 Task: Find a flight from New Delhi to Mumbai from June 2 to June 6, considering low emissions and different cabin classes.
Action: Mouse moved to (544, 242)
Screenshot: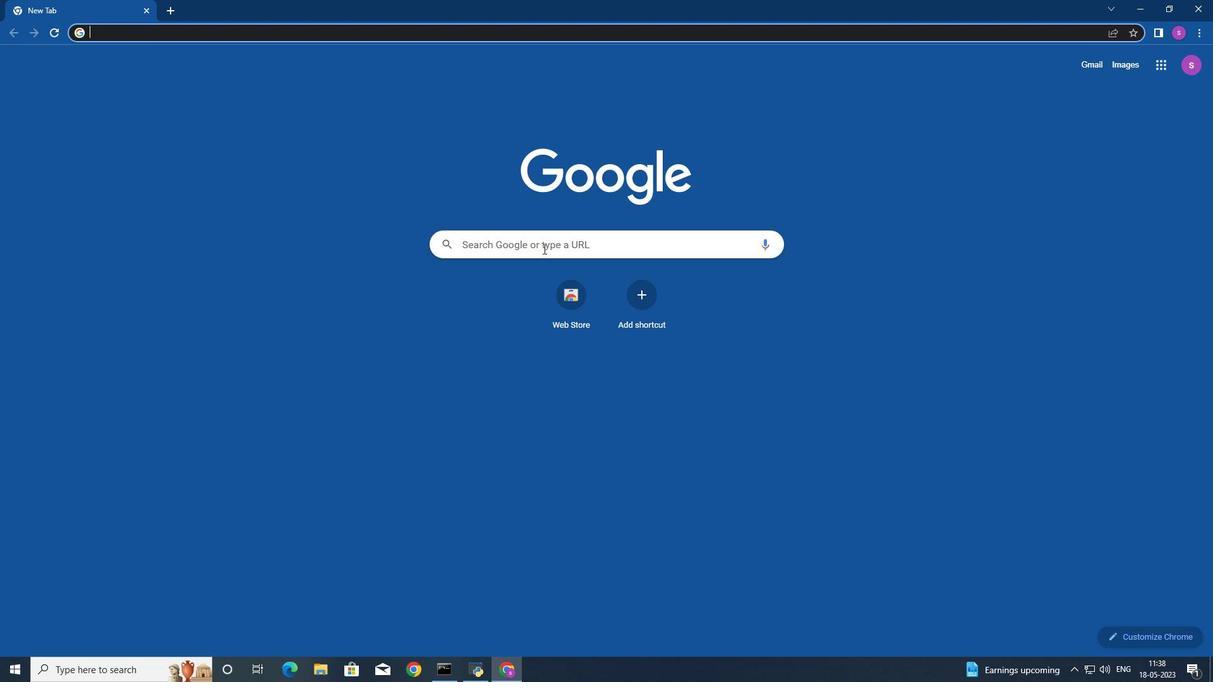 
Action: Mouse pressed left at (544, 242)
Screenshot: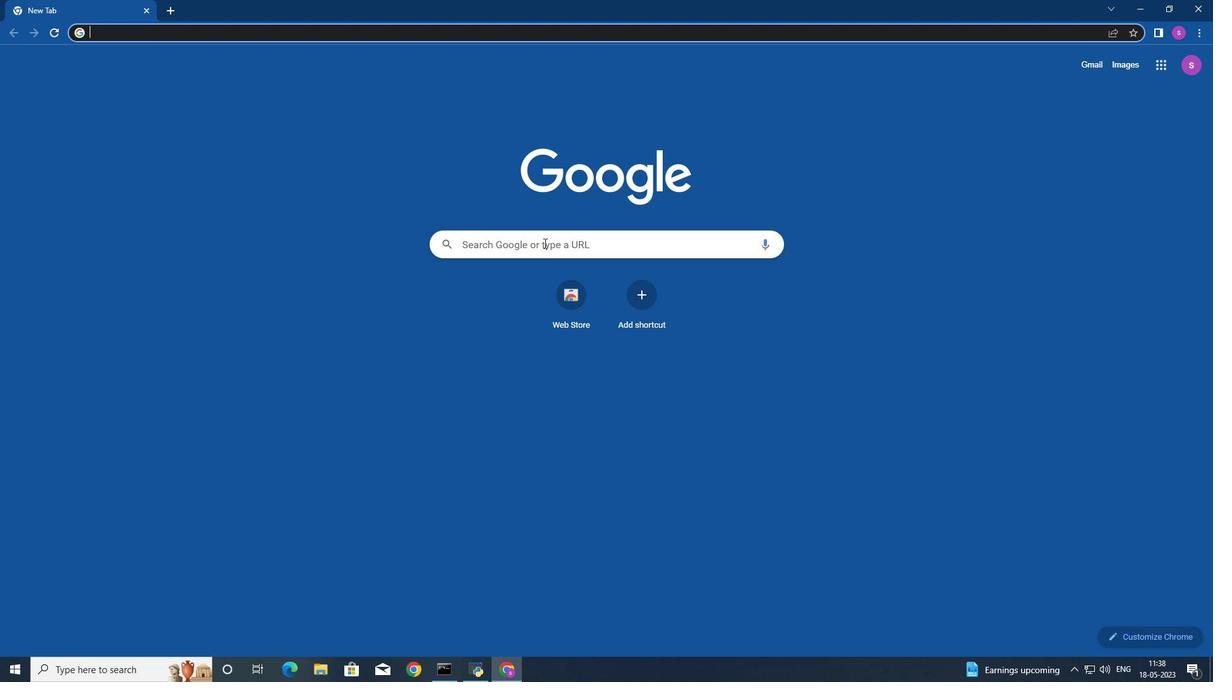 
Action: Mouse moved to (548, 332)
Screenshot: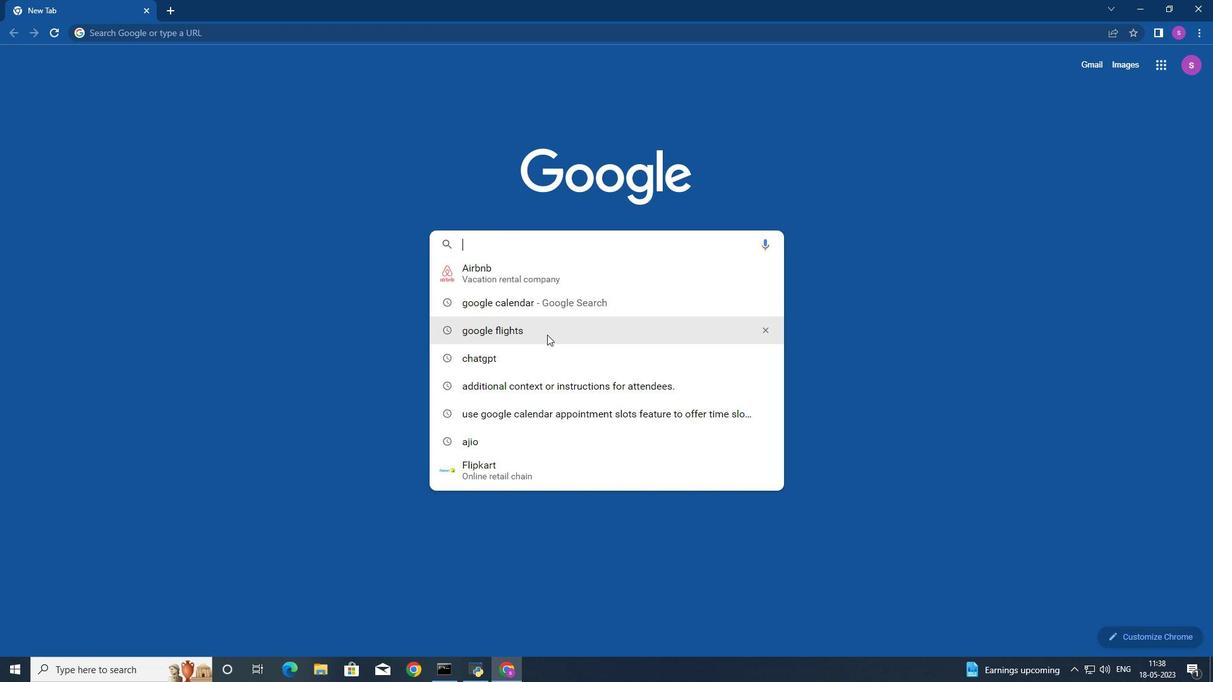 
Action: Mouse pressed left at (548, 332)
Screenshot: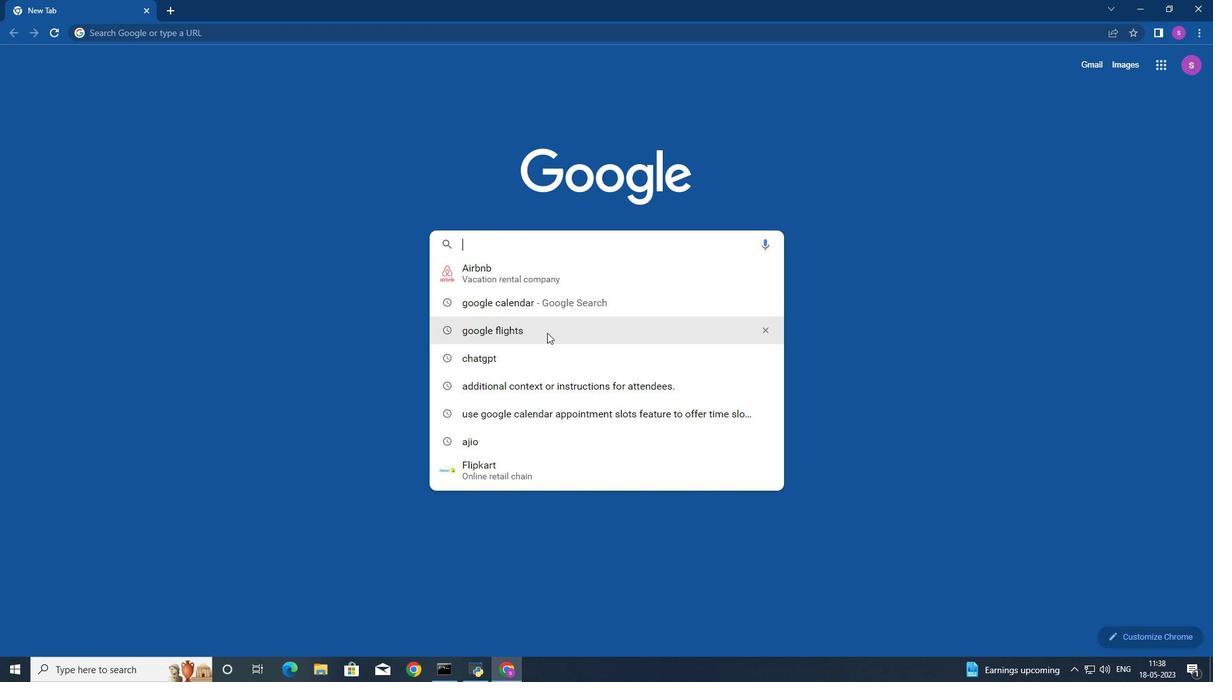 
Action: Mouse moved to (172, 194)
Screenshot: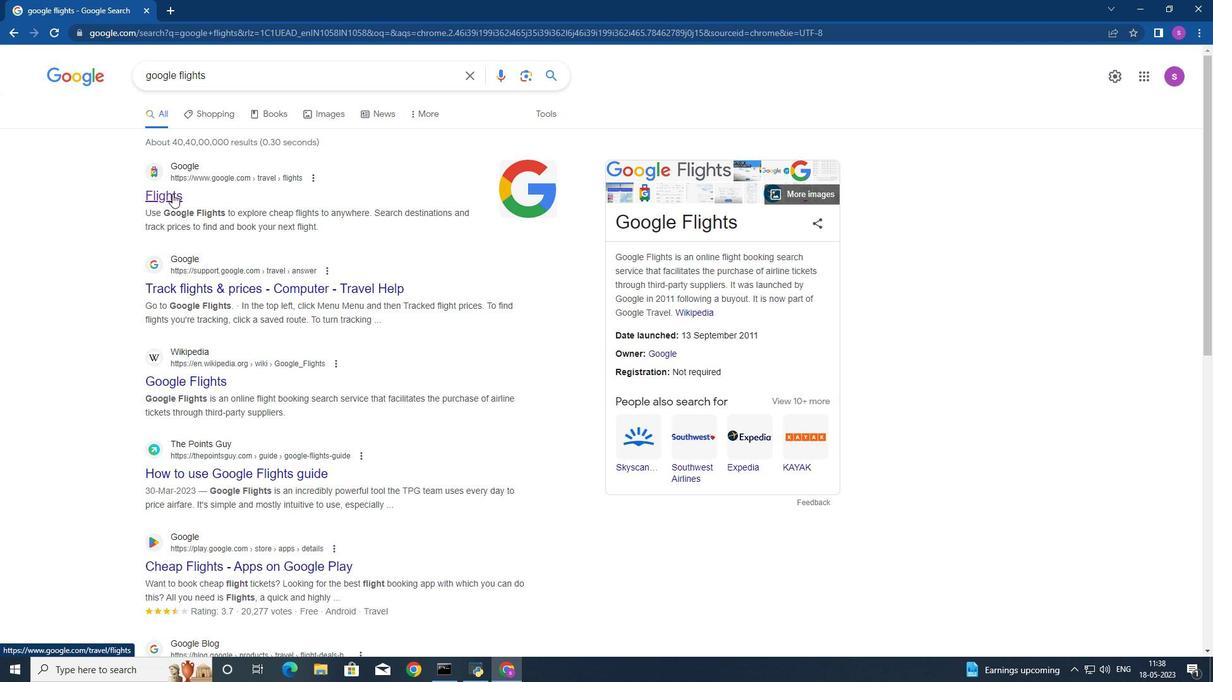 
Action: Mouse pressed left at (172, 194)
Screenshot: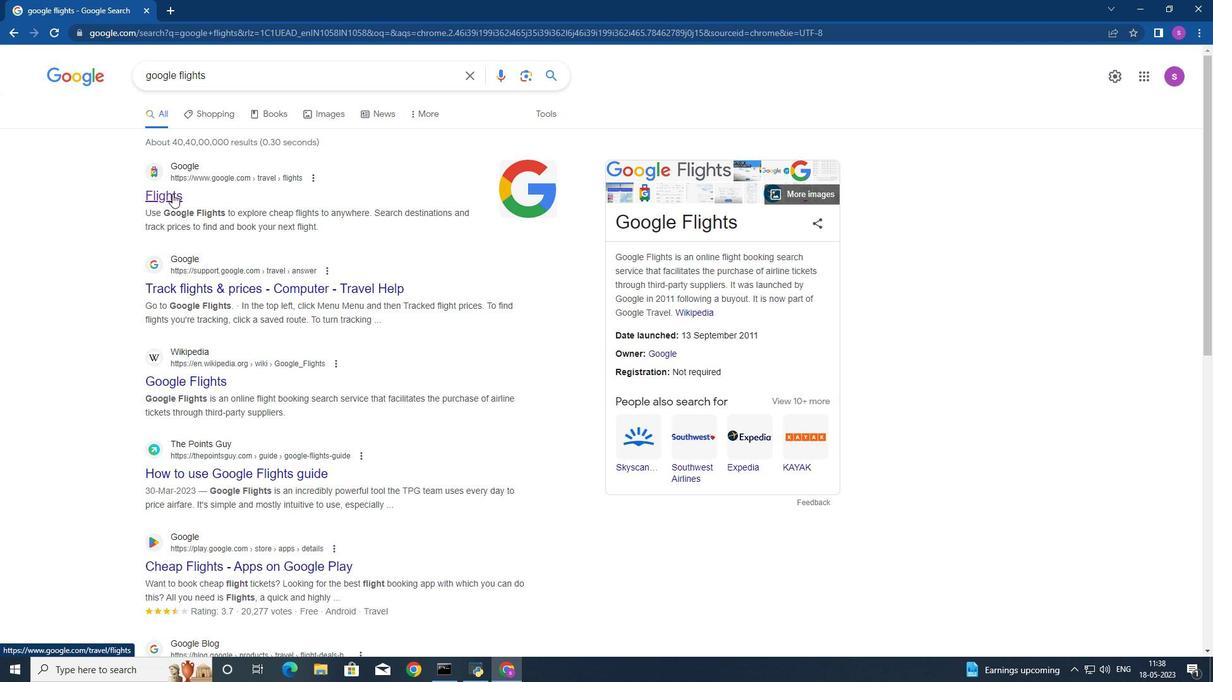 
Action: Mouse moved to (542, 341)
Screenshot: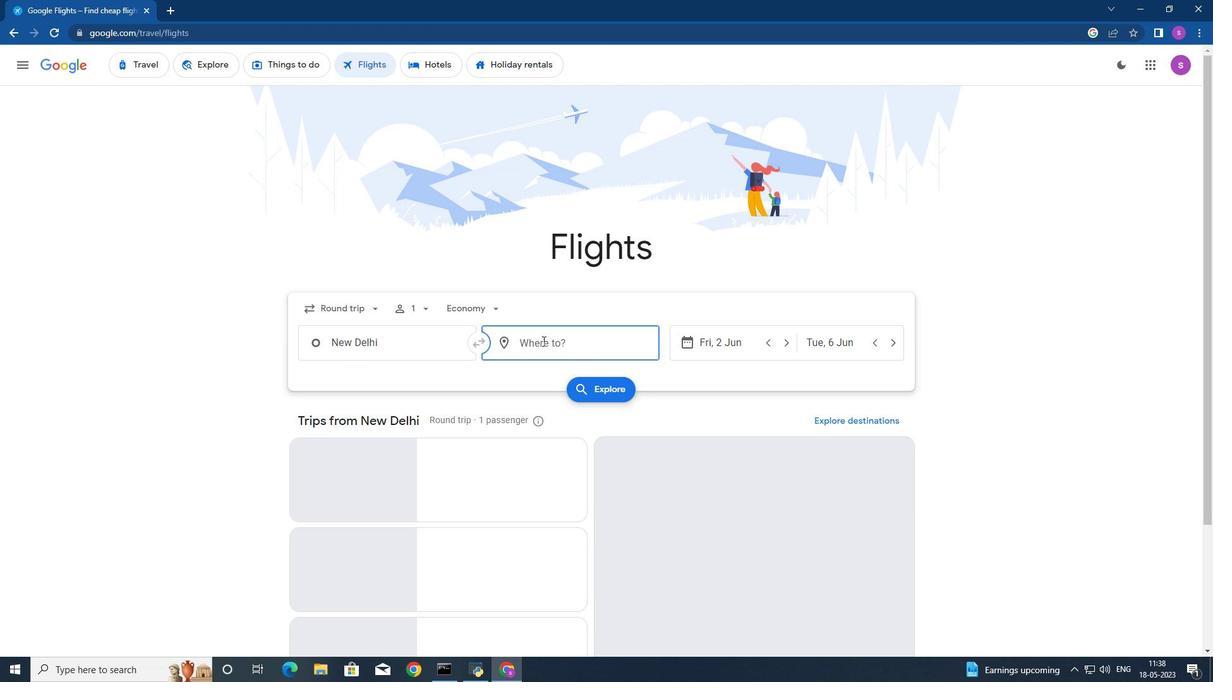 
Action: Key pressed <Key.shift>Mum
Screenshot: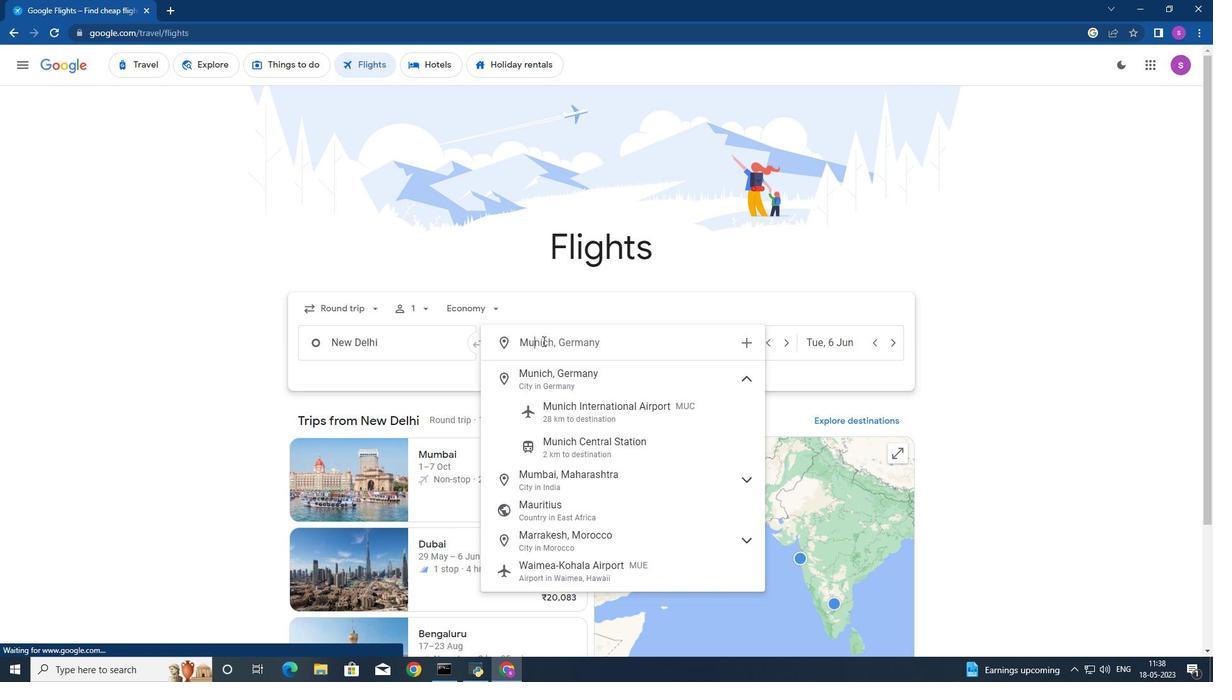 
Action: Mouse moved to (579, 379)
Screenshot: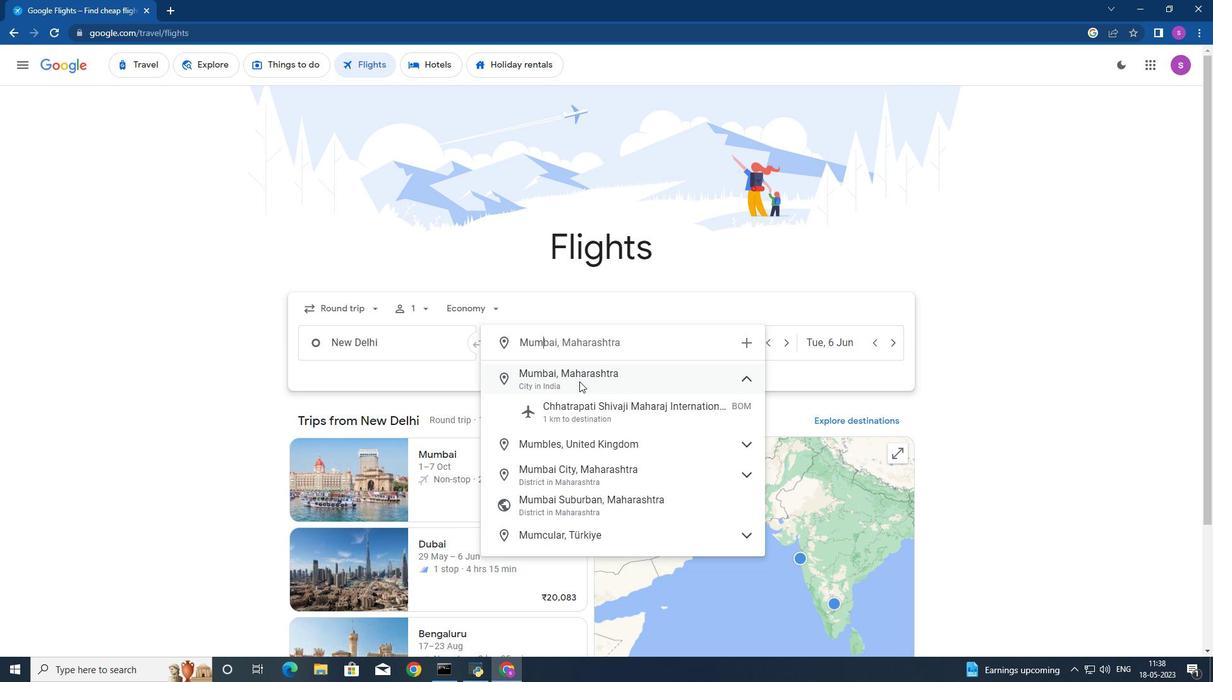 
Action: Mouse pressed left at (579, 379)
Screenshot: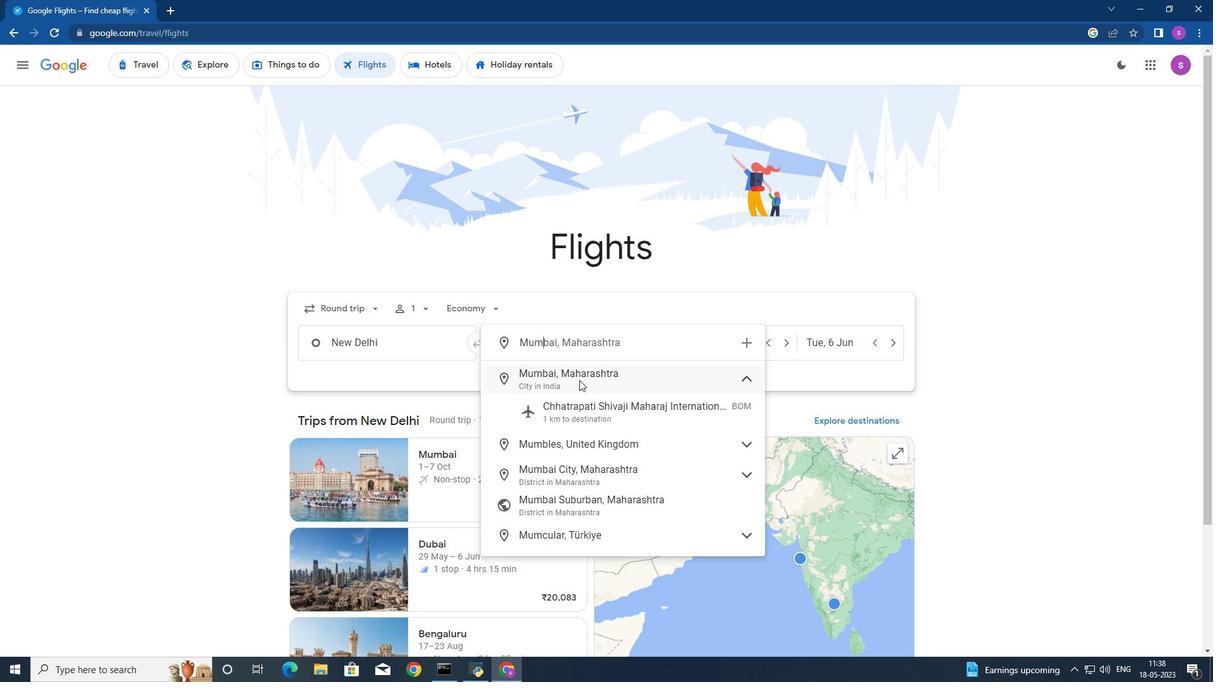 
Action: Mouse moved to (594, 393)
Screenshot: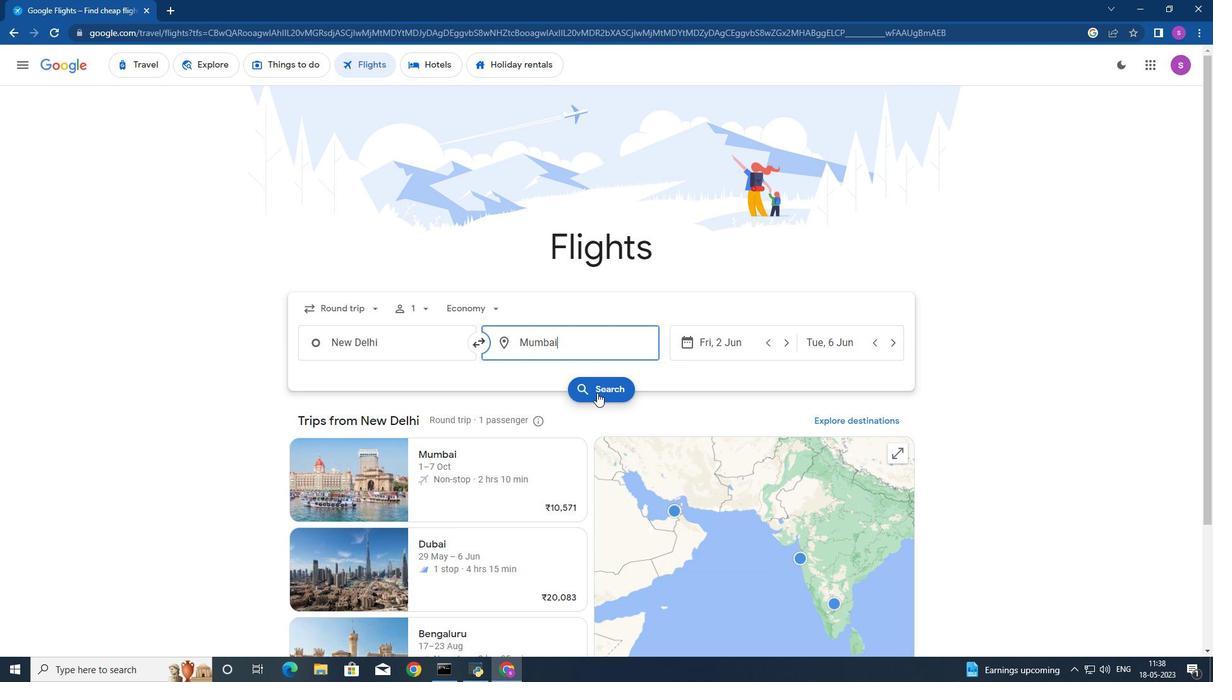 
Action: Mouse pressed left at (594, 393)
Screenshot: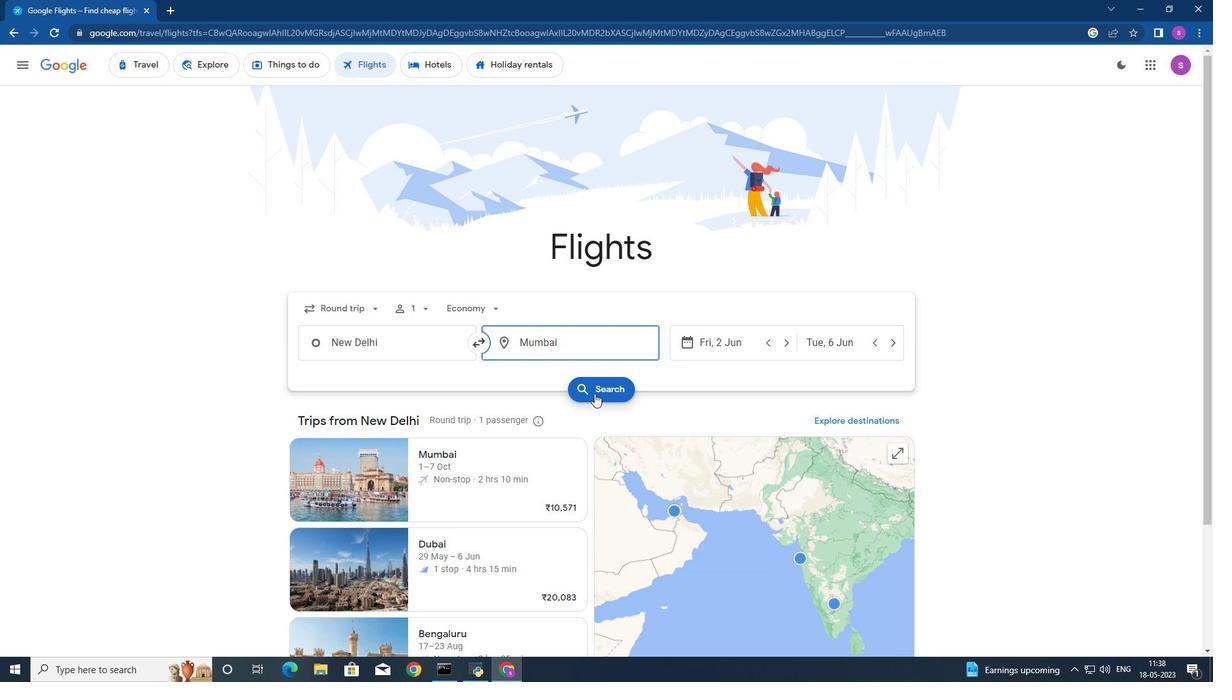 
Action: Mouse moved to (580, 391)
Screenshot: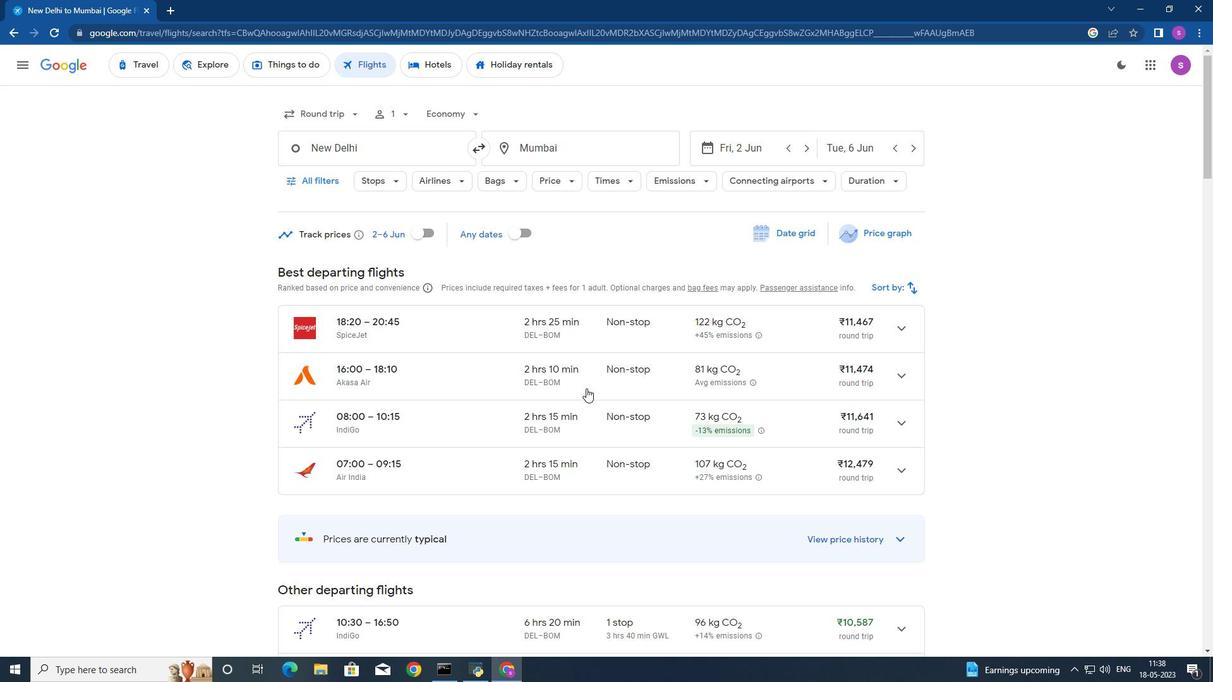 
Action: Mouse scrolled (580, 391) with delta (0, 0)
Screenshot: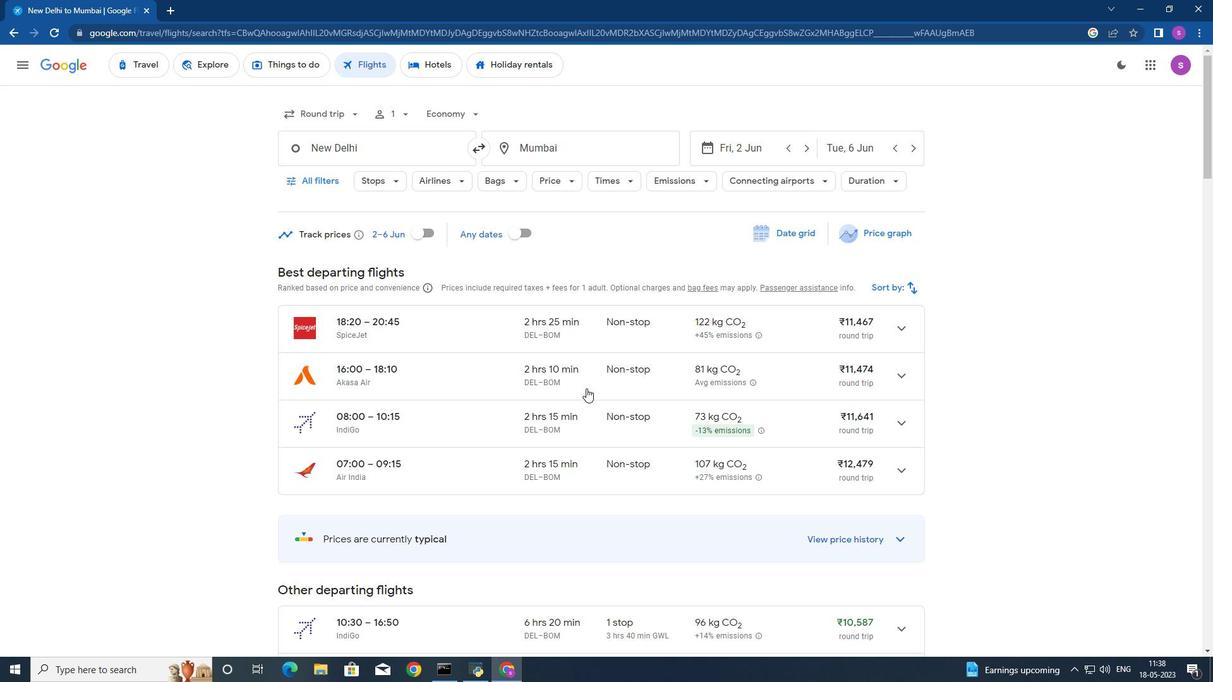 
Action: Mouse moved to (600, 359)
Screenshot: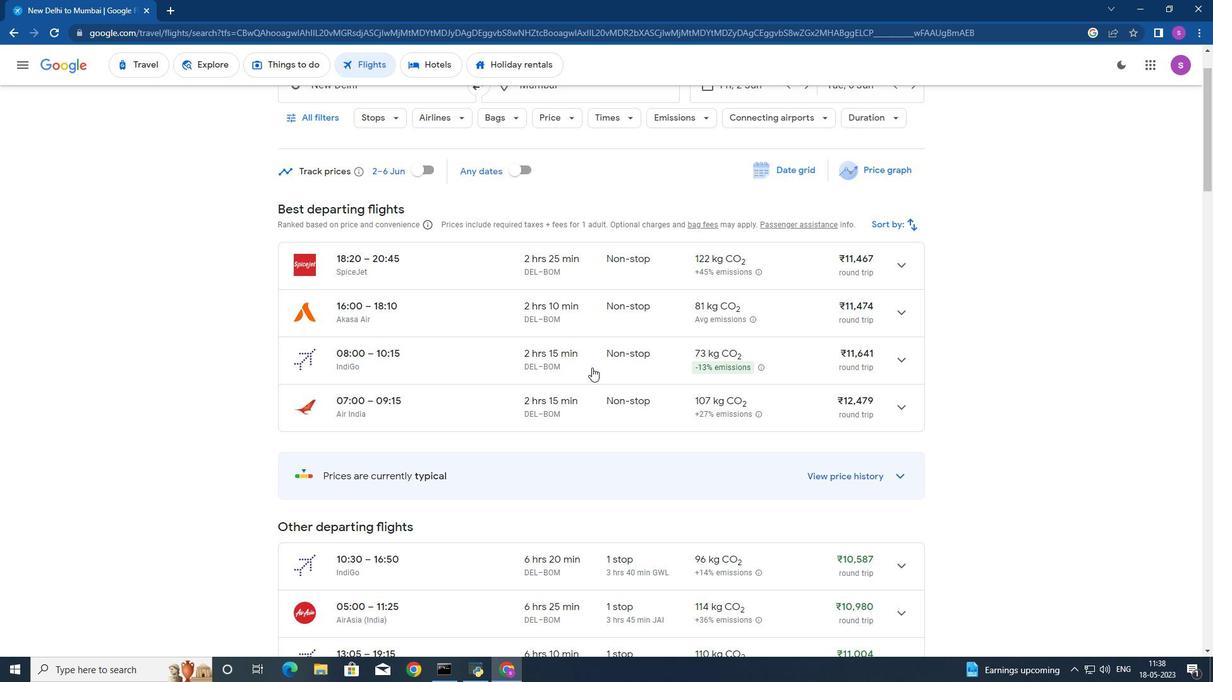 
Action: Mouse scrolled (600, 358) with delta (0, 0)
Screenshot: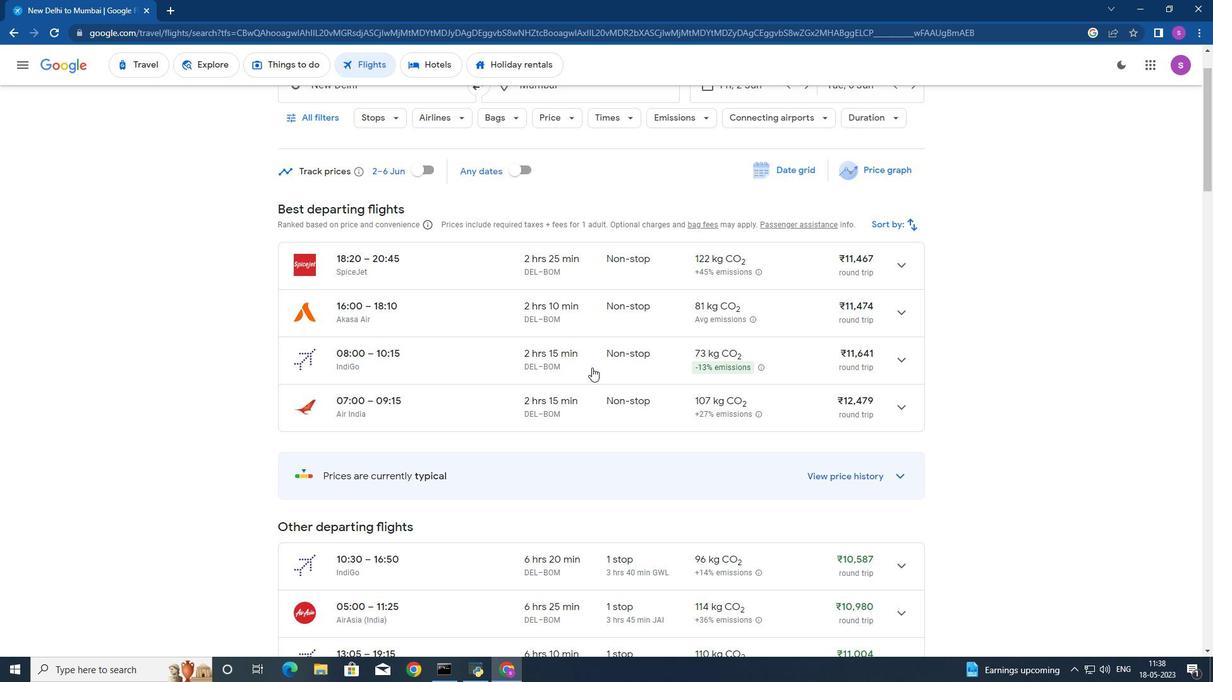 
Action: Mouse moved to (600, 359)
Screenshot: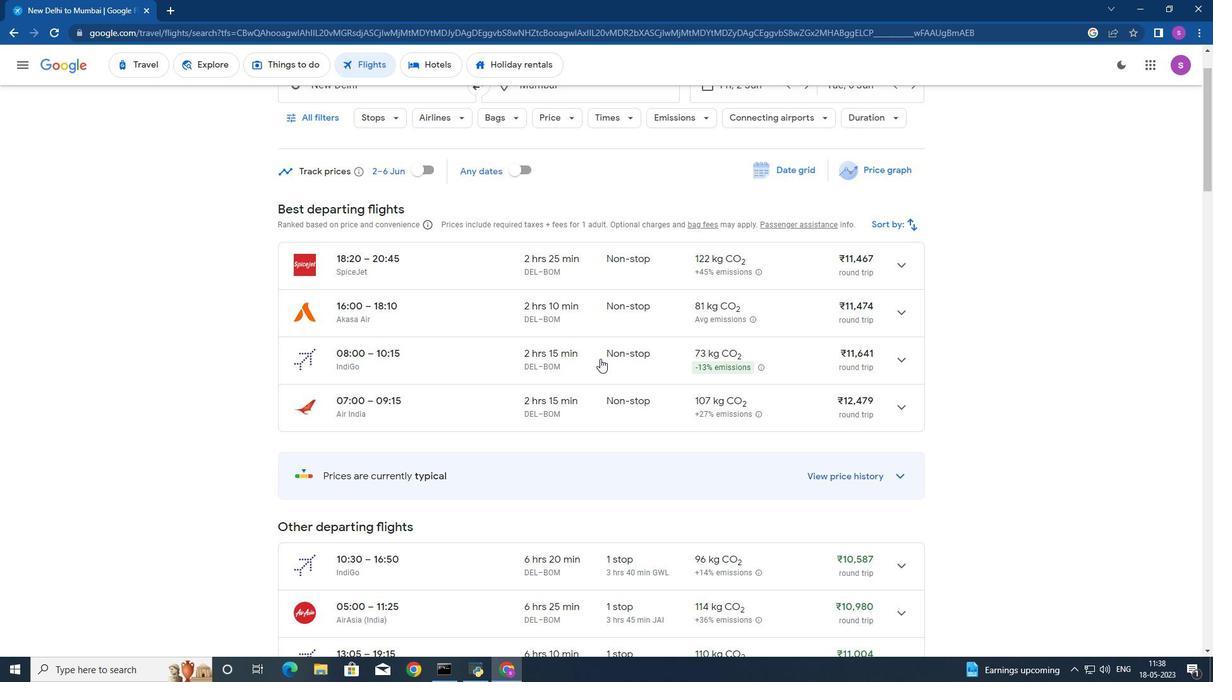
Action: Mouse scrolled (600, 359) with delta (0, 0)
Screenshot: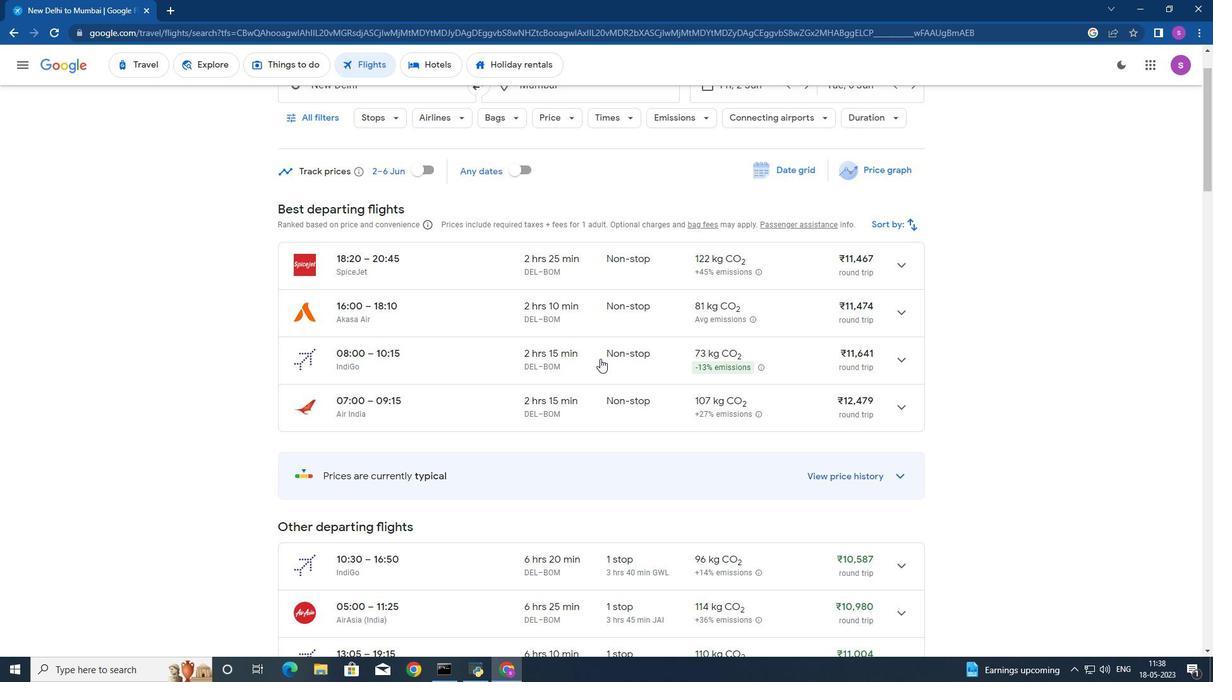 
Action: Mouse moved to (610, 319)
Screenshot: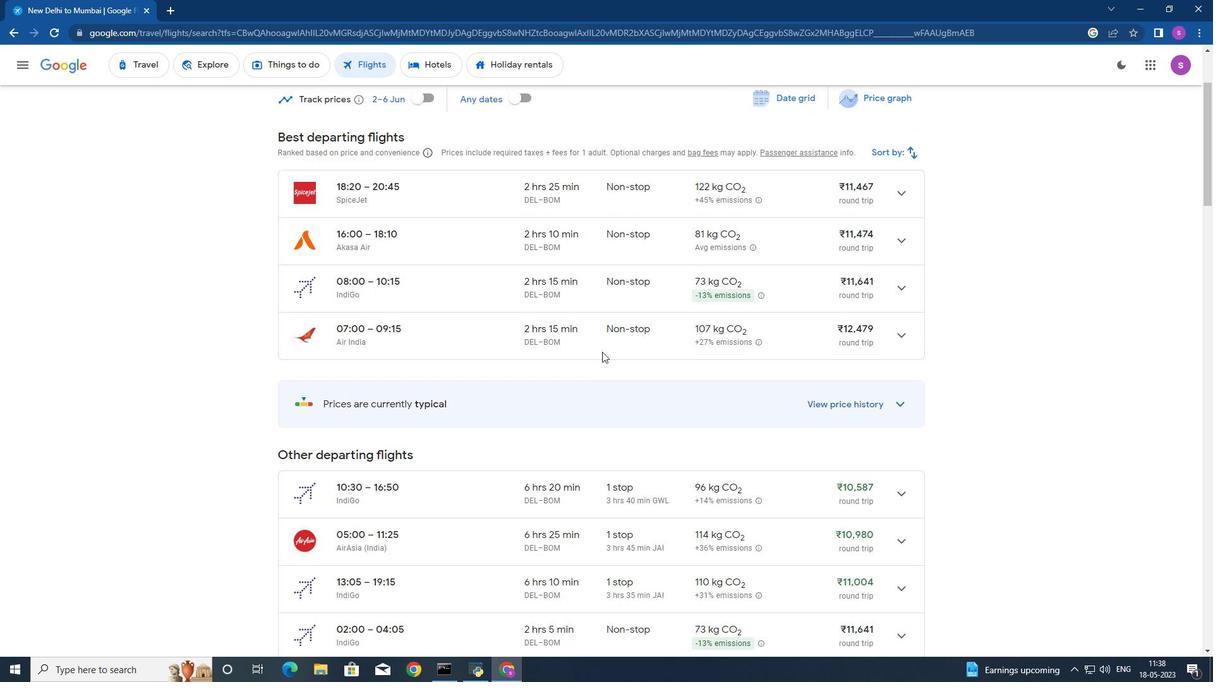 
Action: Mouse scrolled (610, 319) with delta (0, 0)
Screenshot: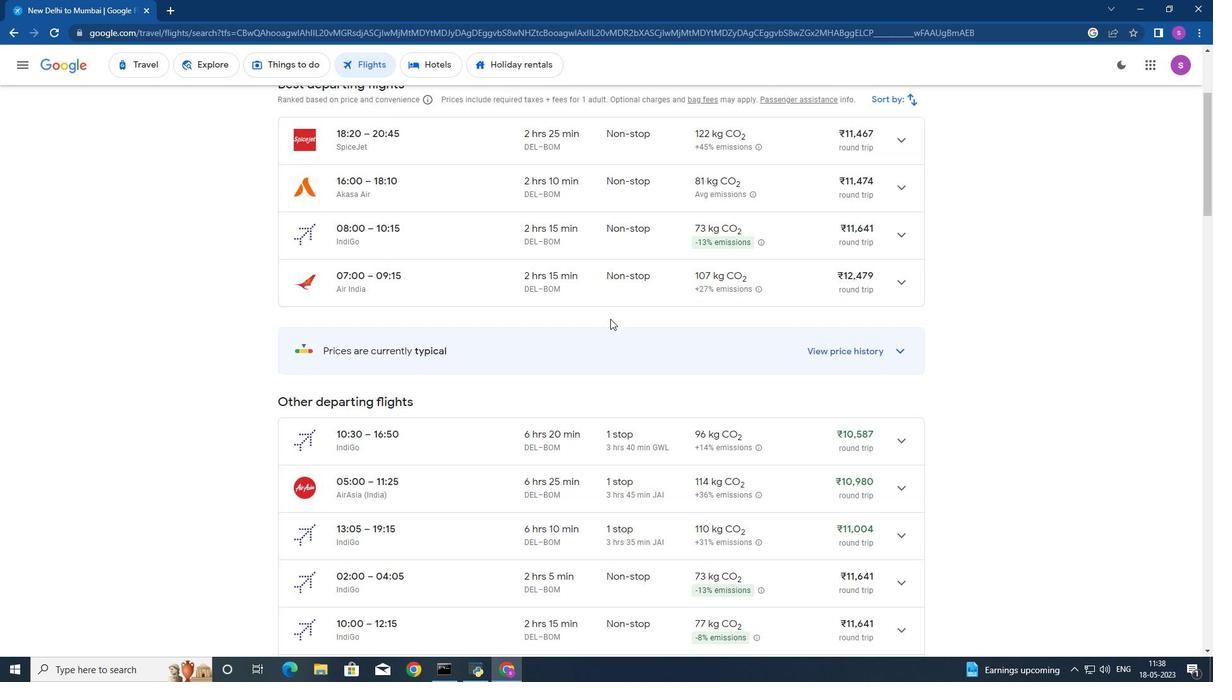 
Action: Mouse moved to (611, 319)
Screenshot: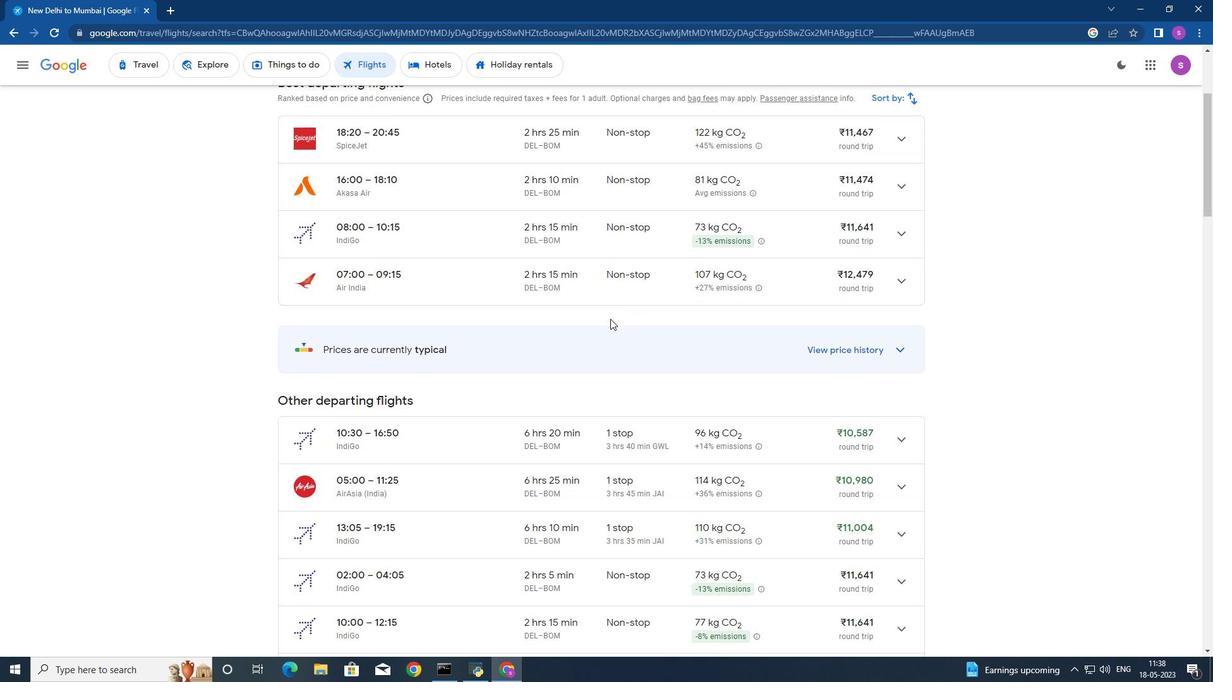 
Action: Mouse scrolled (611, 319) with delta (0, 0)
Screenshot: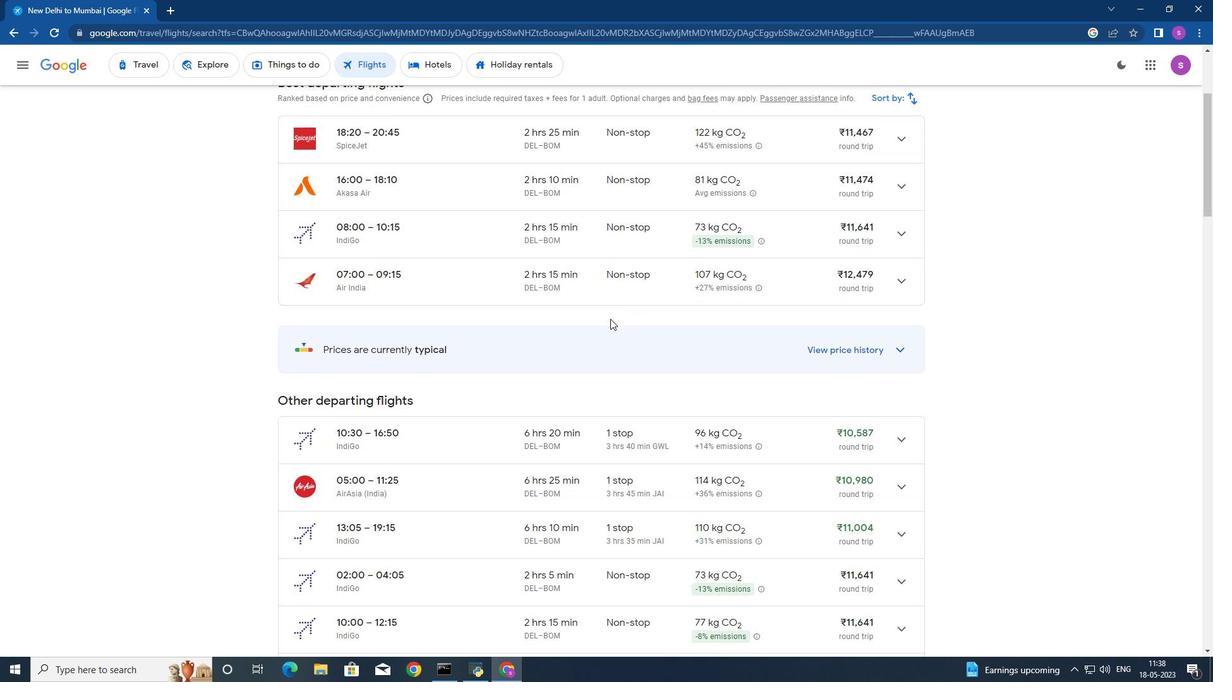 
Action: Mouse moved to (611, 319)
Screenshot: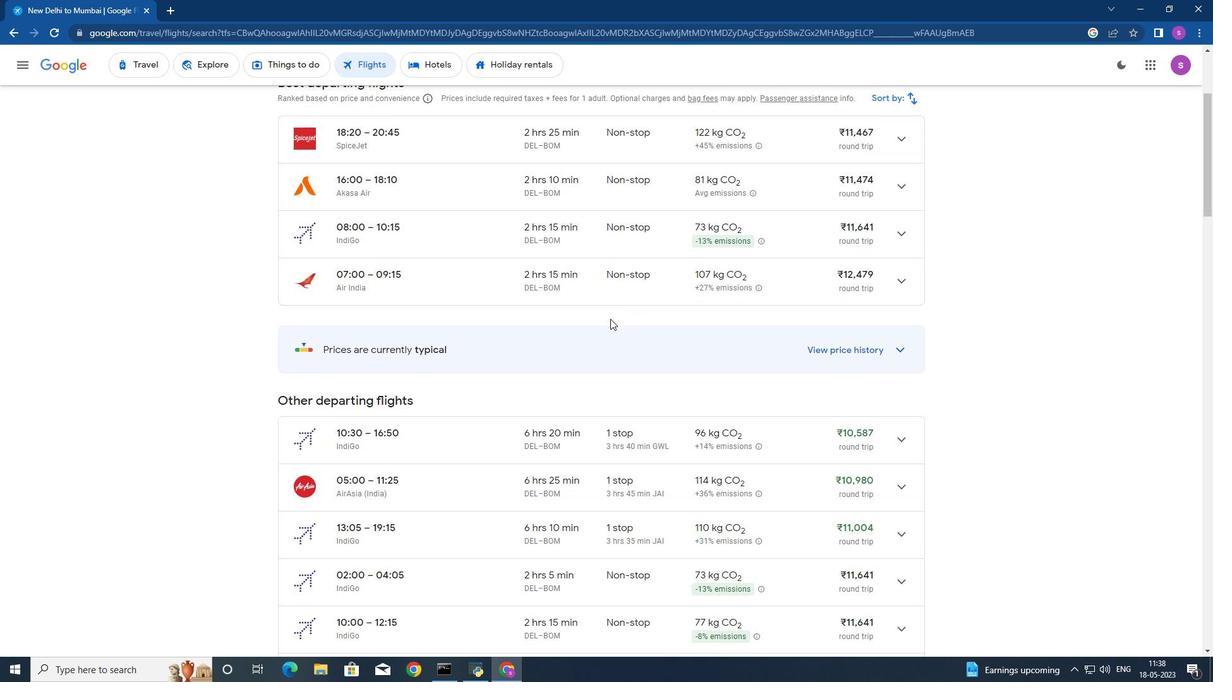 
Action: Mouse scrolled (611, 319) with delta (0, 0)
Screenshot: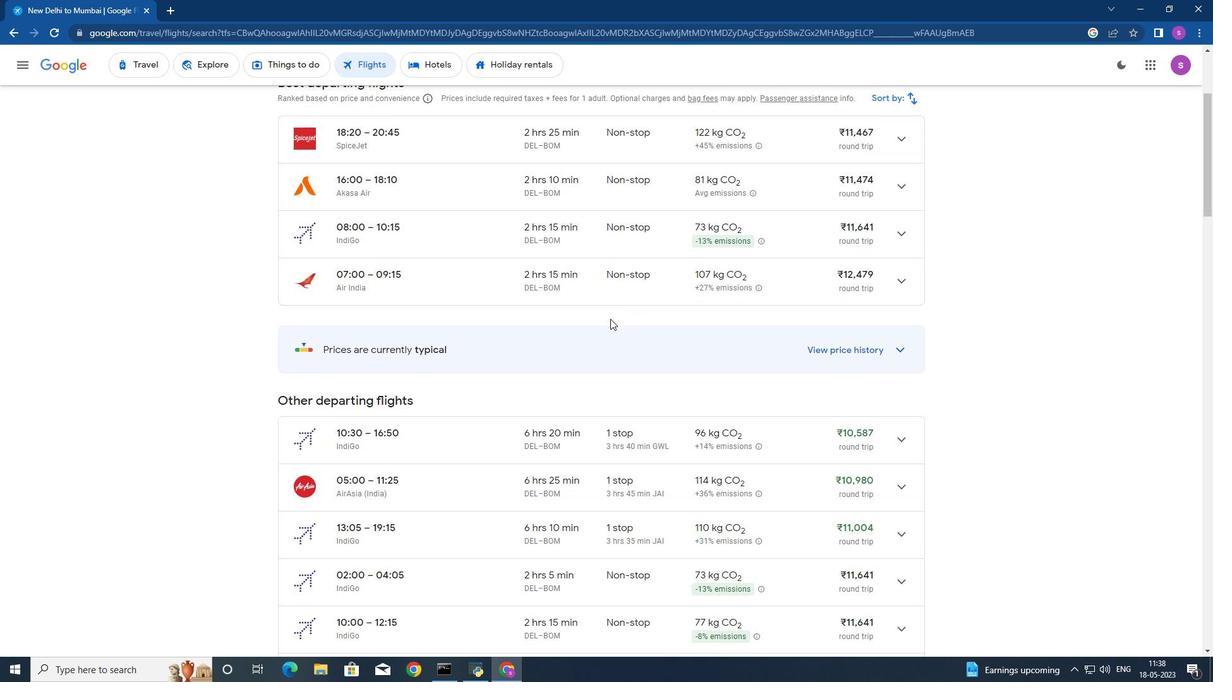 
Action: Mouse moved to (611, 319)
Screenshot: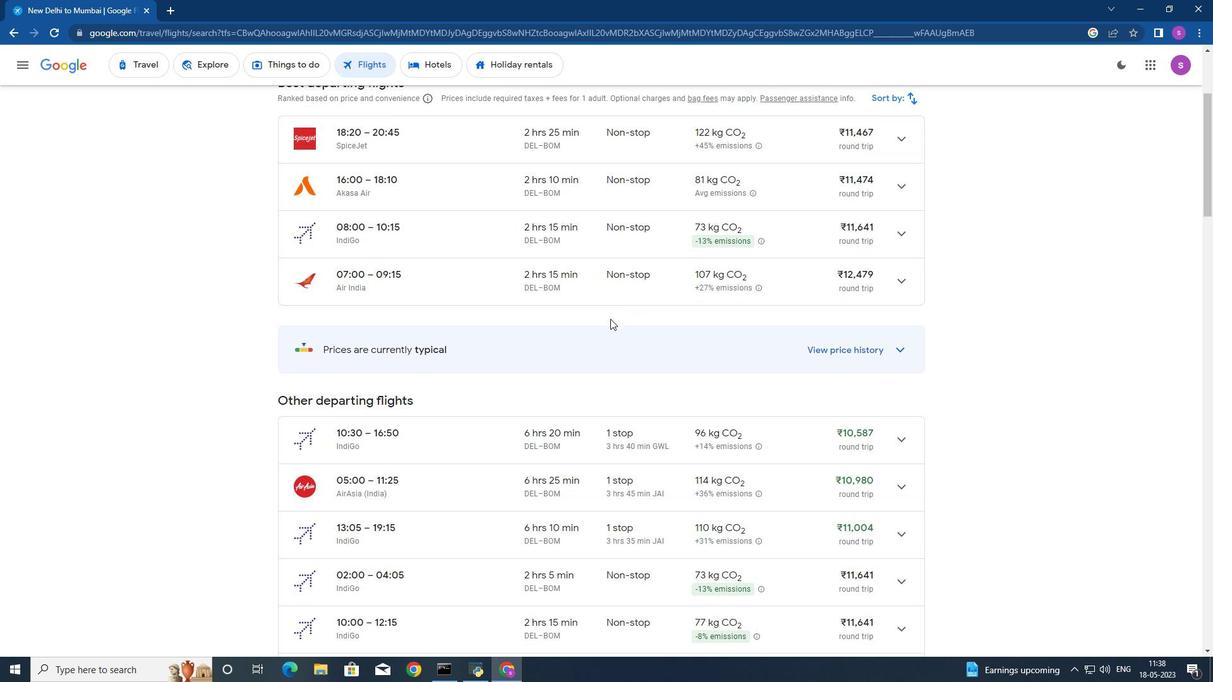 
Action: Mouse scrolled (611, 319) with delta (0, 0)
Screenshot: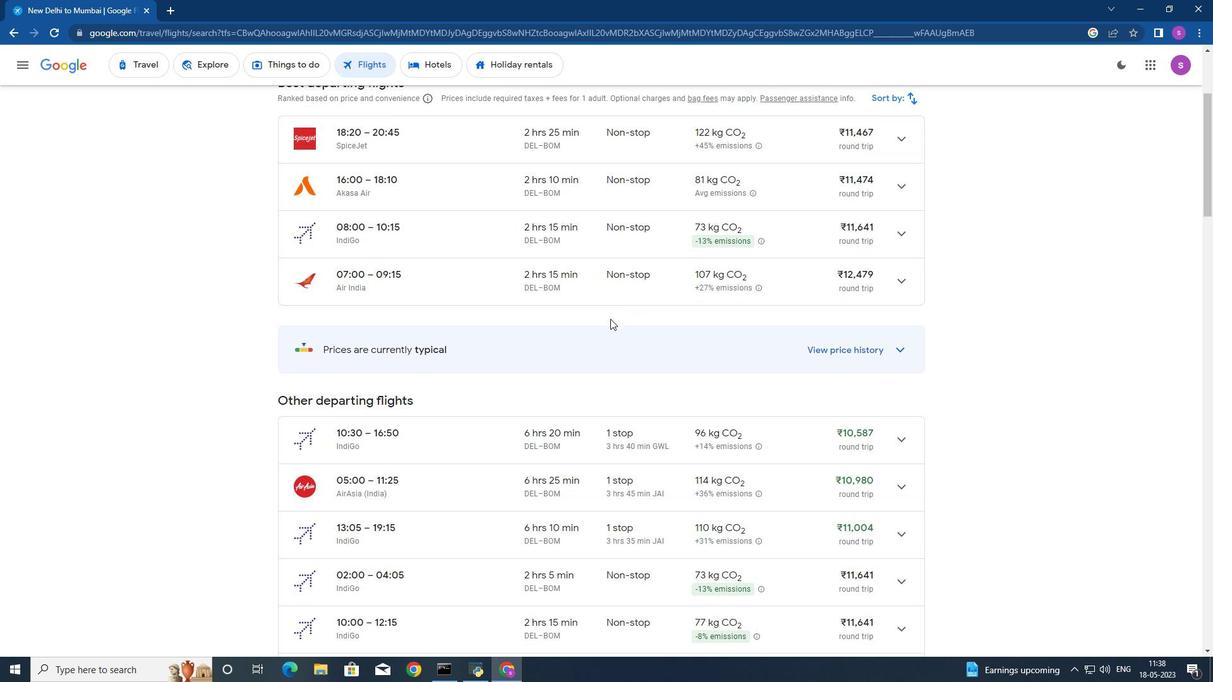 
Action: Mouse moved to (612, 319)
Screenshot: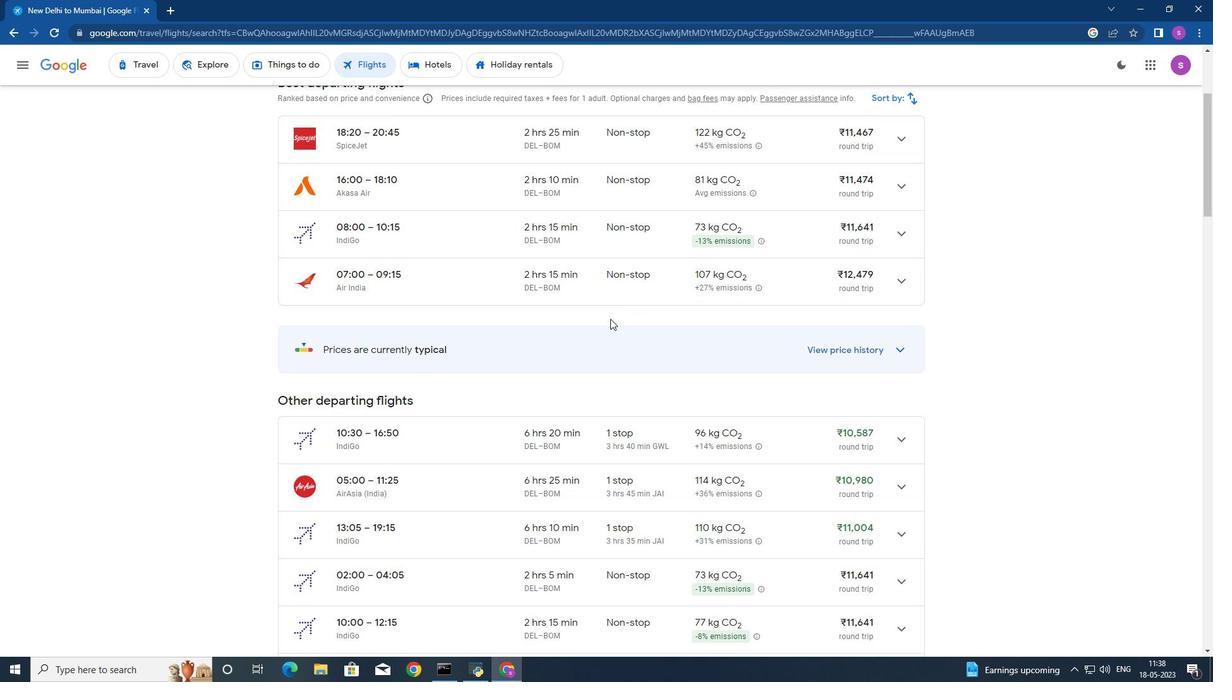 
Action: Mouse scrolled (612, 319) with delta (0, 0)
Screenshot: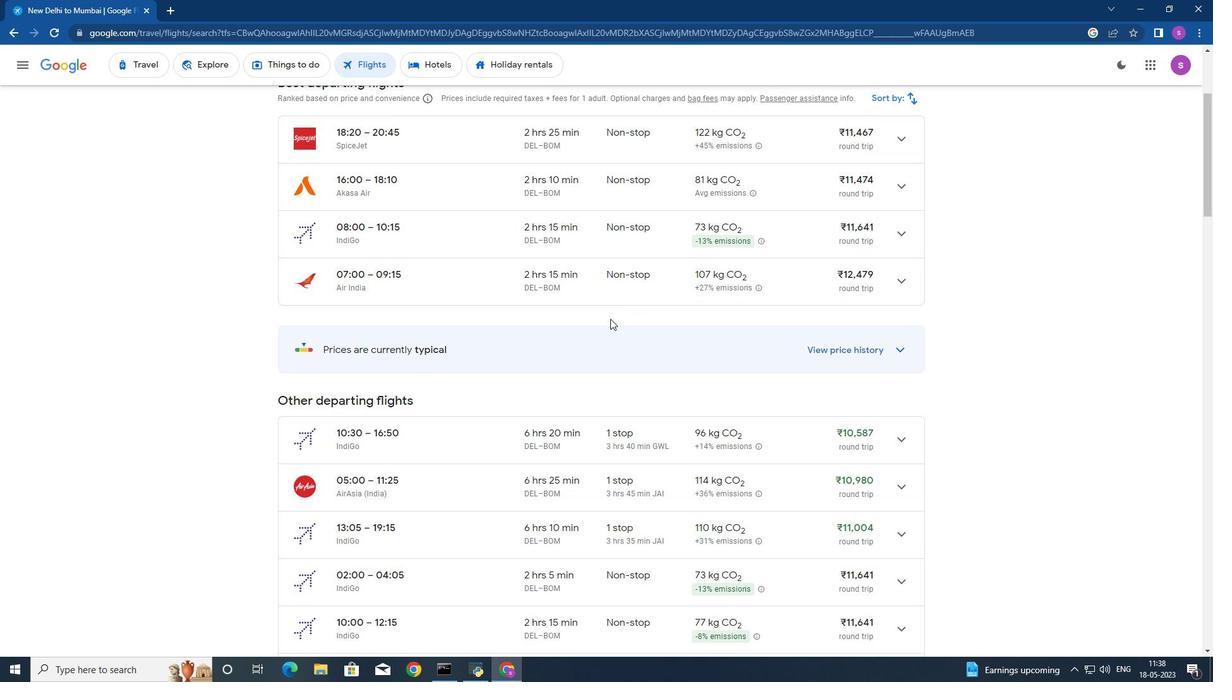 
Action: Mouse moved to (612, 319)
Screenshot: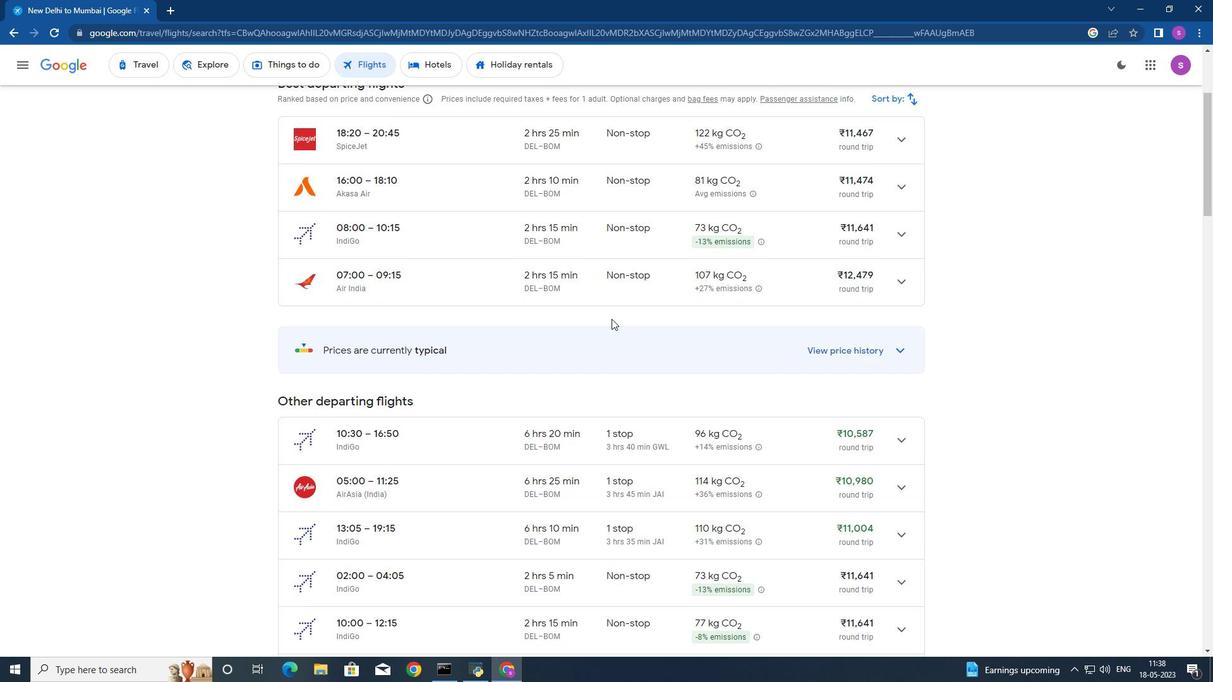 
Action: Mouse scrolled (612, 319) with delta (0, 0)
Screenshot: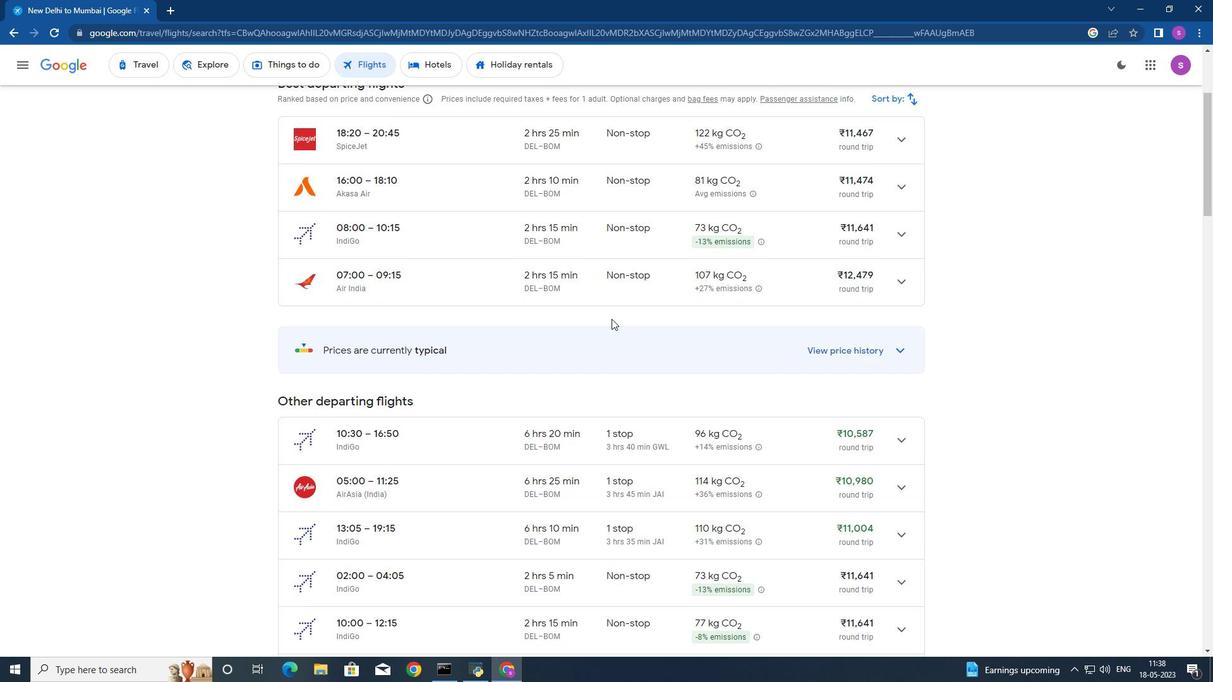 
Action: Mouse moved to (707, 183)
Screenshot: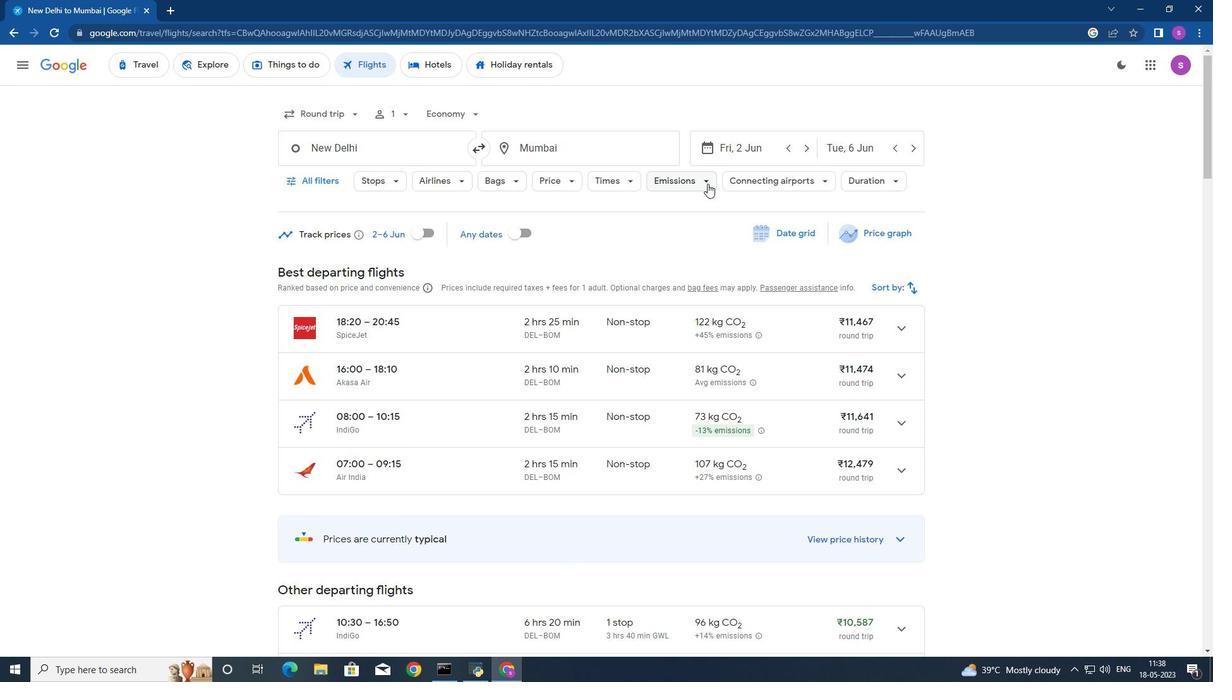 
Action: Mouse pressed left at (707, 183)
Screenshot: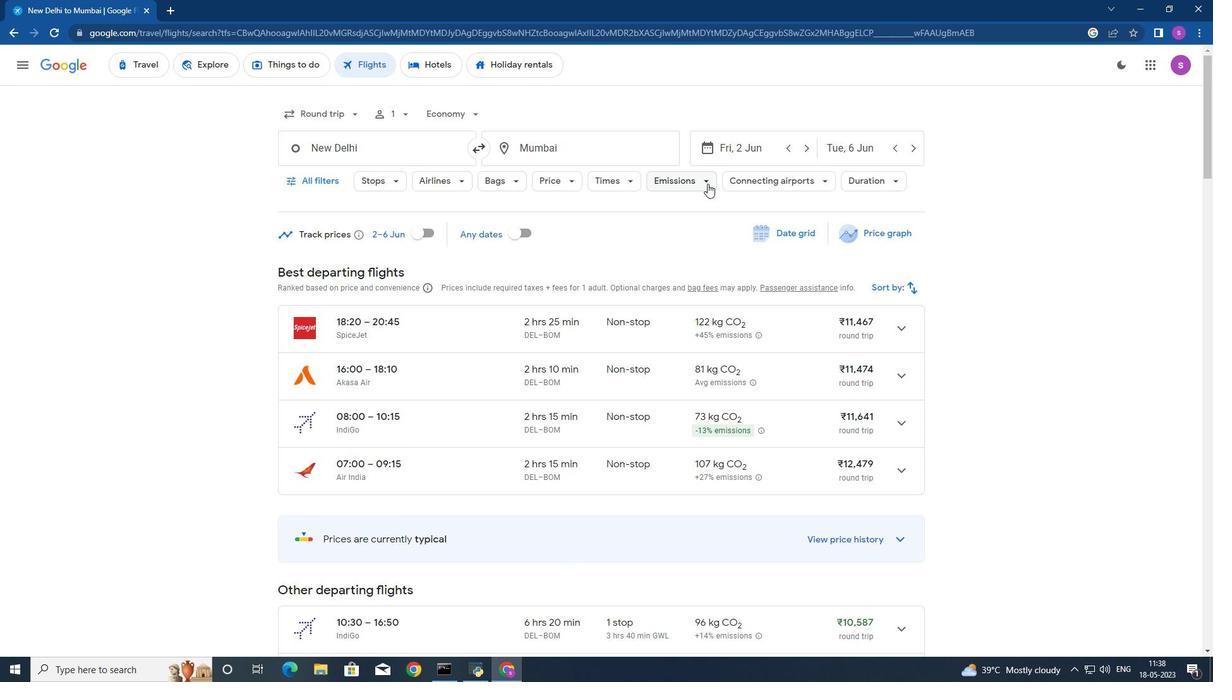 
Action: Mouse moved to (860, 214)
Screenshot: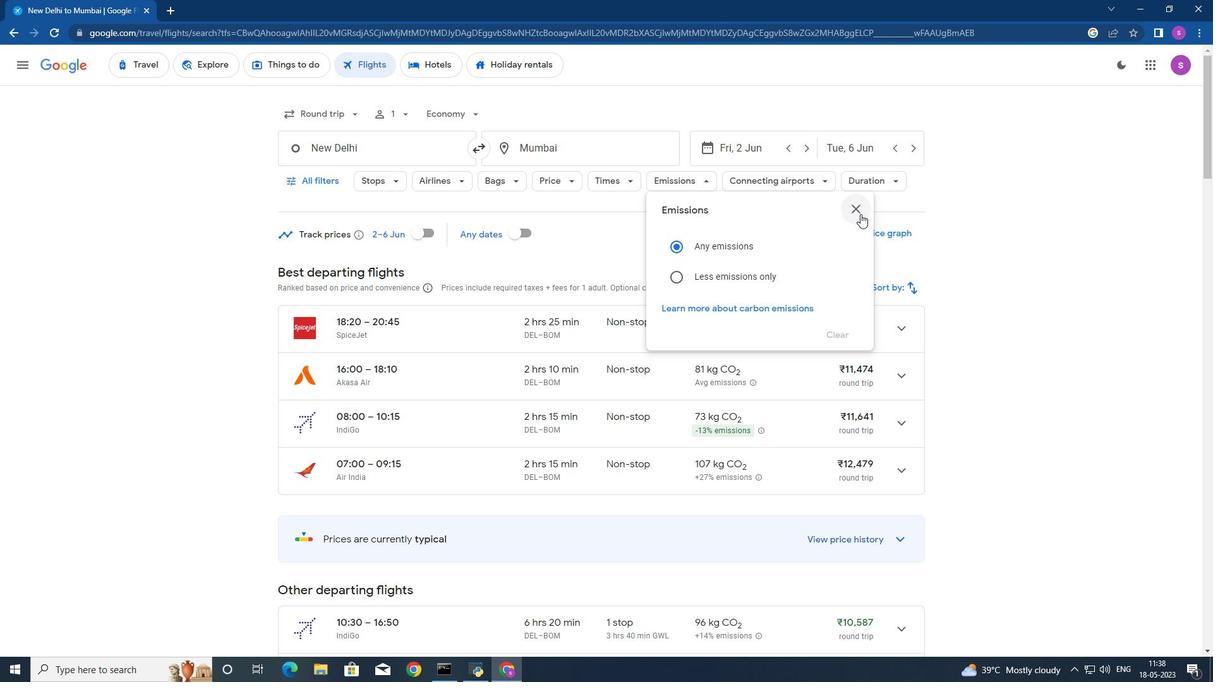 
Action: Mouse pressed left at (860, 214)
Screenshot: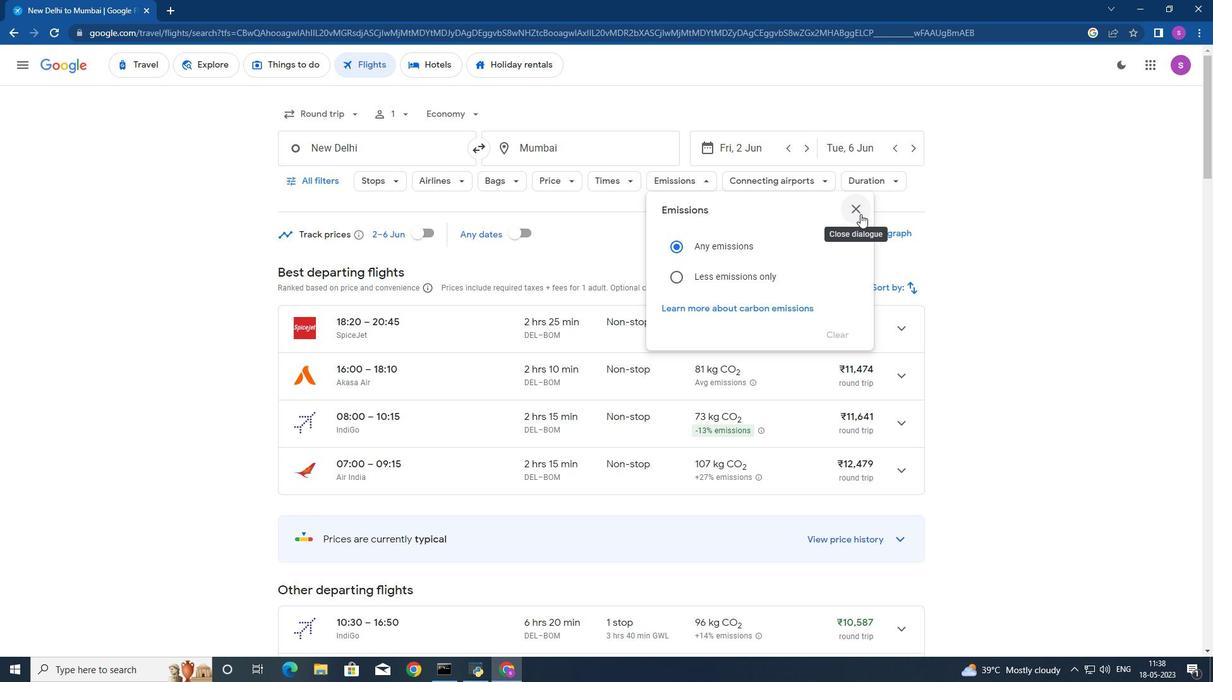 
Action: Mouse moved to (566, 180)
Screenshot: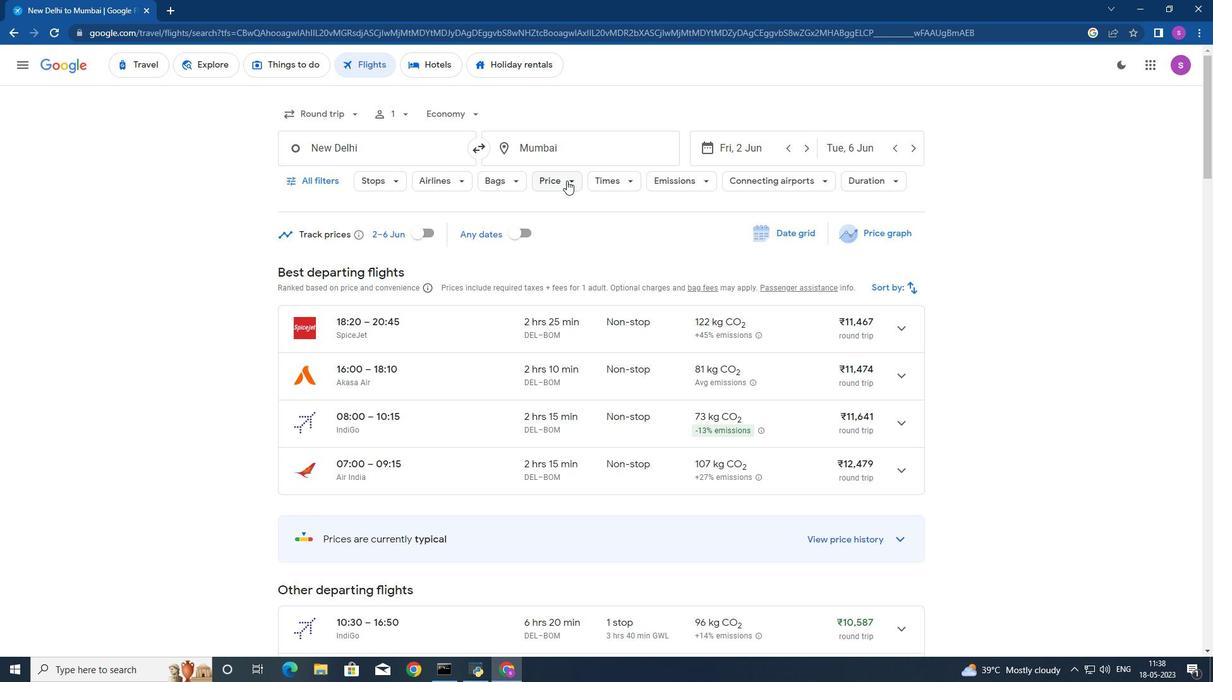 
Action: Mouse pressed left at (566, 180)
Screenshot: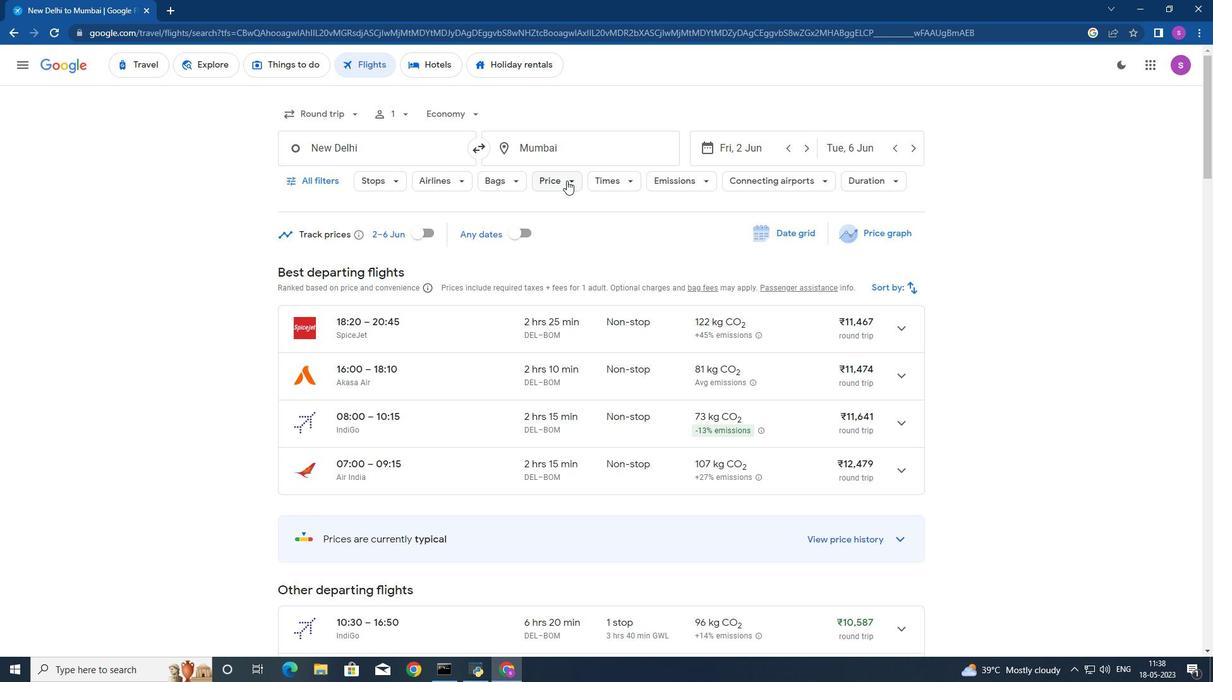 
Action: Mouse moved to (1012, 268)
Screenshot: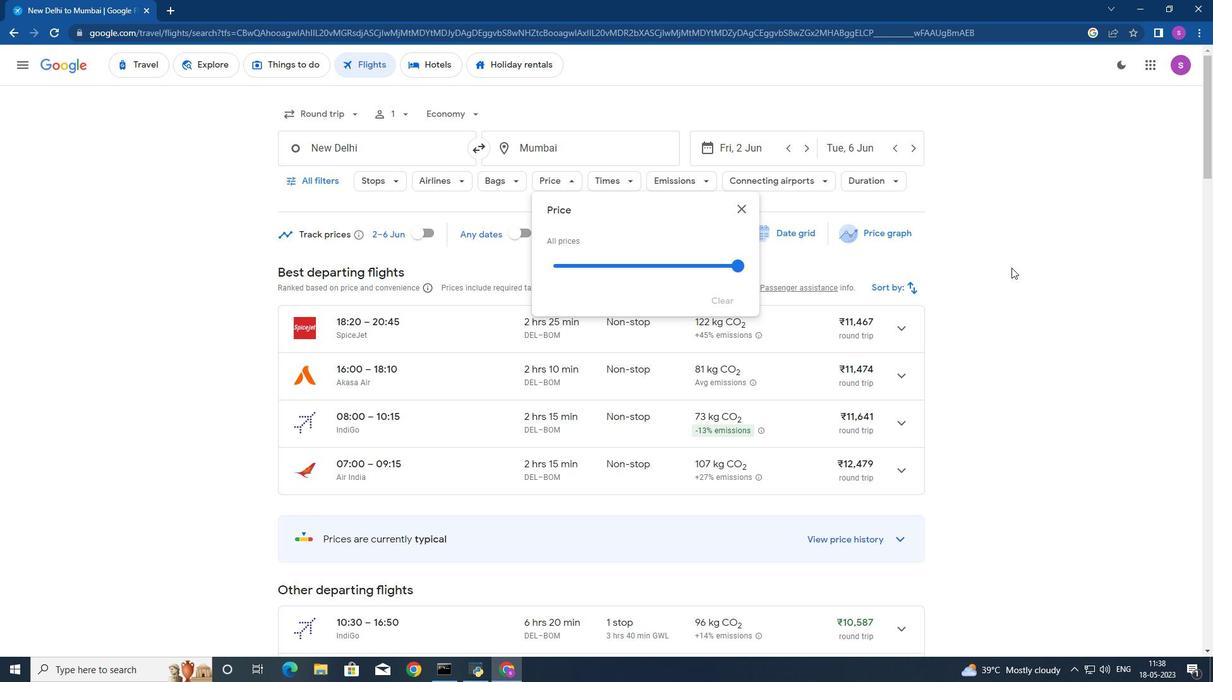 
Action: Mouse pressed left at (1012, 268)
Screenshot: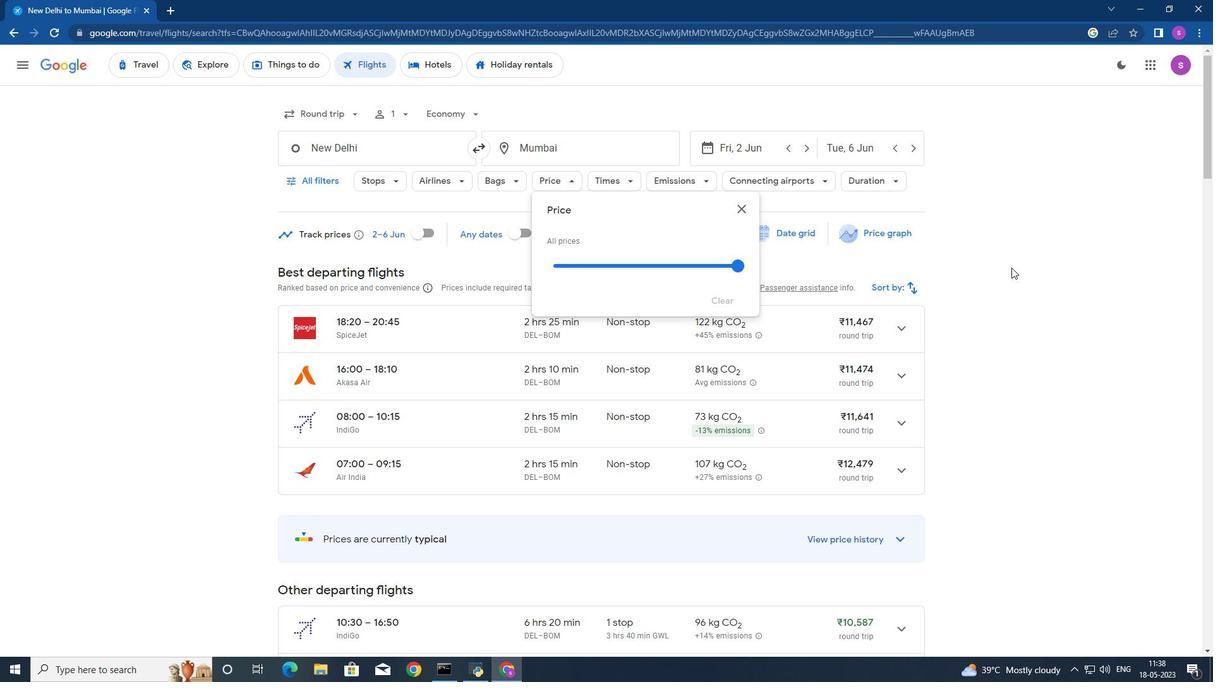 
Action: Mouse moved to (795, 406)
Screenshot: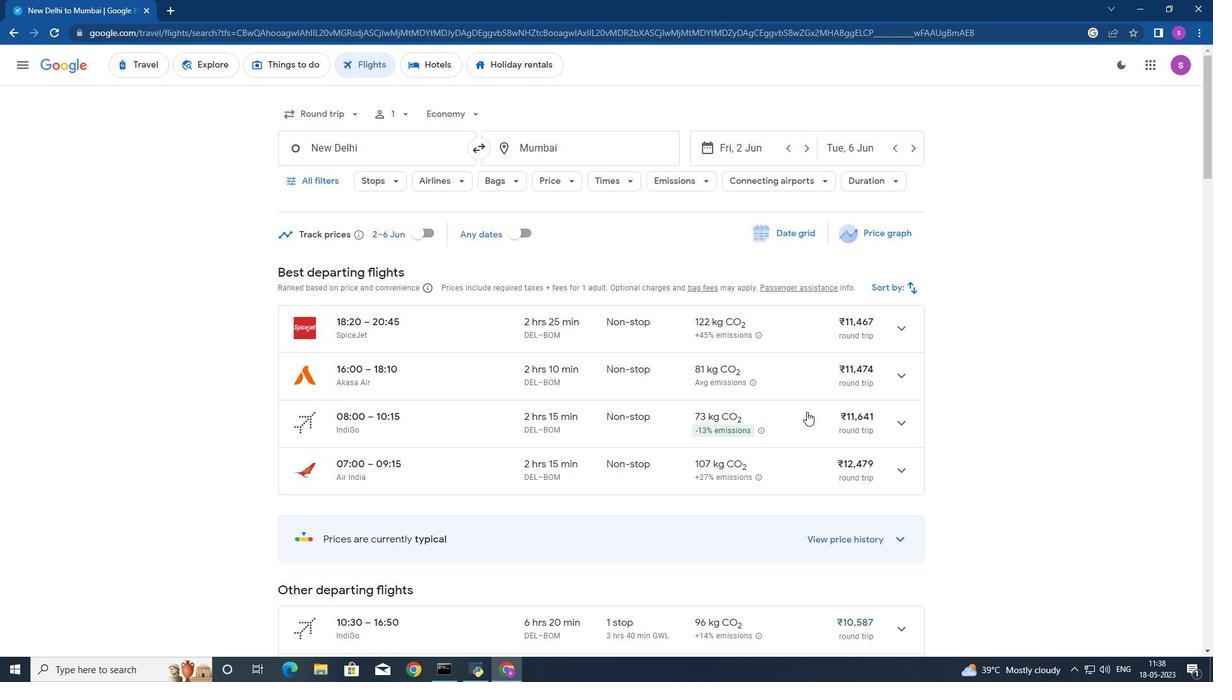 
Action: Mouse scrolled (795, 405) with delta (0, 0)
Screenshot: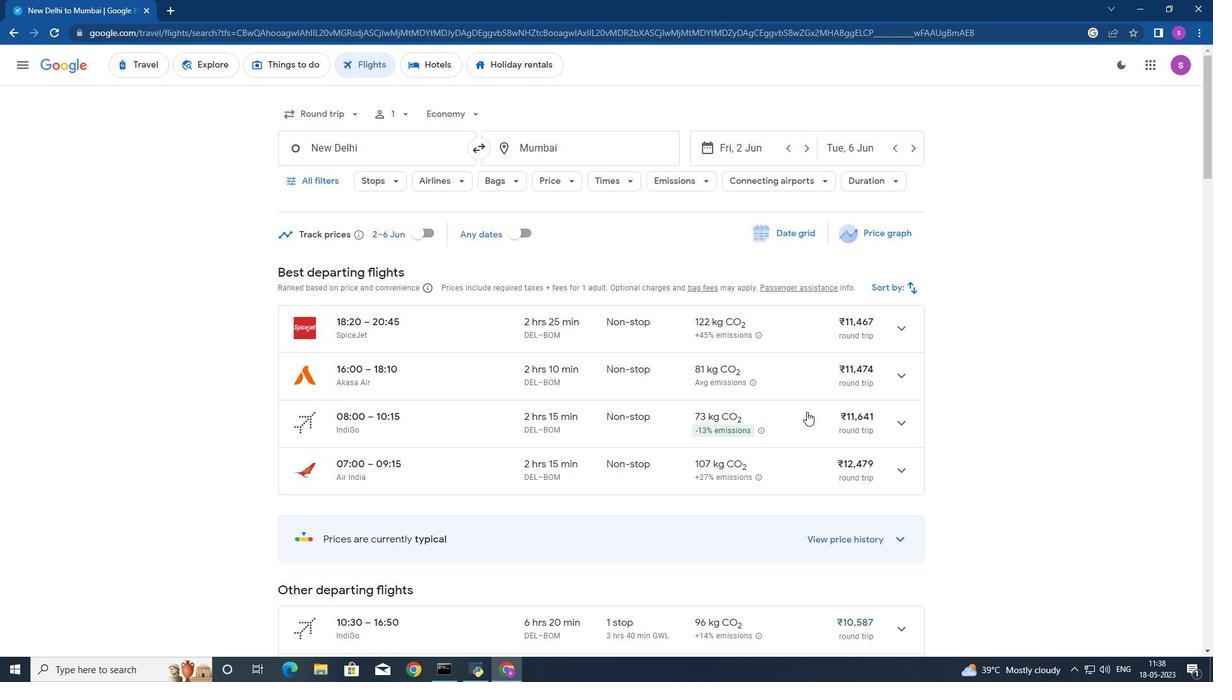 
Action: Mouse moved to (779, 401)
Screenshot: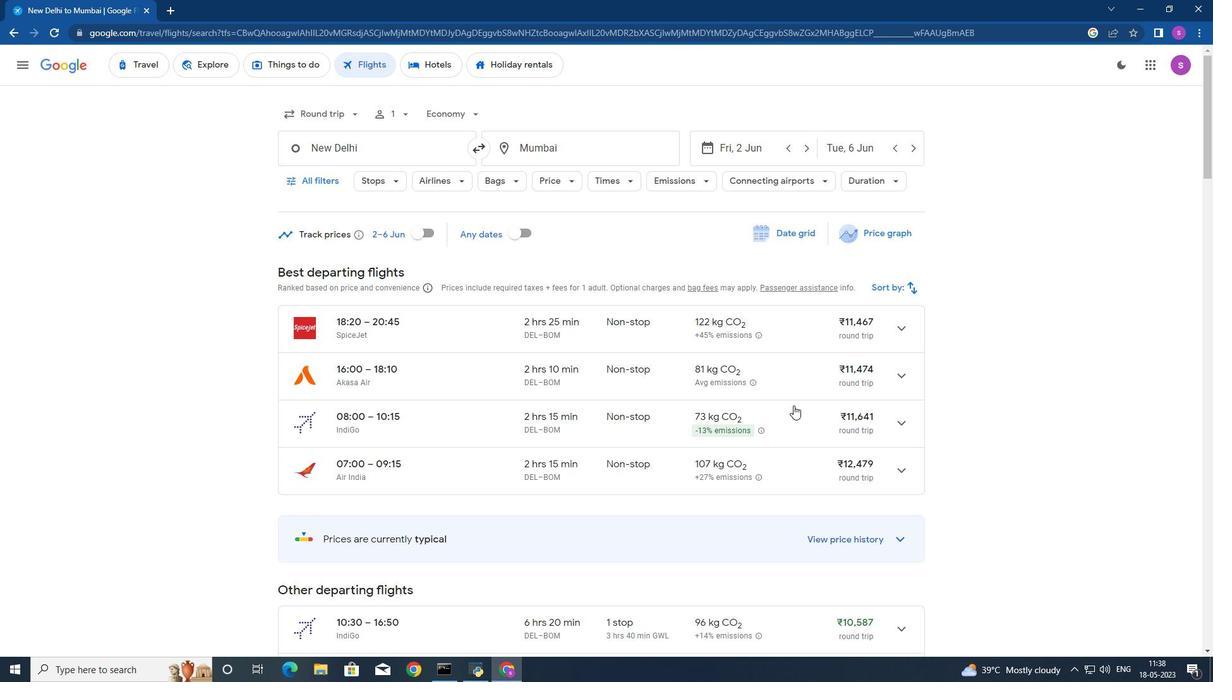 
Action: Mouse scrolled (779, 400) with delta (0, 0)
Screenshot: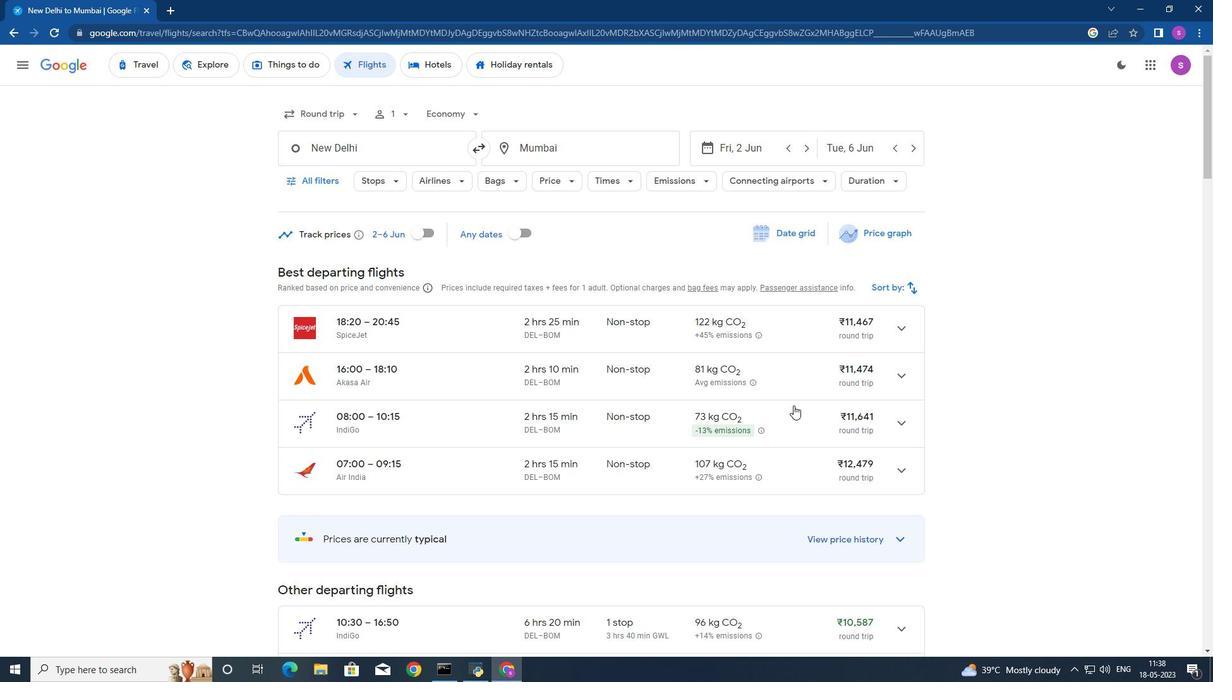 
Action: Mouse moved to (767, 393)
Screenshot: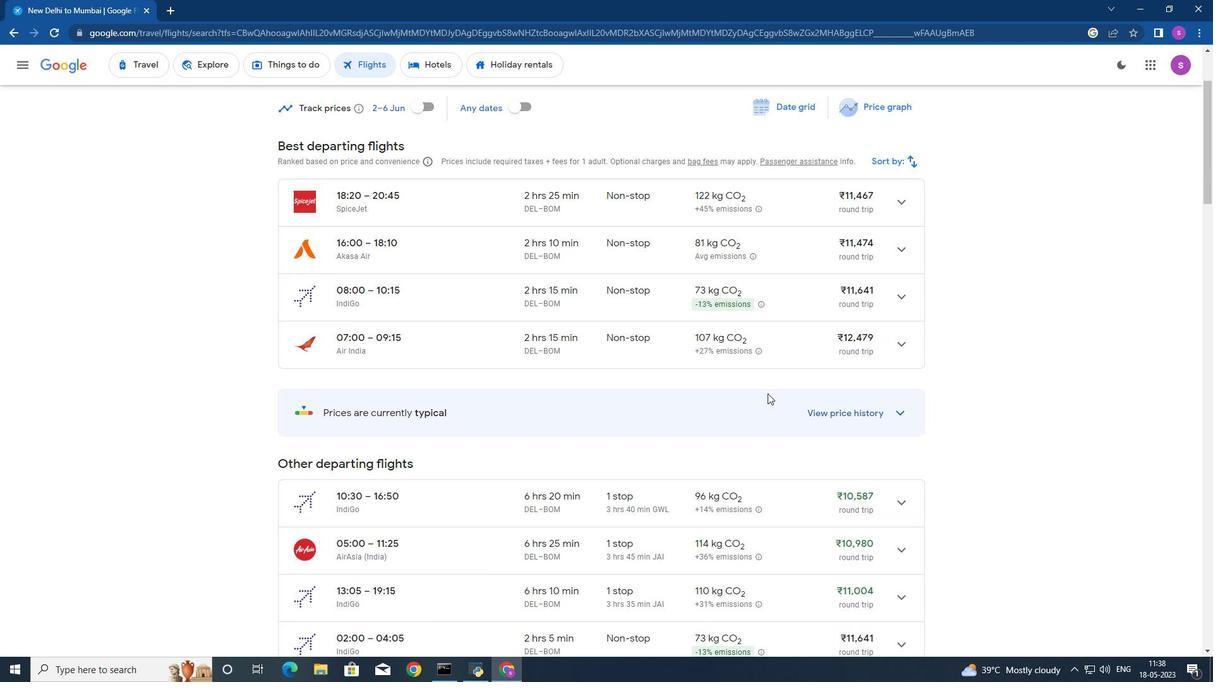 
Action: Mouse scrolled (767, 392) with delta (0, 0)
Screenshot: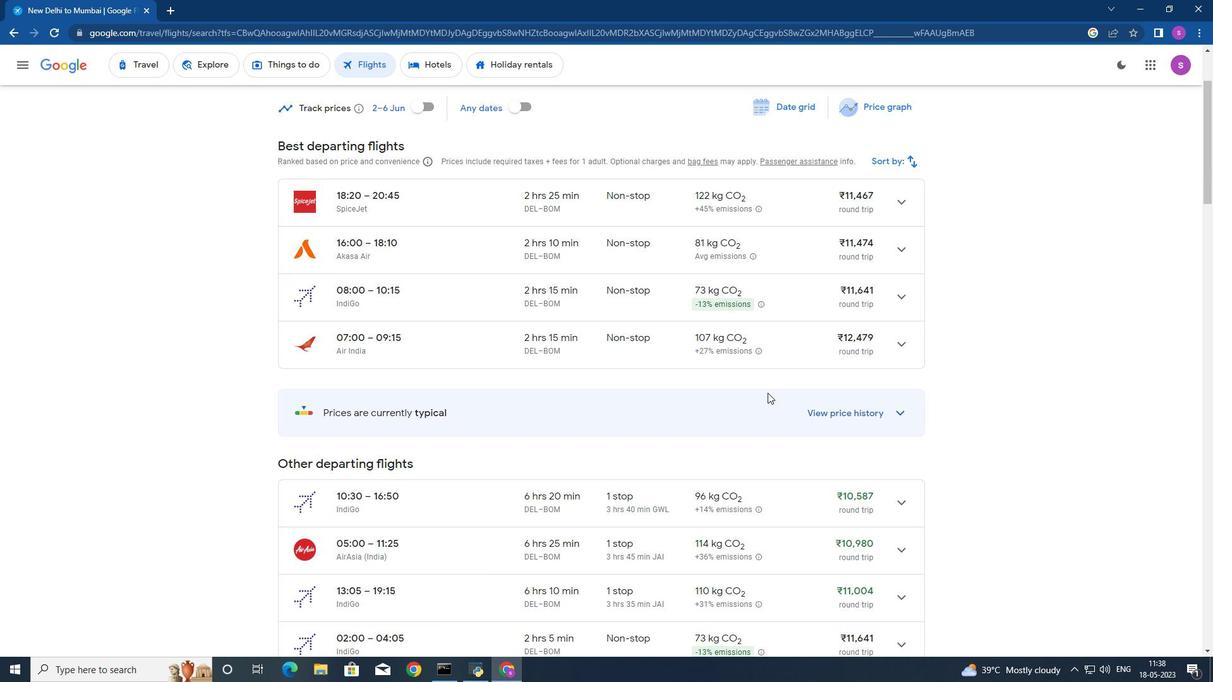 
Action: Mouse moved to (764, 402)
Screenshot: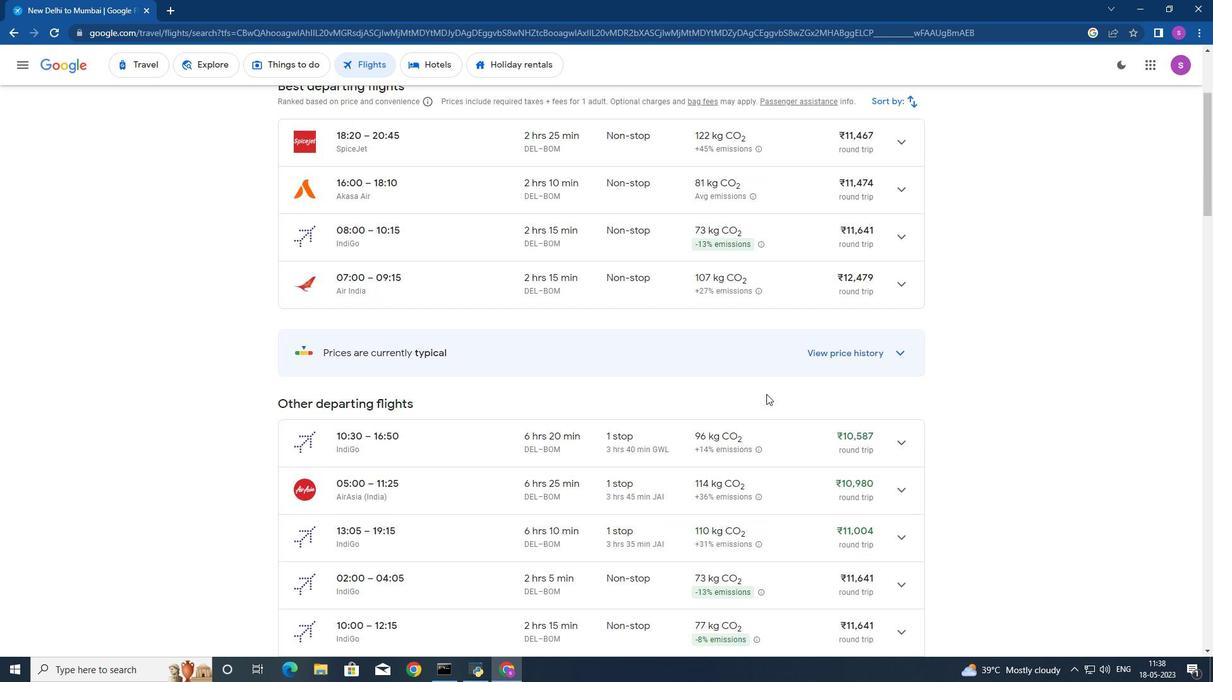 
Action: Mouse scrolled (764, 402) with delta (0, 0)
Screenshot: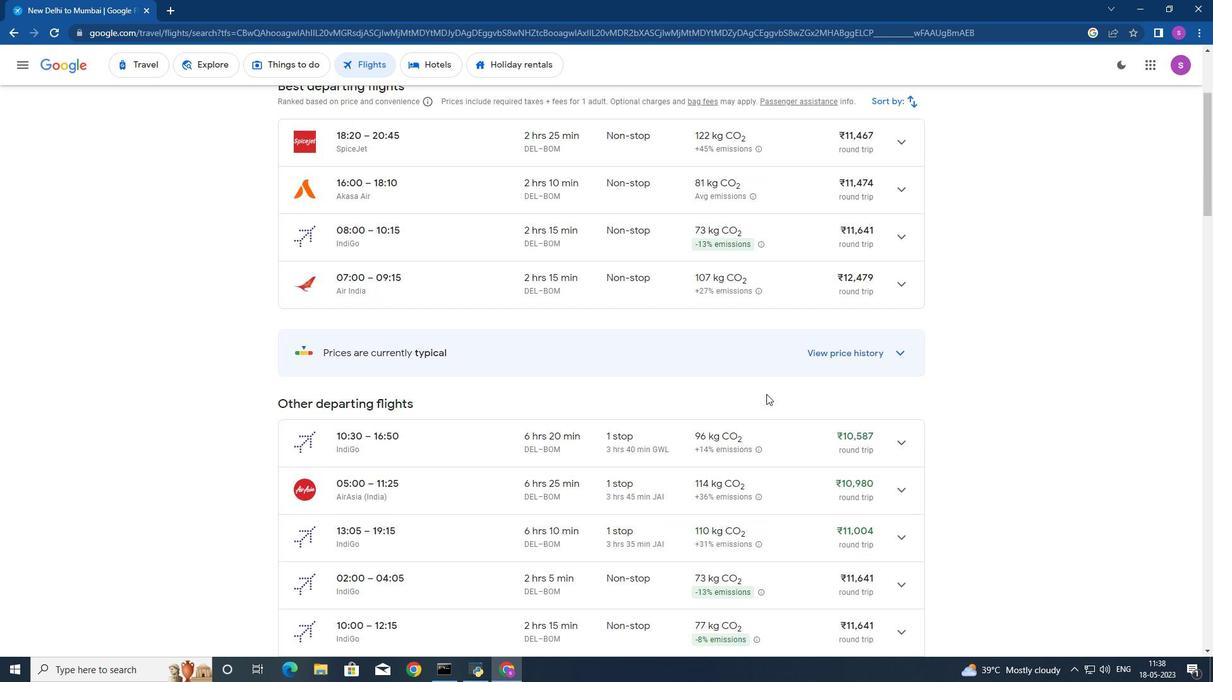 
Action: Mouse moved to (754, 416)
Screenshot: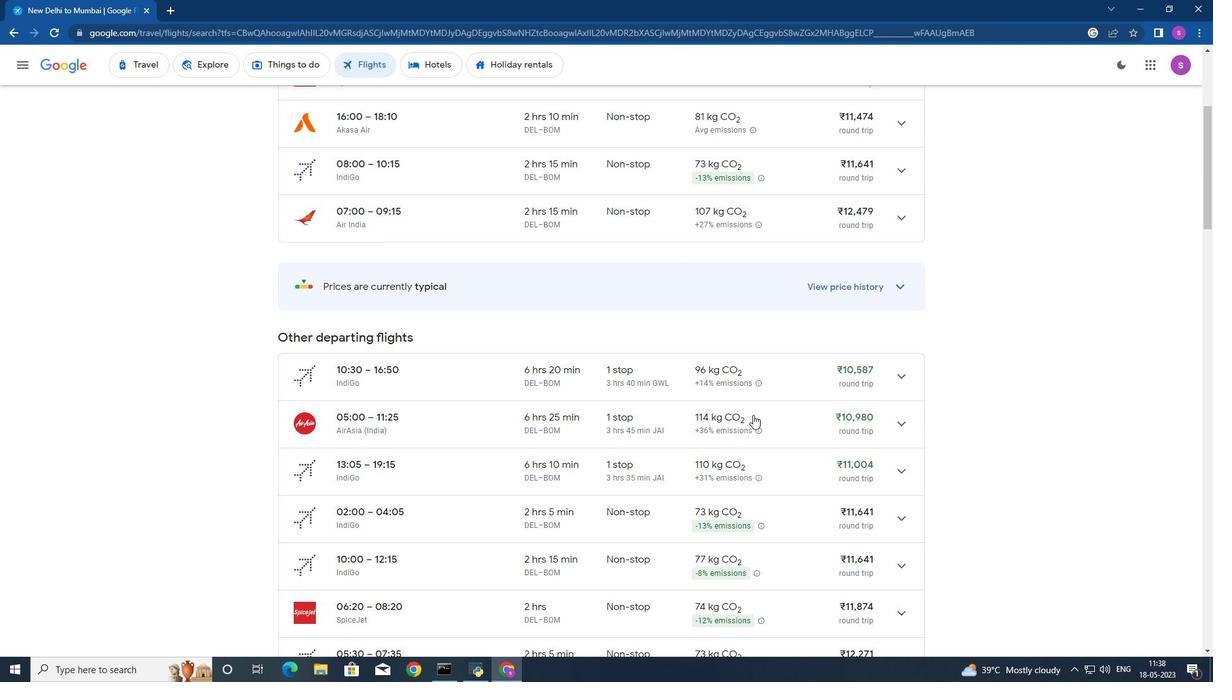
Action: Mouse scrolled (754, 415) with delta (0, 0)
Screenshot: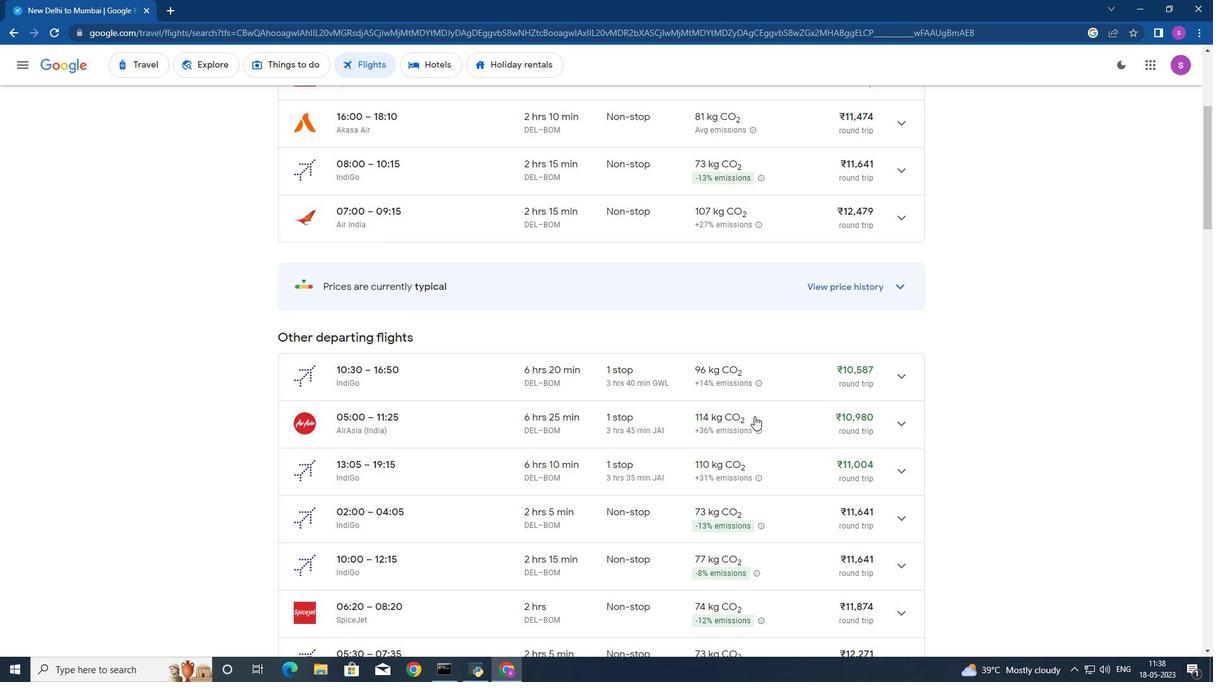 
Action: Mouse scrolled (754, 415) with delta (0, 0)
Screenshot: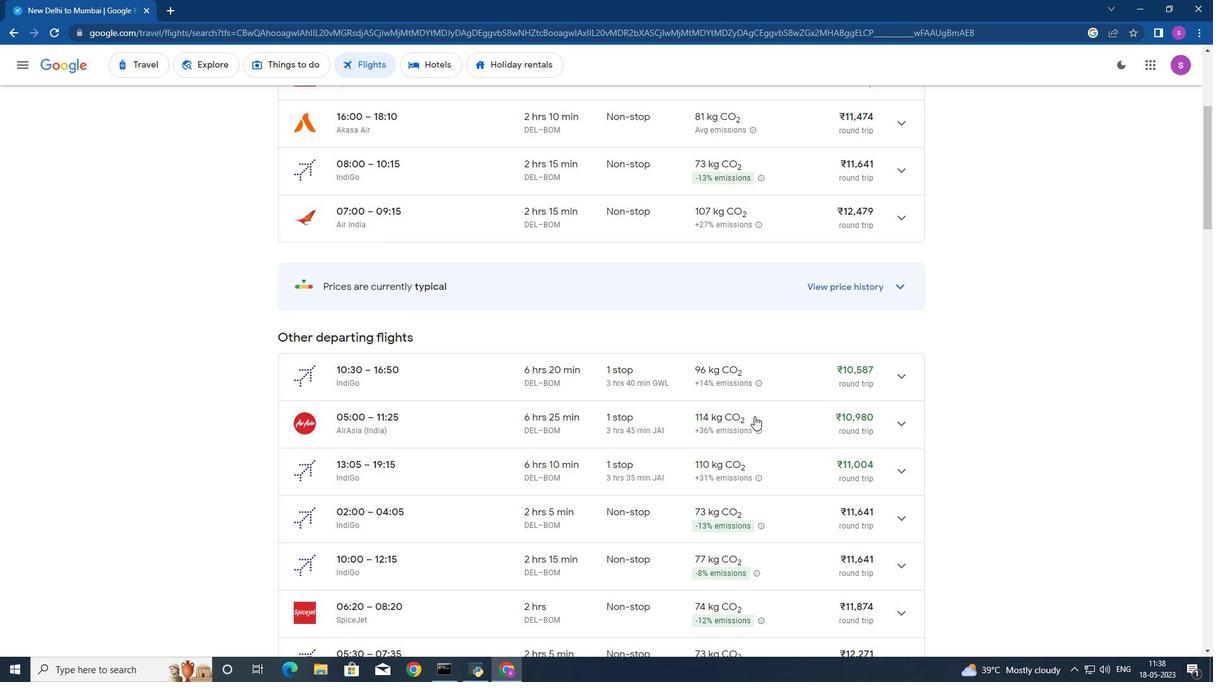 
Action: Mouse scrolled (754, 415) with delta (0, 0)
Screenshot: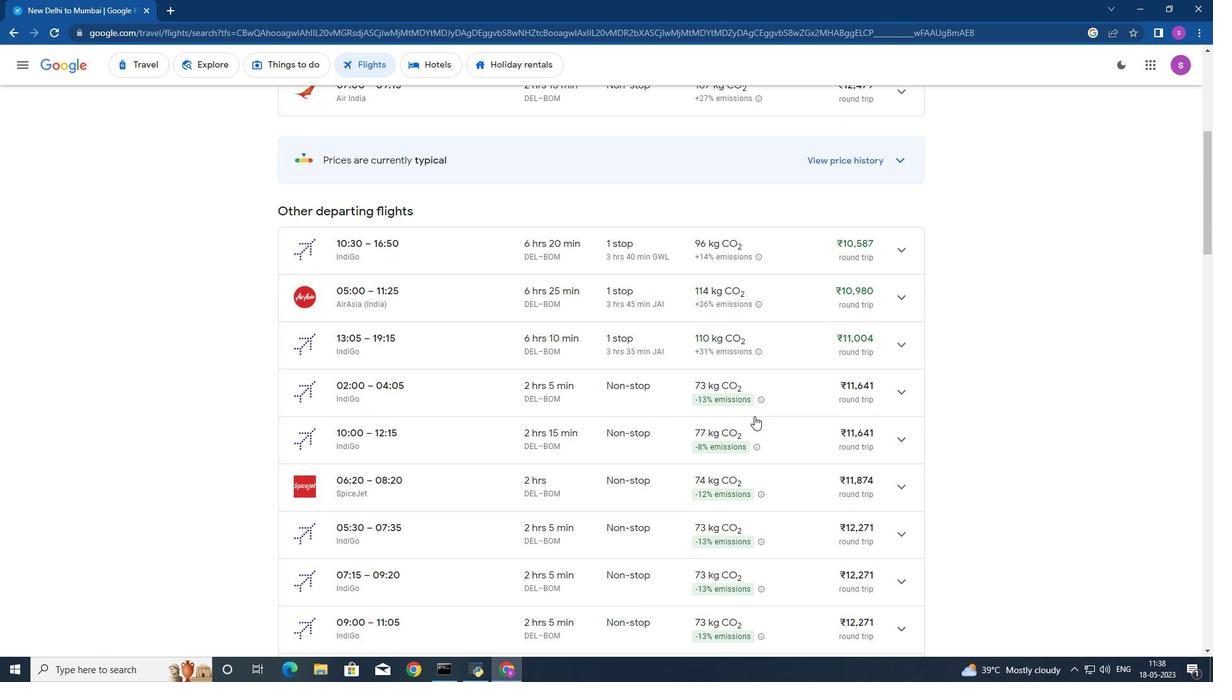 
Action: Mouse scrolled (754, 415) with delta (0, 0)
Screenshot: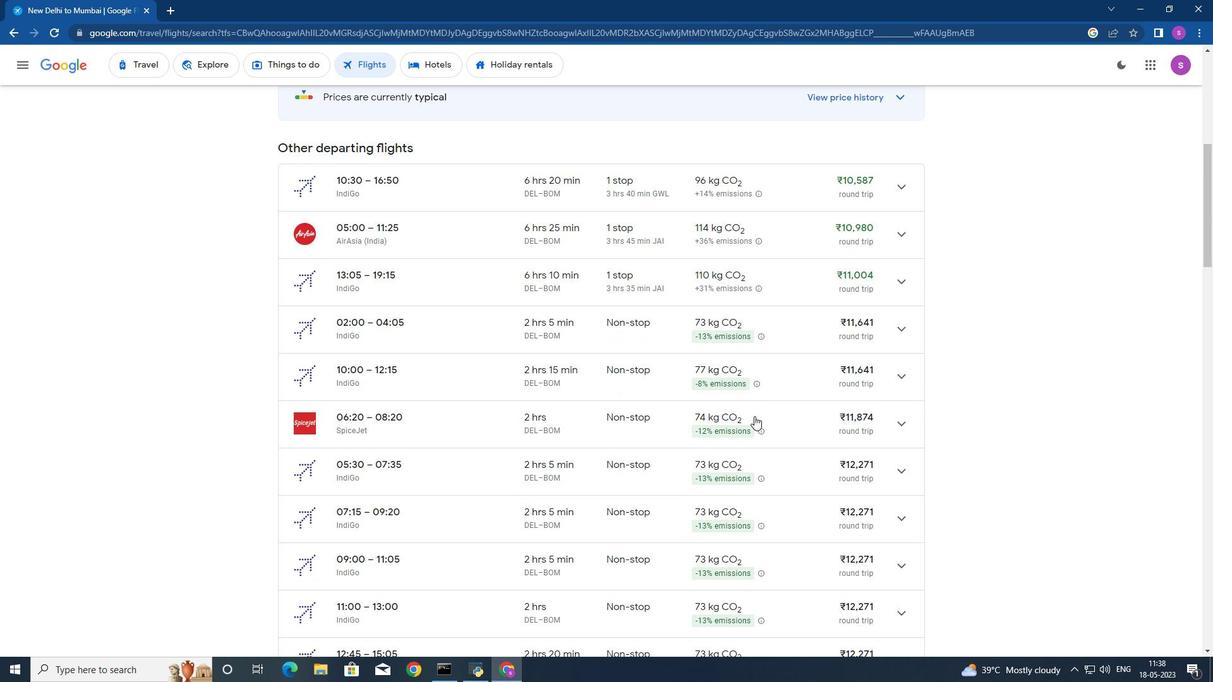 
Action: Mouse scrolled (754, 415) with delta (0, 0)
Screenshot: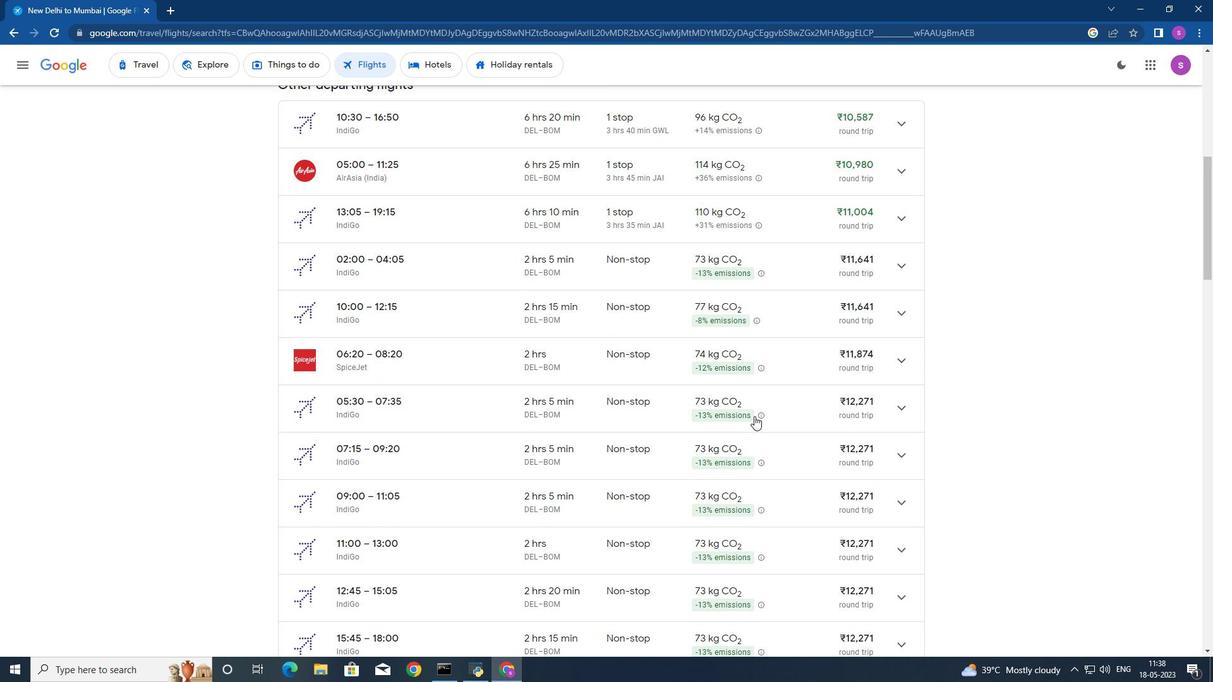 
Action: Mouse scrolled (754, 415) with delta (0, 0)
Screenshot: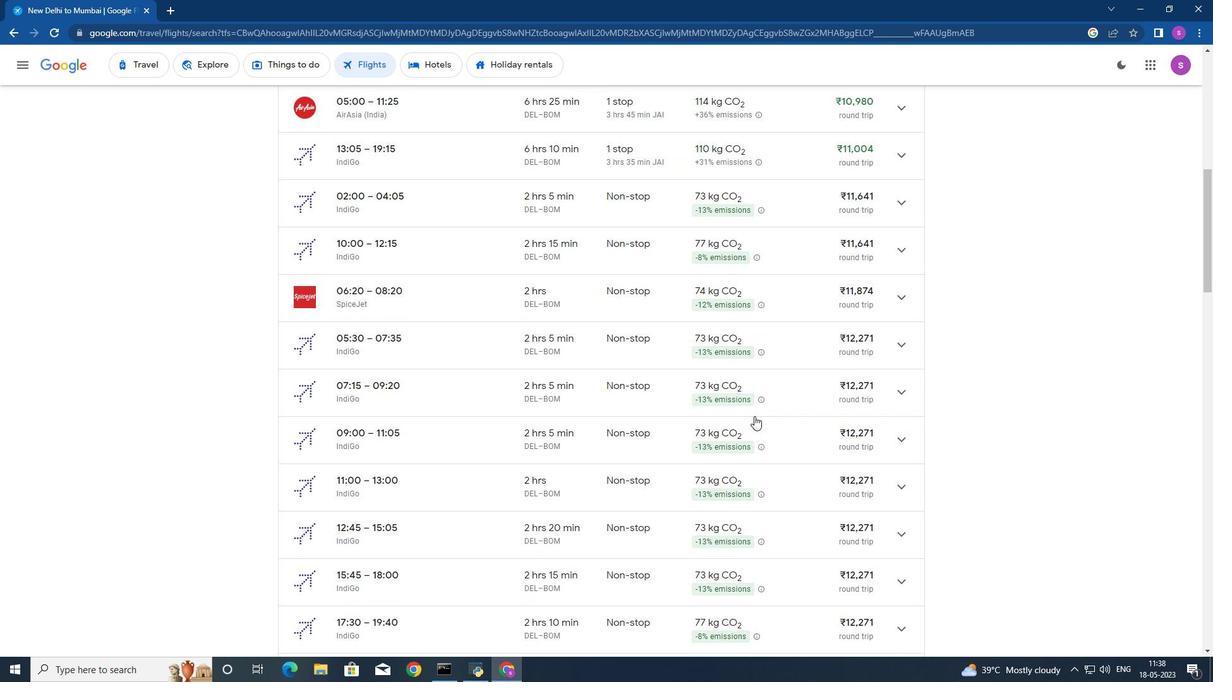 
Action: Mouse scrolled (754, 415) with delta (0, 0)
Screenshot: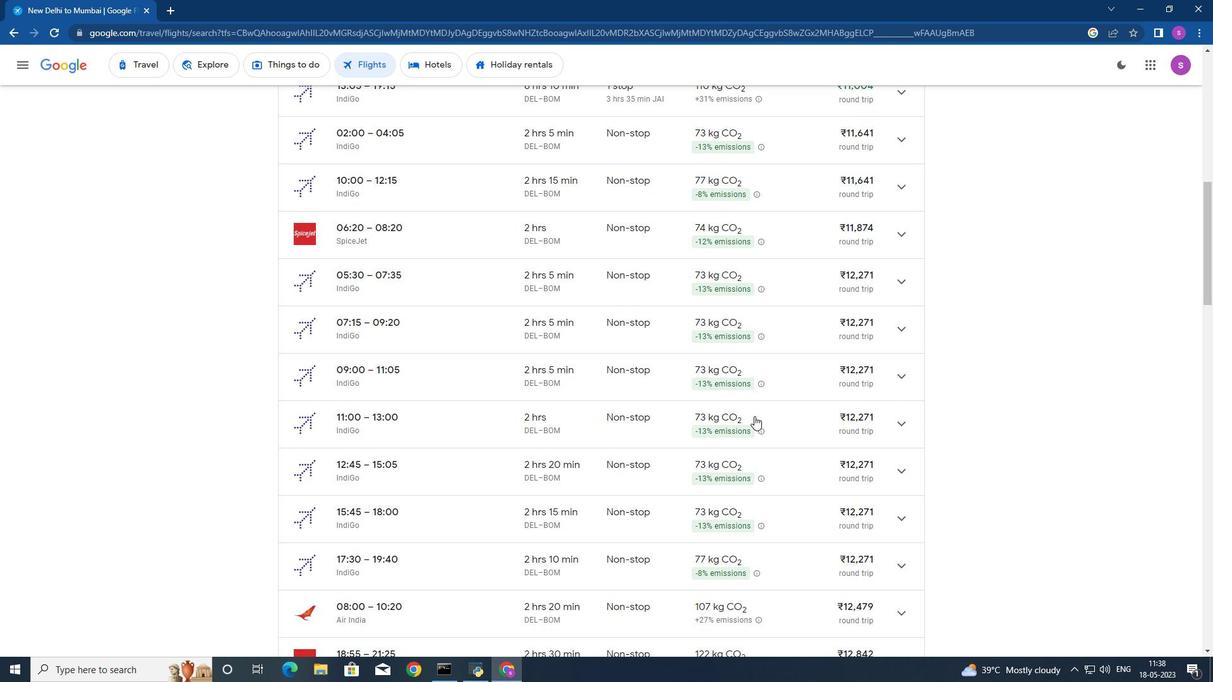 
Action: Mouse scrolled (754, 415) with delta (0, 0)
Screenshot: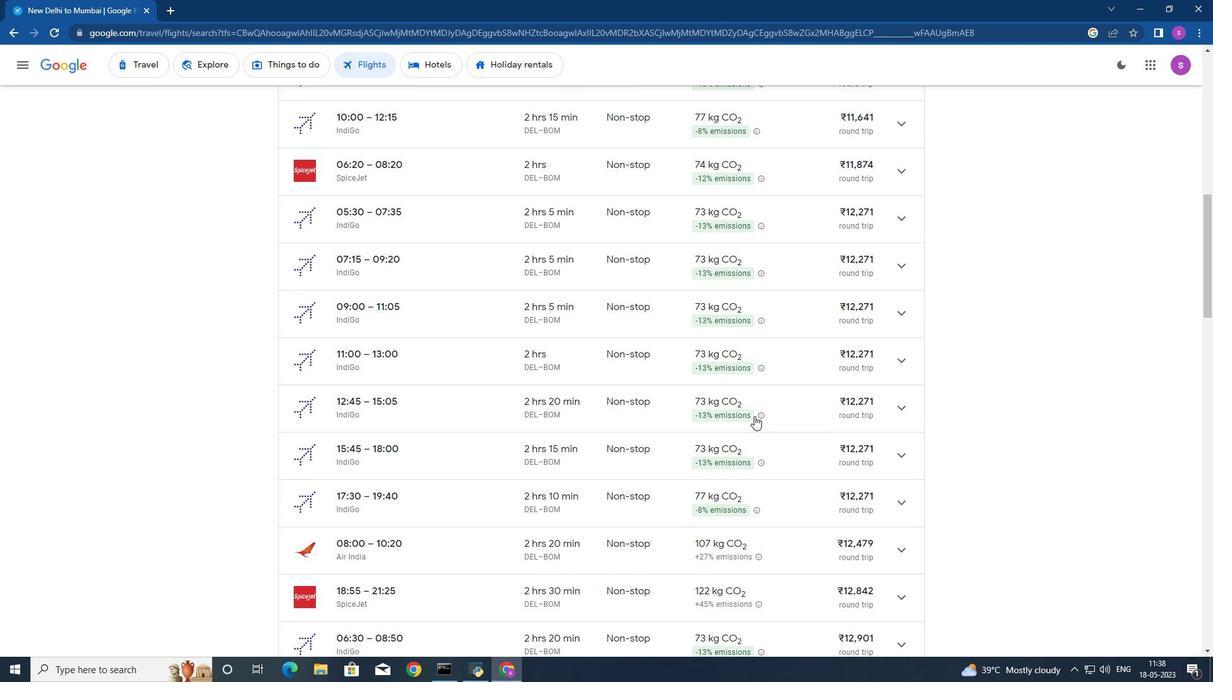 
Action: Mouse moved to (755, 416)
Screenshot: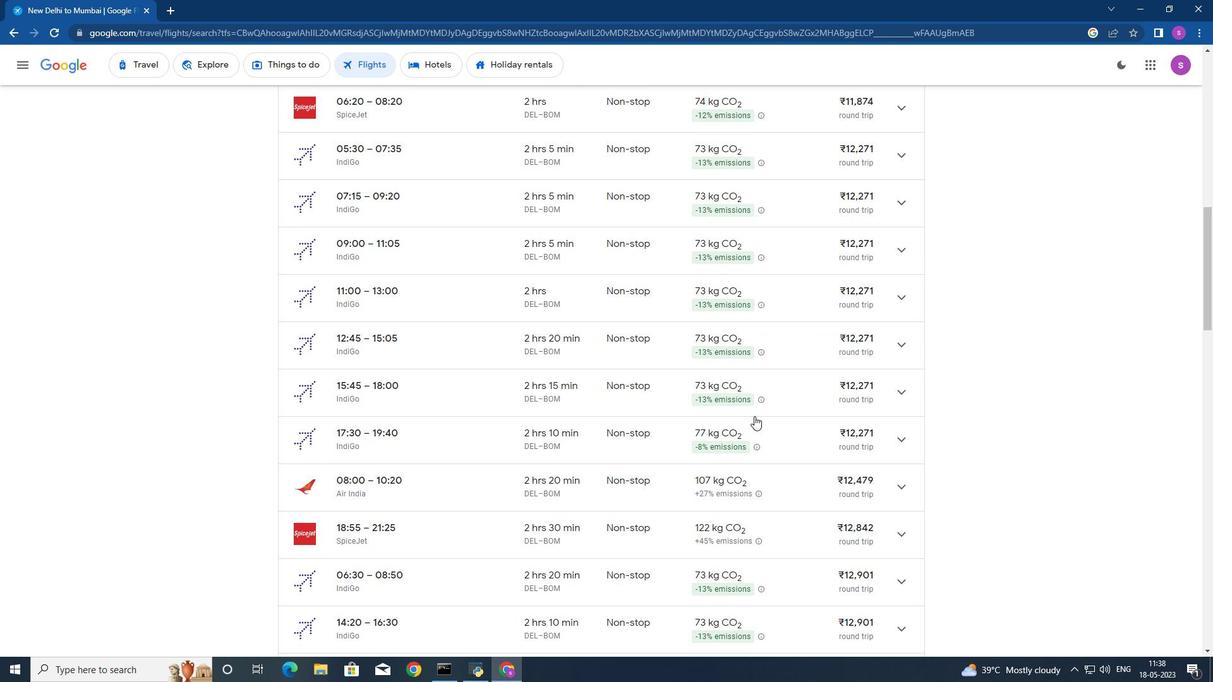 
Action: Mouse scrolled (755, 415) with delta (0, 0)
Screenshot: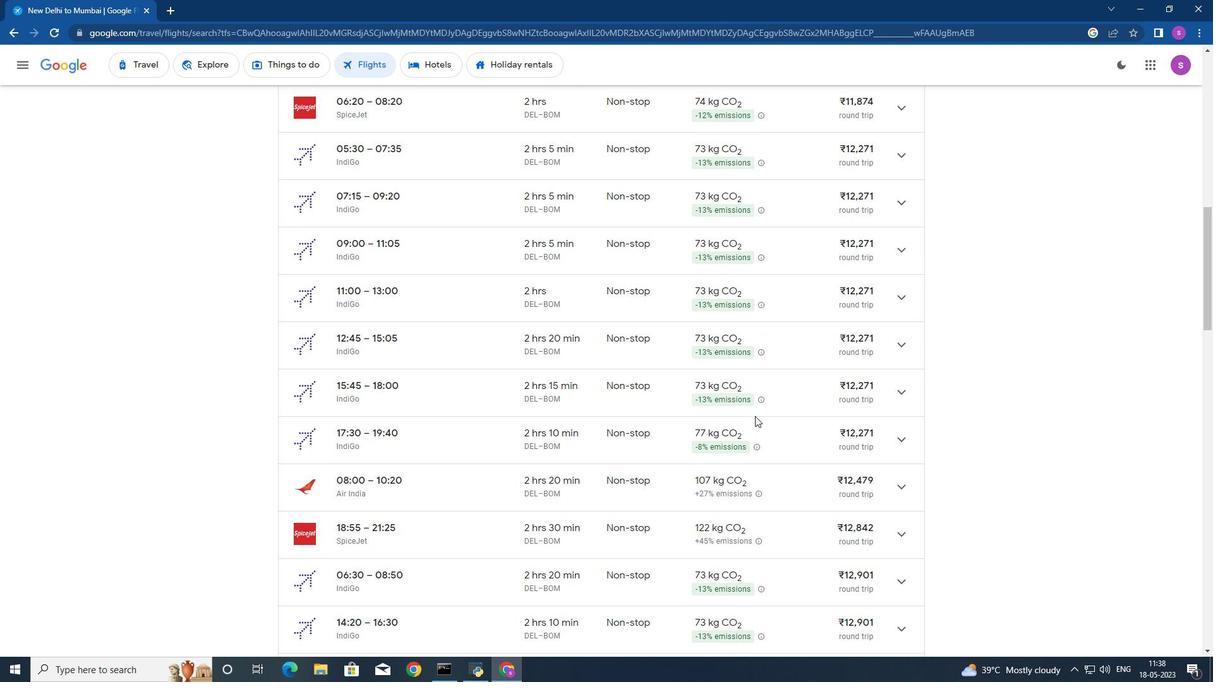 
Action: Mouse scrolled (755, 415) with delta (0, 0)
Screenshot: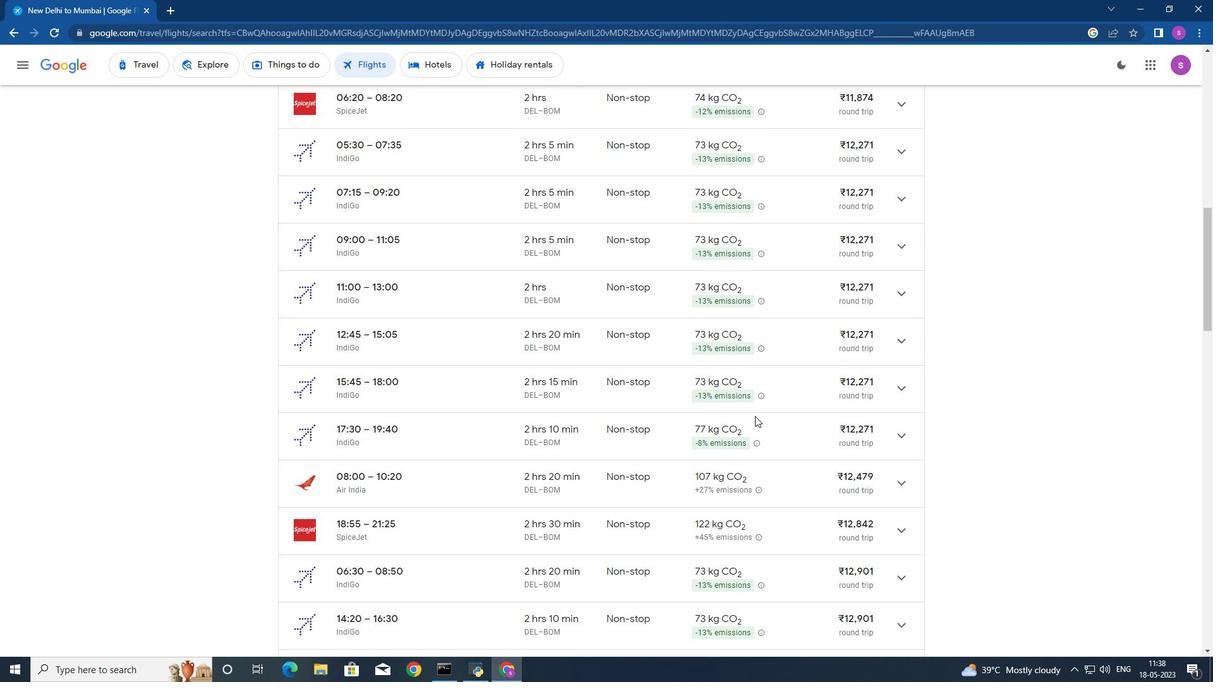 
Action: Mouse scrolled (755, 415) with delta (0, 0)
Screenshot: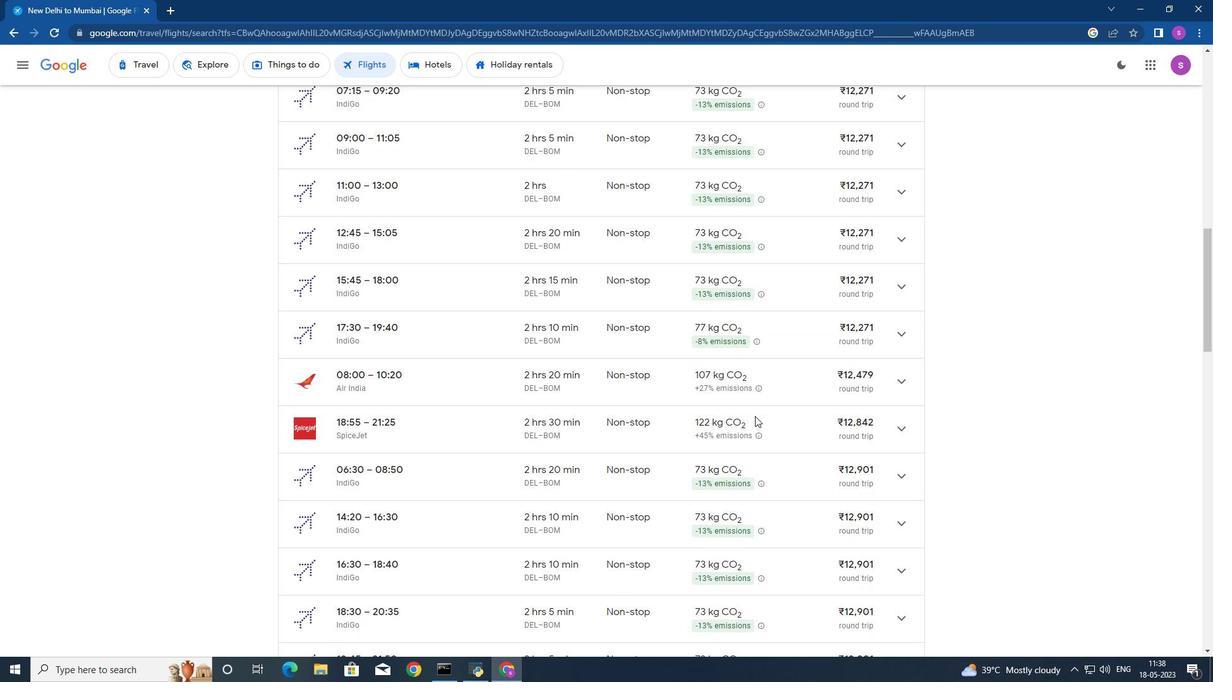 
Action: Mouse scrolled (755, 415) with delta (0, 0)
Screenshot: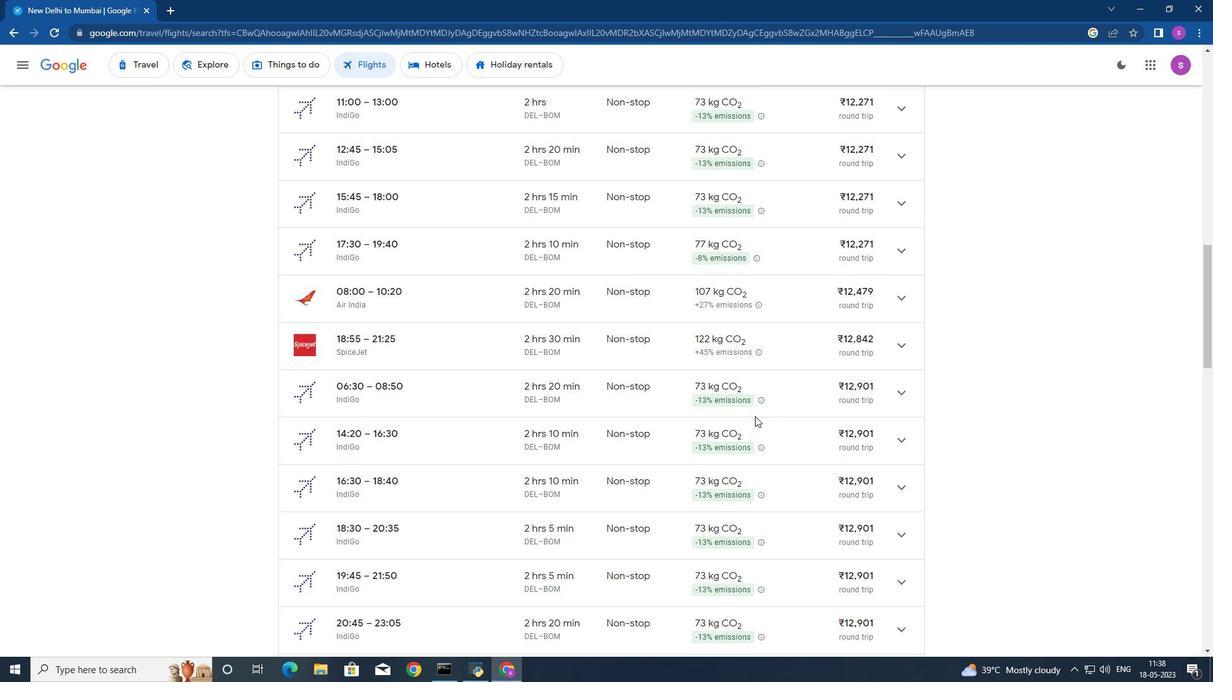 
Action: Mouse scrolled (755, 417) with delta (0, 0)
Screenshot: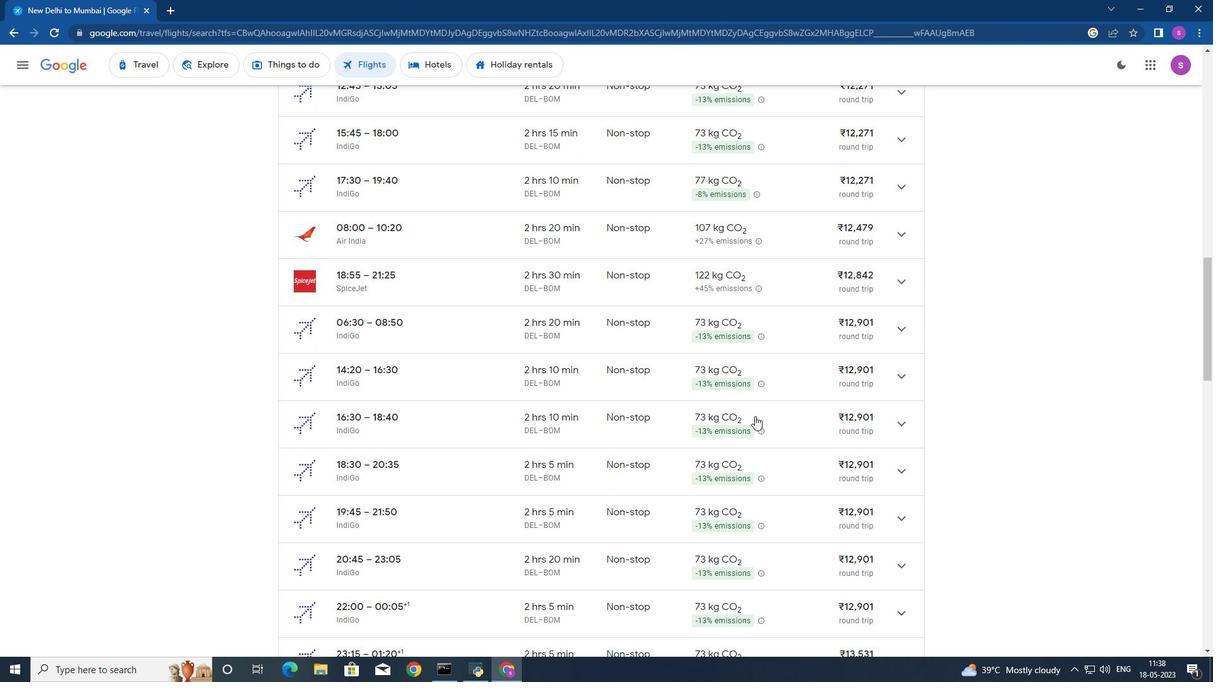 
Action: Mouse scrolled (755, 417) with delta (0, 0)
Screenshot: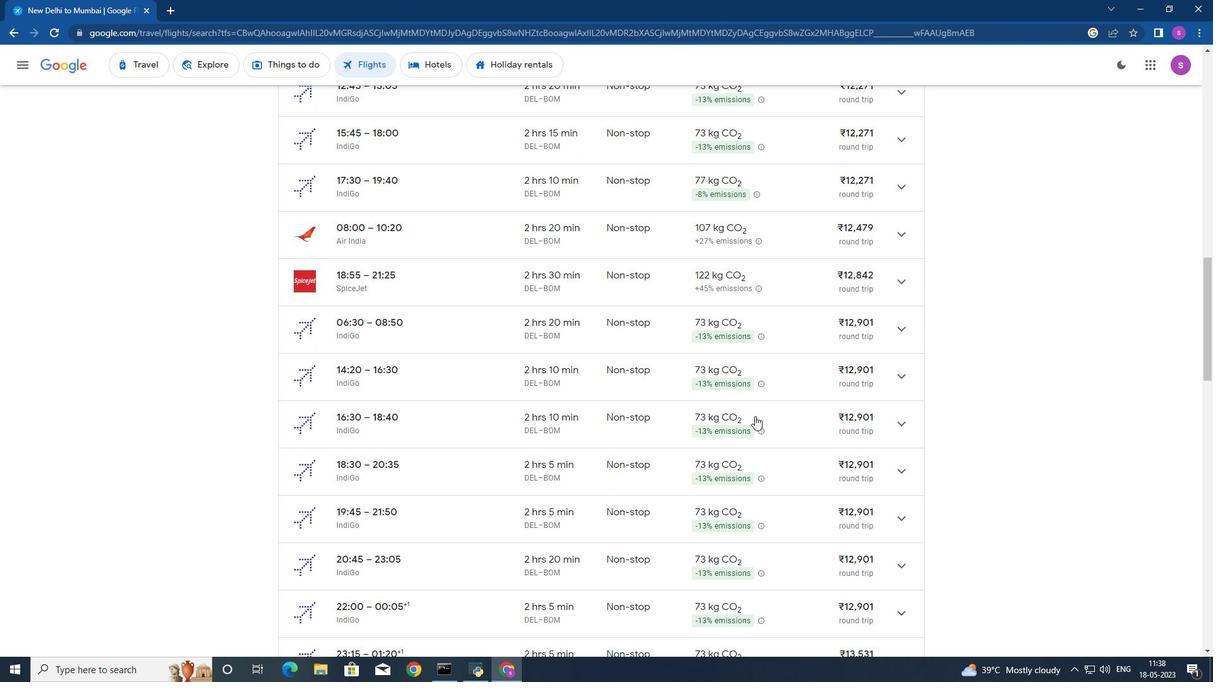 
Action: Mouse scrolled (755, 417) with delta (0, 0)
Screenshot: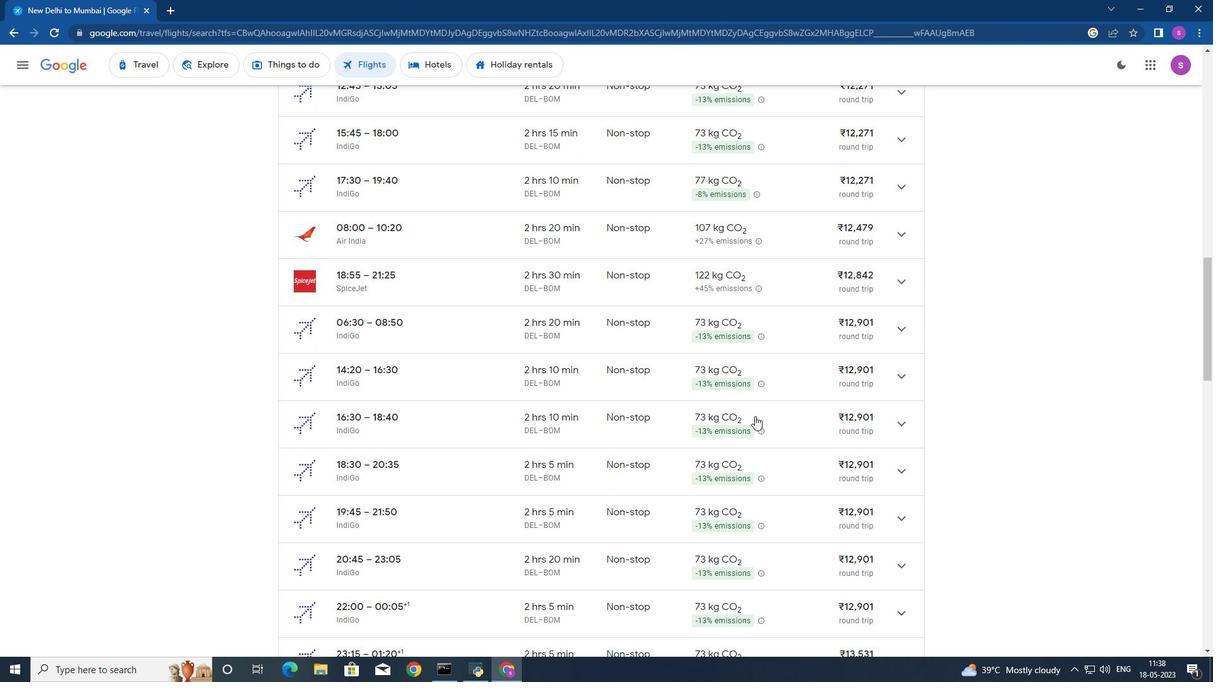 
Action: Mouse scrolled (755, 417) with delta (0, 0)
Screenshot: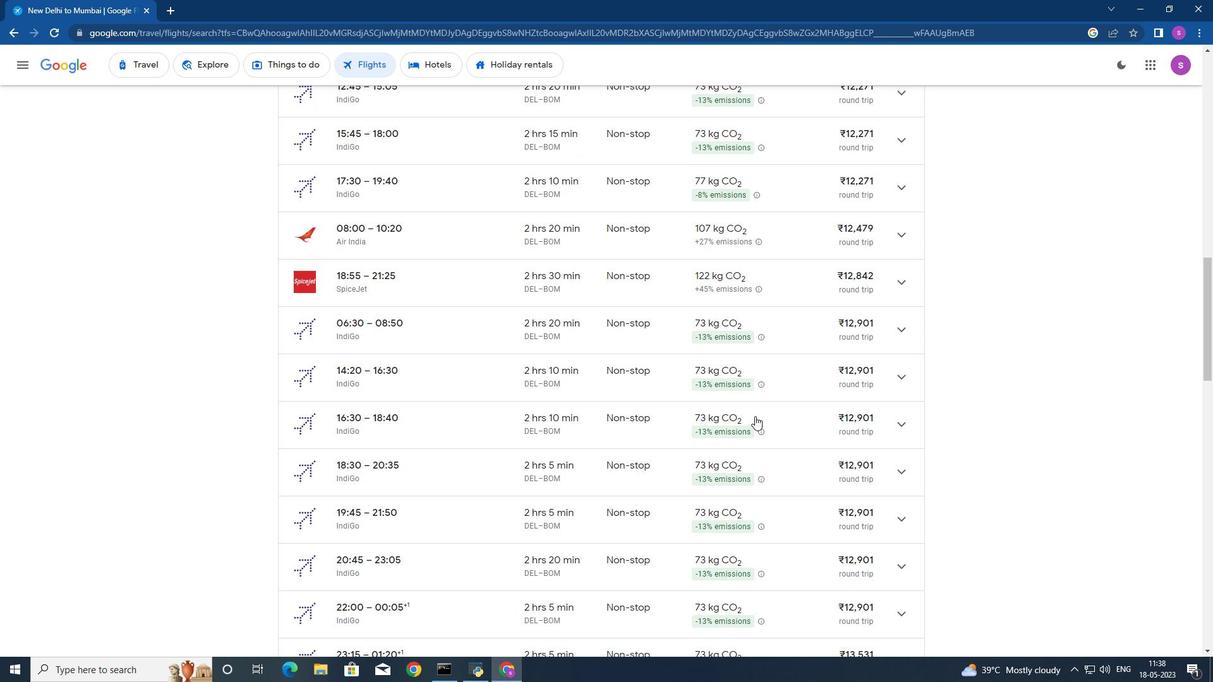 
Action: Mouse scrolled (755, 417) with delta (0, 0)
Screenshot: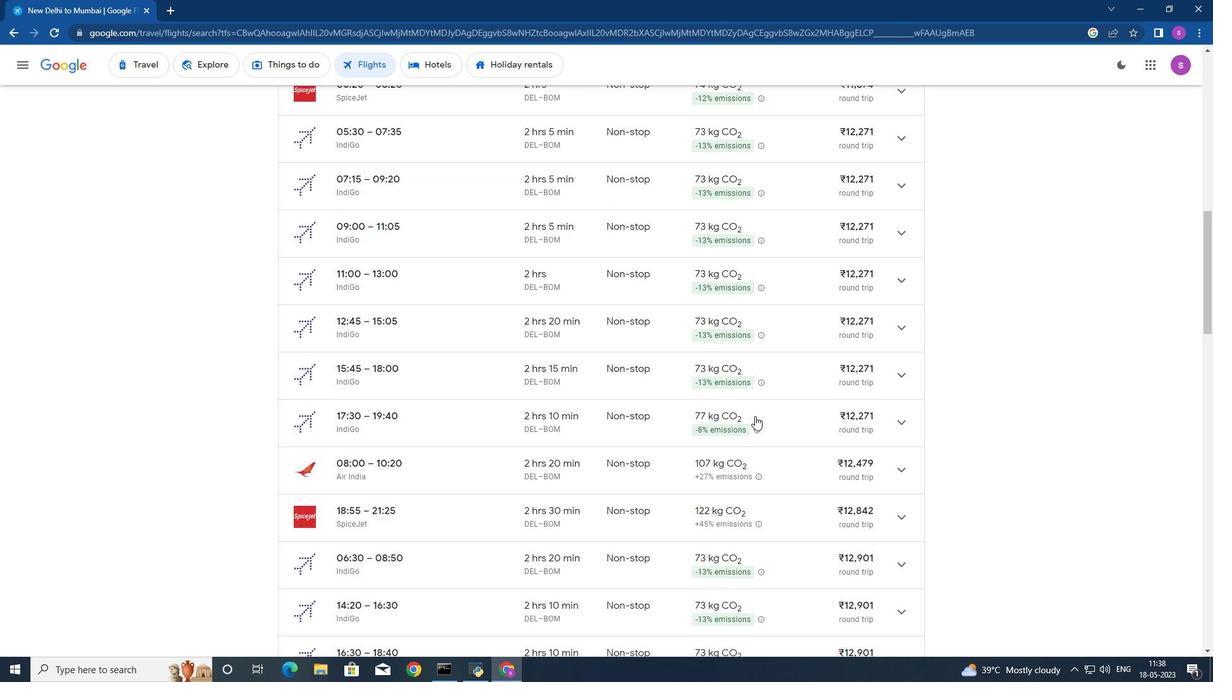 
Action: Mouse scrolled (755, 417) with delta (0, 0)
Screenshot: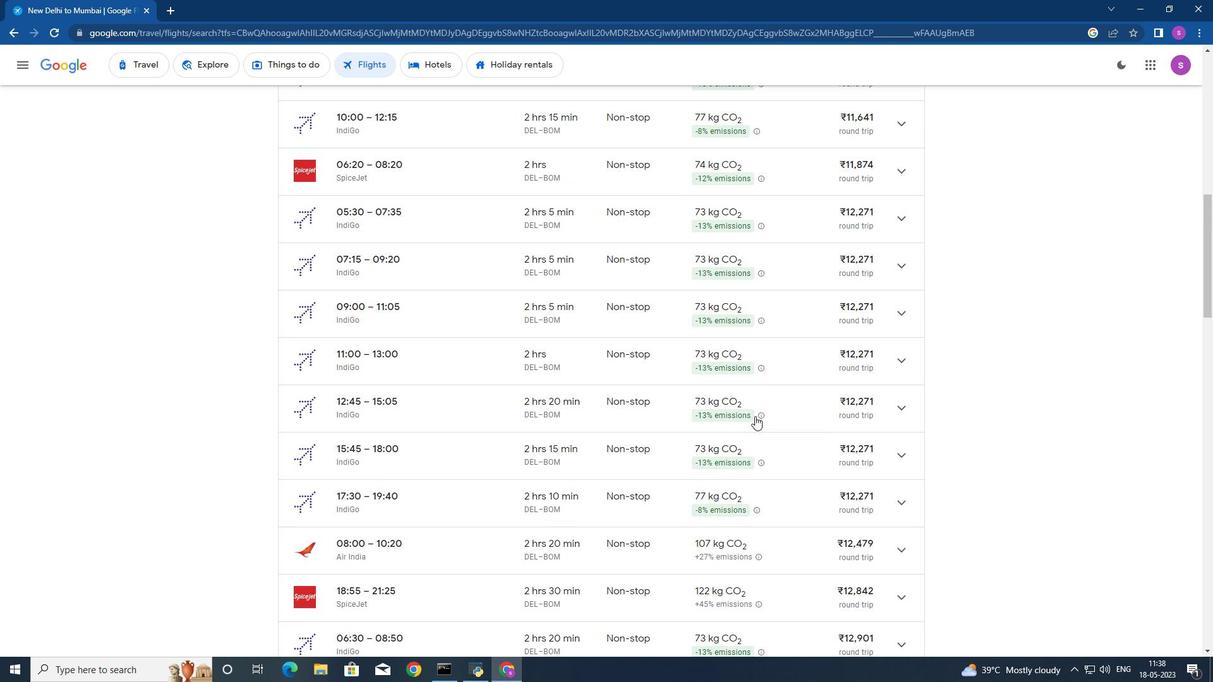 
Action: Mouse scrolled (755, 417) with delta (0, 0)
Screenshot: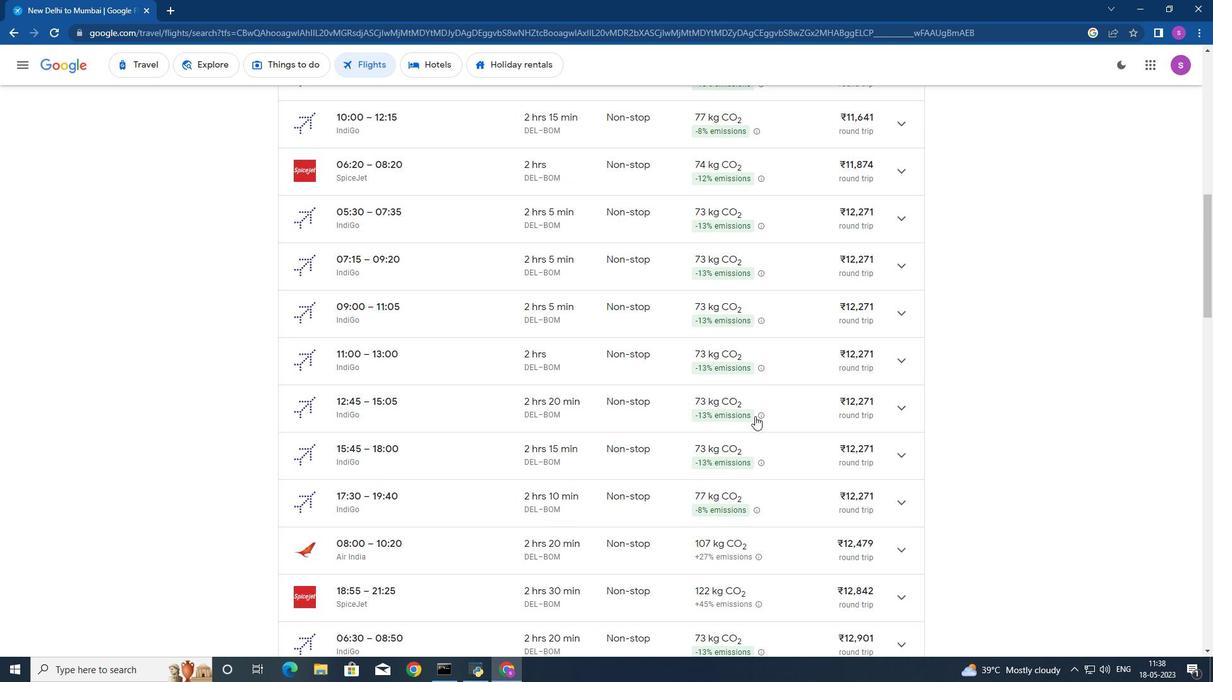 
Action: Mouse scrolled (755, 417) with delta (0, 0)
Screenshot: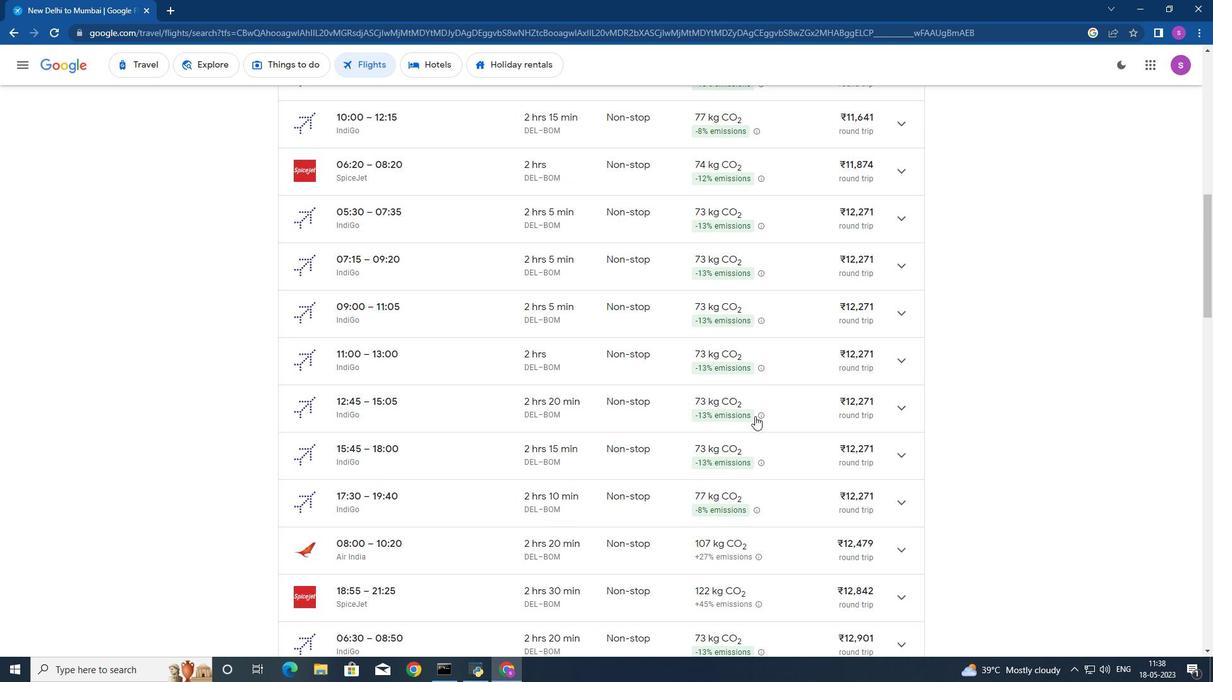 
Action: Mouse scrolled (755, 417) with delta (0, 0)
Screenshot: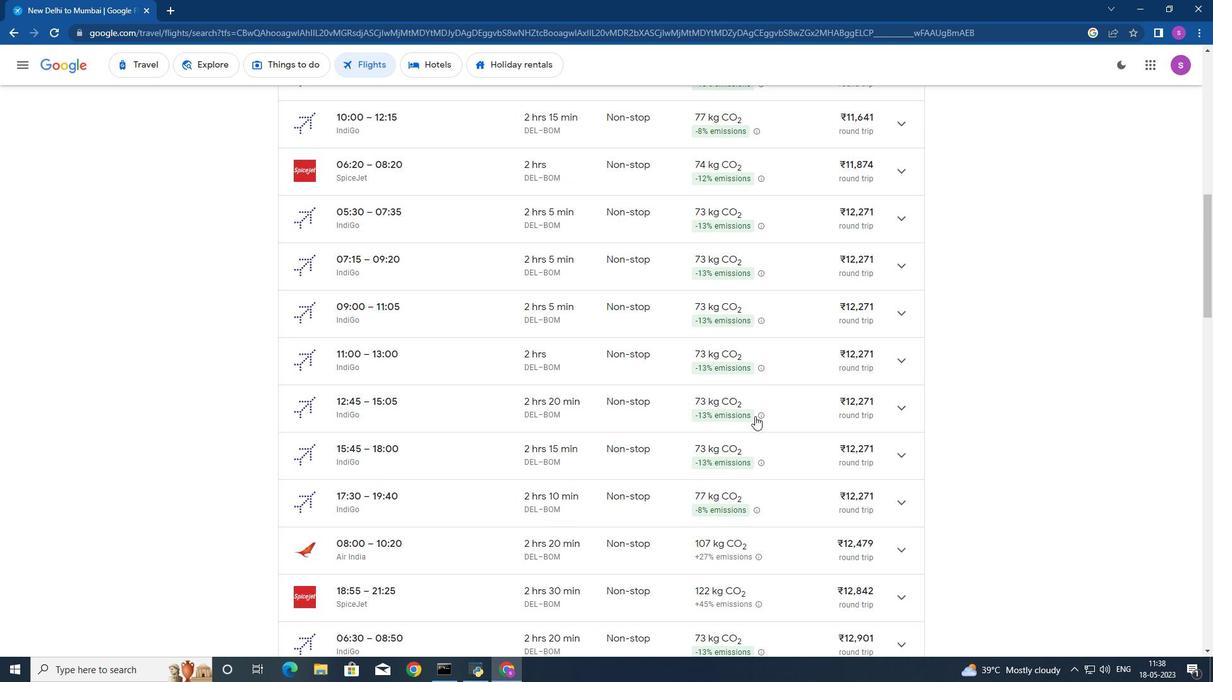 
Action: Mouse scrolled (755, 417) with delta (0, 0)
Screenshot: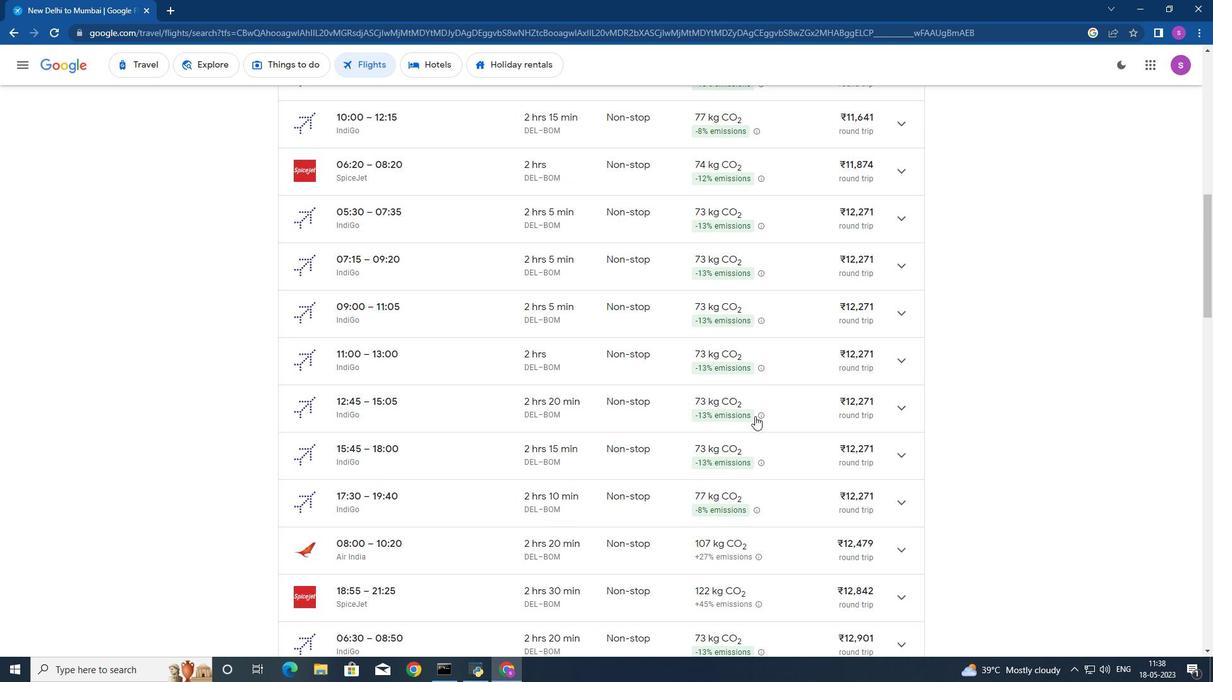 
Action: Mouse moved to (752, 417)
Screenshot: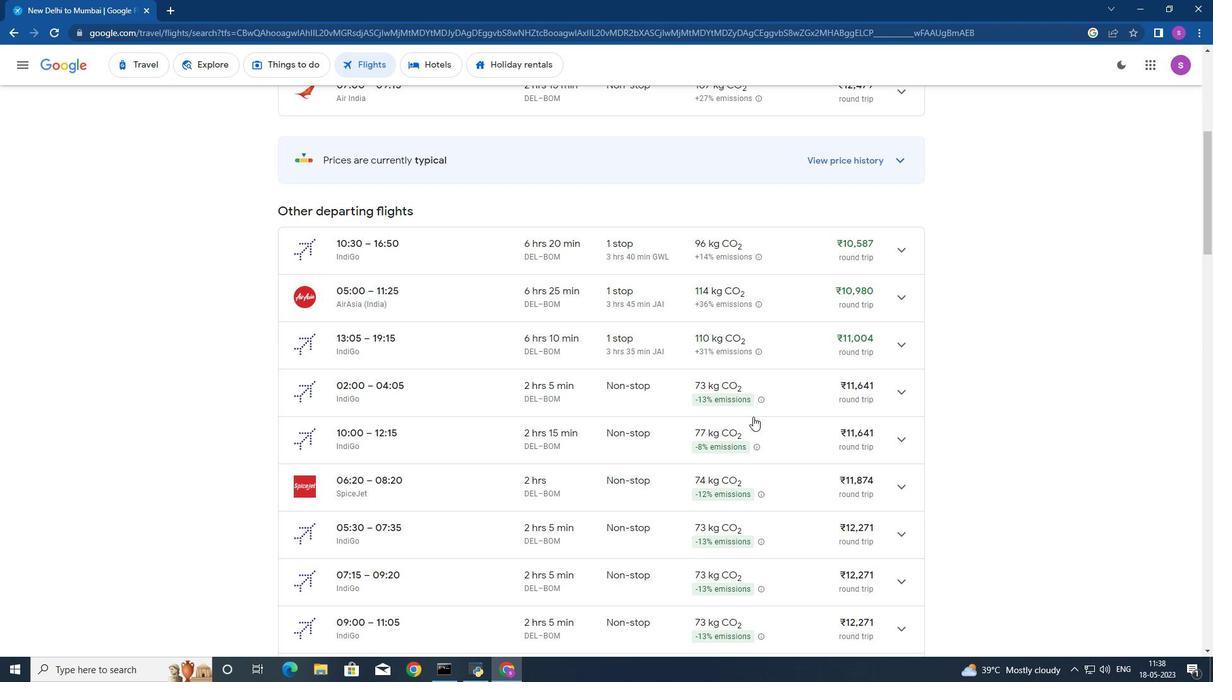
Action: Mouse scrolled (752, 417) with delta (0, 0)
Screenshot: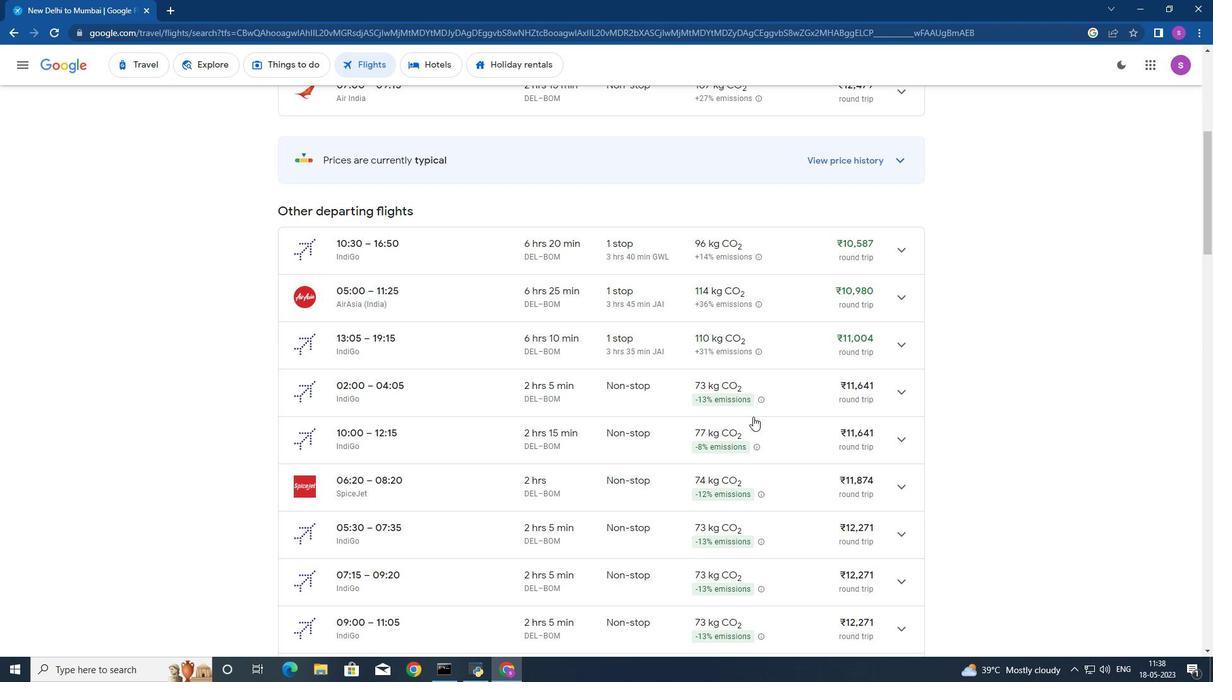 
Action: Mouse moved to (752, 417)
Screenshot: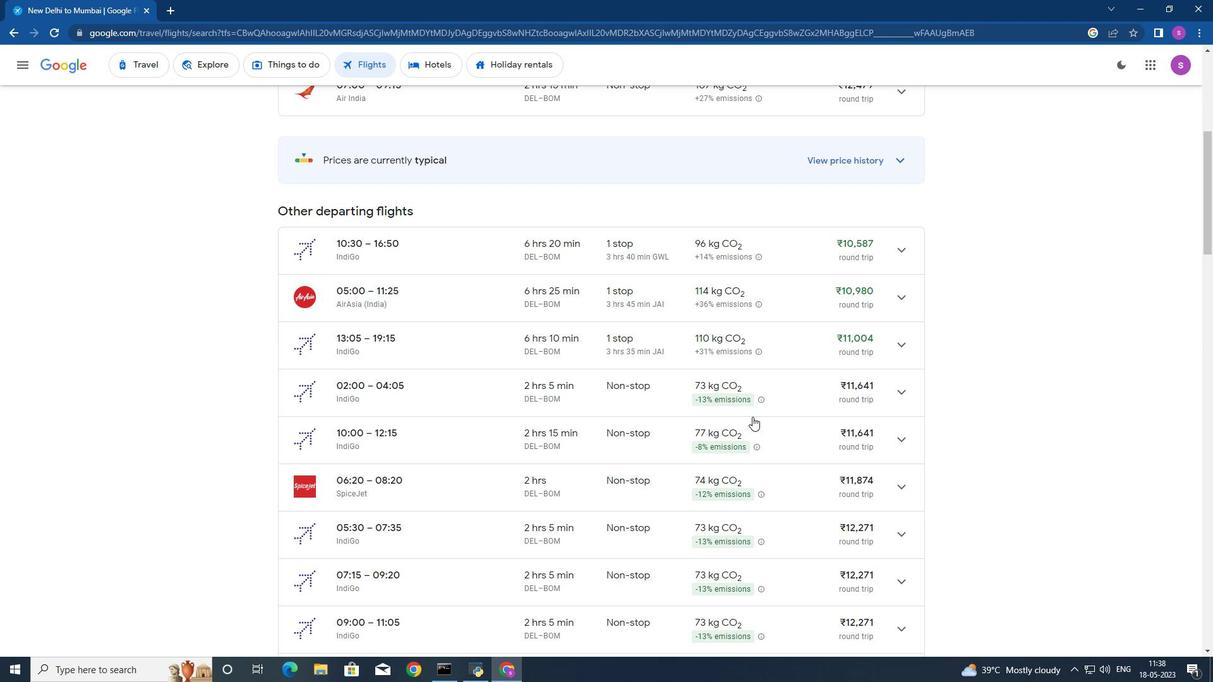 
Action: Mouse scrolled (752, 417) with delta (0, 0)
Screenshot: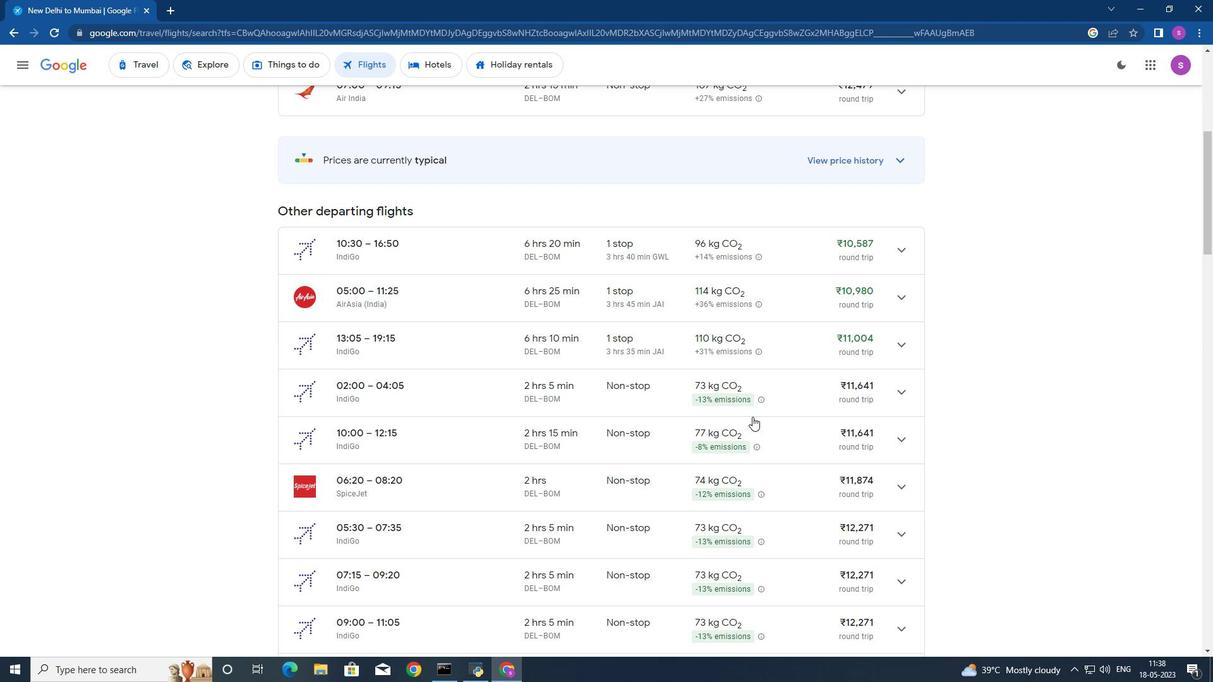 
Action: Mouse scrolled (752, 417) with delta (0, 0)
Screenshot: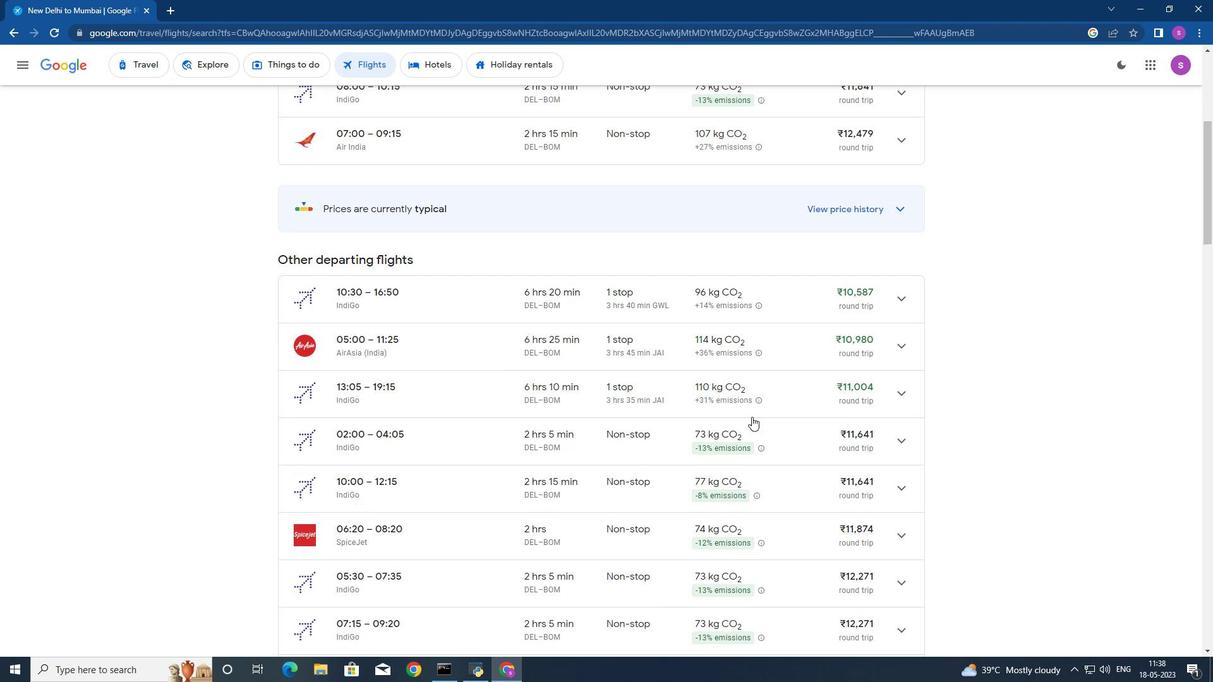 
Action: Mouse scrolled (752, 417) with delta (0, 0)
Screenshot: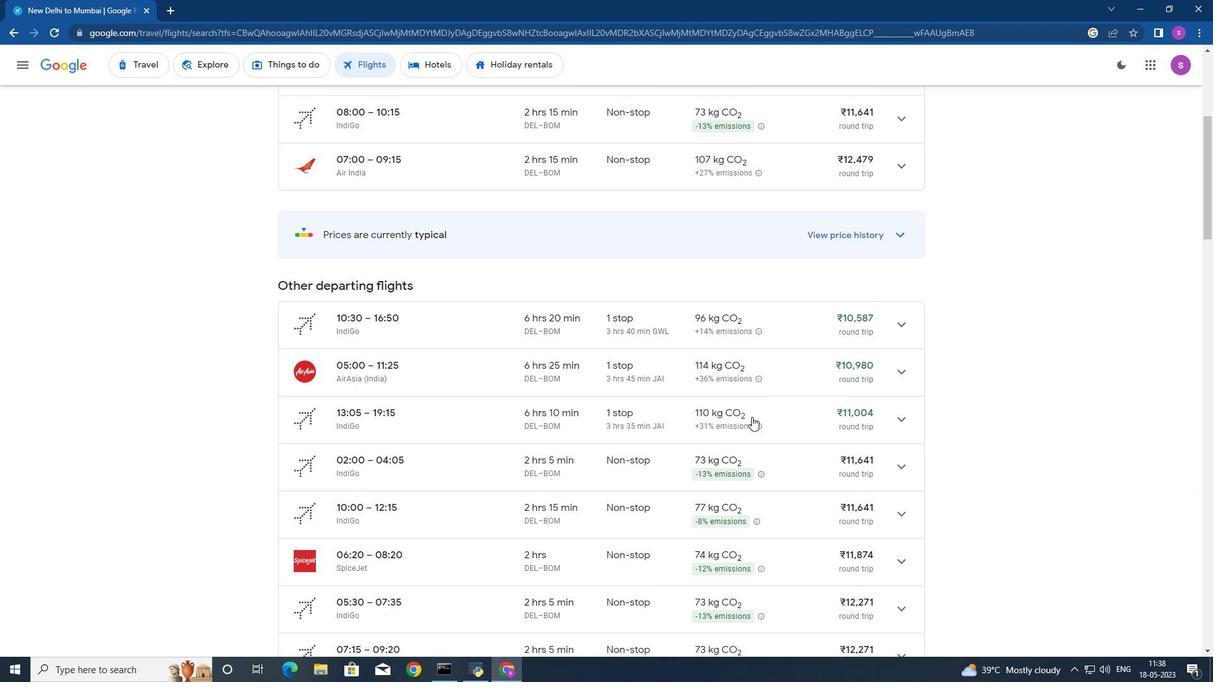 
Action: Mouse scrolled (752, 417) with delta (0, 0)
Screenshot: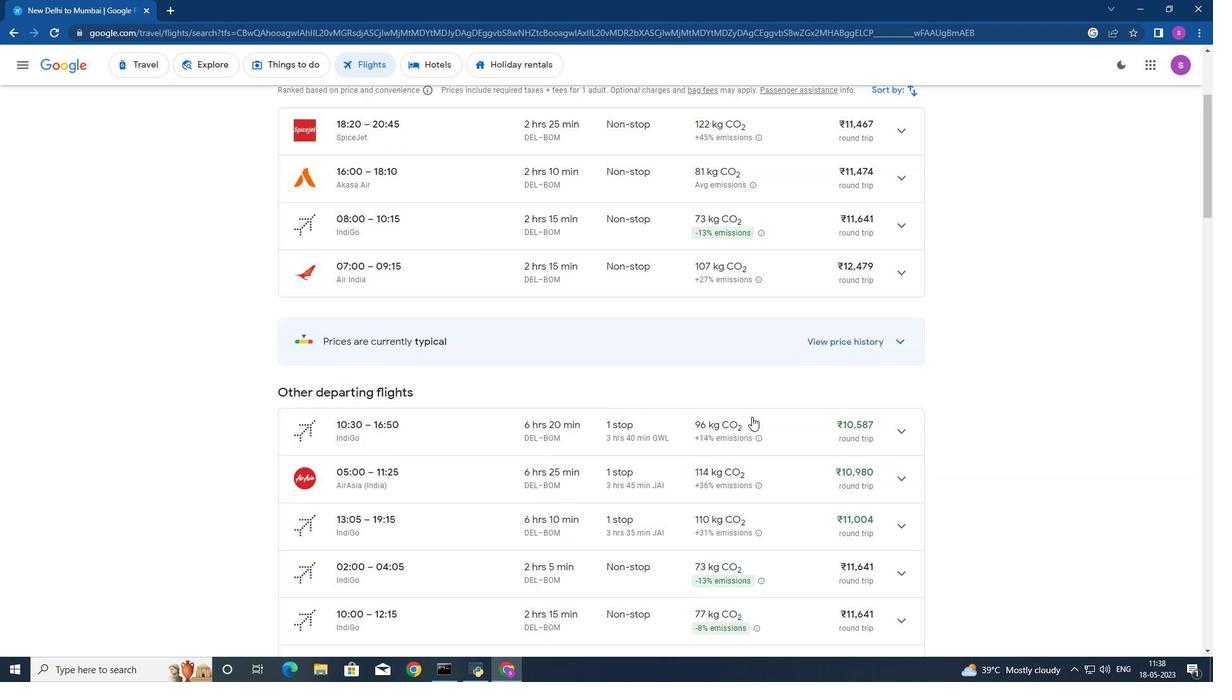 
Action: Mouse scrolled (752, 417) with delta (0, 0)
Screenshot: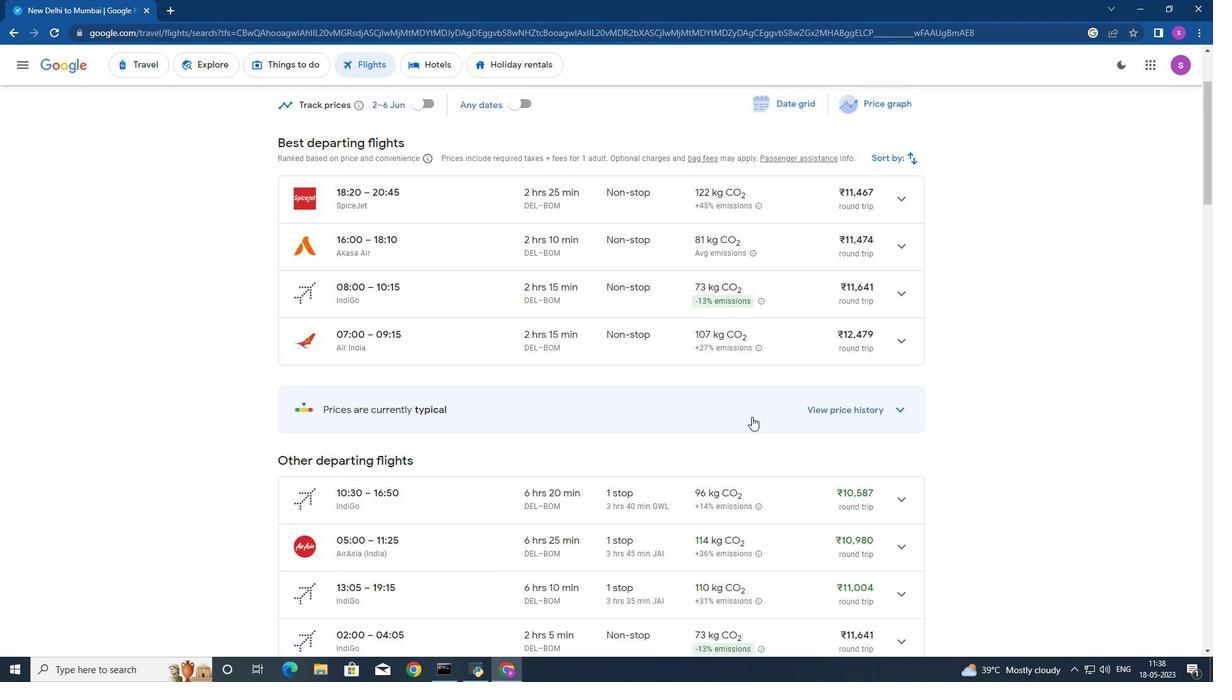 
Action: Mouse scrolled (752, 417) with delta (0, 0)
Screenshot: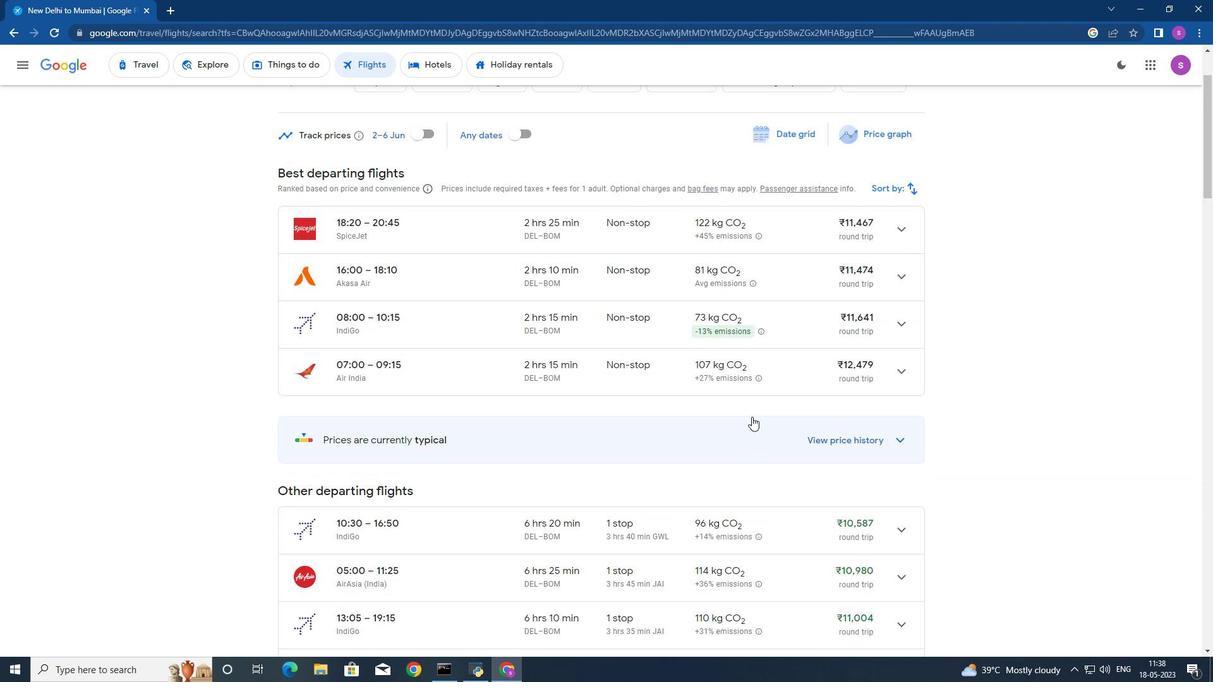 
Action: Mouse scrolled (752, 417) with delta (0, 0)
Screenshot: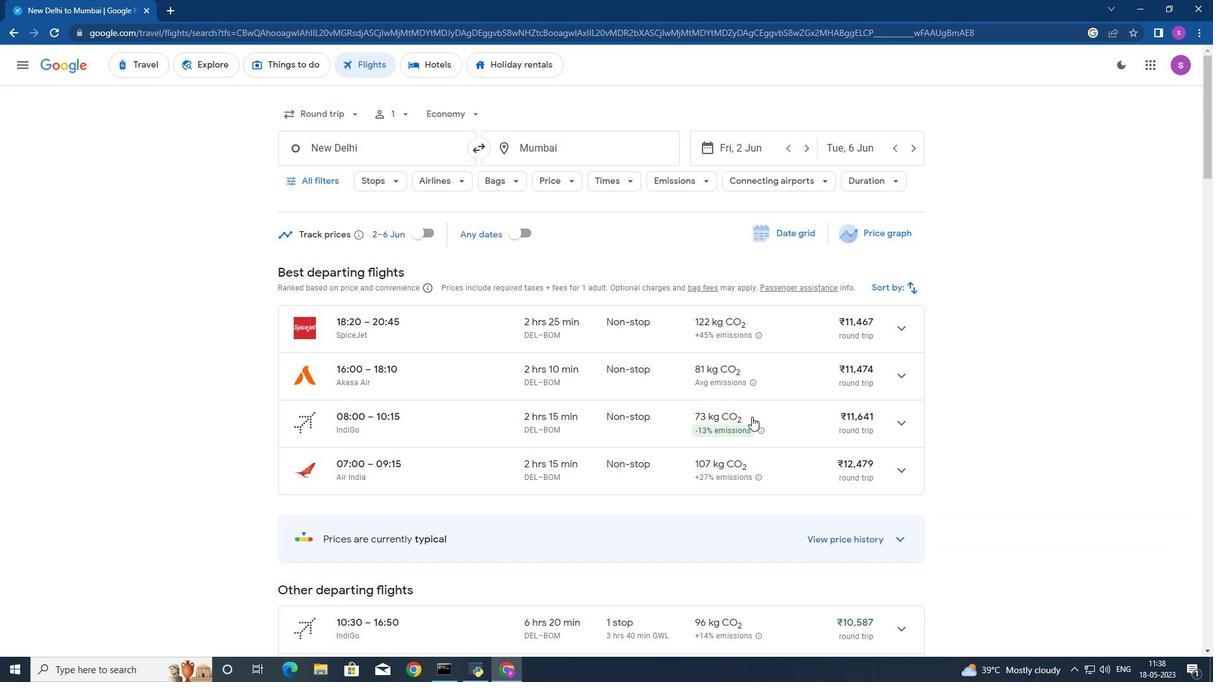 
Action: Mouse scrolled (752, 417) with delta (0, 0)
Screenshot: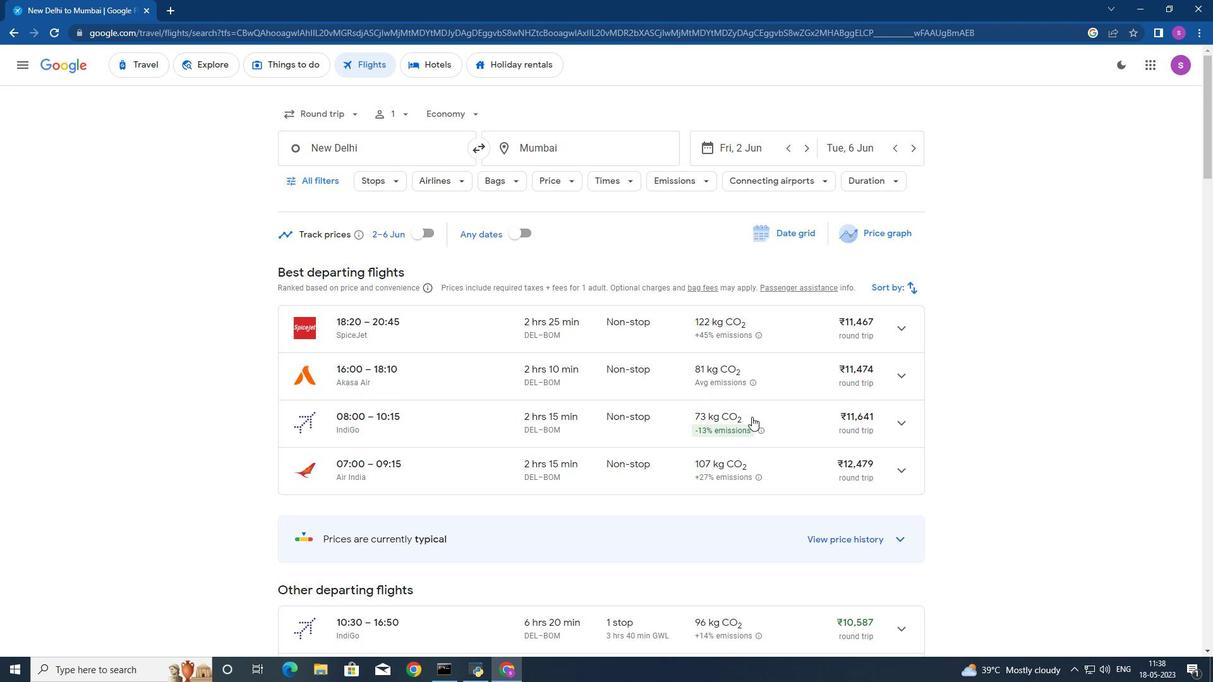 
Action: Mouse scrolled (752, 417) with delta (0, 0)
Screenshot: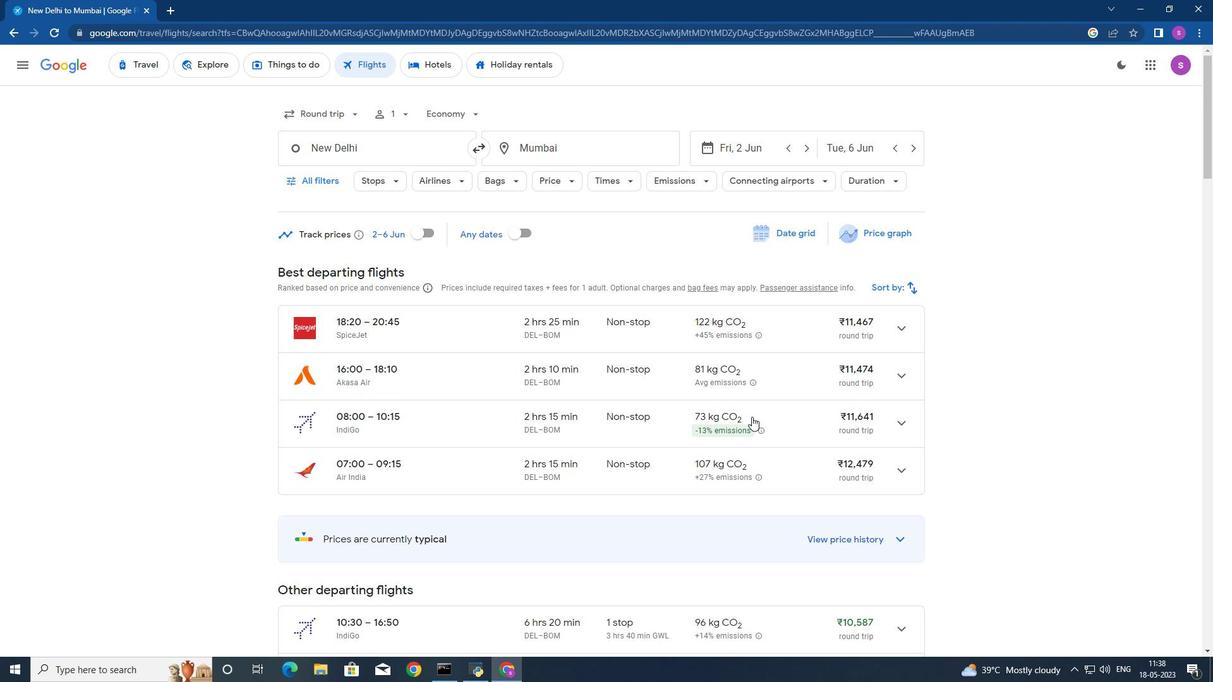 
Action: Mouse scrolled (752, 417) with delta (0, 0)
Screenshot: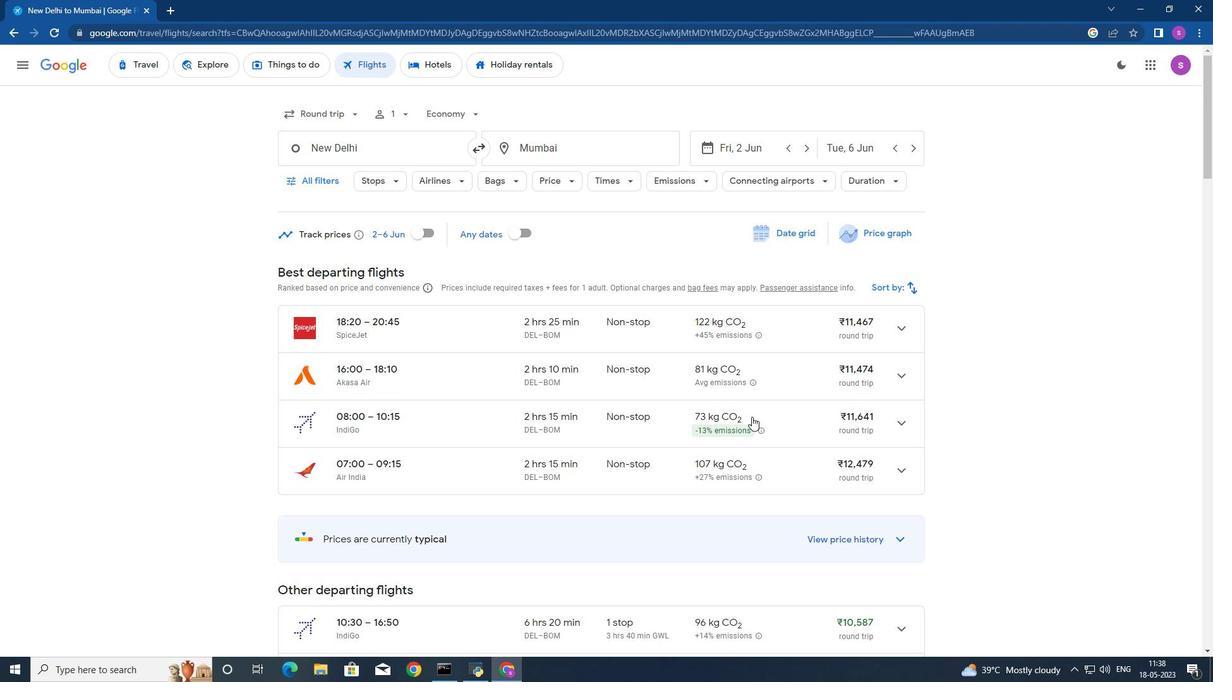 
Action: Mouse moved to (327, 179)
Screenshot: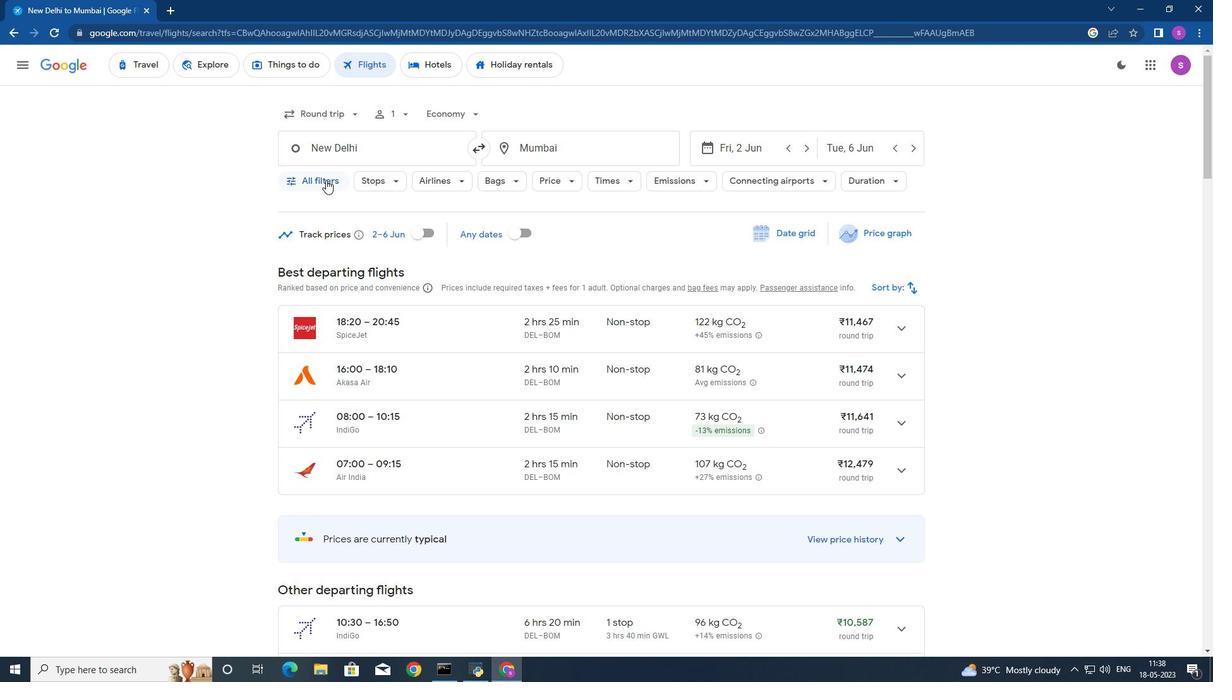 
Action: Mouse pressed left at (327, 179)
Screenshot: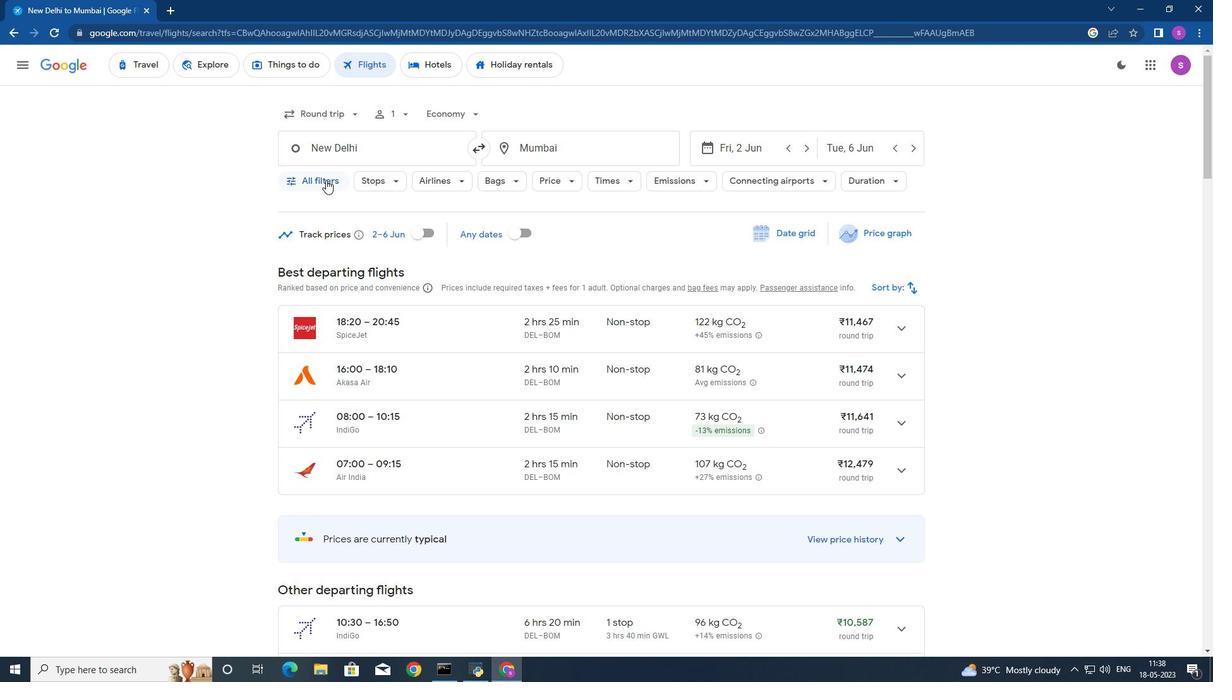 
Action: Mouse moved to (388, 271)
Screenshot: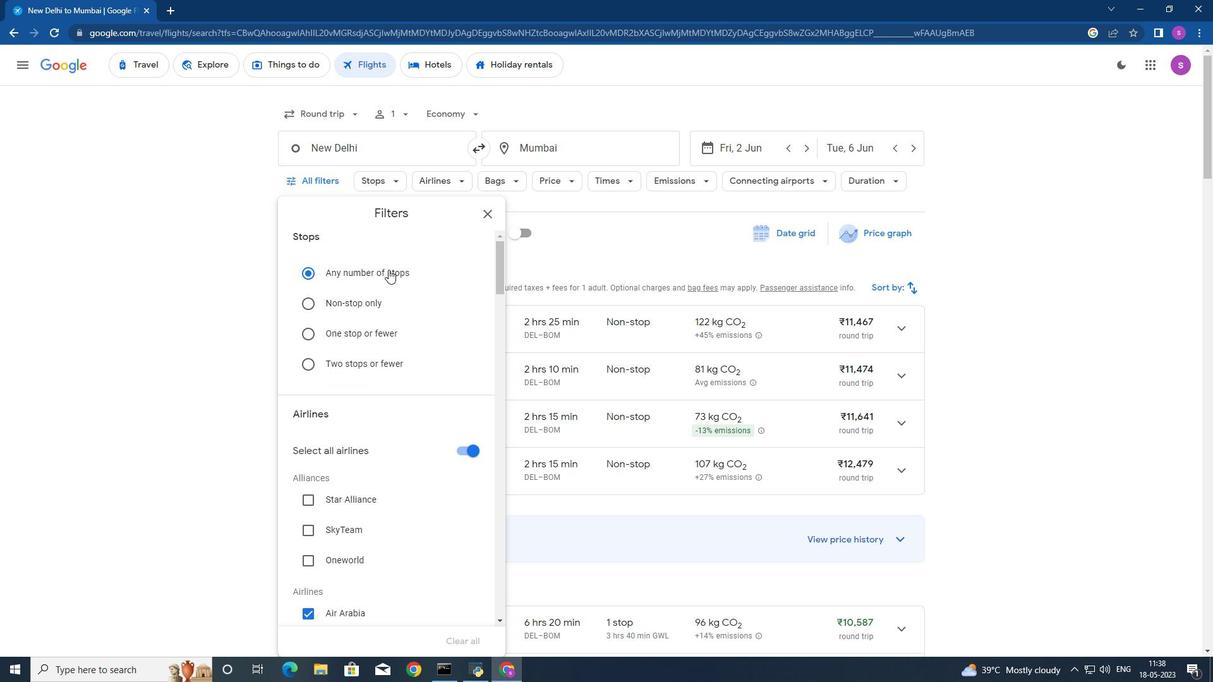
Action: Mouse scrolled (388, 270) with delta (0, 0)
Screenshot: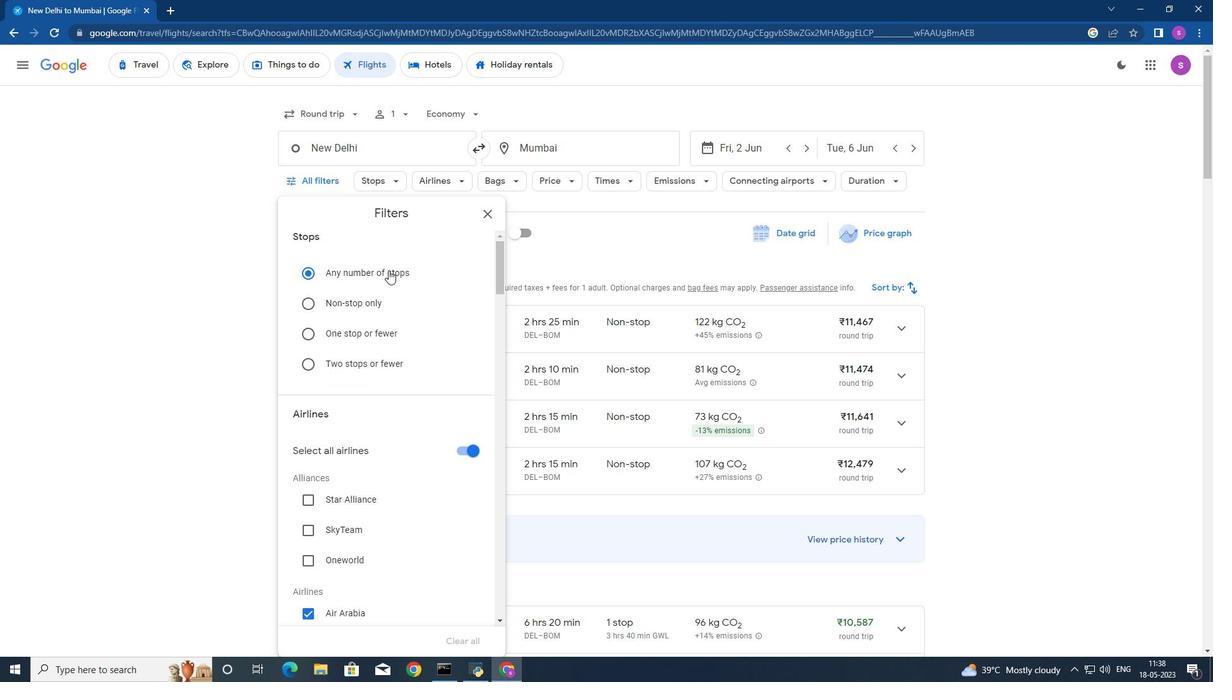 
Action: Mouse scrolled (388, 270) with delta (0, 0)
Screenshot: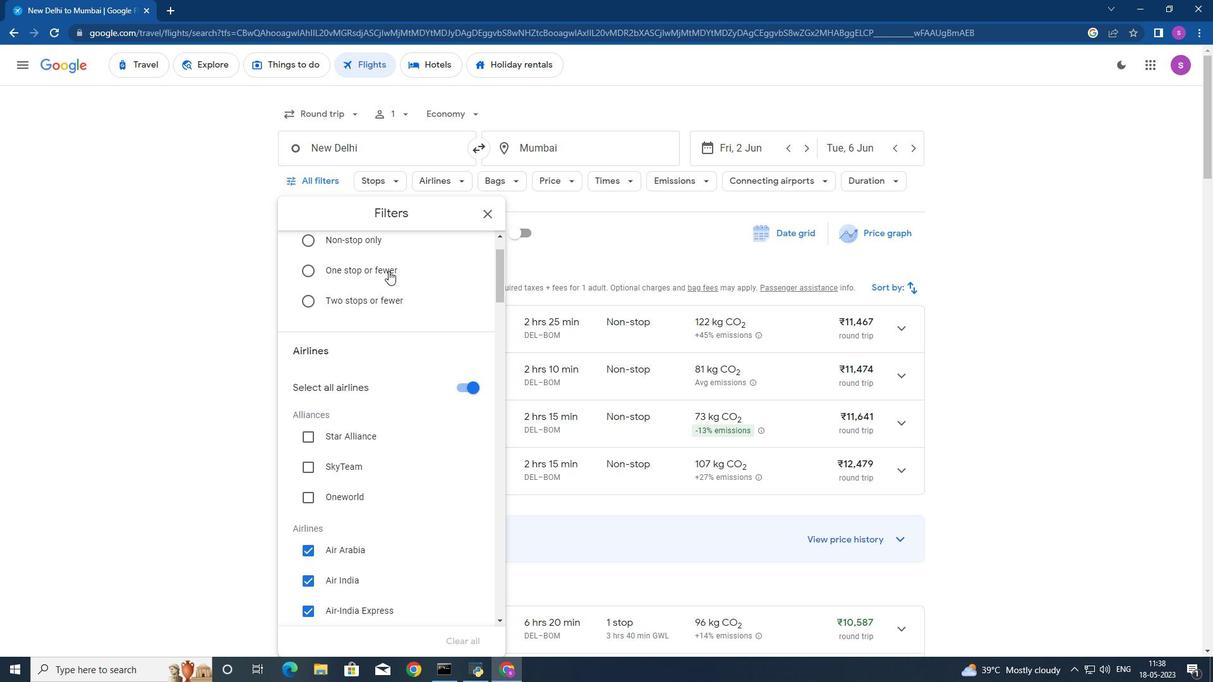 
Action: Mouse moved to (388, 271)
Screenshot: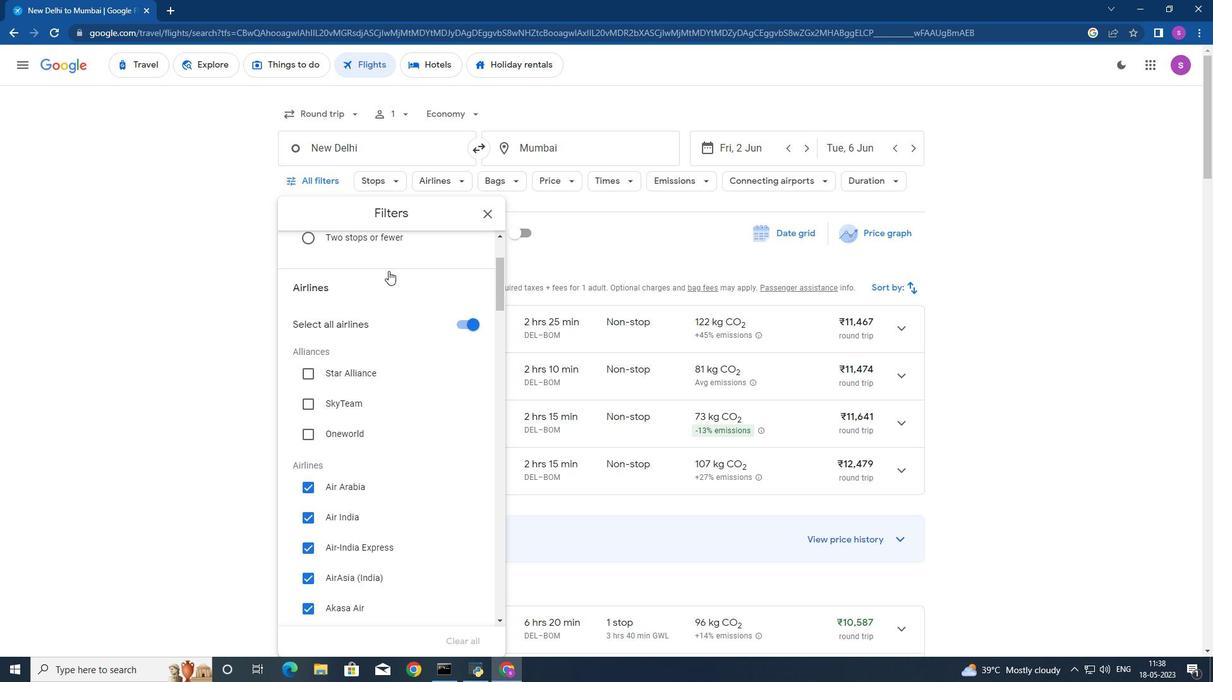 
Action: Mouse scrolled (388, 270) with delta (0, 0)
Screenshot: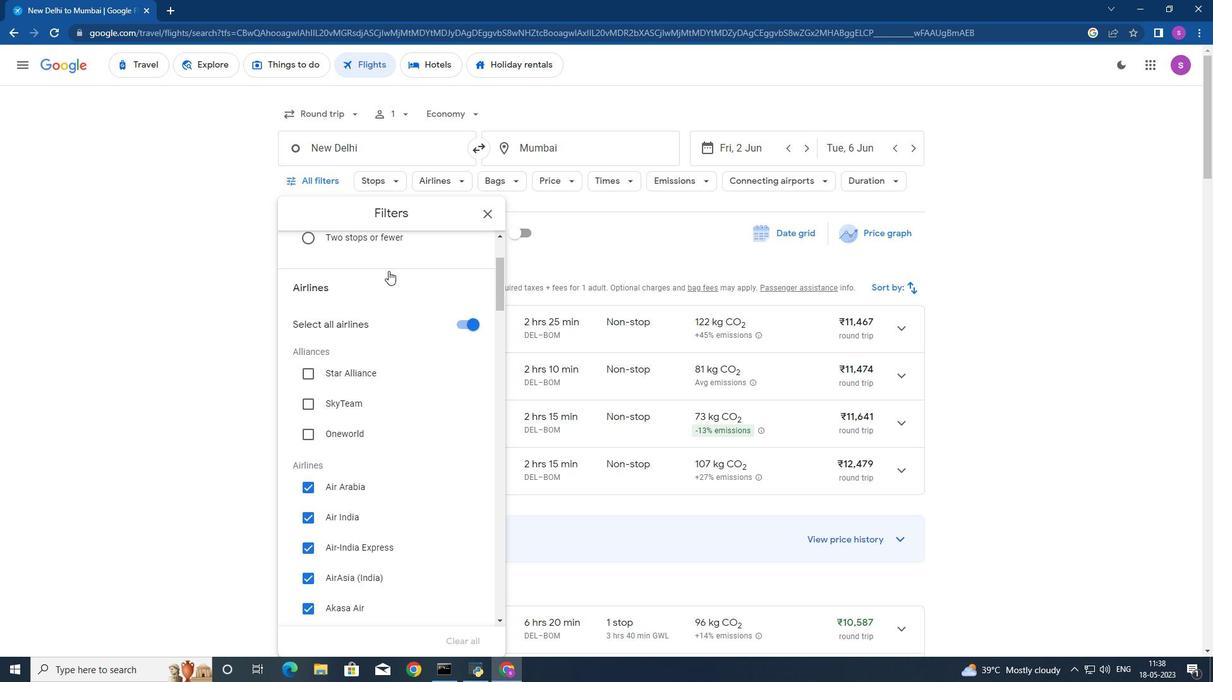 
Action: Mouse moved to (388, 271)
Screenshot: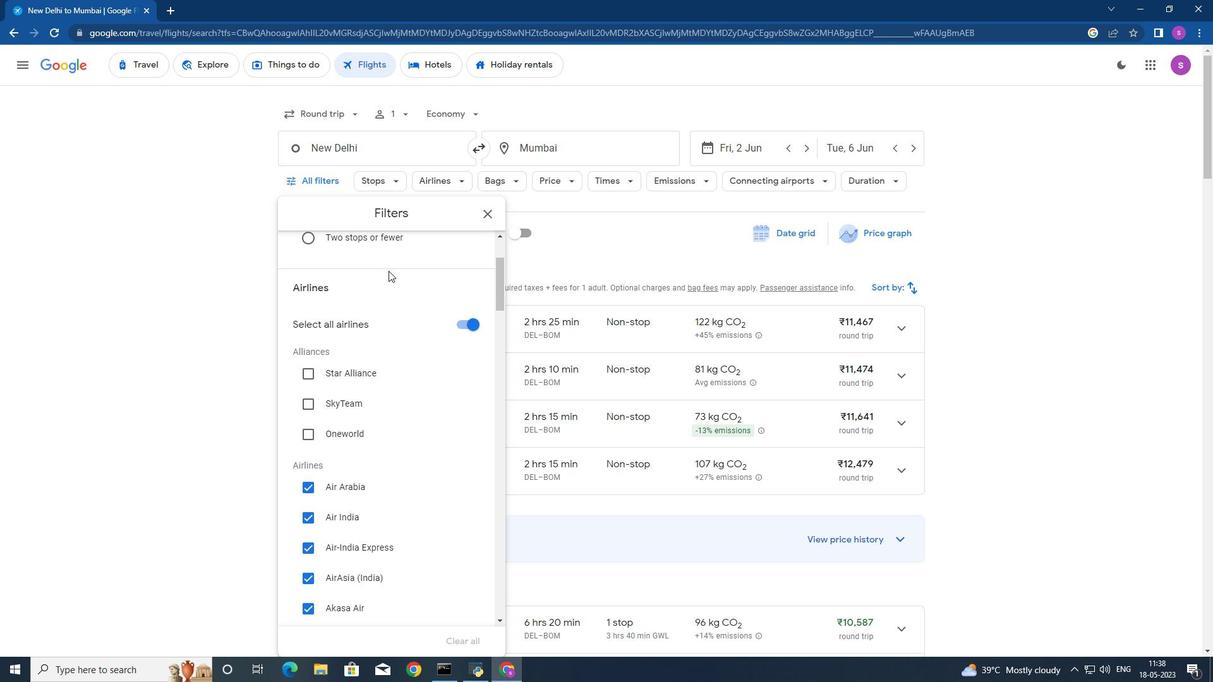 
Action: Mouse scrolled (388, 270) with delta (0, 0)
Screenshot: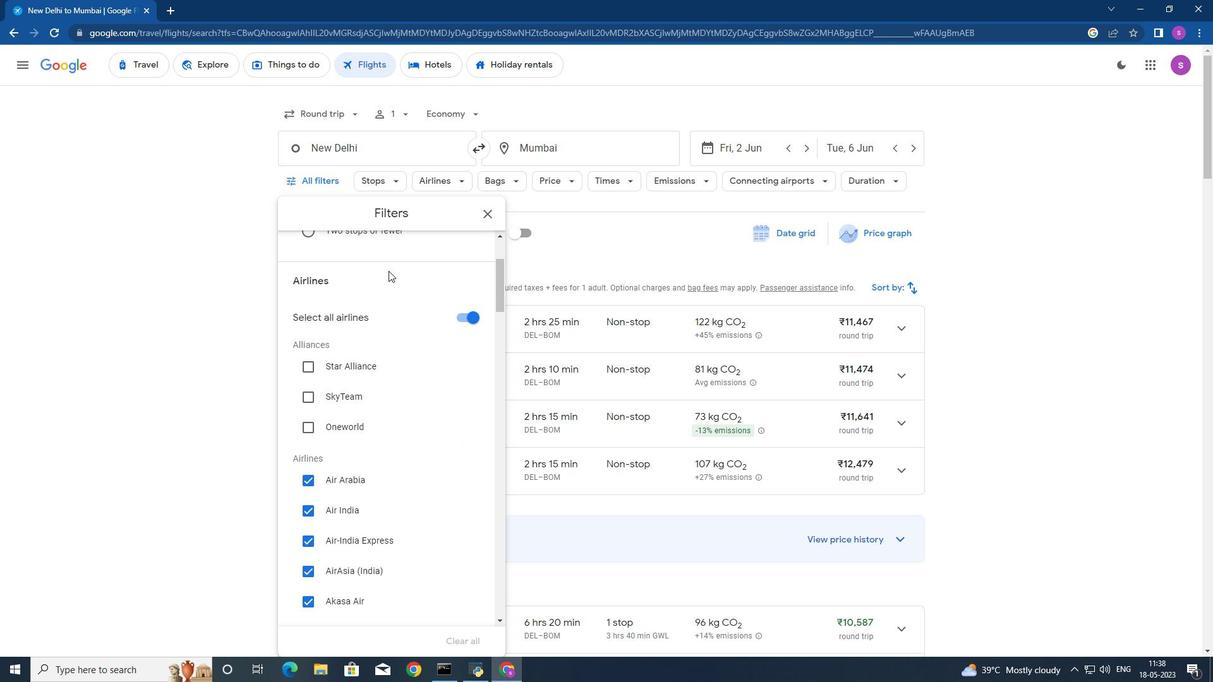 
Action: Mouse scrolled (388, 270) with delta (0, 0)
Screenshot: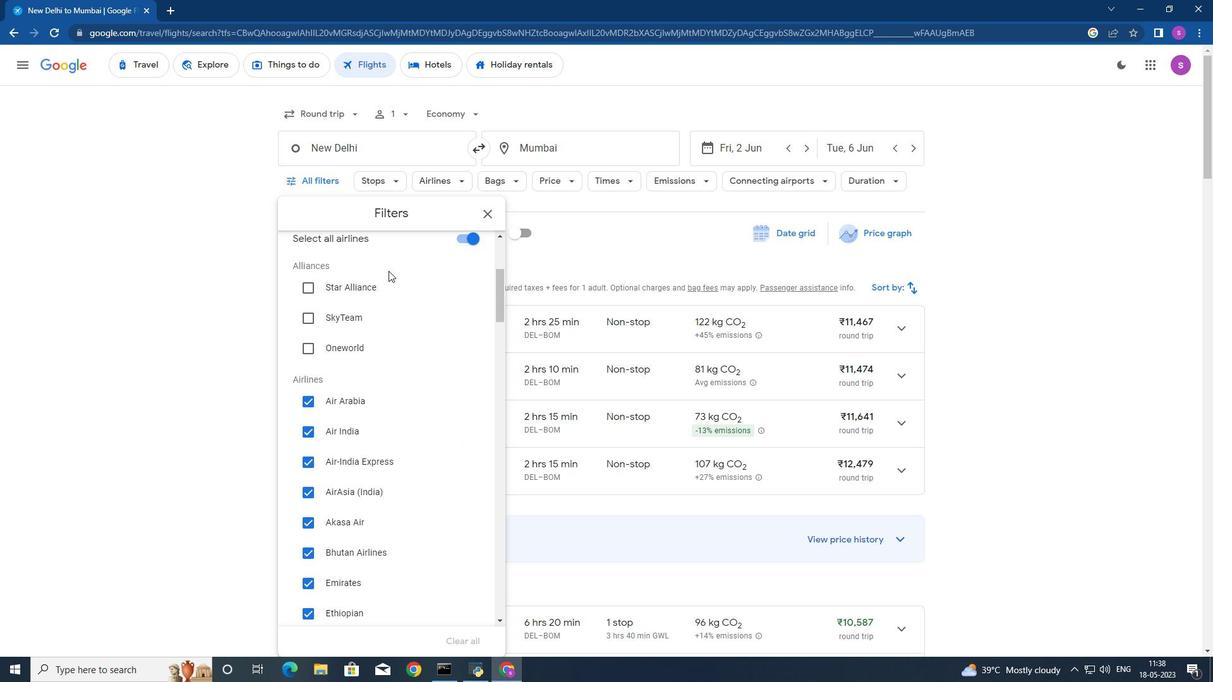 
Action: Mouse scrolled (388, 270) with delta (0, 0)
Screenshot: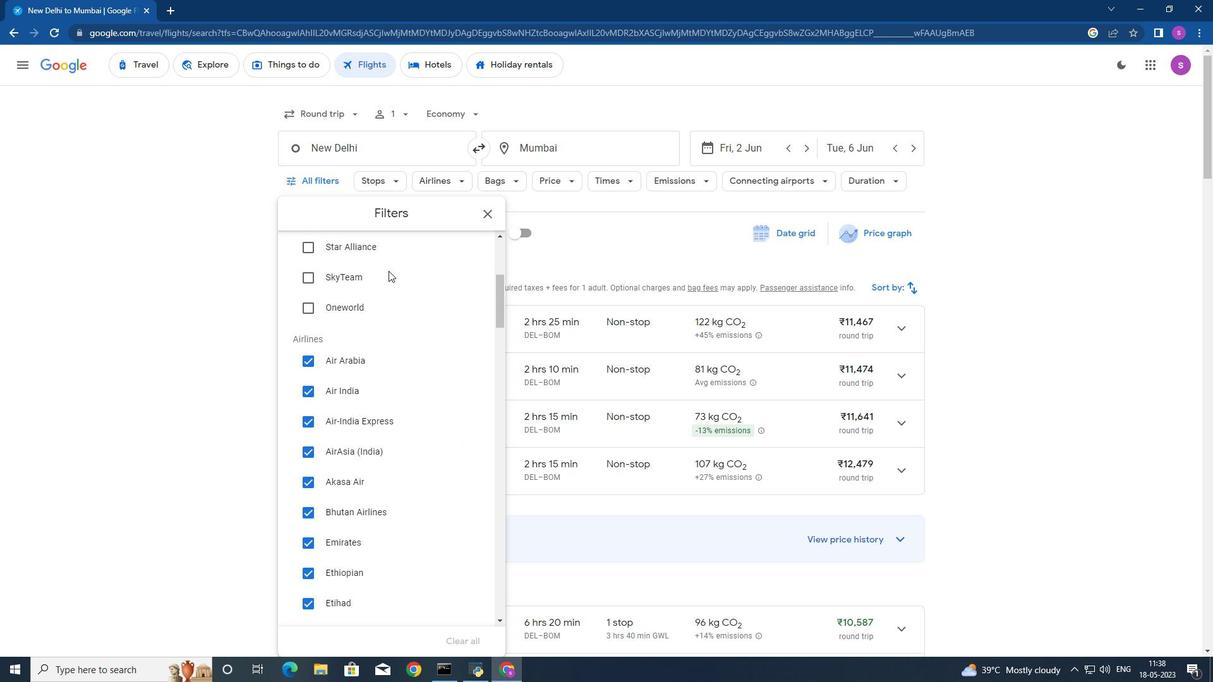 
Action: Mouse moved to (388, 271)
Screenshot: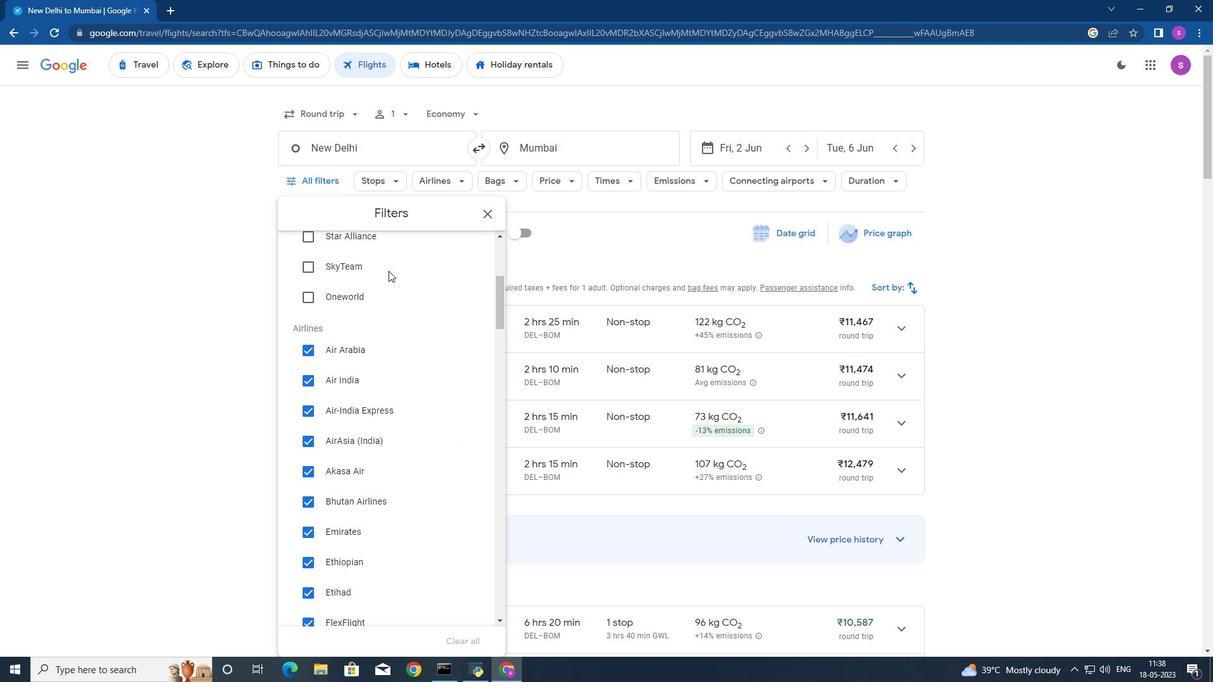 
Action: Mouse scrolled (388, 270) with delta (0, 0)
Screenshot: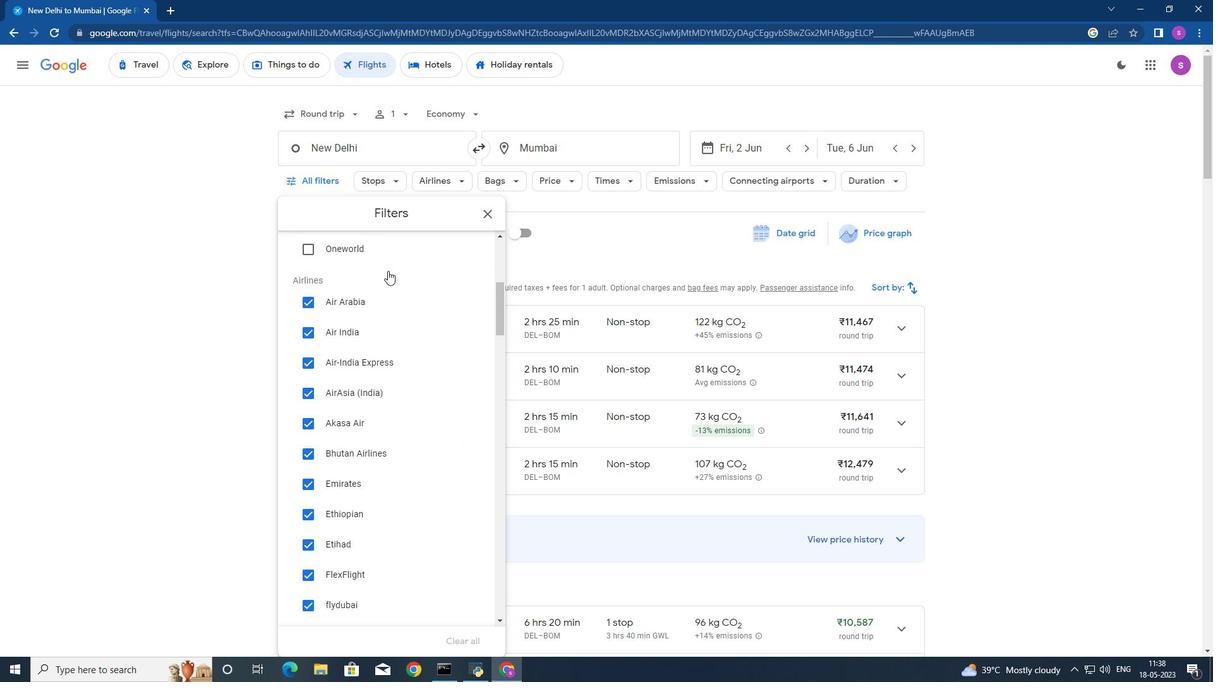 
Action: Mouse moved to (387, 272)
Screenshot: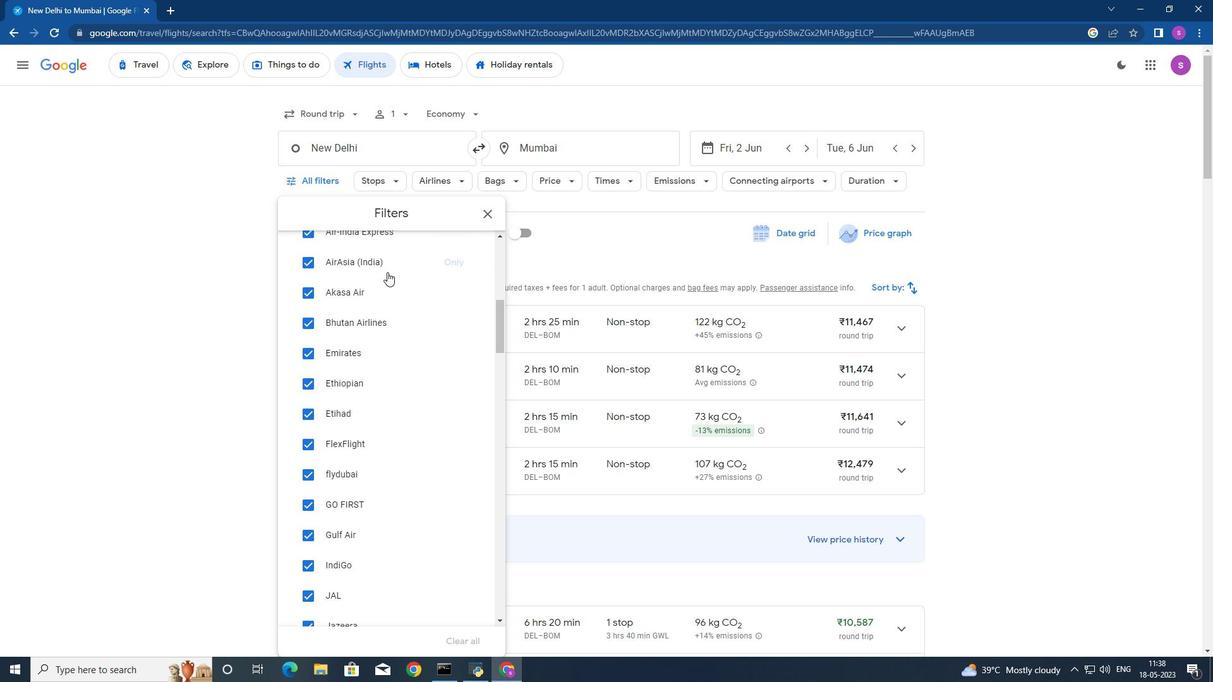 
Action: Mouse scrolled (387, 271) with delta (0, 0)
Screenshot: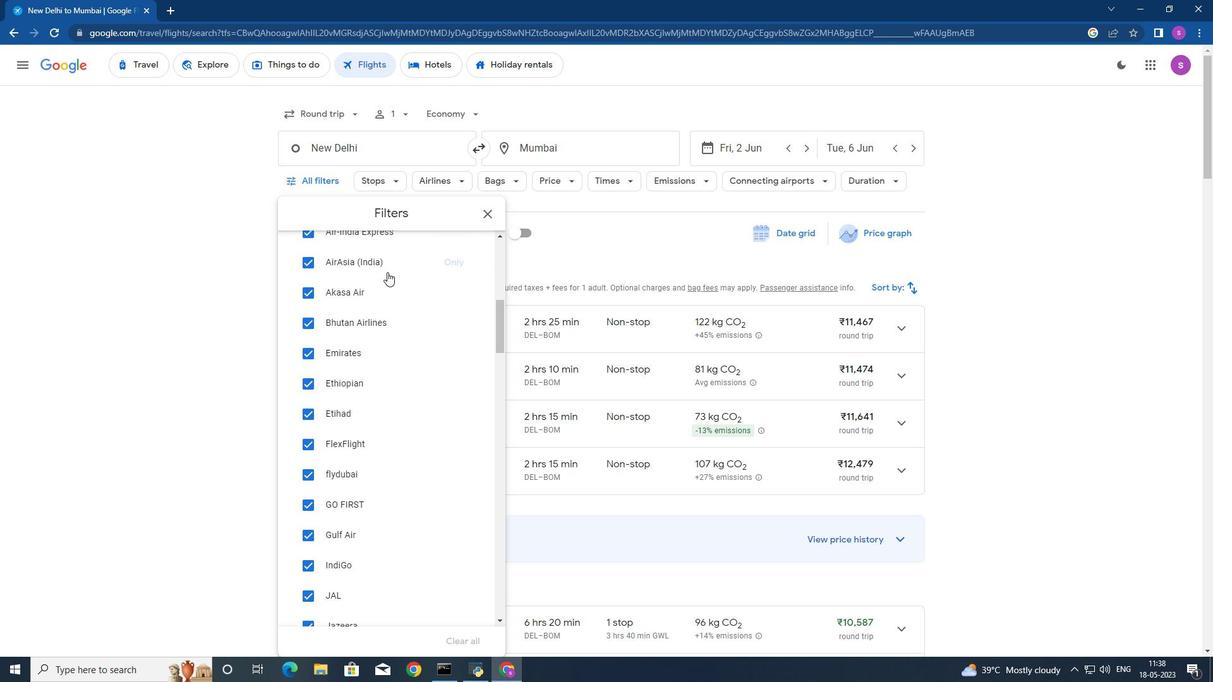 
Action: Mouse moved to (387, 273)
Screenshot: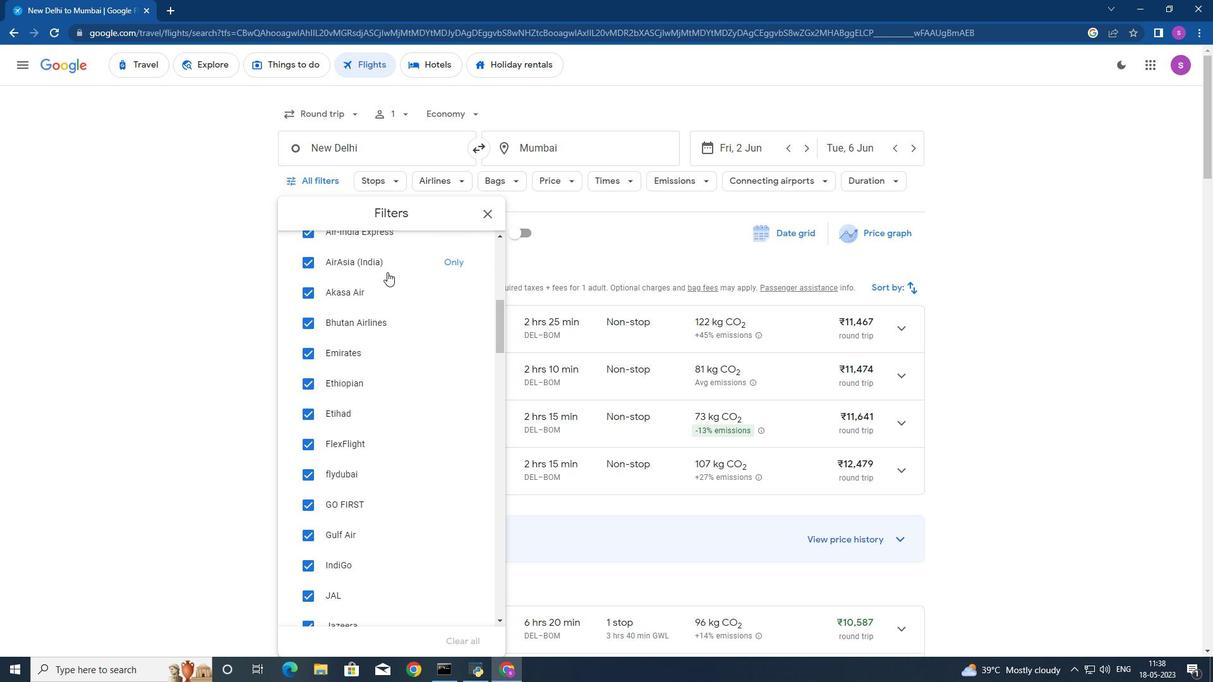 
Action: Mouse scrolled (387, 272) with delta (0, 0)
Screenshot: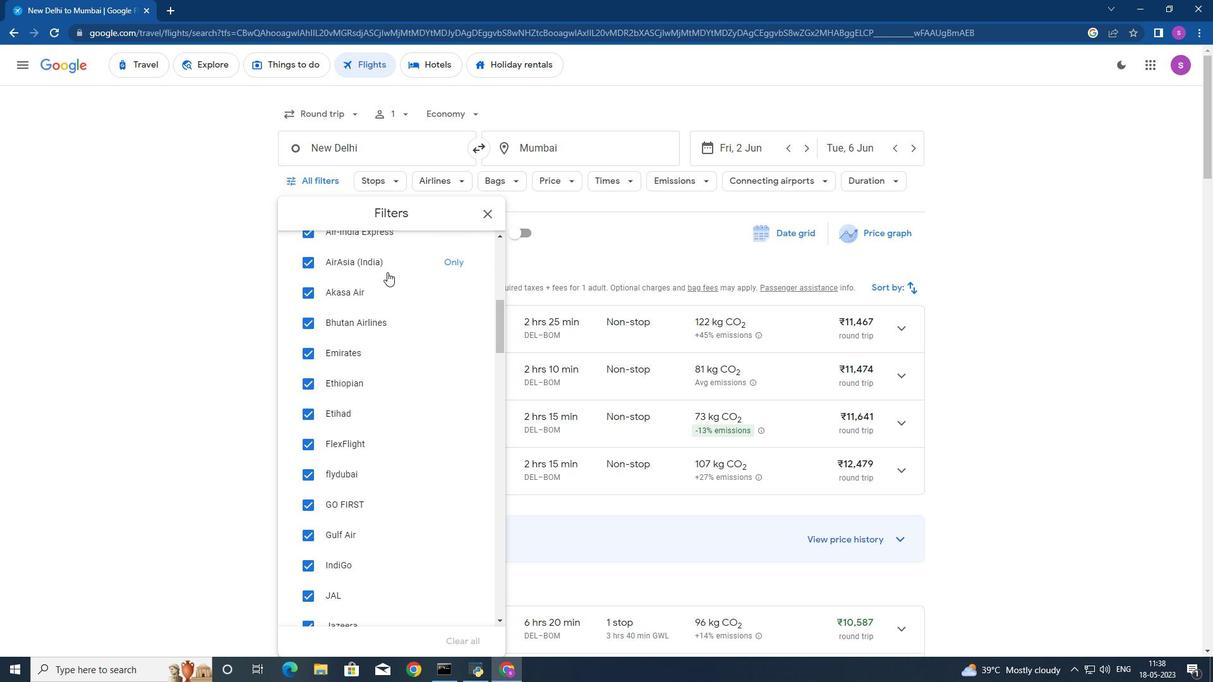 
Action: Mouse scrolled (387, 272) with delta (0, 0)
Screenshot: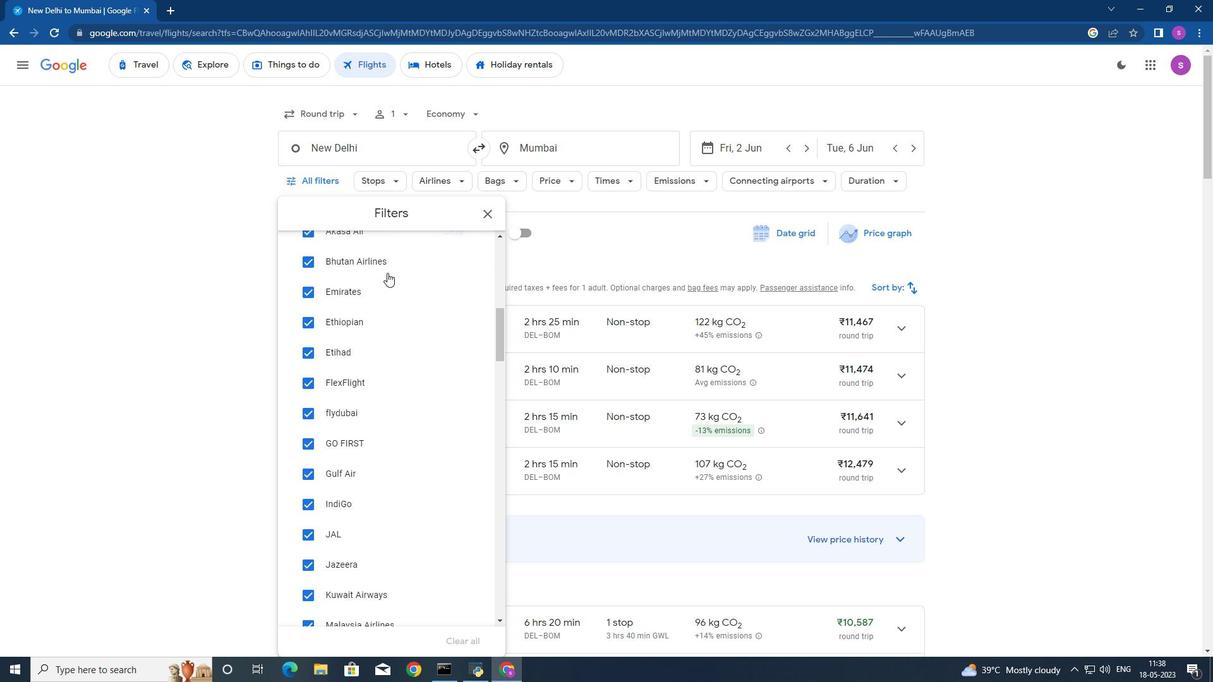 
Action: Mouse scrolled (387, 272) with delta (0, 0)
Screenshot: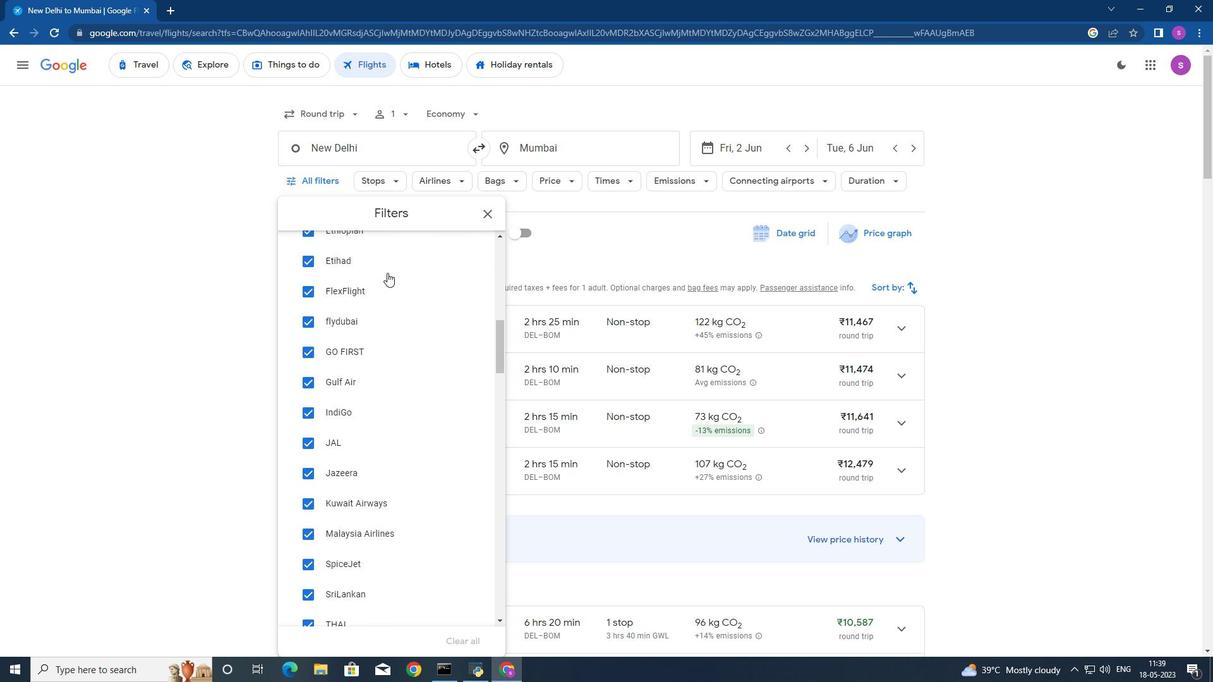 
Action: Mouse scrolled (387, 272) with delta (0, 0)
Screenshot: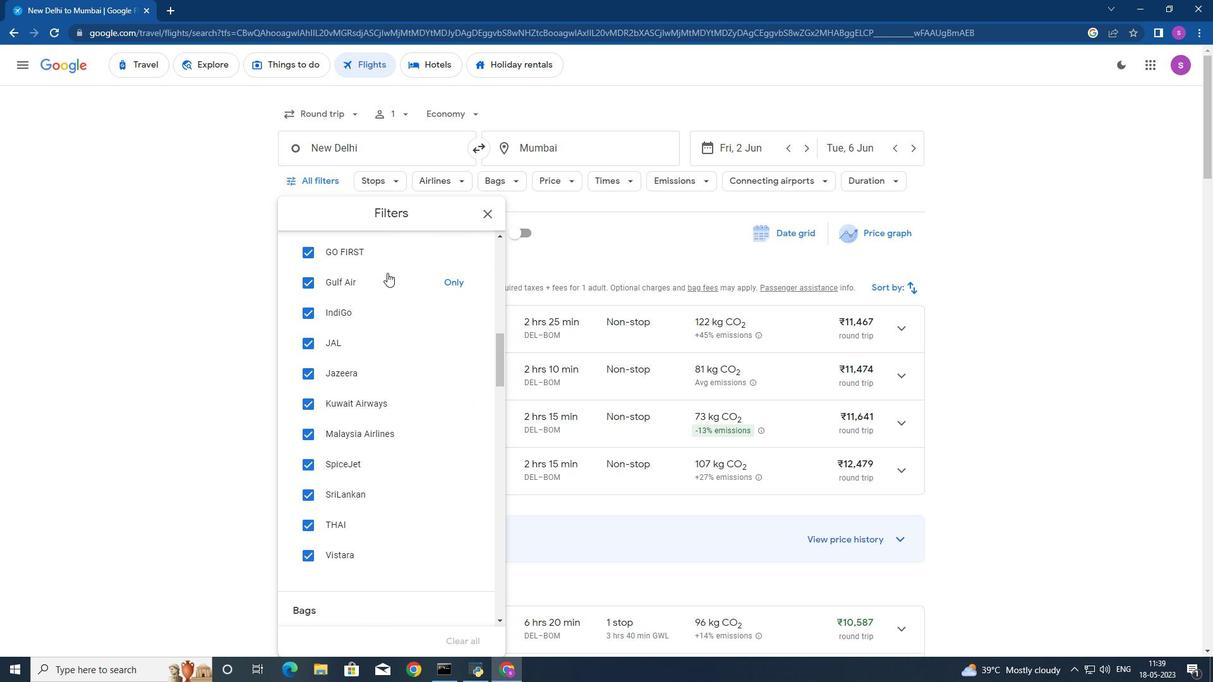 
Action: Mouse scrolled (387, 272) with delta (0, 0)
Screenshot: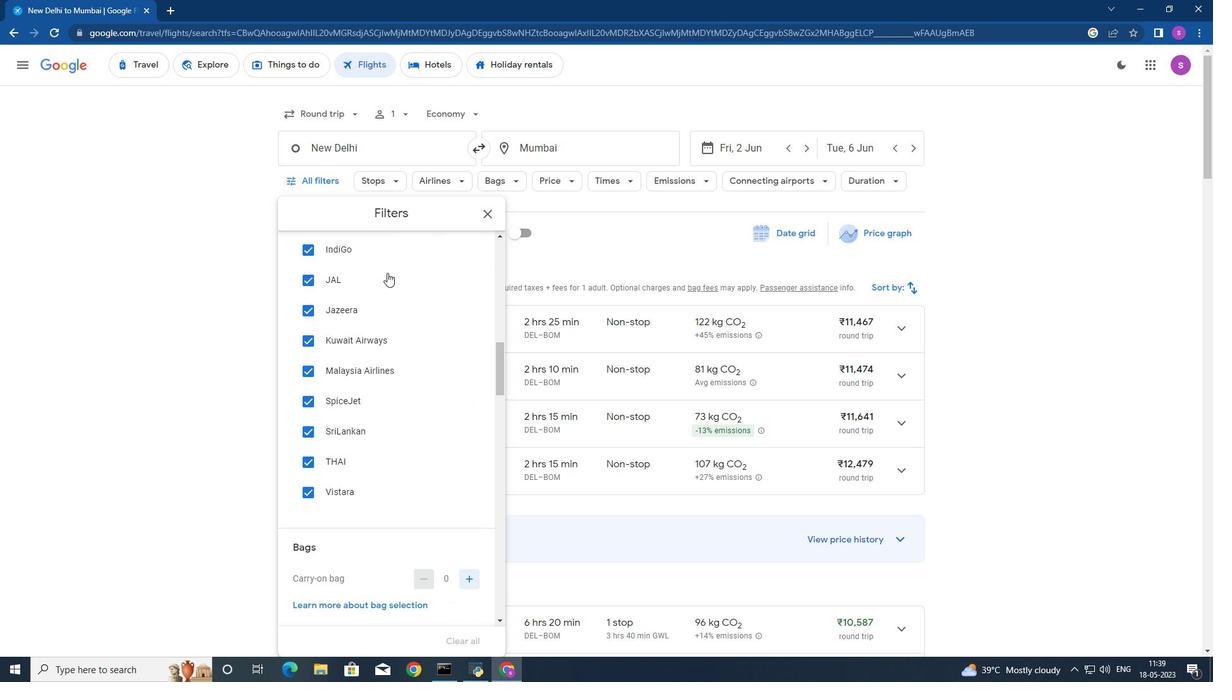 
Action: Mouse scrolled (387, 273) with delta (0, 0)
Screenshot: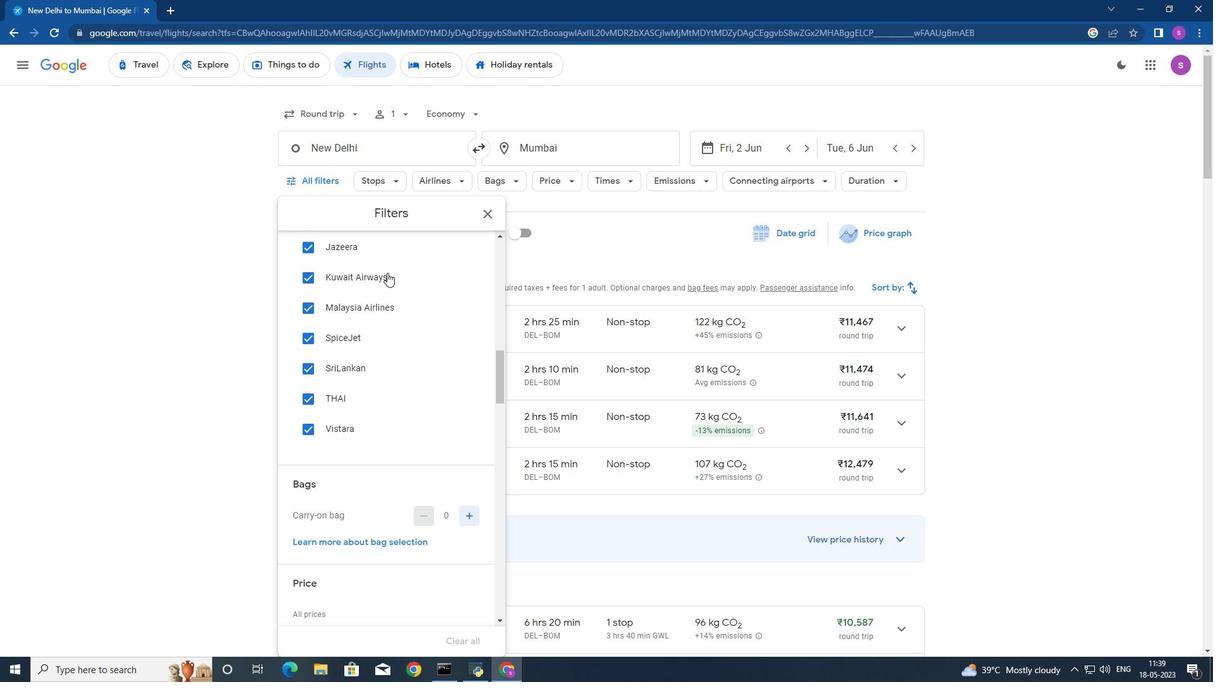
Action: Mouse moved to (386, 273)
Screenshot: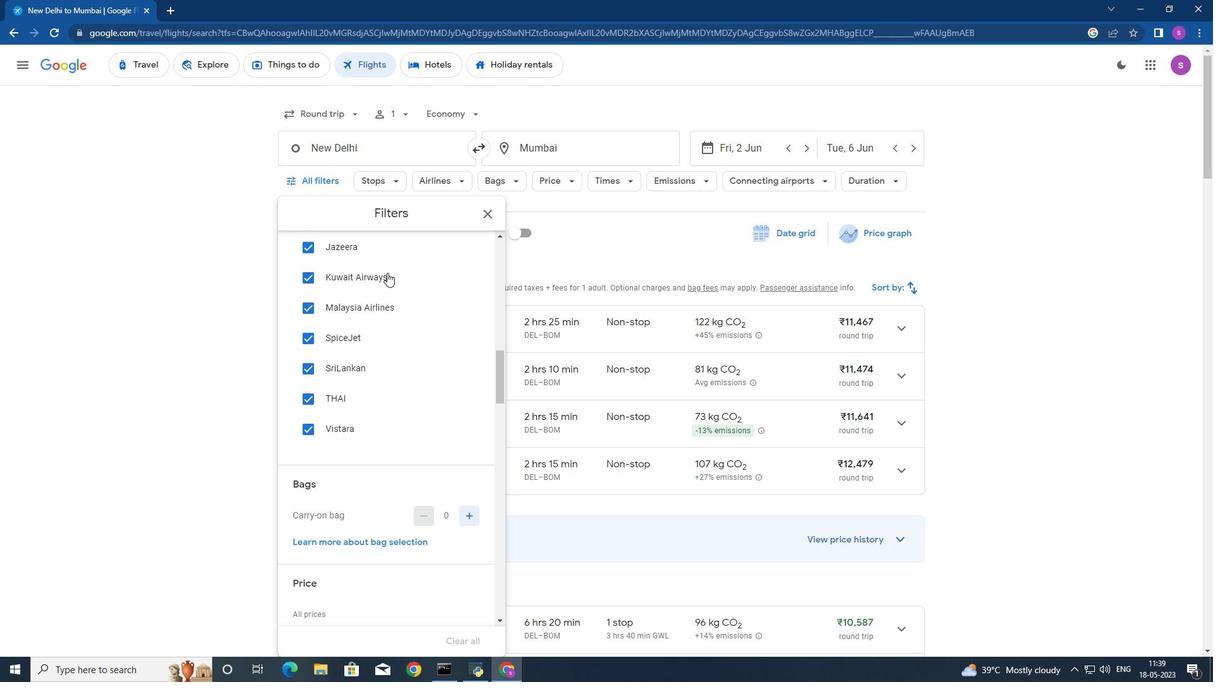 
Action: Mouse scrolled (386, 273) with delta (0, 0)
Screenshot: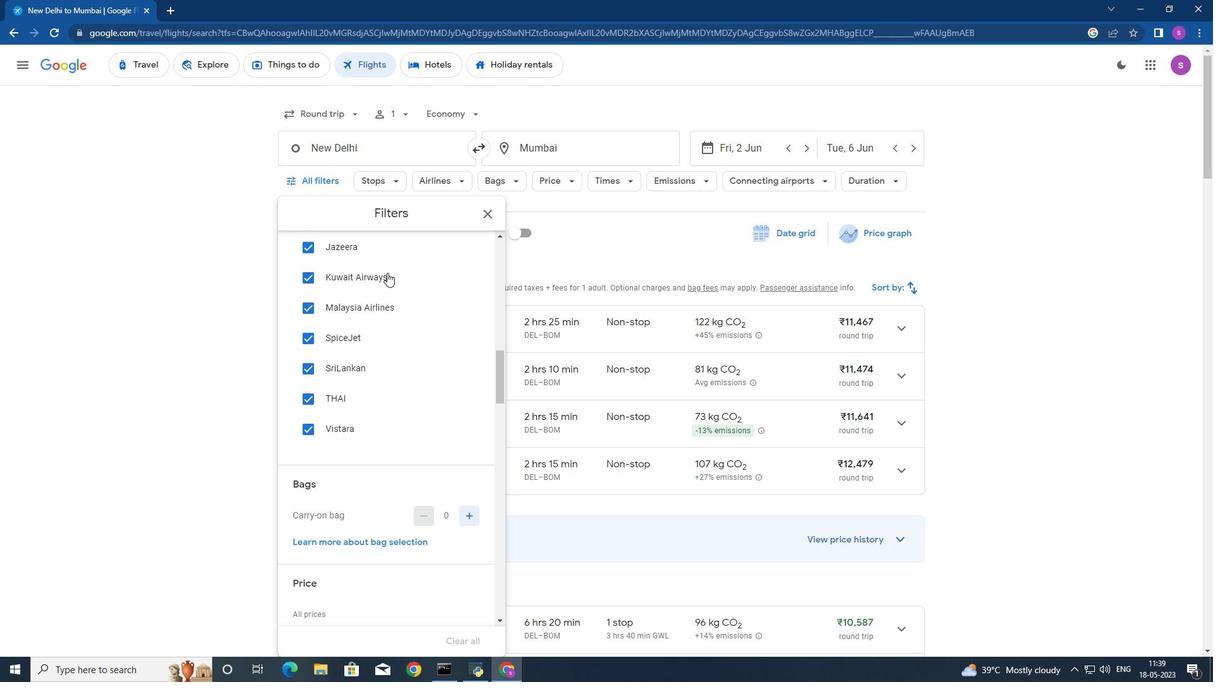 
Action: Mouse scrolled (386, 273) with delta (0, 0)
Screenshot: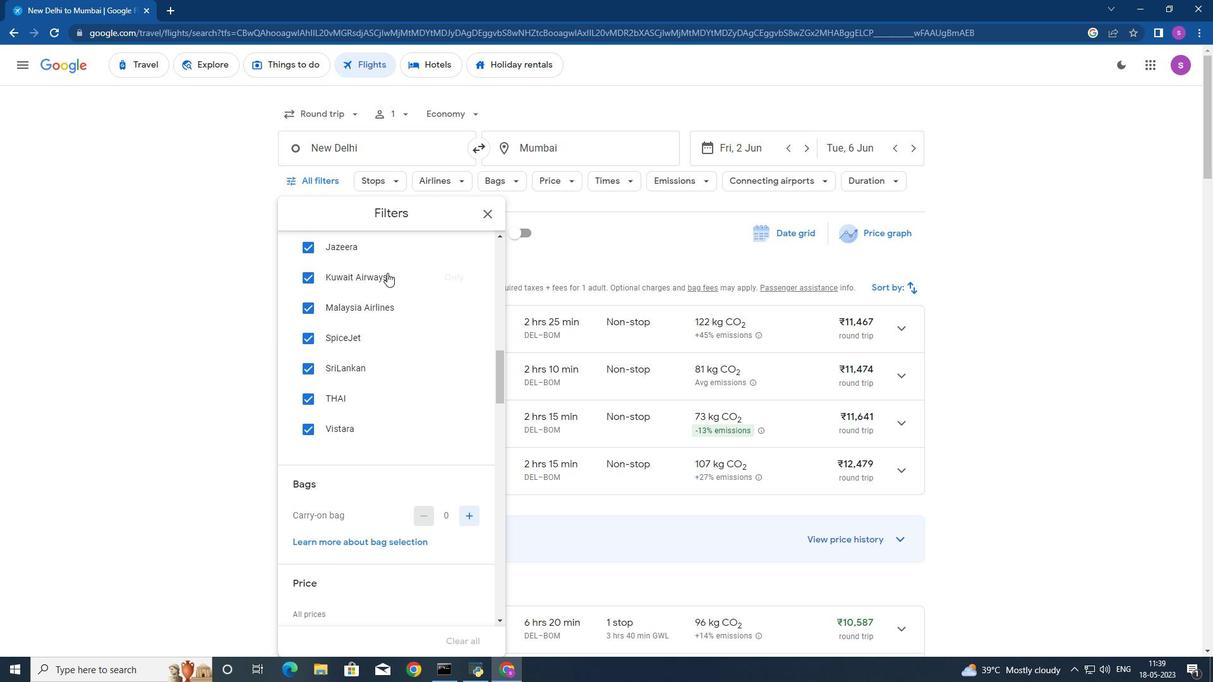 
Action: Mouse scrolled (386, 273) with delta (0, 0)
Screenshot: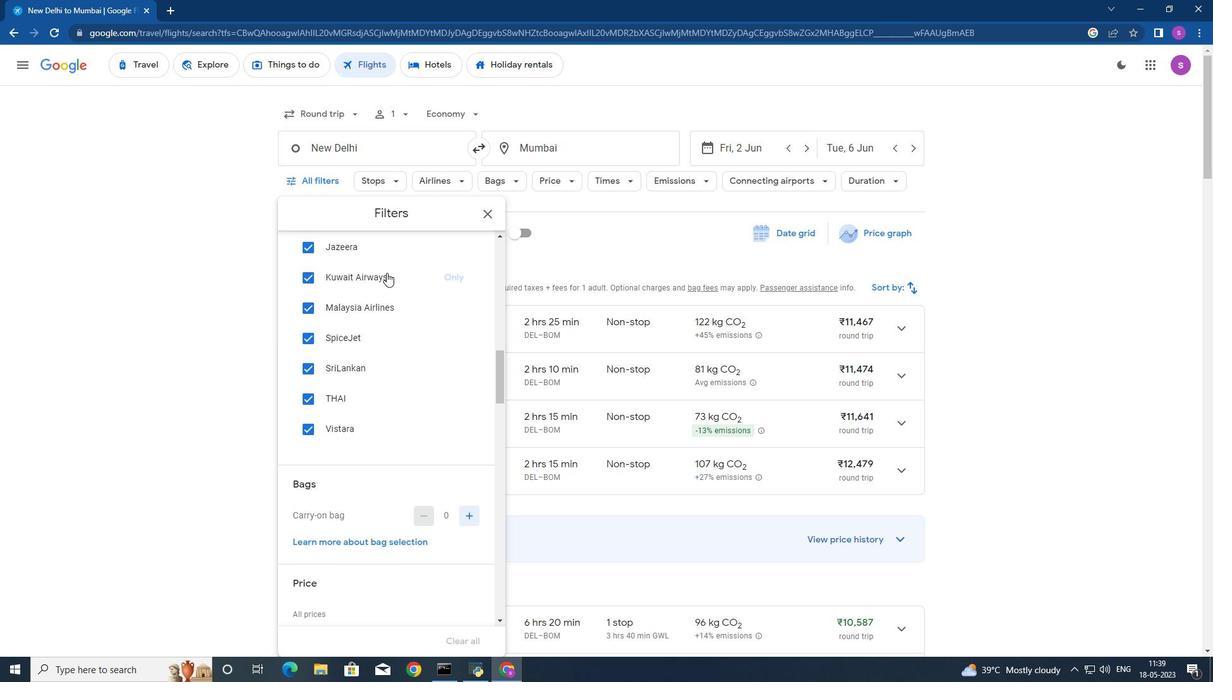 
Action: Mouse scrolled (386, 273) with delta (0, 0)
Screenshot: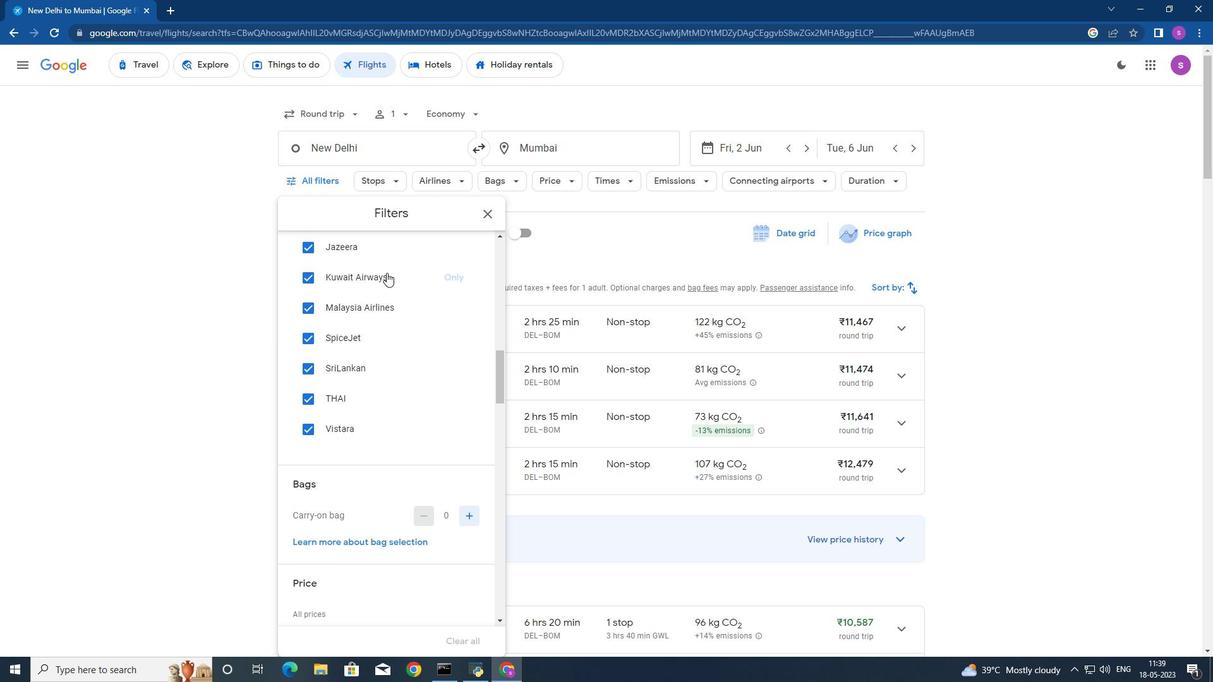 
Action: Mouse moved to (481, 210)
Screenshot: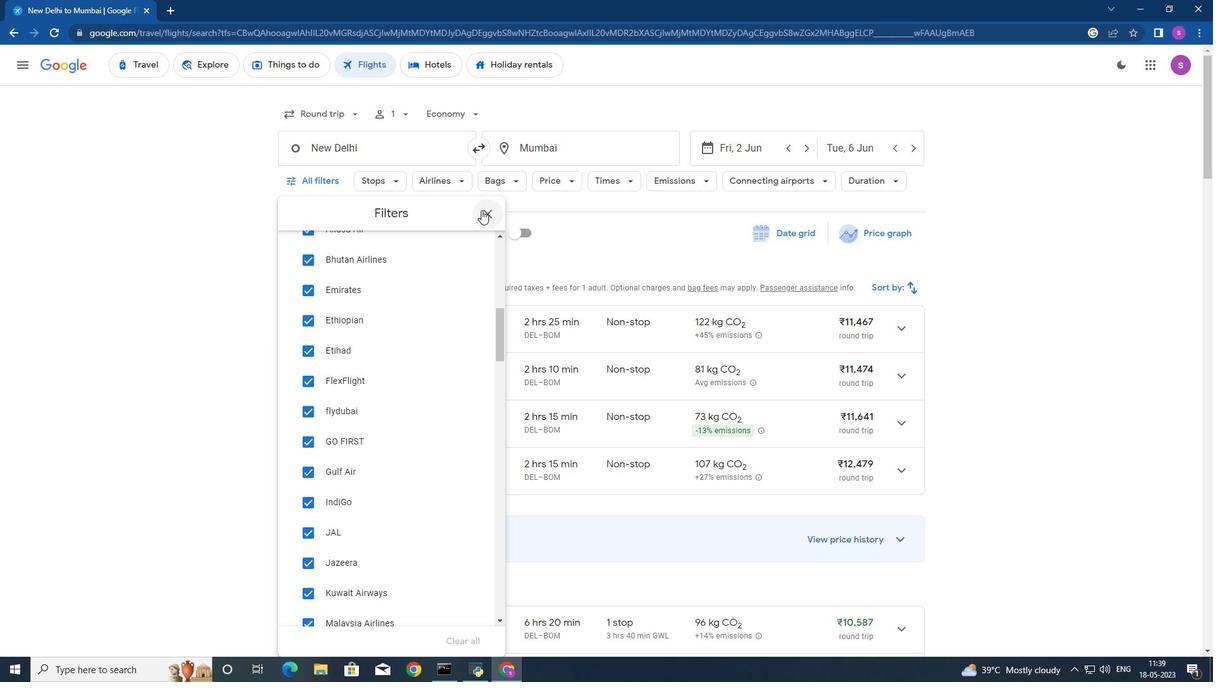 
Action: Mouse pressed left at (481, 210)
Screenshot: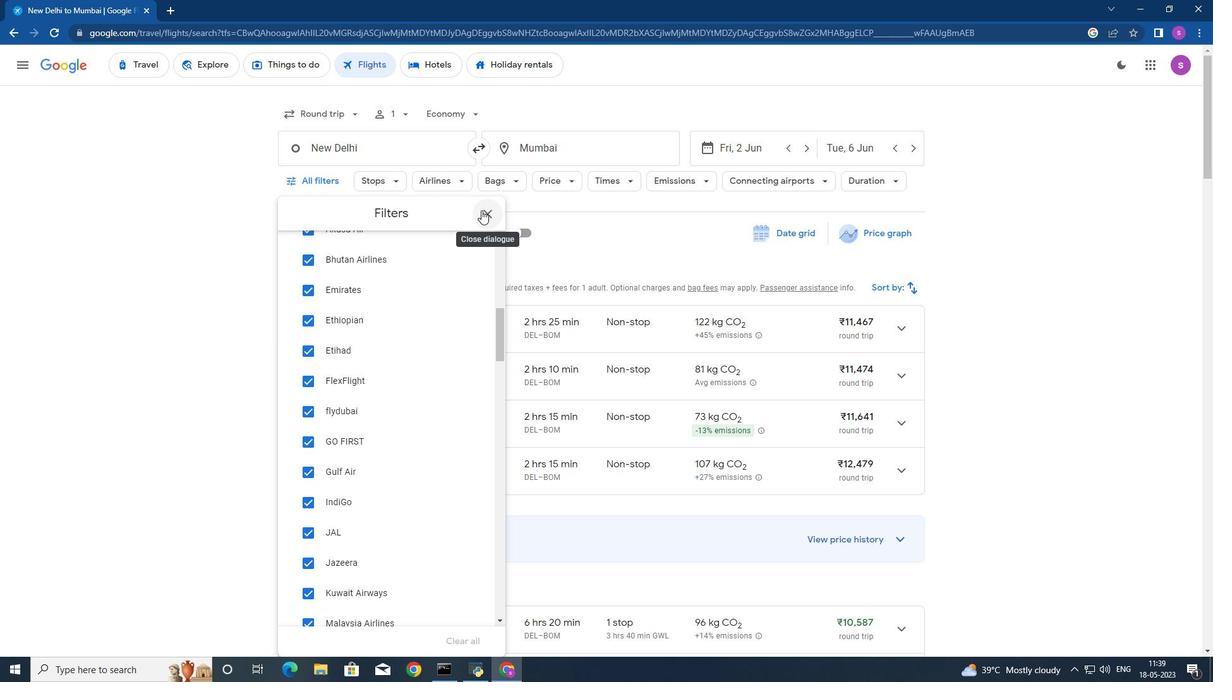 
Action: Mouse moved to (889, 178)
Screenshot: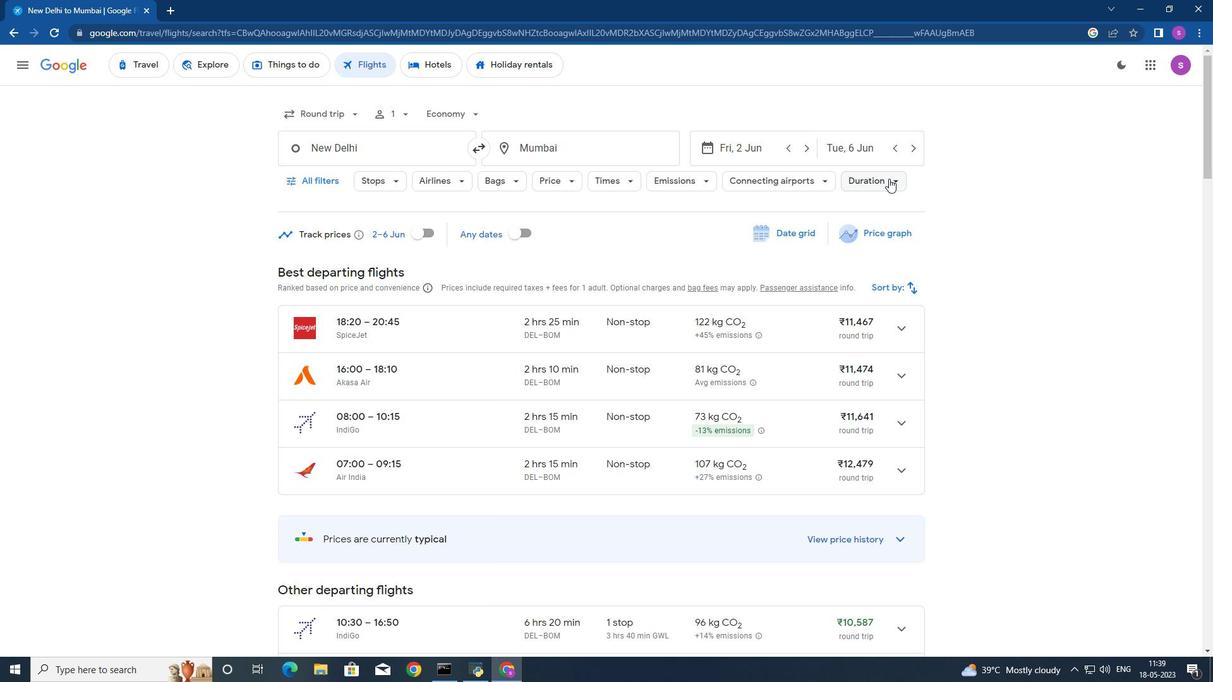 
Action: Mouse pressed left at (889, 178)
Screenshot: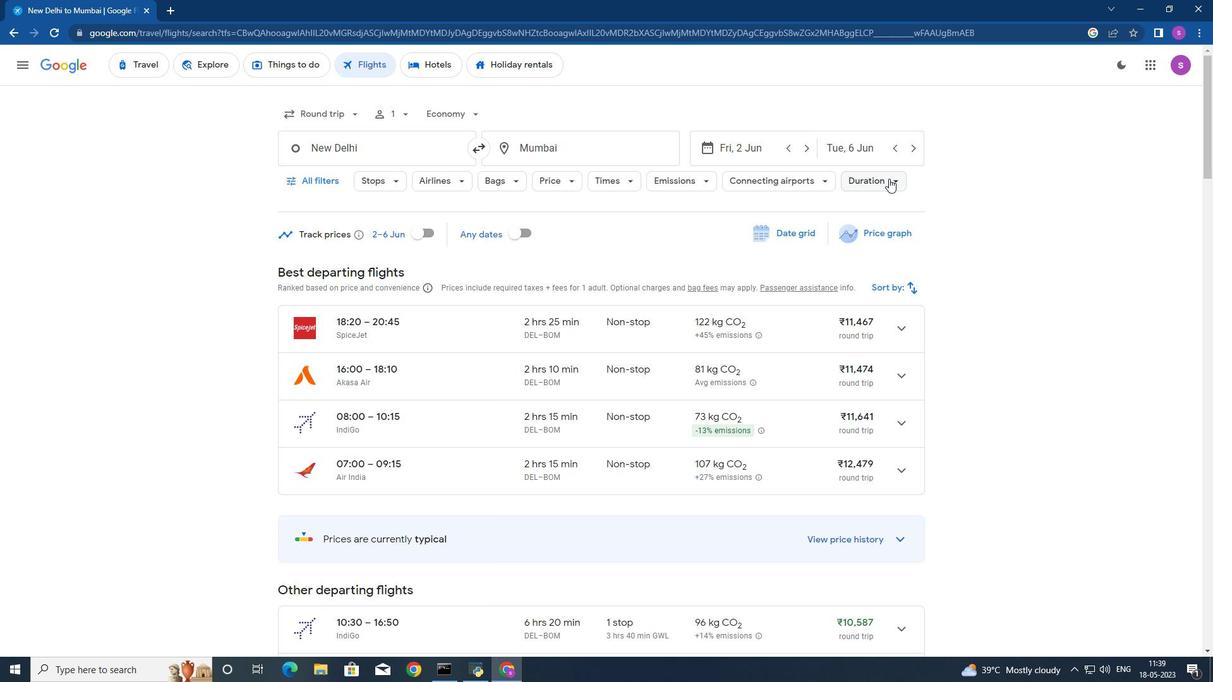 
Action: Mouse moved to (1052, 205)
Screenshot: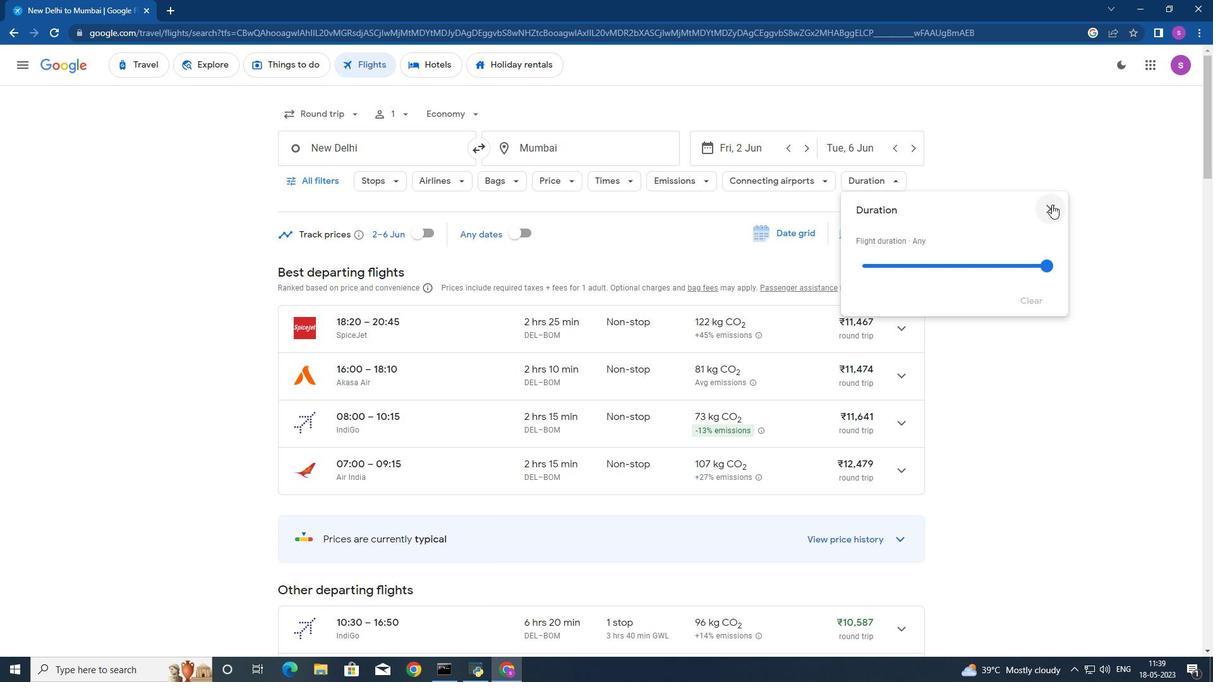 
Action: Mouse pressed left at (1052, 205)
Screenshot: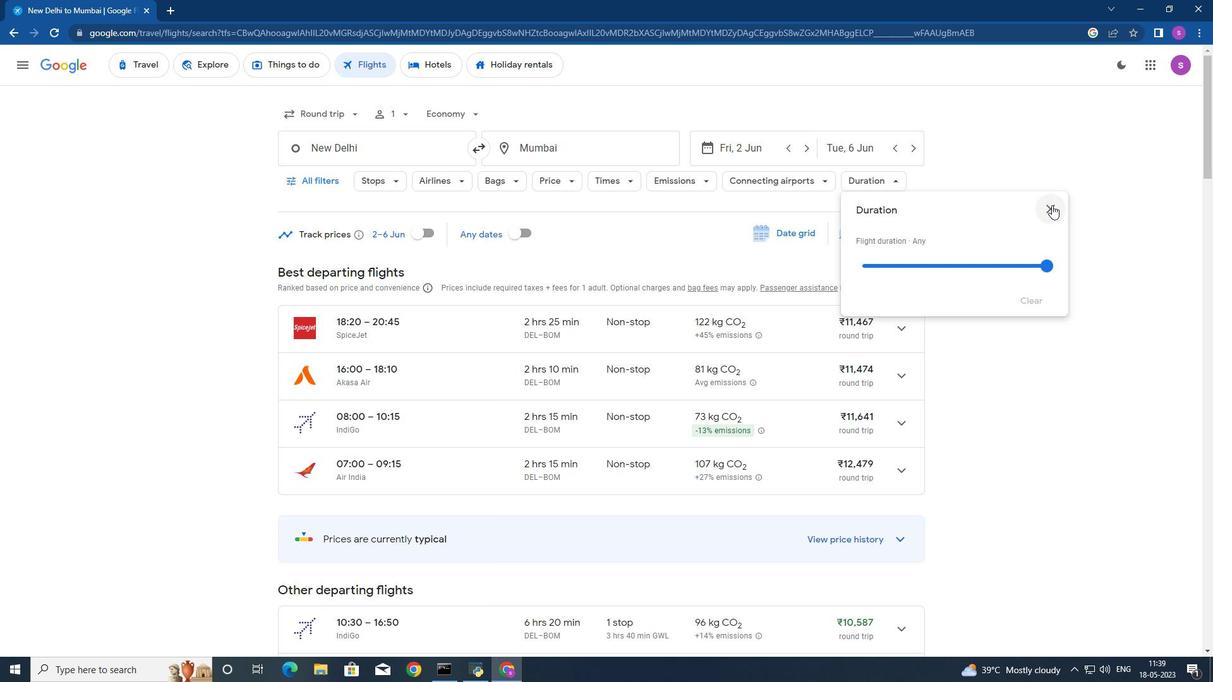 
Action: Mouse moved to (701, 182)
Screenshot: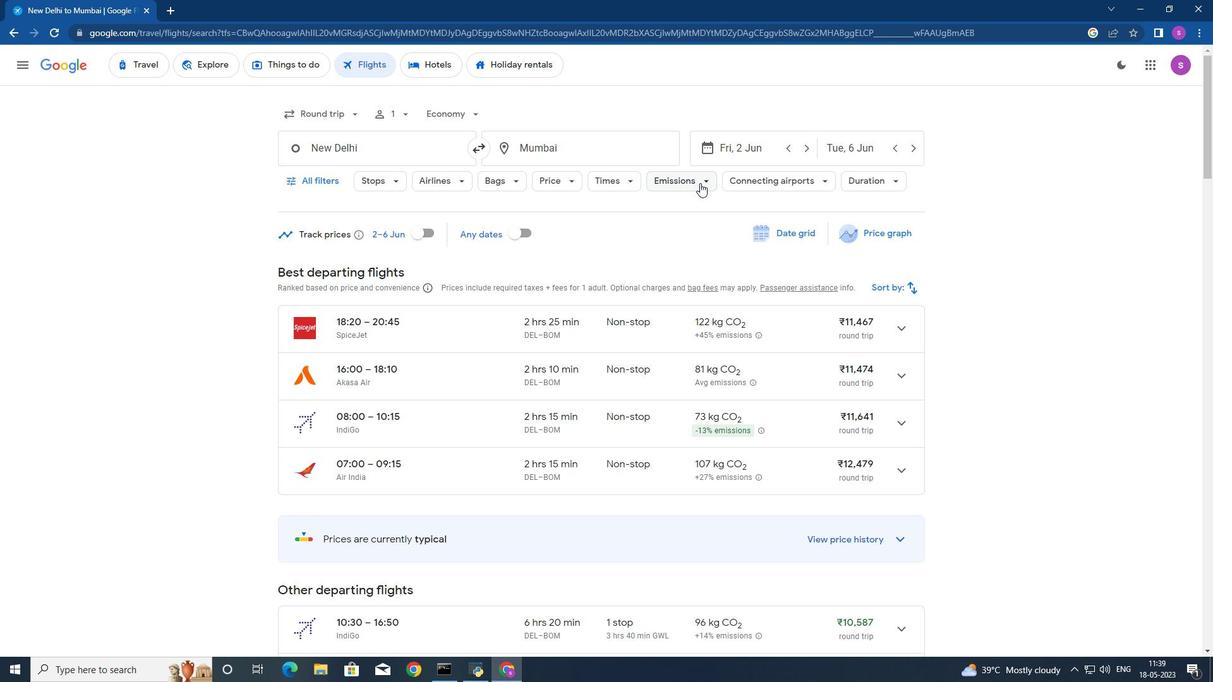 
Action: Mouse pressed left at (701, 182)
Screenshot: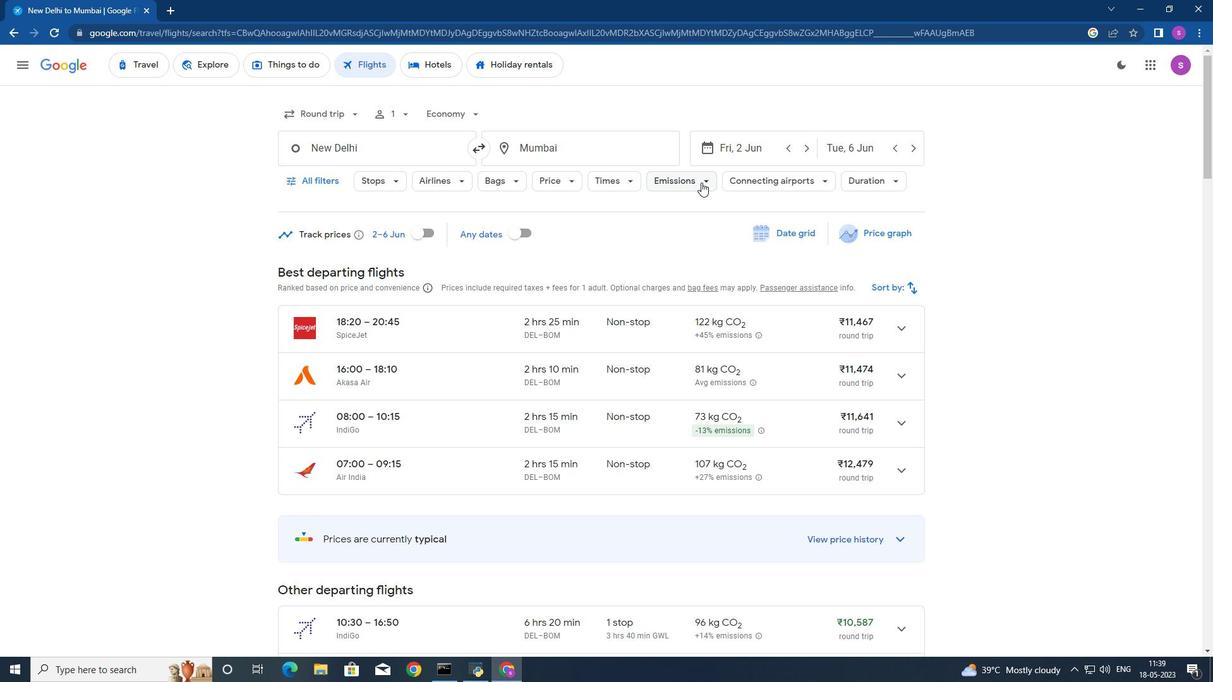 
Action: Mouse moved to (1047, 264)
Screenshot: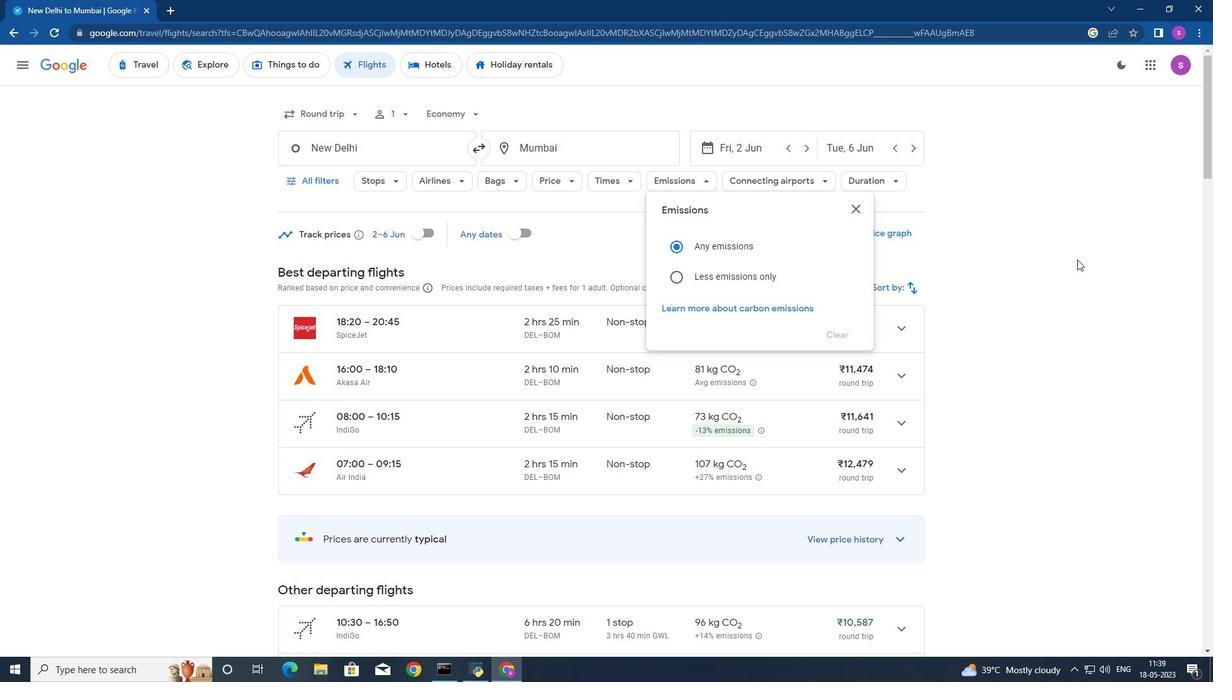 
Action: Mouse pressed left at (1047, 264)
Screenshot: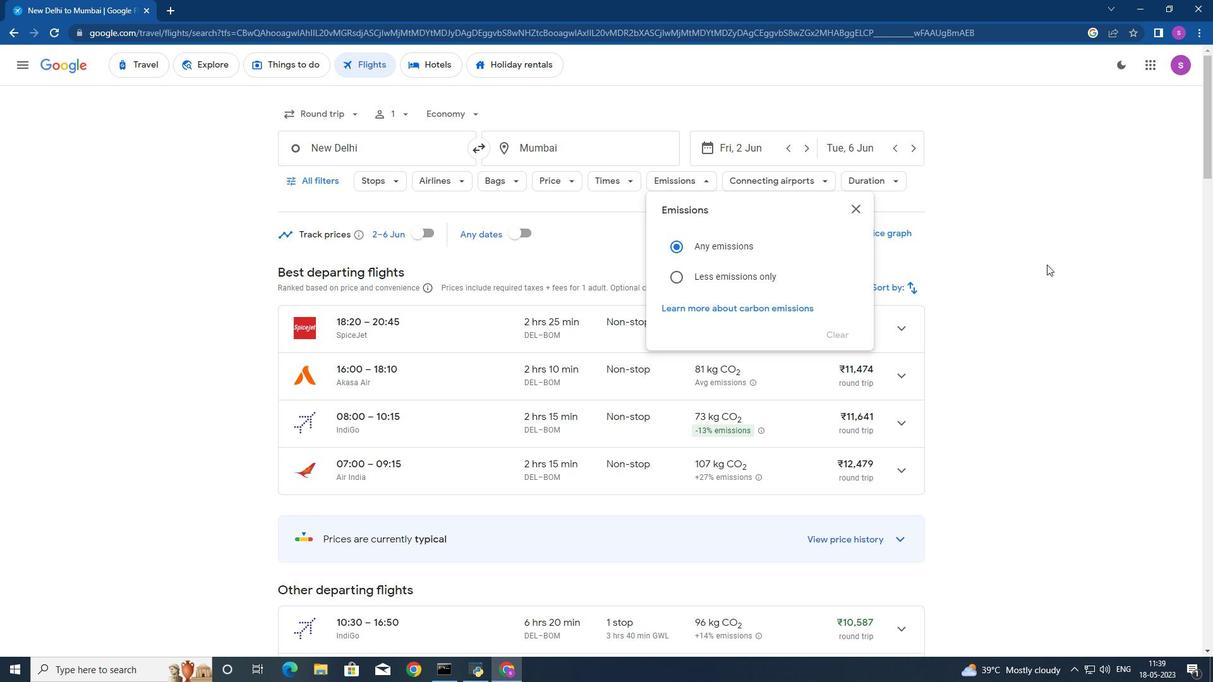 
Action: Mouse moved to (869, 371)
Screenshot: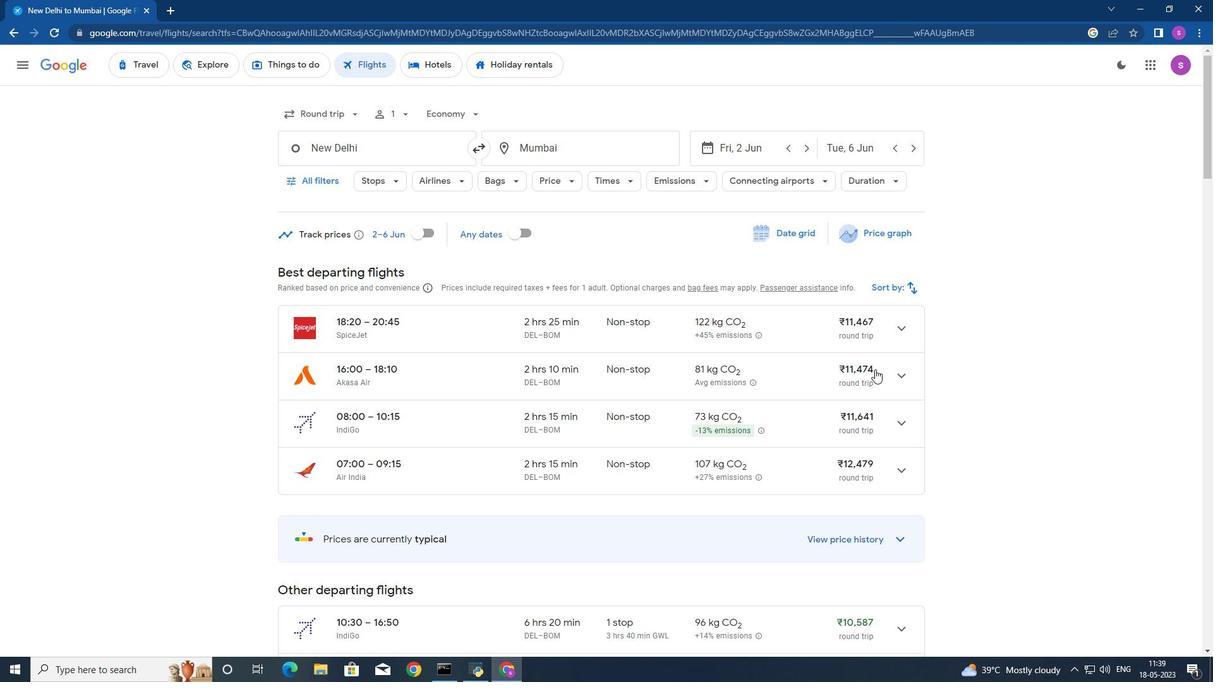 
Action: Mouse scrolled (869, 370) with delta (0, 0)
Screenshot: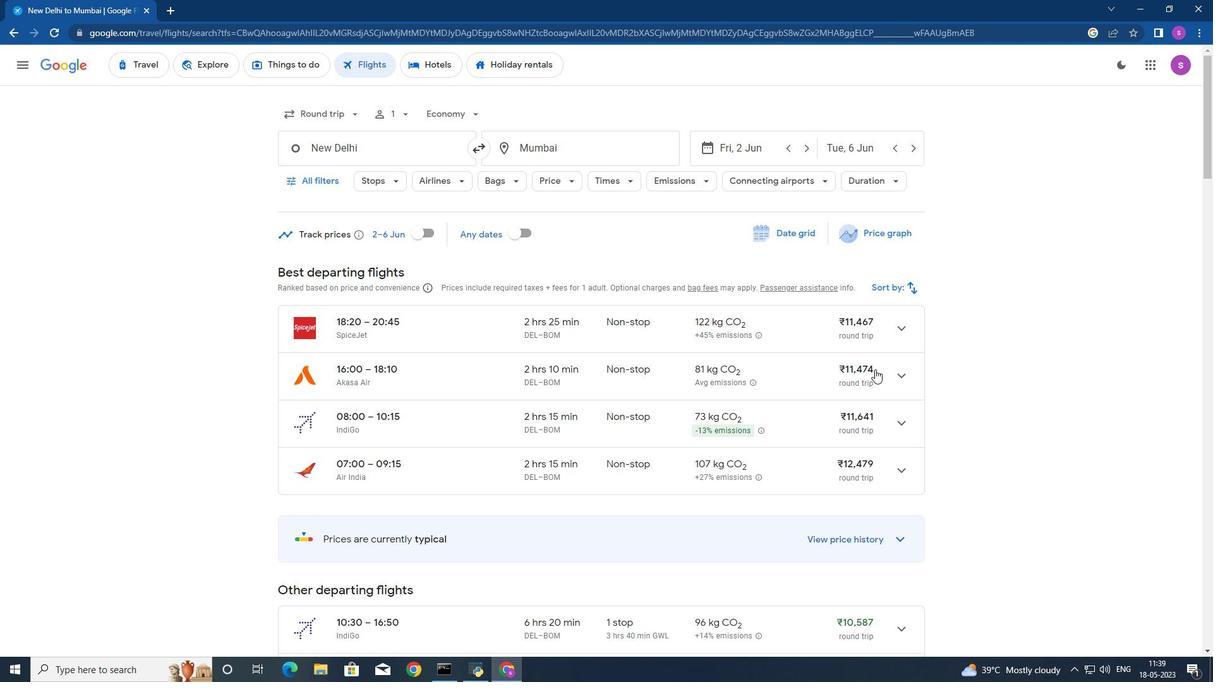 
Action: Mouse moved to (868, 371)
Screenshot: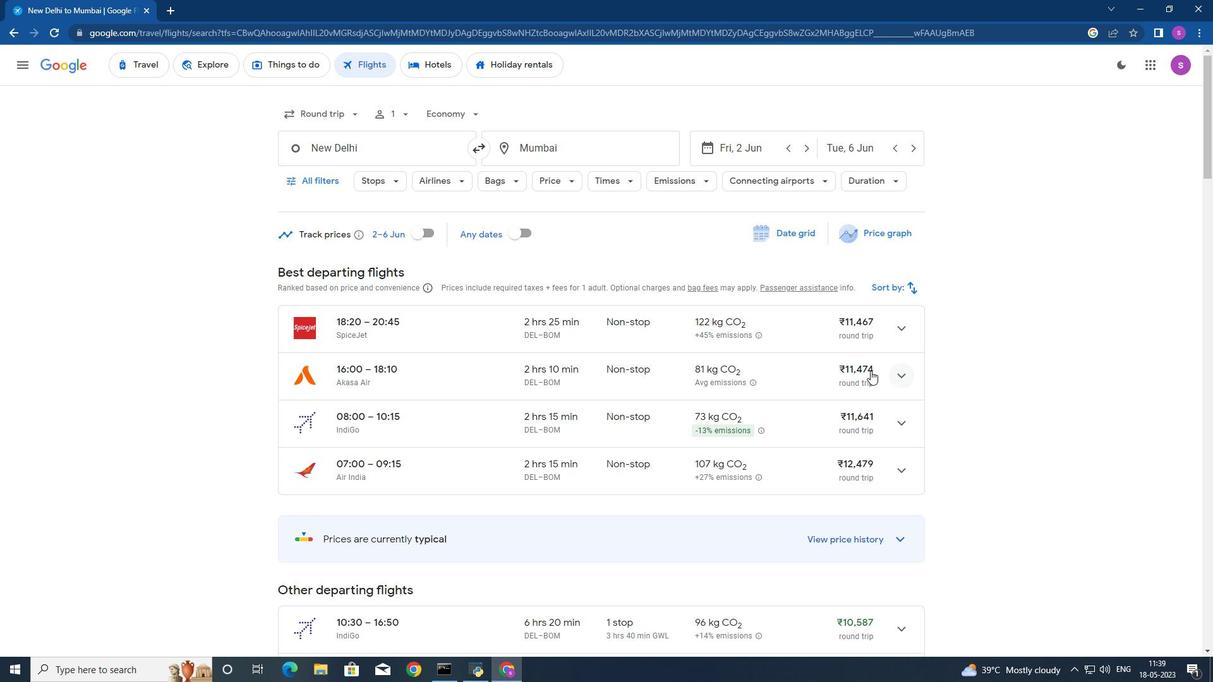 
Action: Mouse scrolled (868, 370) with delta (0, 0)
Screenshot: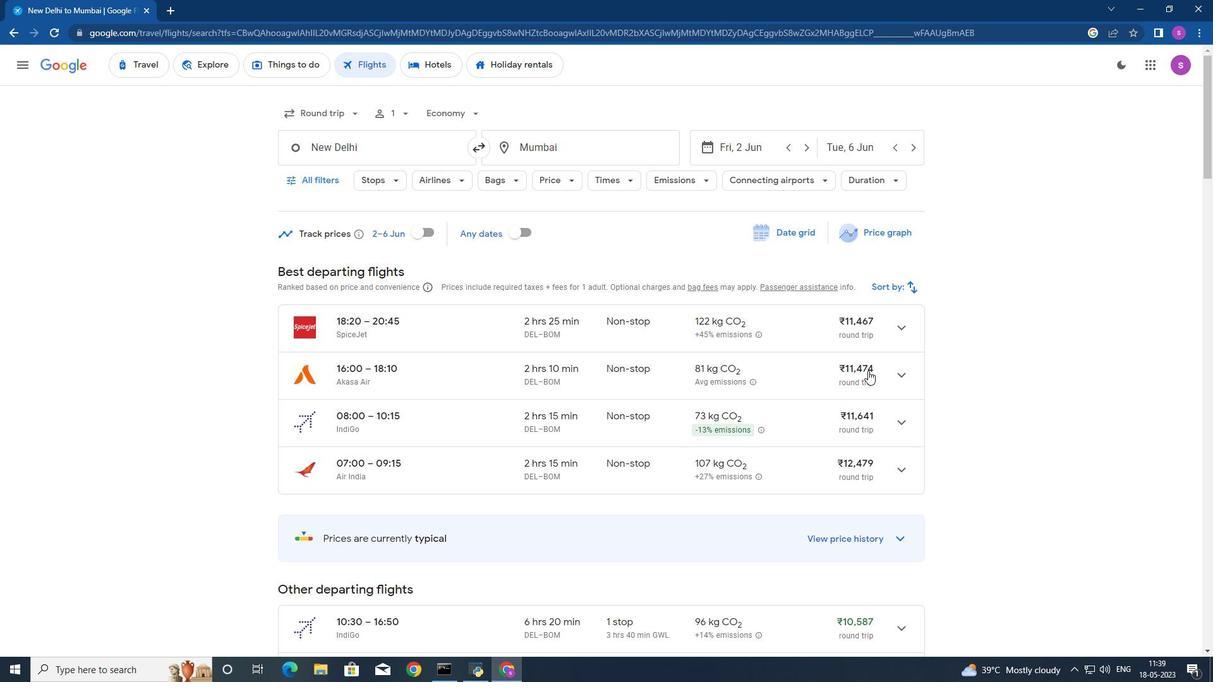 
Action: Mouse moved to (879, 410)
Screenshot: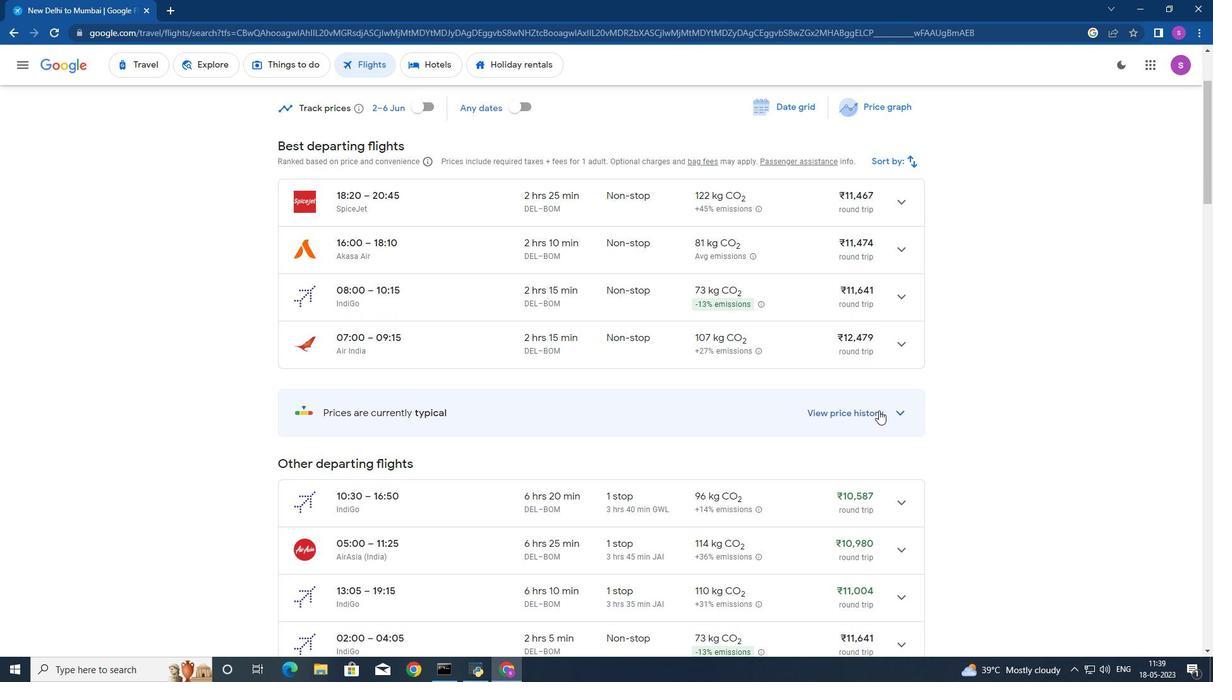 
Action: Mouse pressed left at (879, 410)
Screenshot: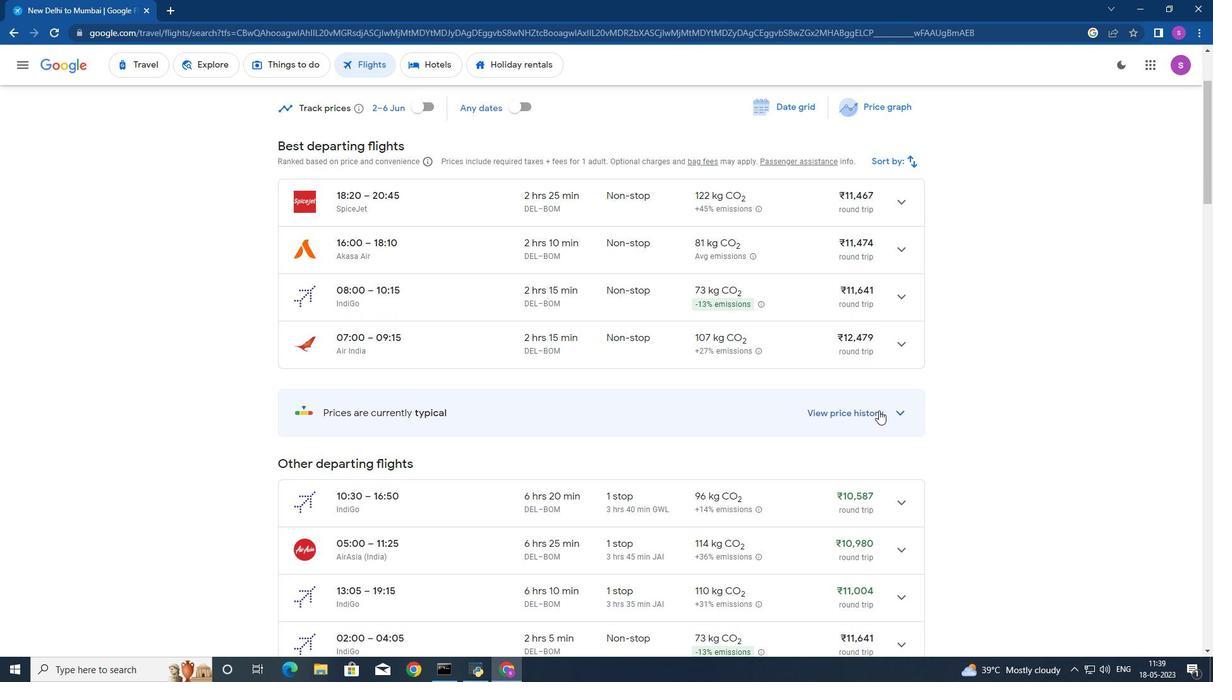 
Action: Mouse moved to (876, 417)
Screenshot: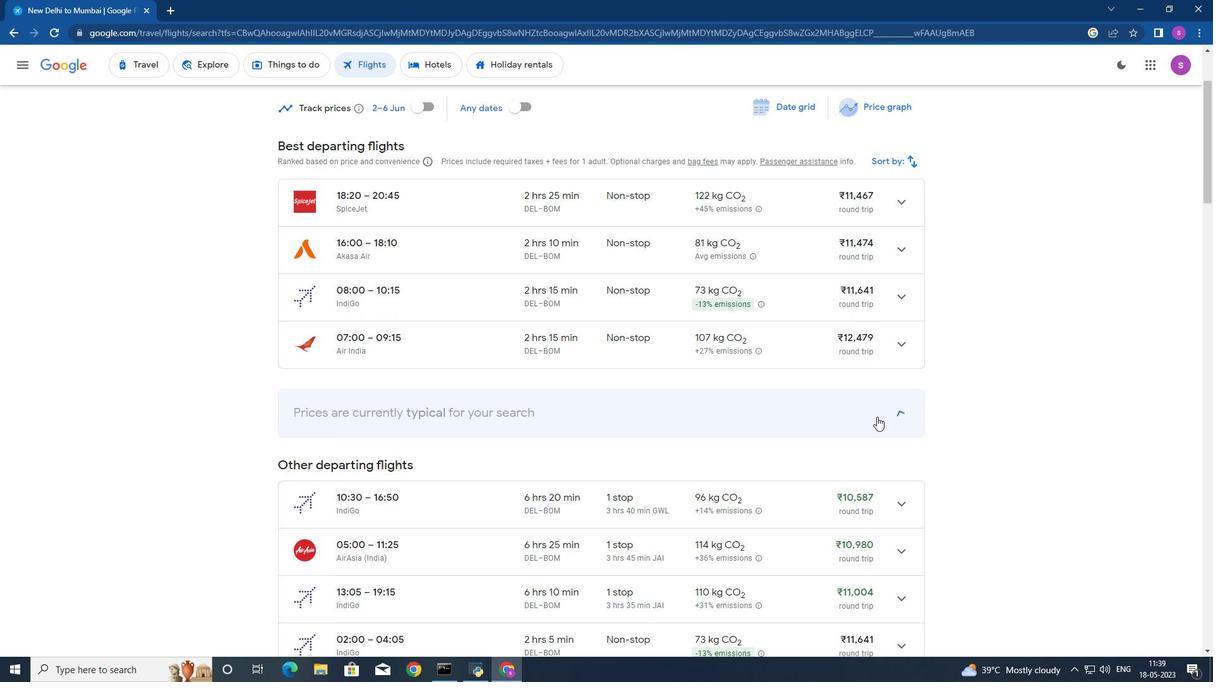 
Action: Mouse scrolled (876, 417) with delta (0, 0)
Screenshot: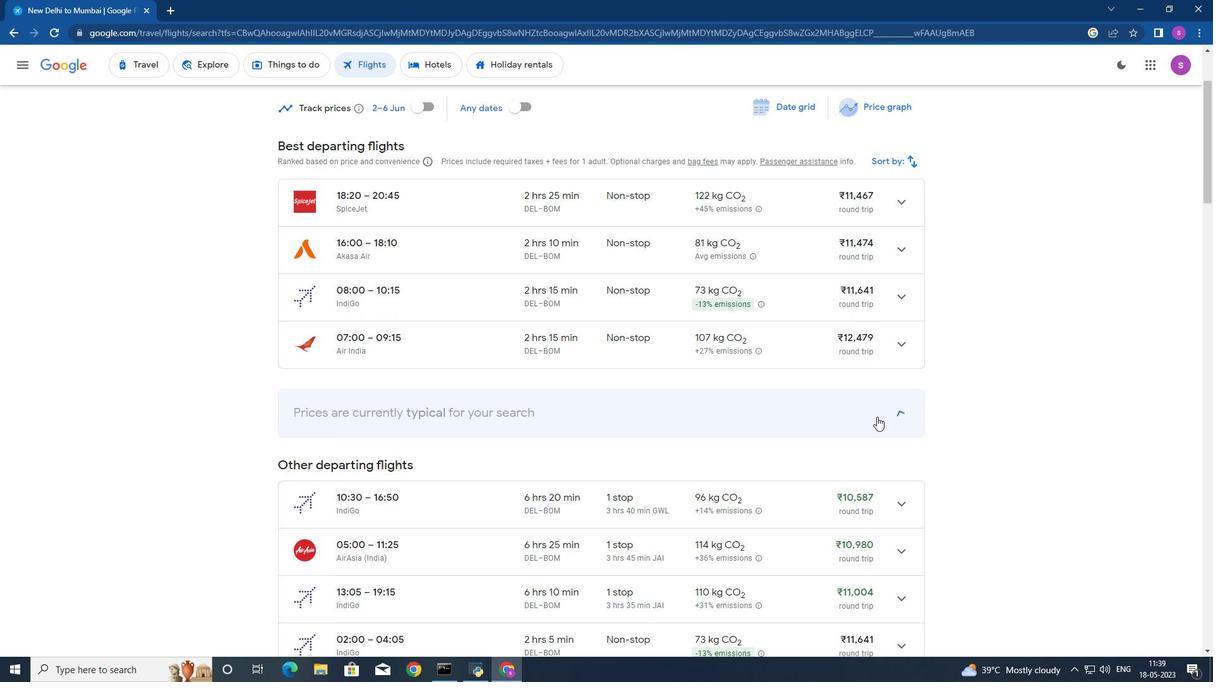 
Action: Mouse moved to (874, 417)
Screenshot: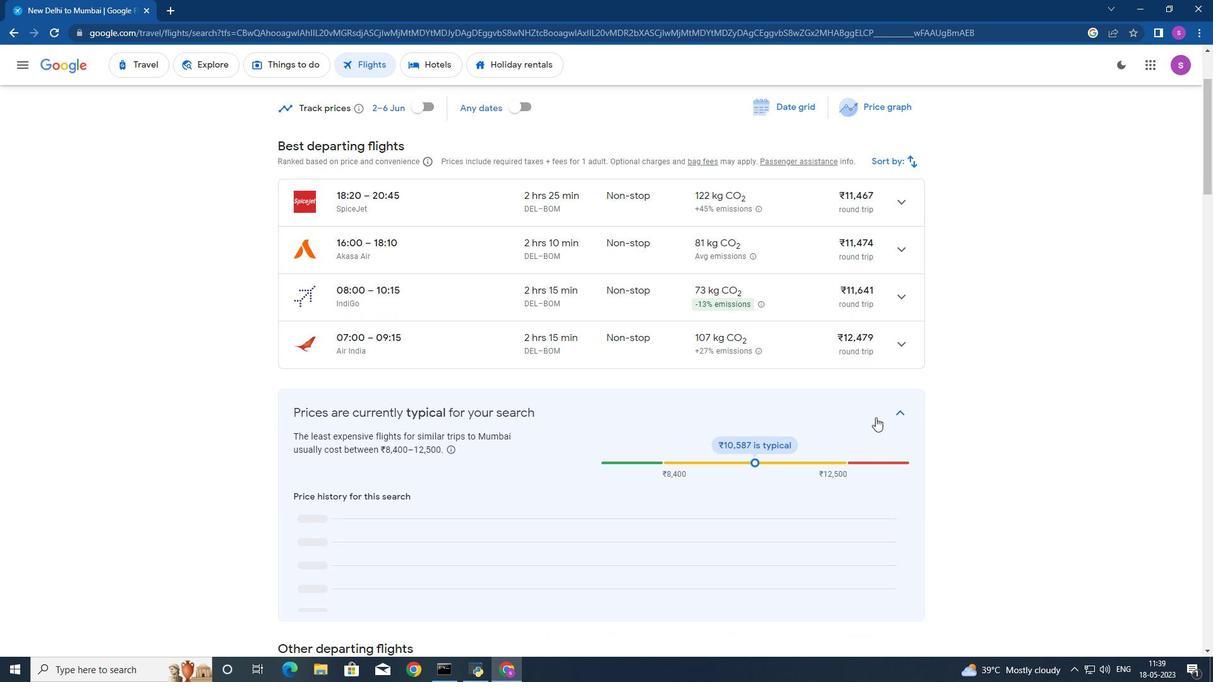 
Action: Mouse scrolled (874, 417) with delta (0, 0)
Screenshot: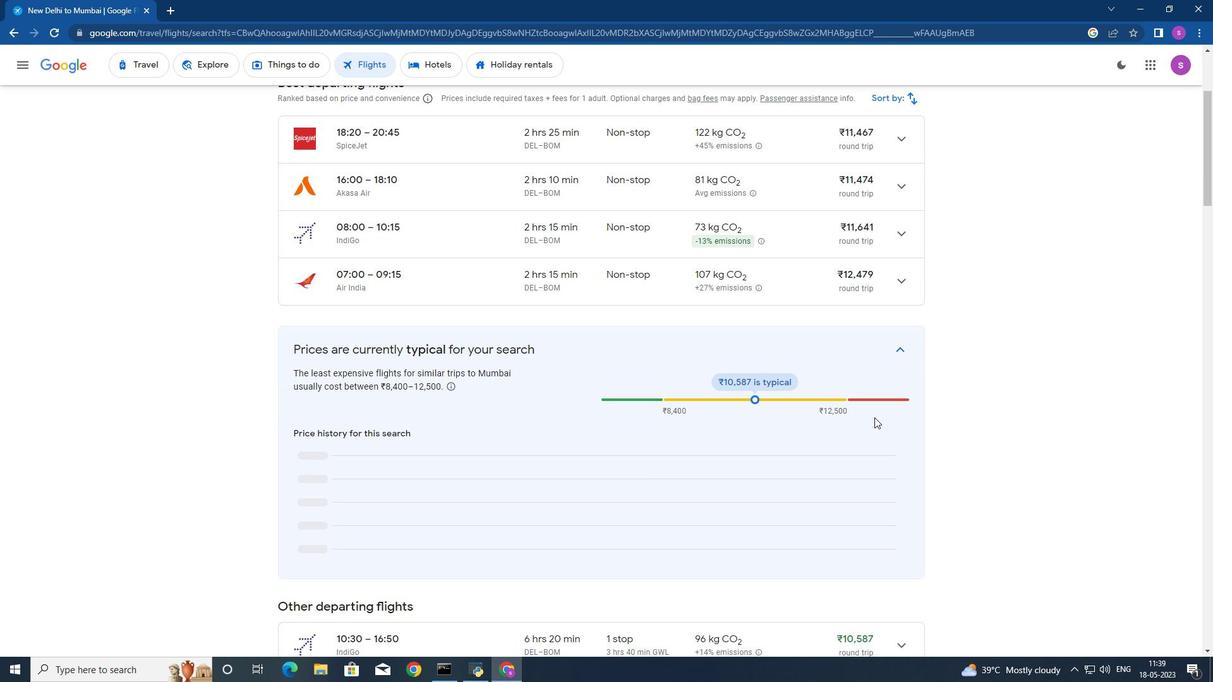 
Action: Mouse moved to (872, 417)
Screenshot: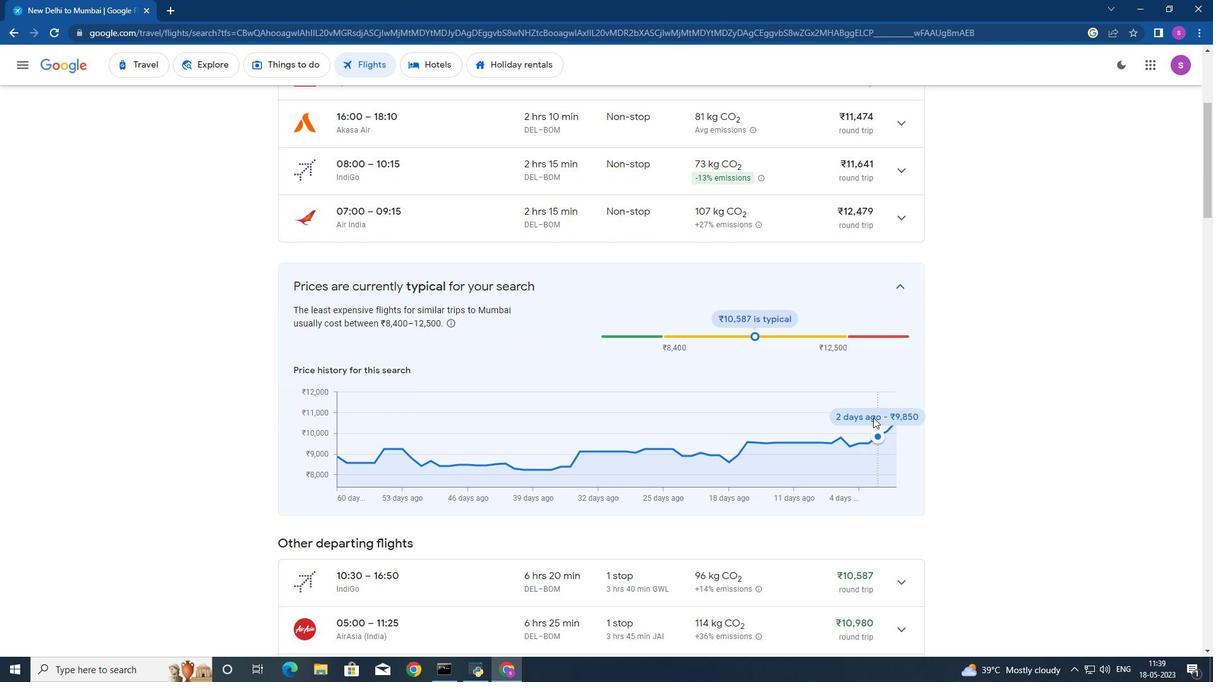 
Action: Mouse scrolled (872, 417) with delta (0, 0)
Screenshot: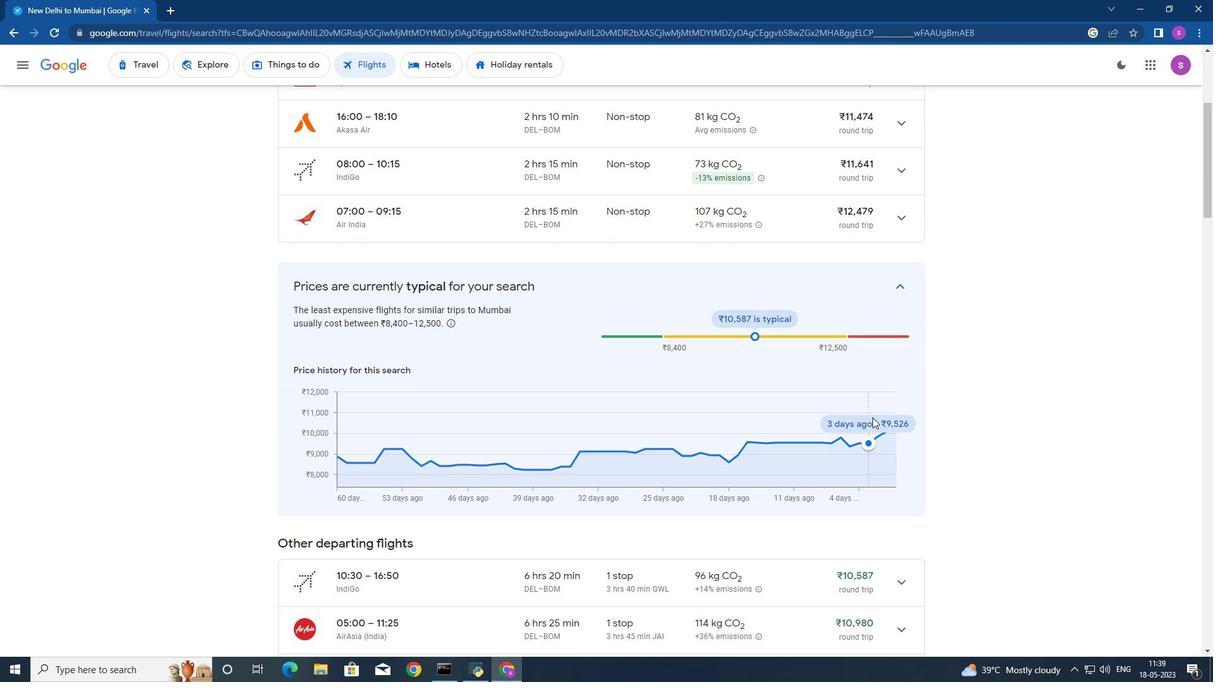 
Action: Mouse scrolled (872, 417) with delta (0, 0)
Screenshot: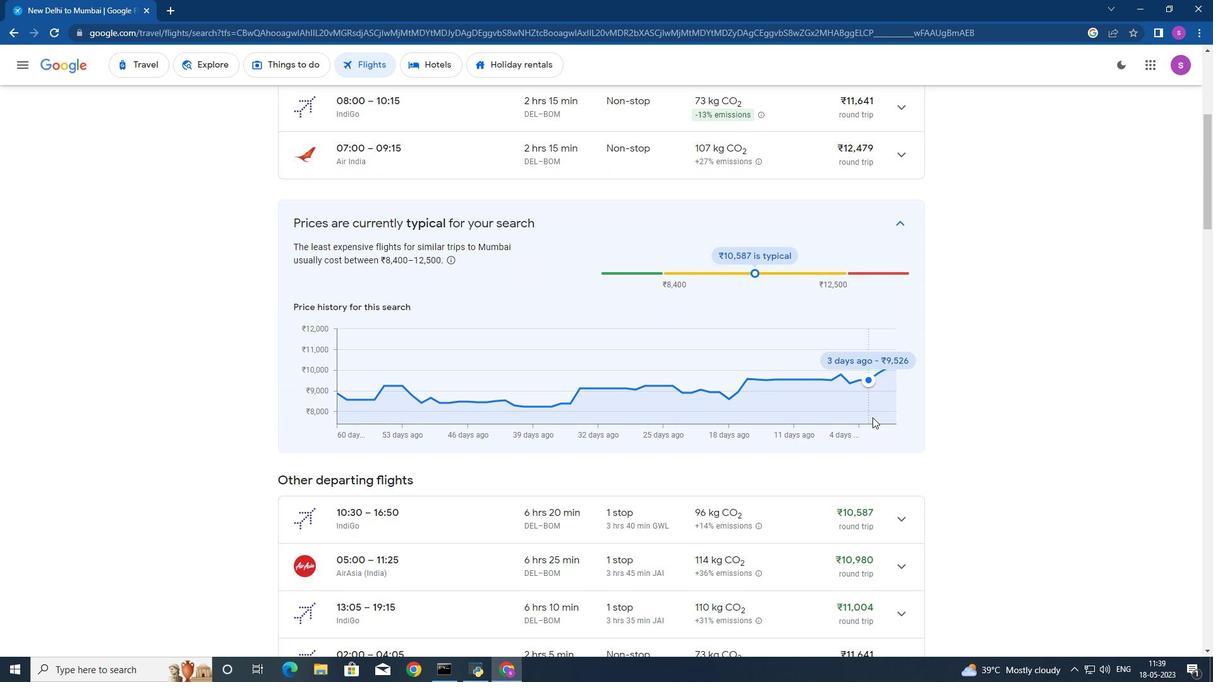 
Action: Mouse moved to (985, 338)
Screenshot: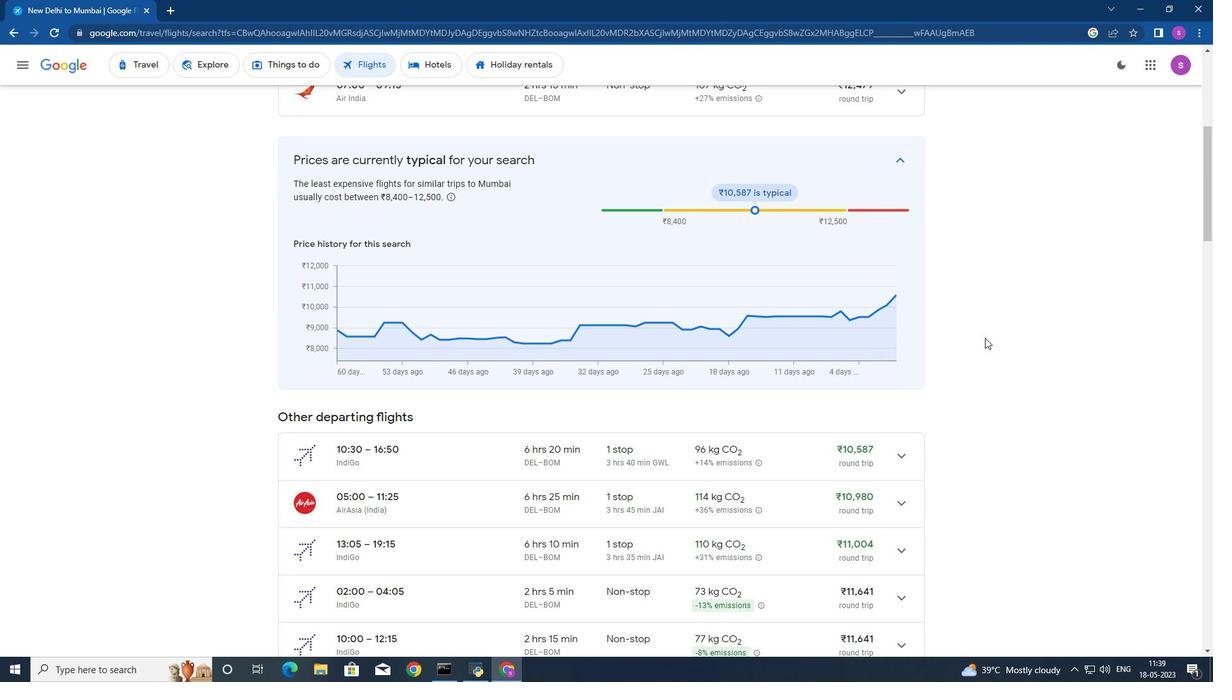 
Action: Mouse scrolled (985, 338) with delta (0, 0)
Screenshot: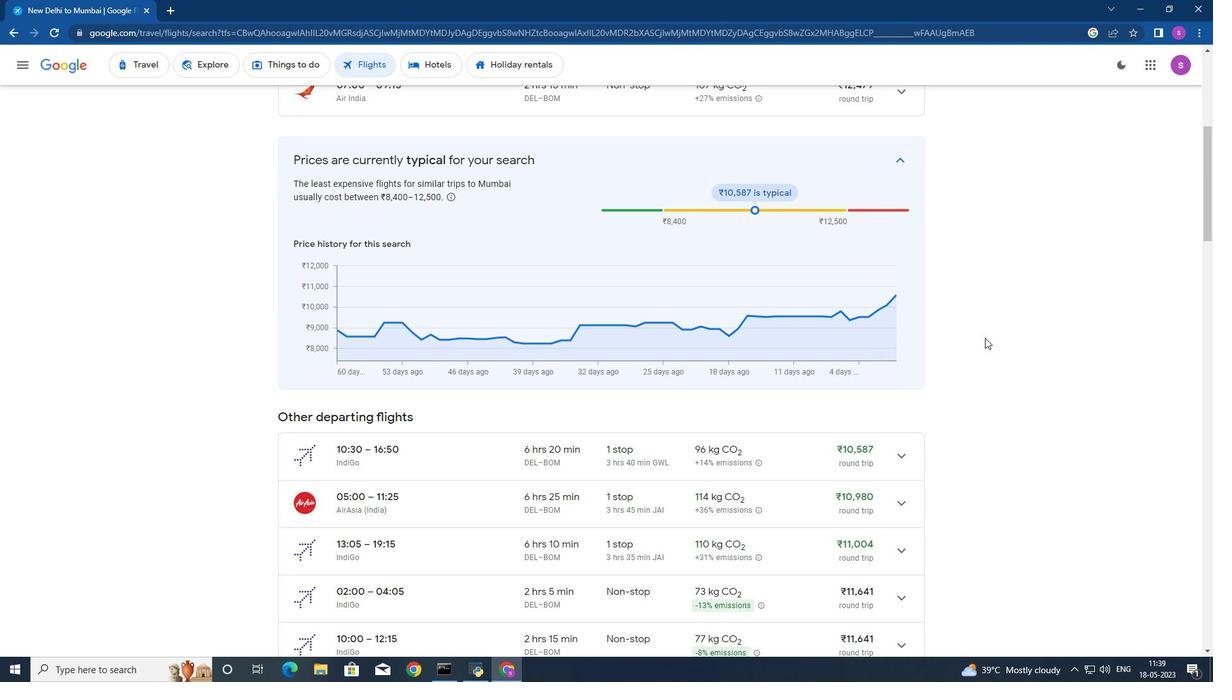 
Action: Mouse scrolled (985, 338) with delta (0, 0)
Screenshot: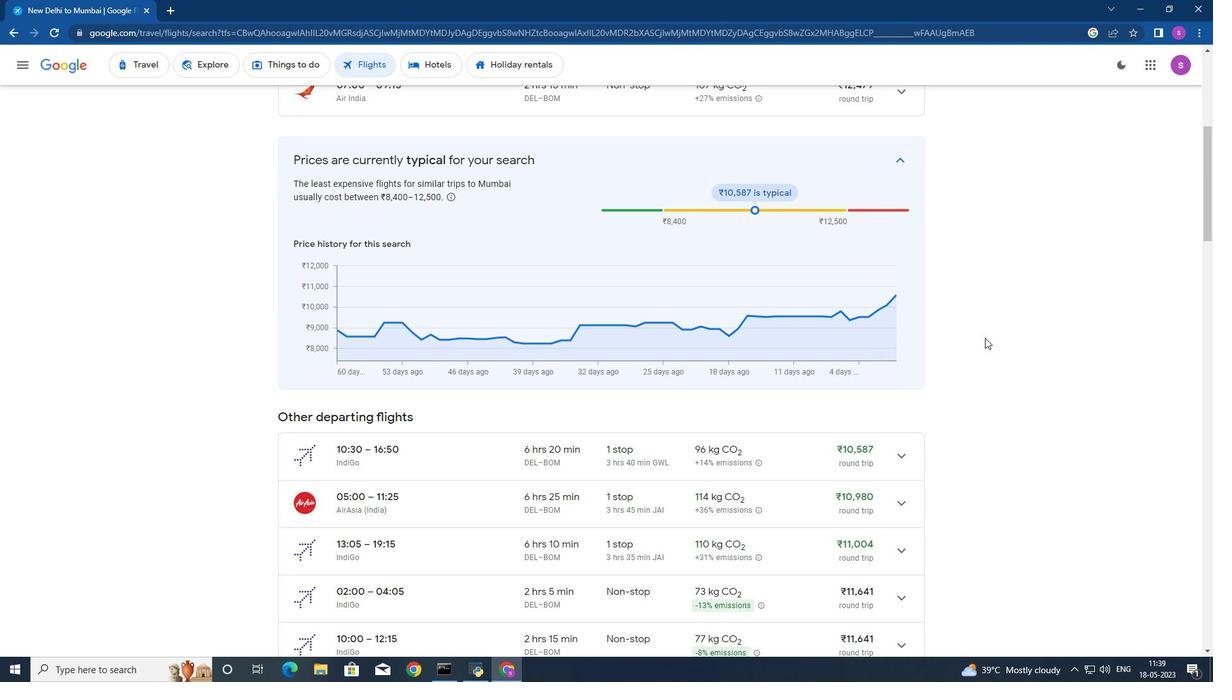
Action: Mouse moved to (900, 282)
Screenshot: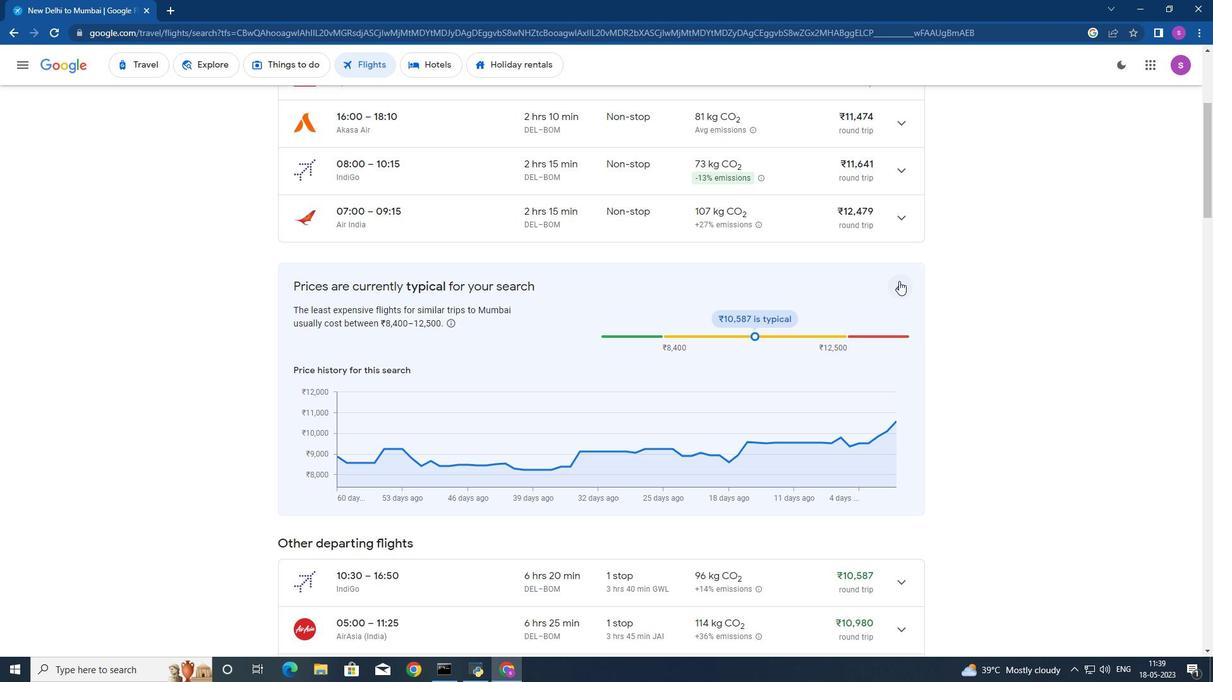 
Action: Mouse pressed left at (900, 282)
Screenshot: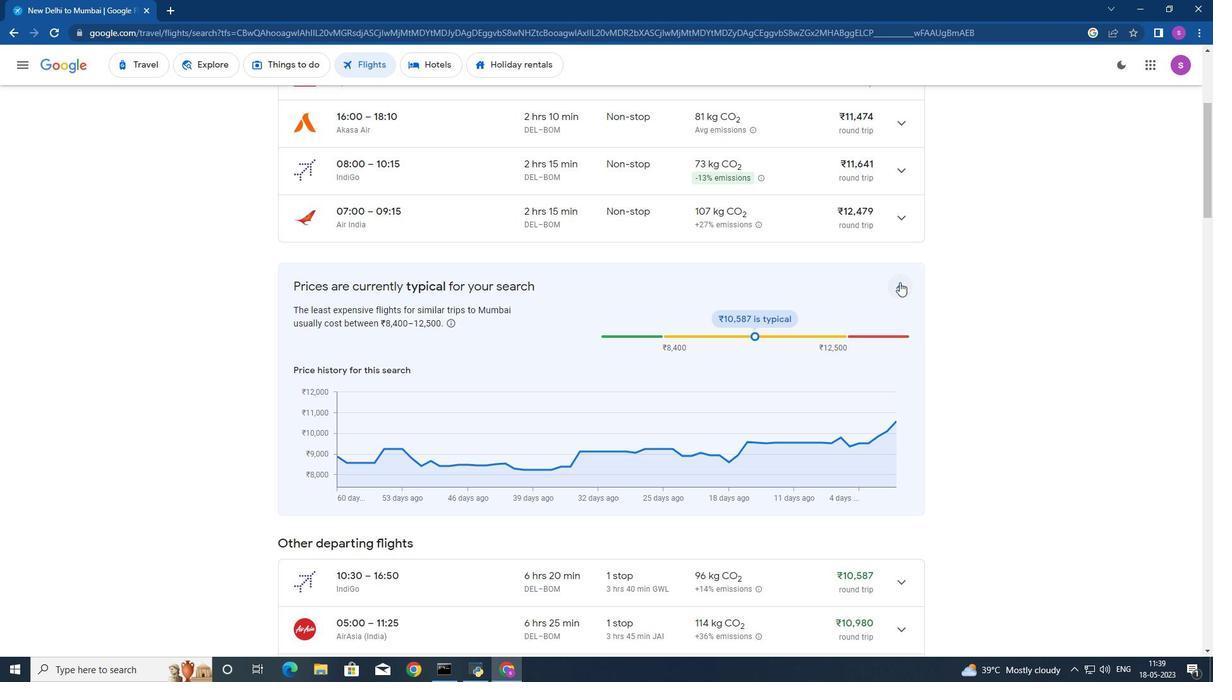 
Action: Mouse moved to (836, 300)
Screenshot: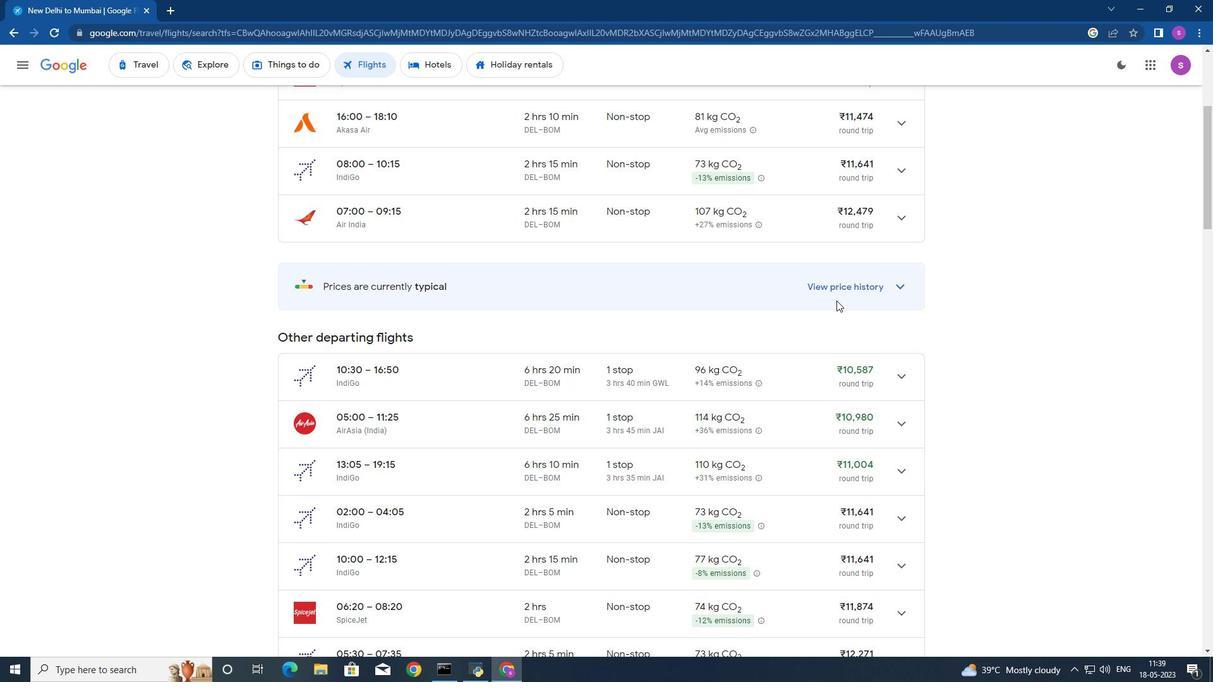 
Action: Mouse scrolled (836, 301) with delta (0, 0)
Screenshot: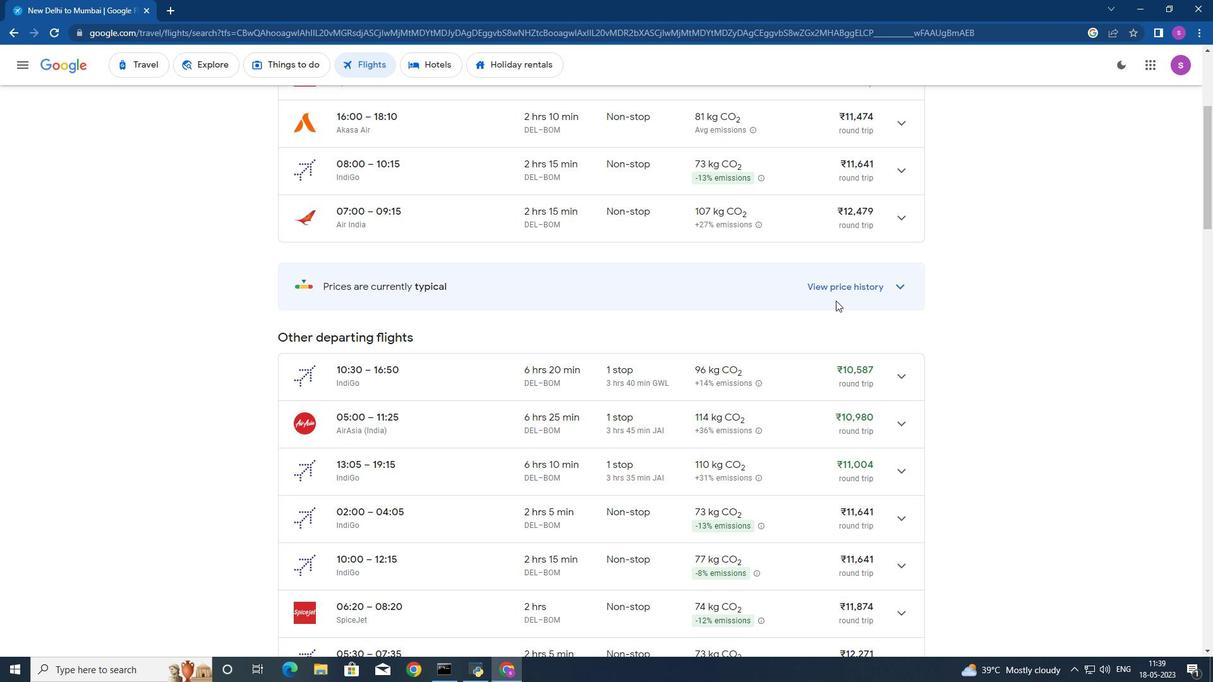 
Action: Mouse scrolled (836, 301) with delta (0, 0)
Screenshot: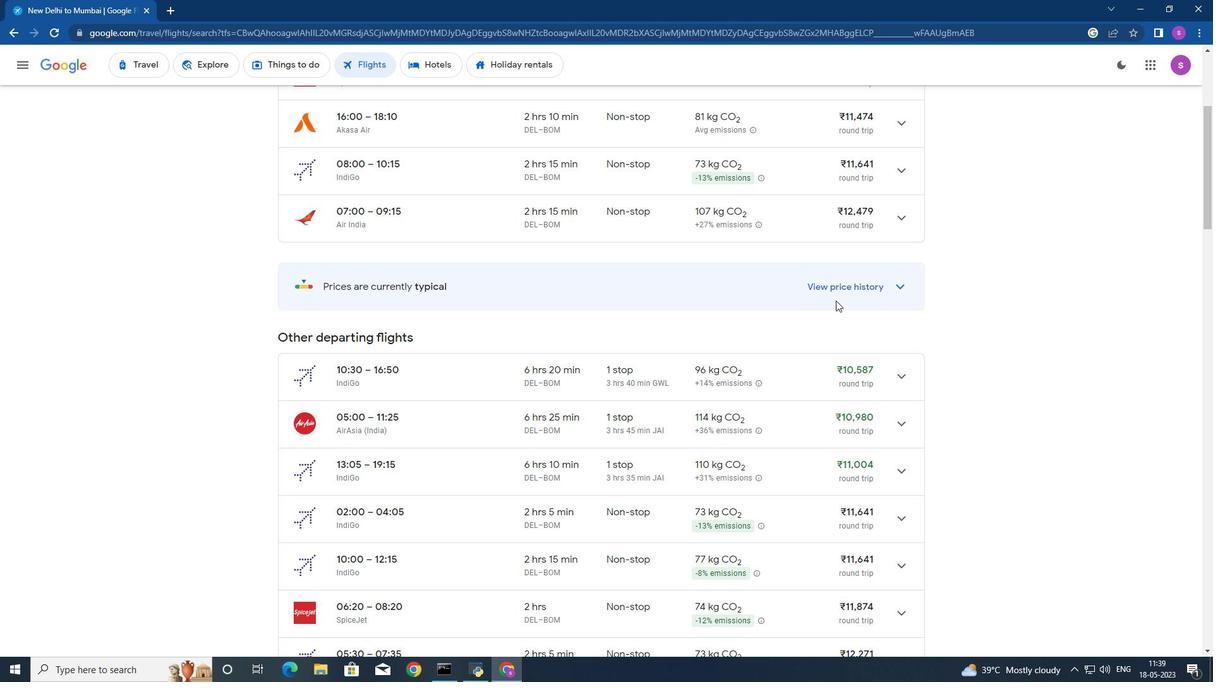 
Action: Mouse moved to (836, 300)
Screenshot: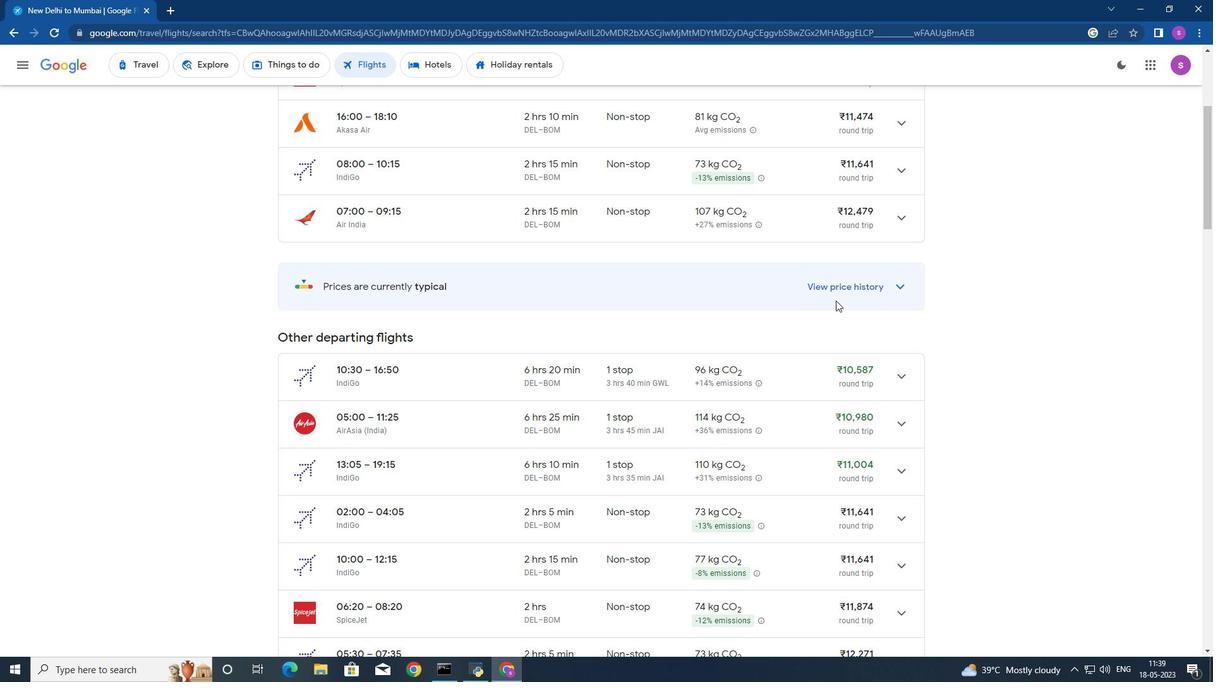 
Action: Mouse scrolled (836, 301) with delta (0, 0)
Screenshot: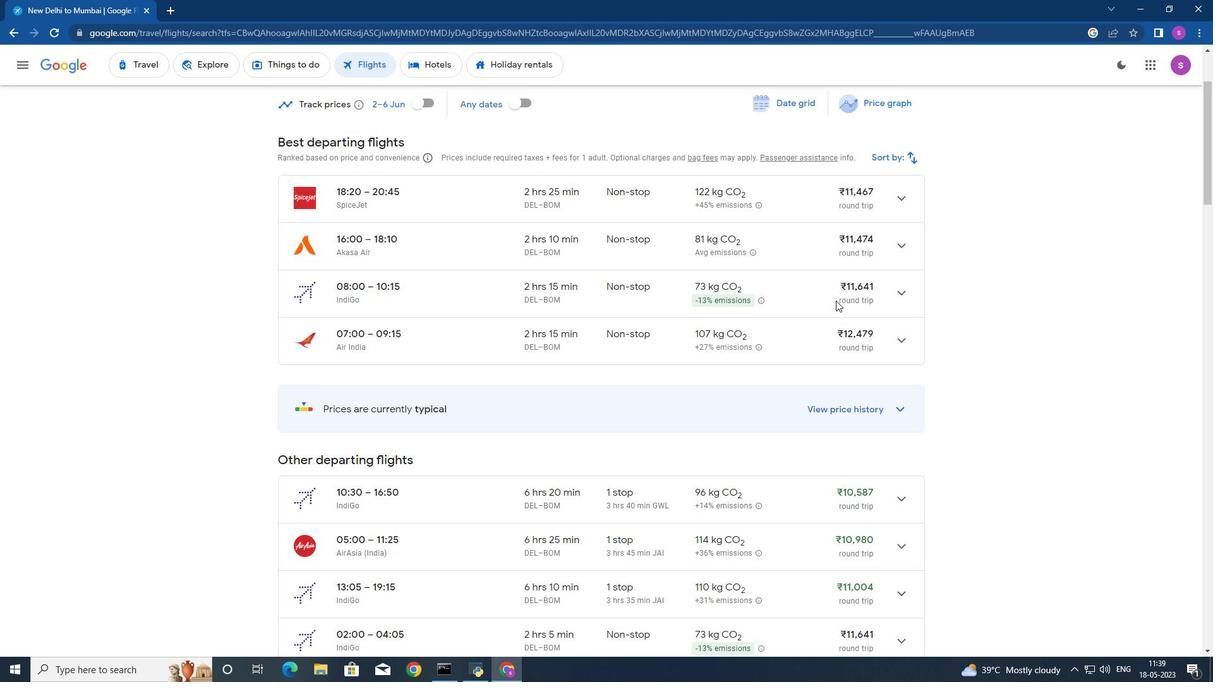 
Action: Mouse scrolled (836, 300) with delta (0, 0)
Screenshot: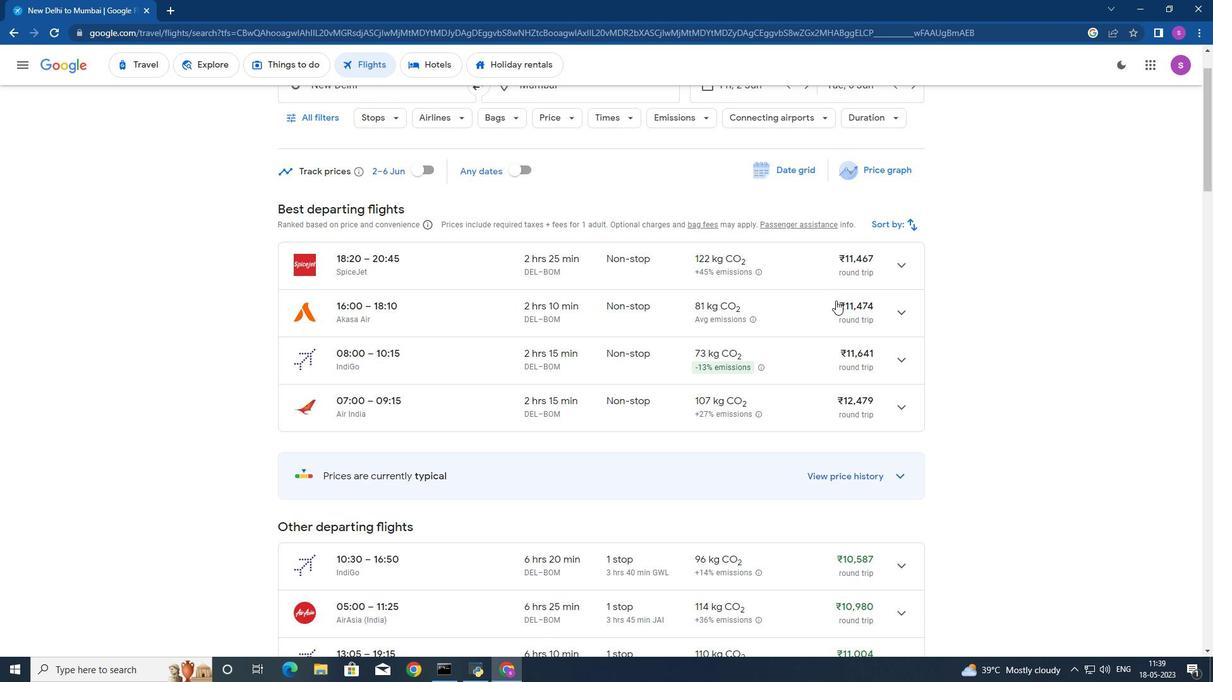 
Action: Mouse scrolled (836, 300) with delta (0, 0)
Screenshot: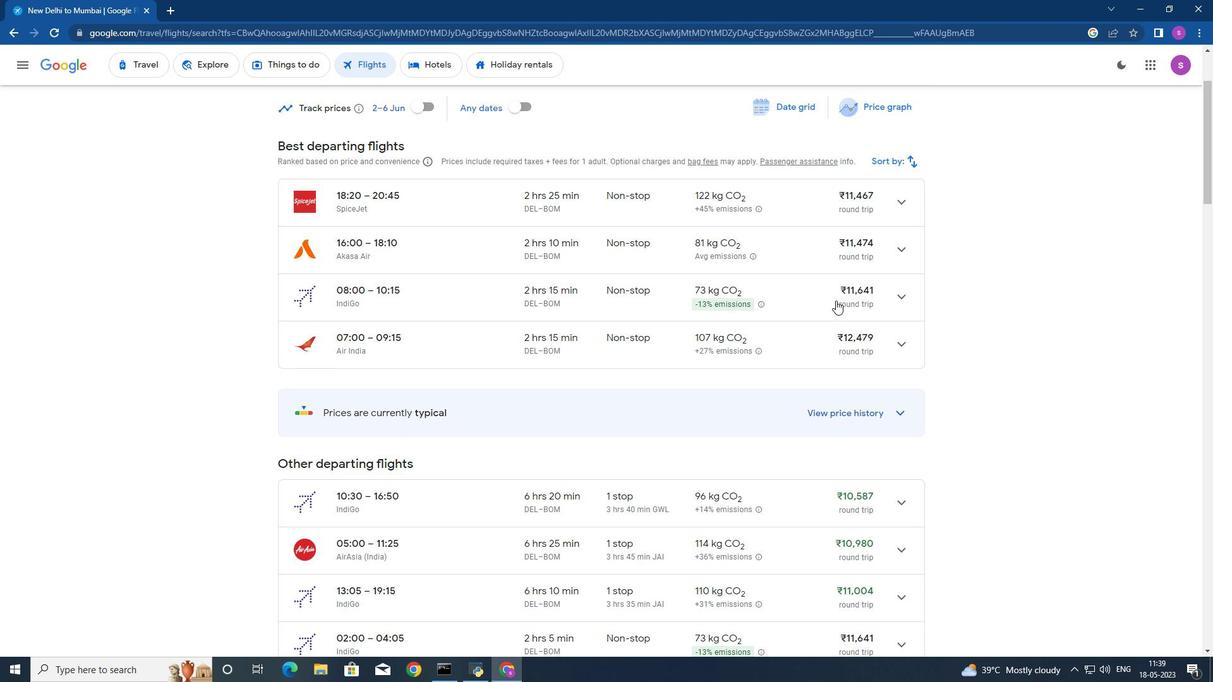 
Action: Mouse moved to (836, 301)
Screenshot: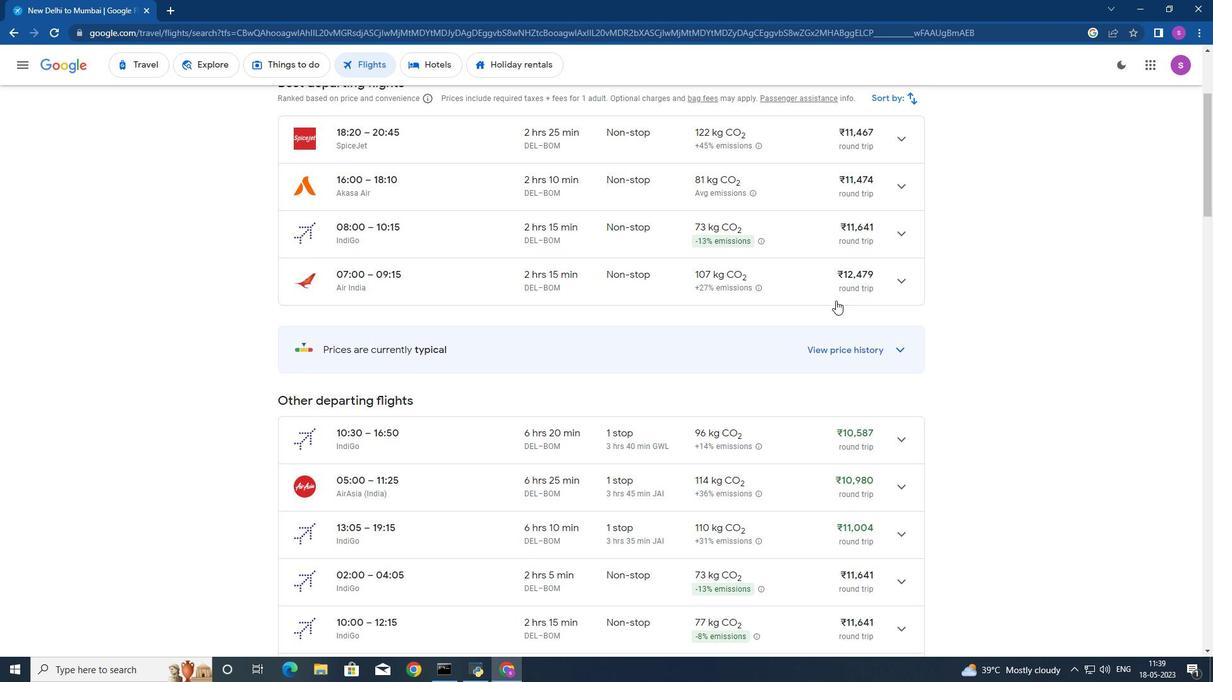 
Action: Mouse scrolled (836, 300) with delta (0, 0)
Screenshot: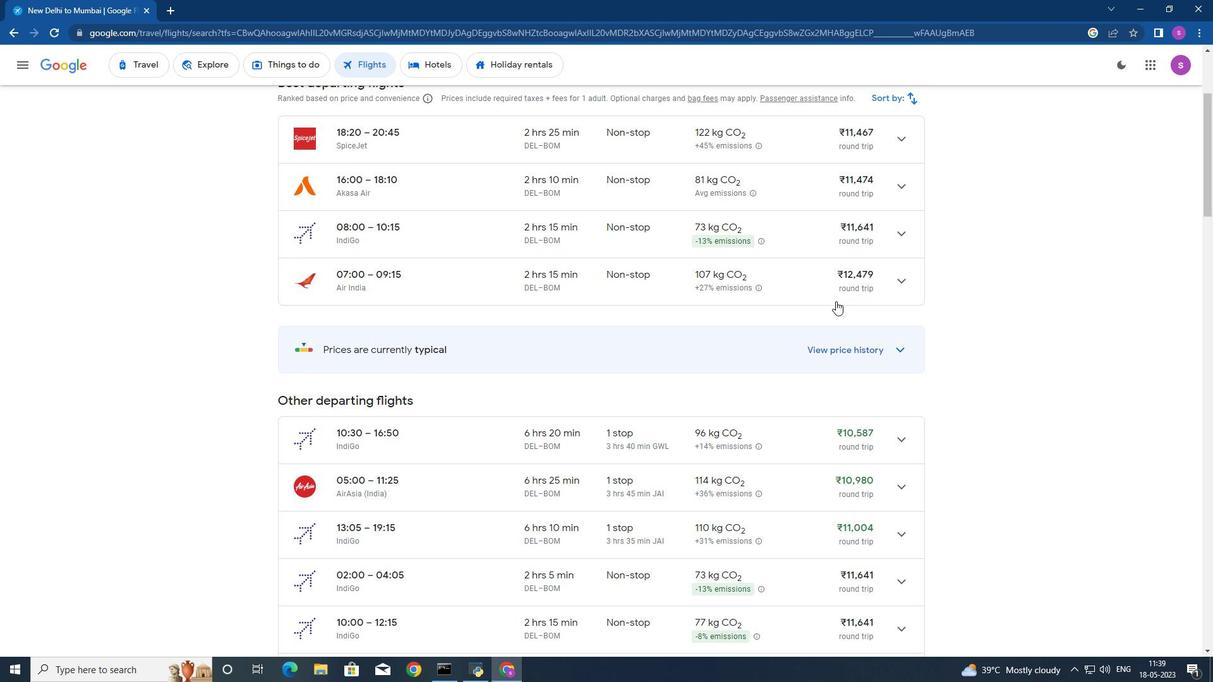 
Action: Mouse scrolled (836, 300) with delta (0, 0)
Screenshot: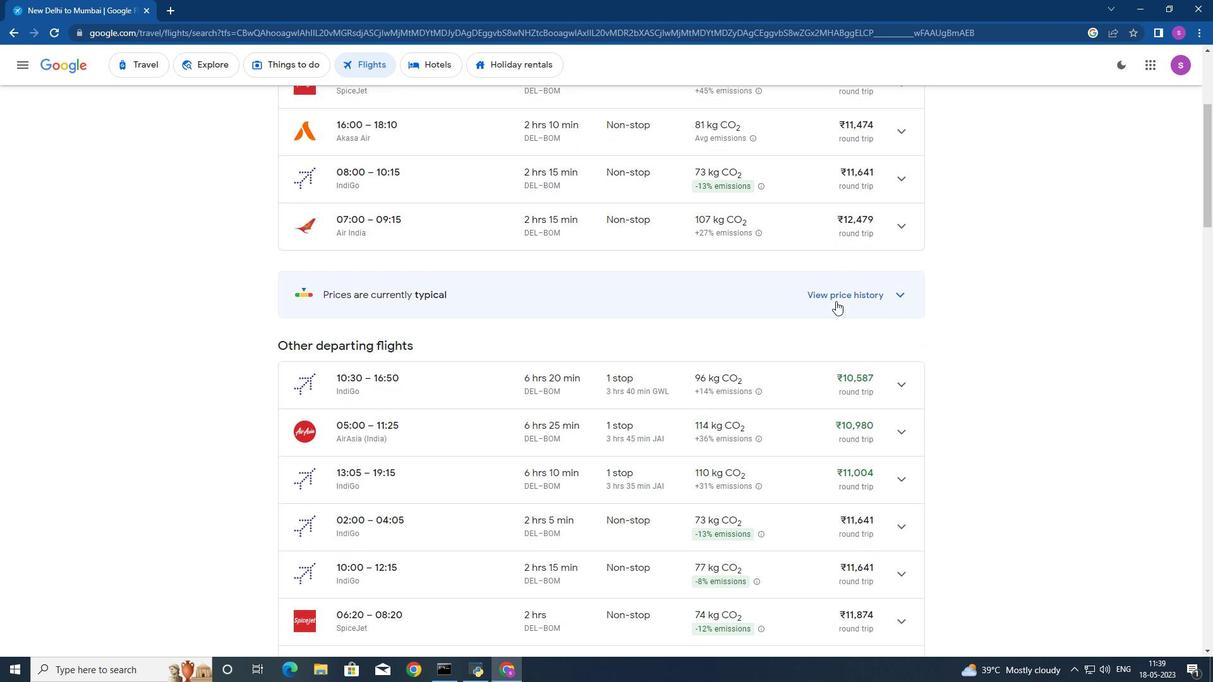 
Action: Mouse moved to (834, 304)
Screenshot: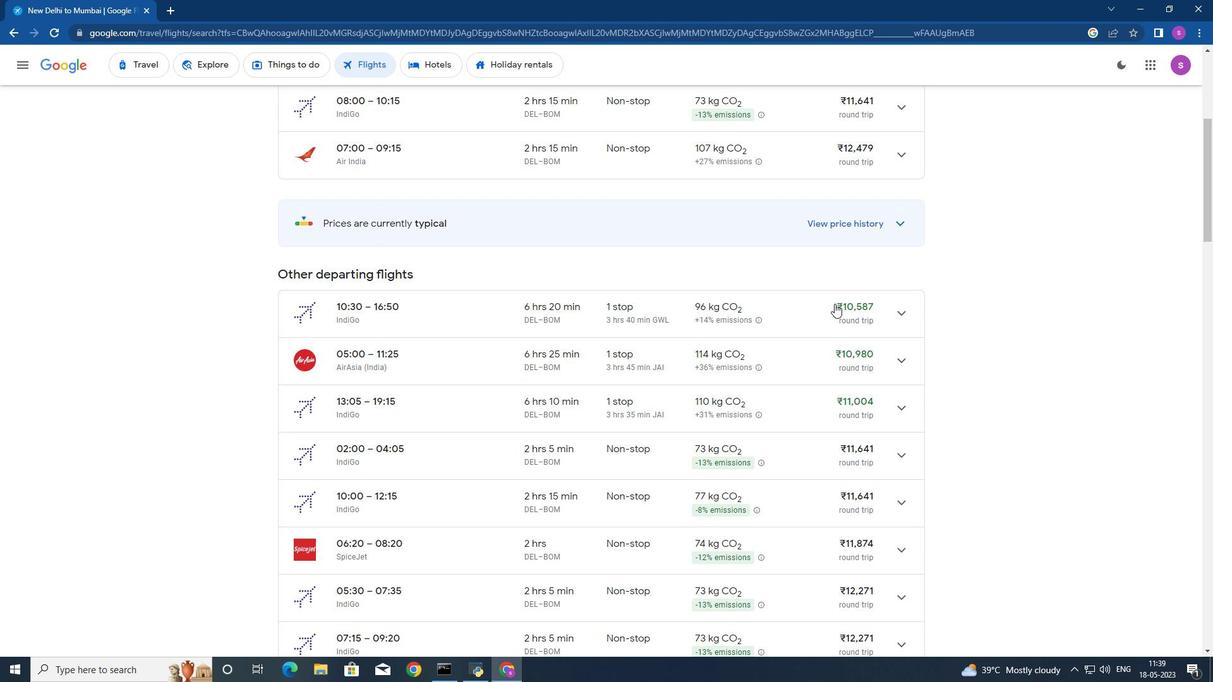 
Action: Mouse scrolled (834, 304) with delta (0, 0)
Screenshot: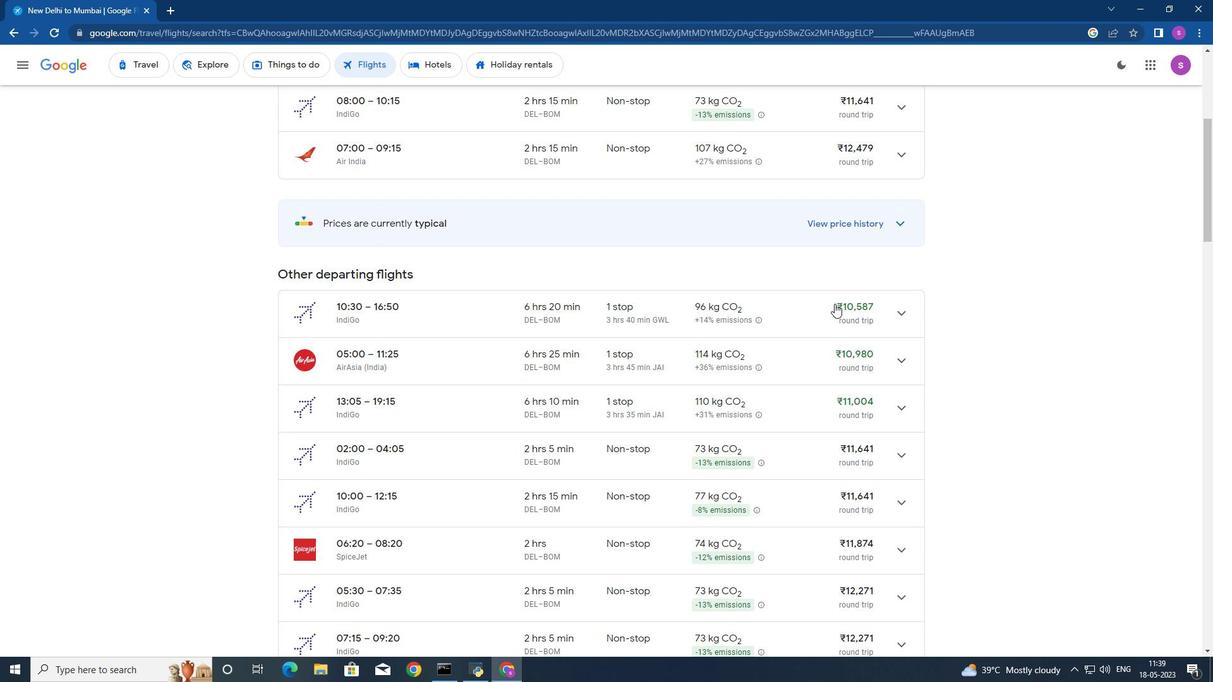 
Action: Mouse scrolled (834, 304) with delta (0, 0)
Screenshot: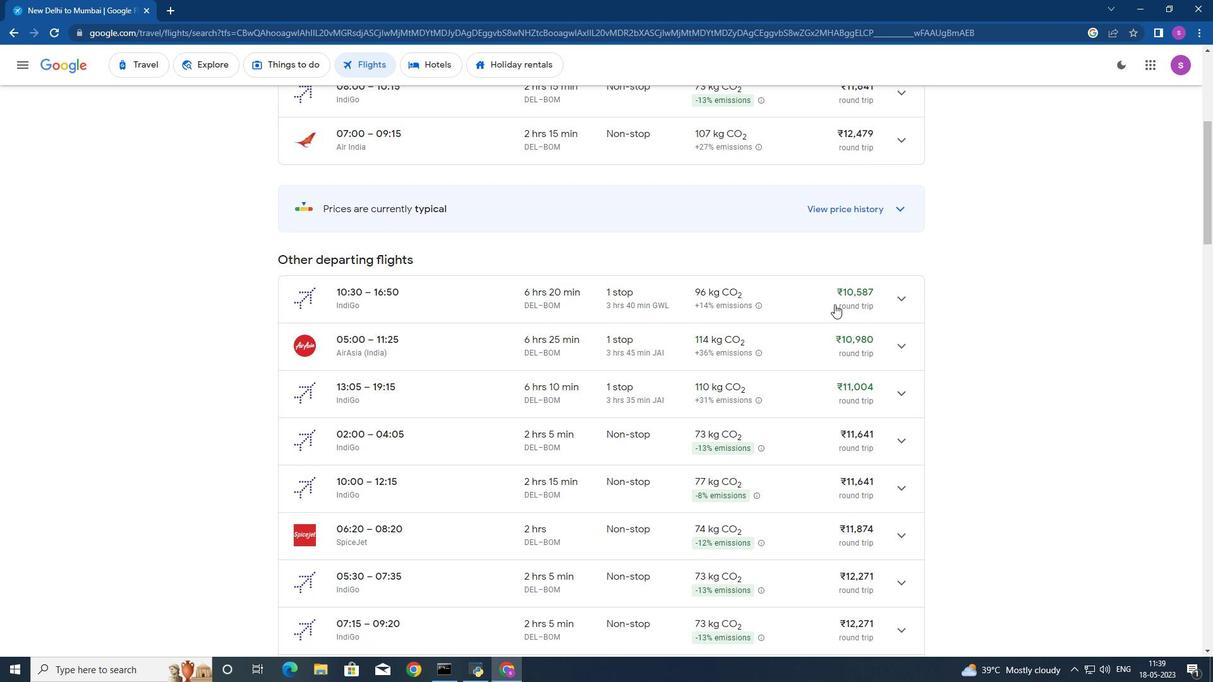 
Action: Mouse scrolled (834, 304) with delta (0, 0)
Screenshot: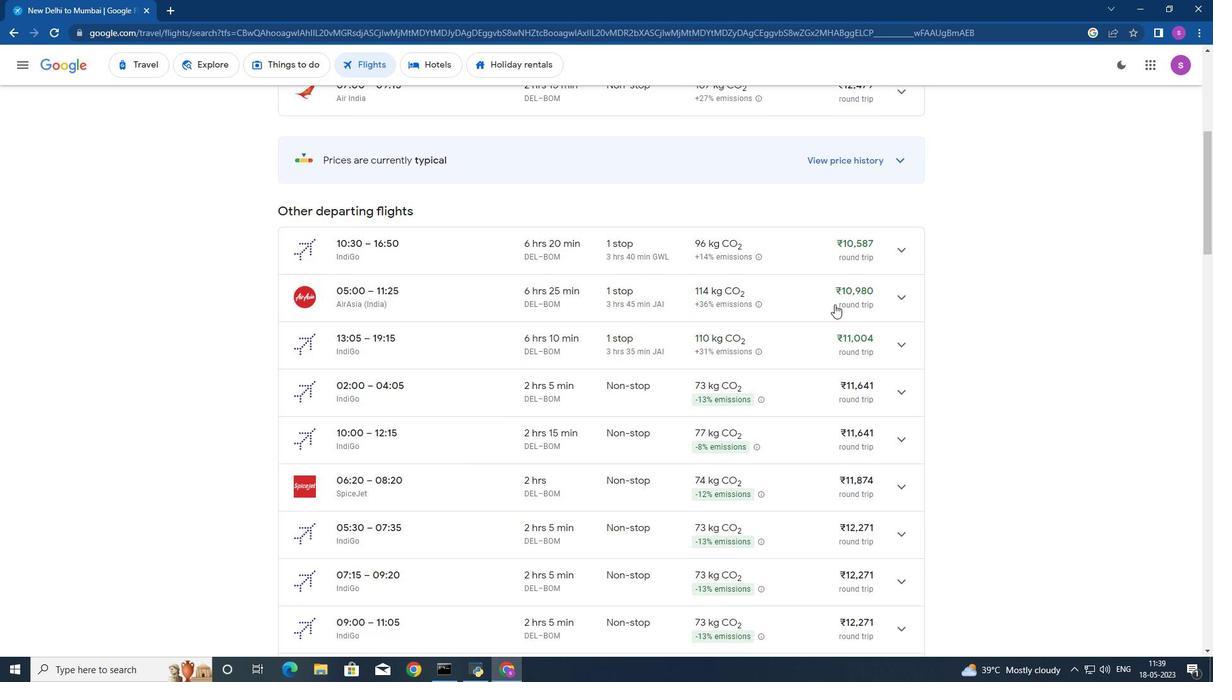 
Action: Mouse scrolled (834, 304) with delta (0, 0)
Screenshot: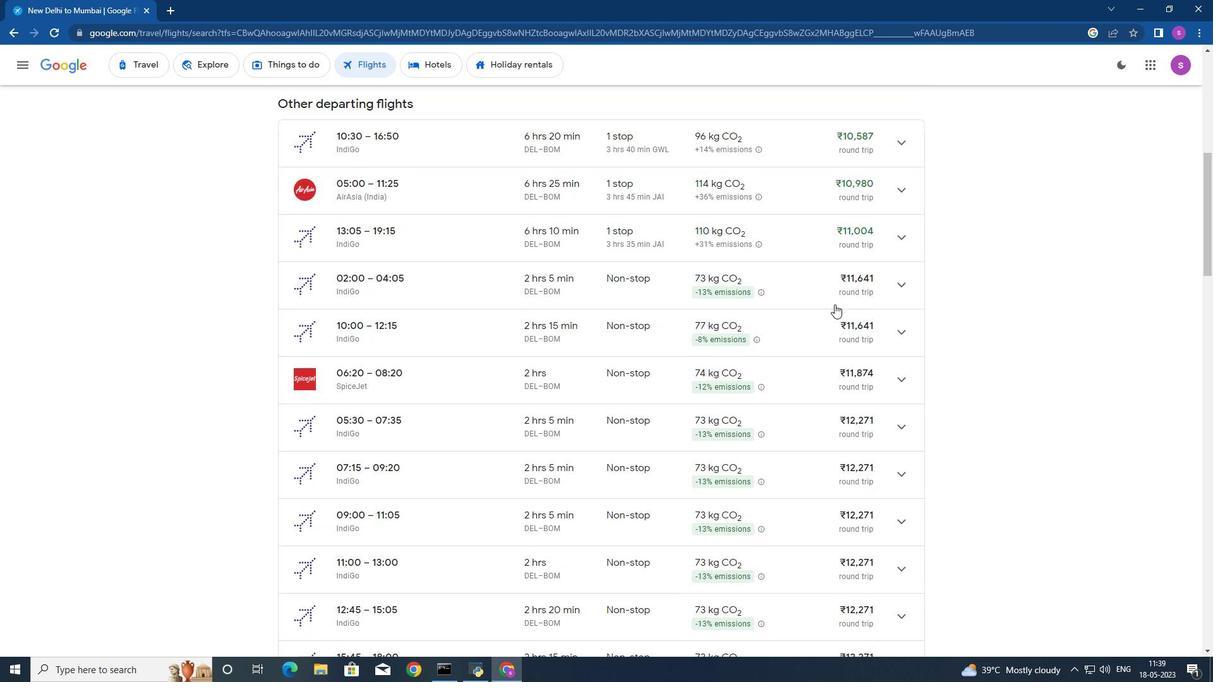 
Action: Mouse scrolled (834, 304) with delta (0, 0)
Screenshot: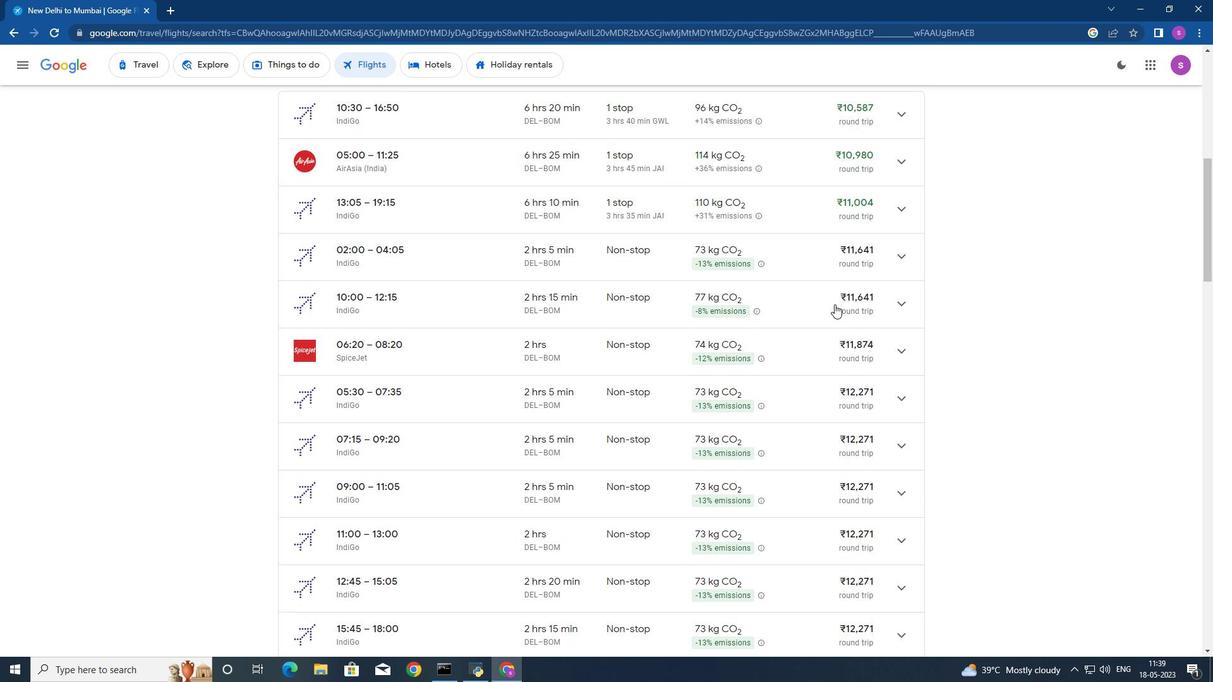 
Action: Mouse moved to (834, 305)
Screenshot: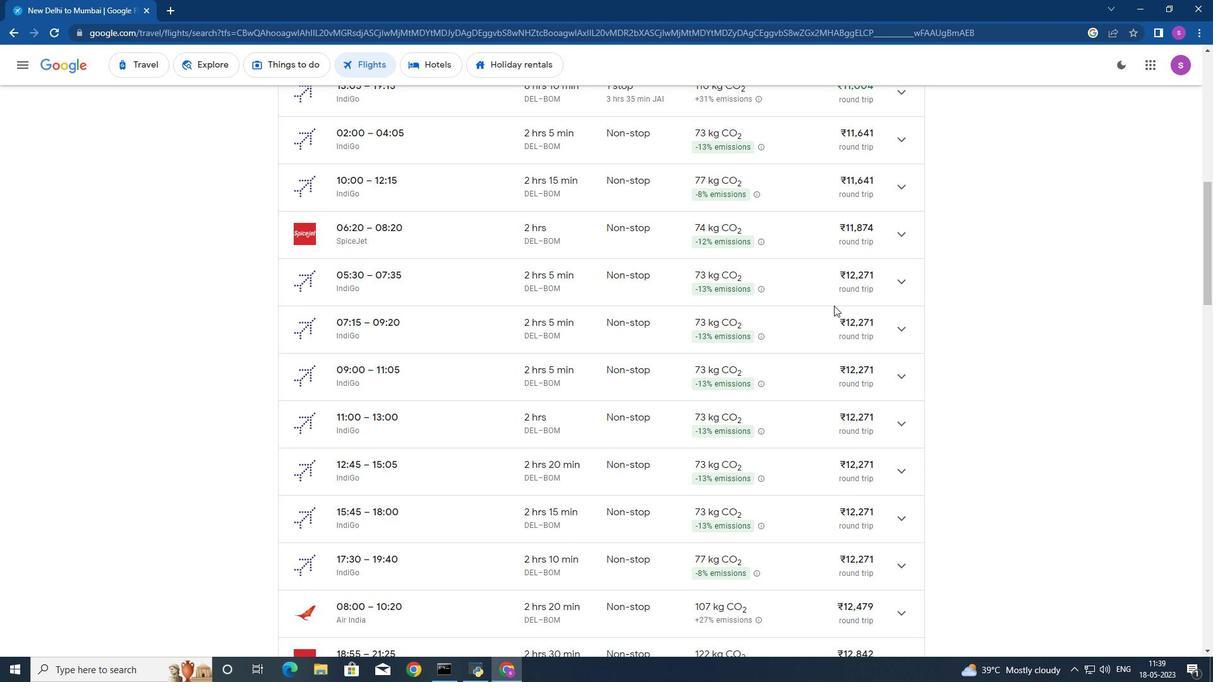 
Action: Mouse scrolled (834, 305) with delta (0, 0)
Screenshot: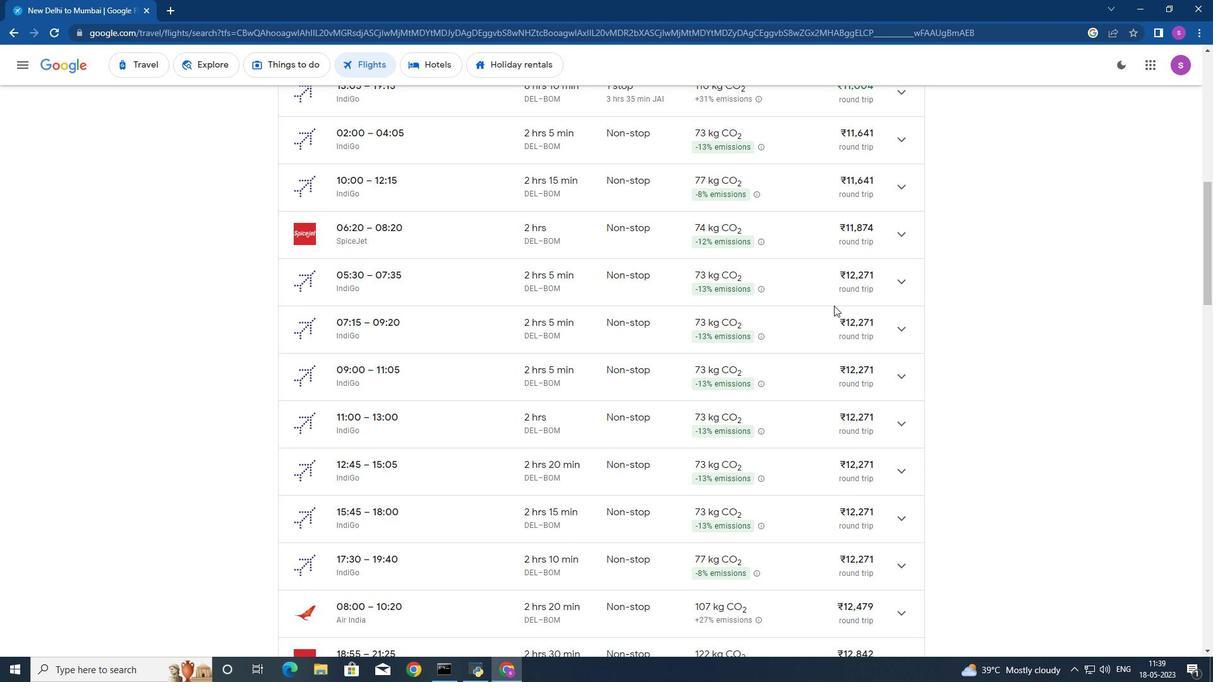
Action: Mouse scrolled (834, 305) with delta (0, 0)
Screenshot: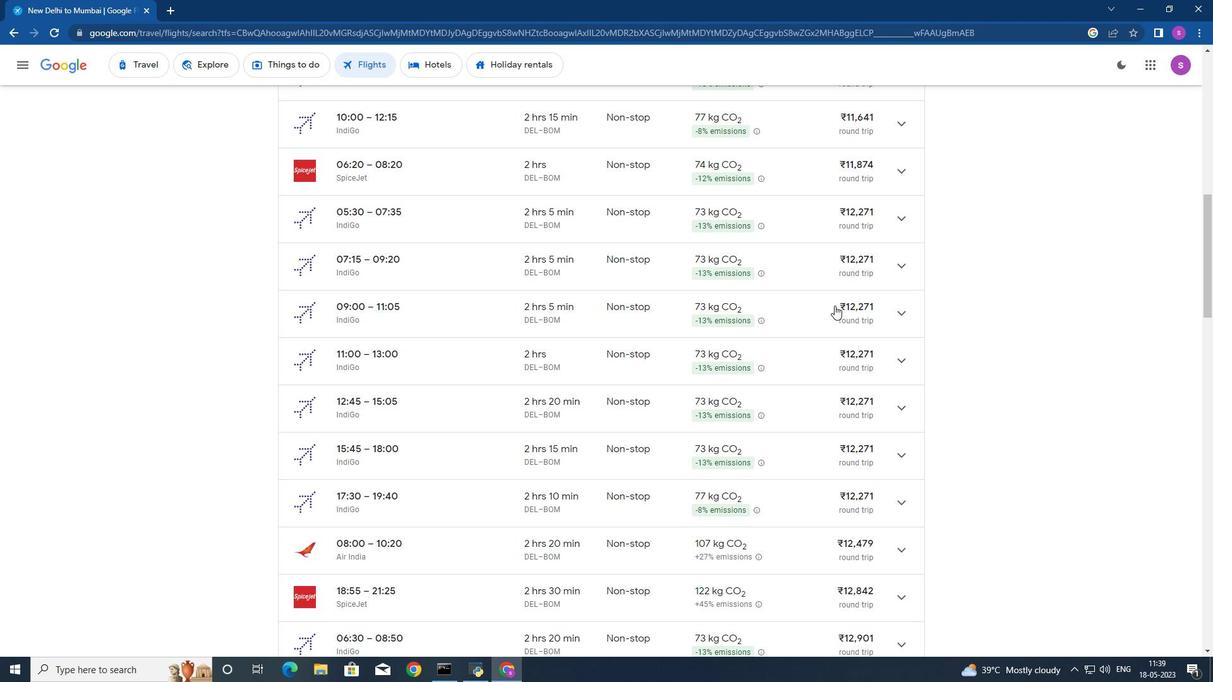 
Action: Mouse scrolled (834, 305) with delta (0, 0)
Screenshot: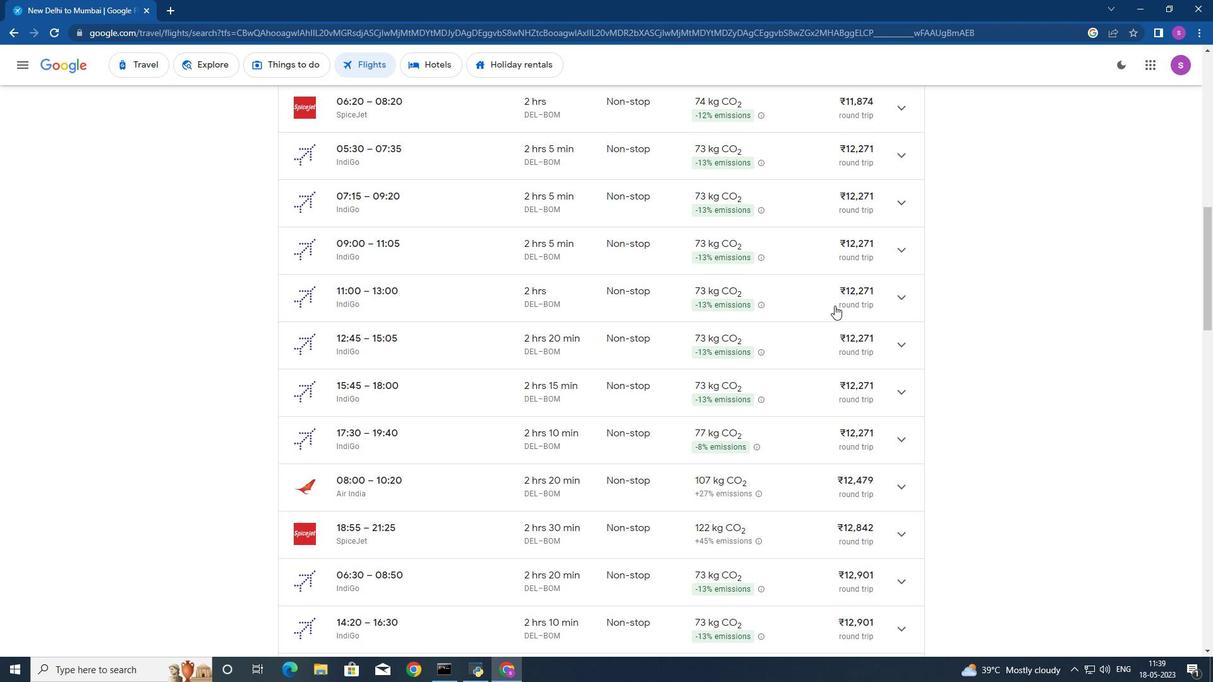 
Action: Mouse scrolled (834, 305) with delta (0, 0)
Screenshot: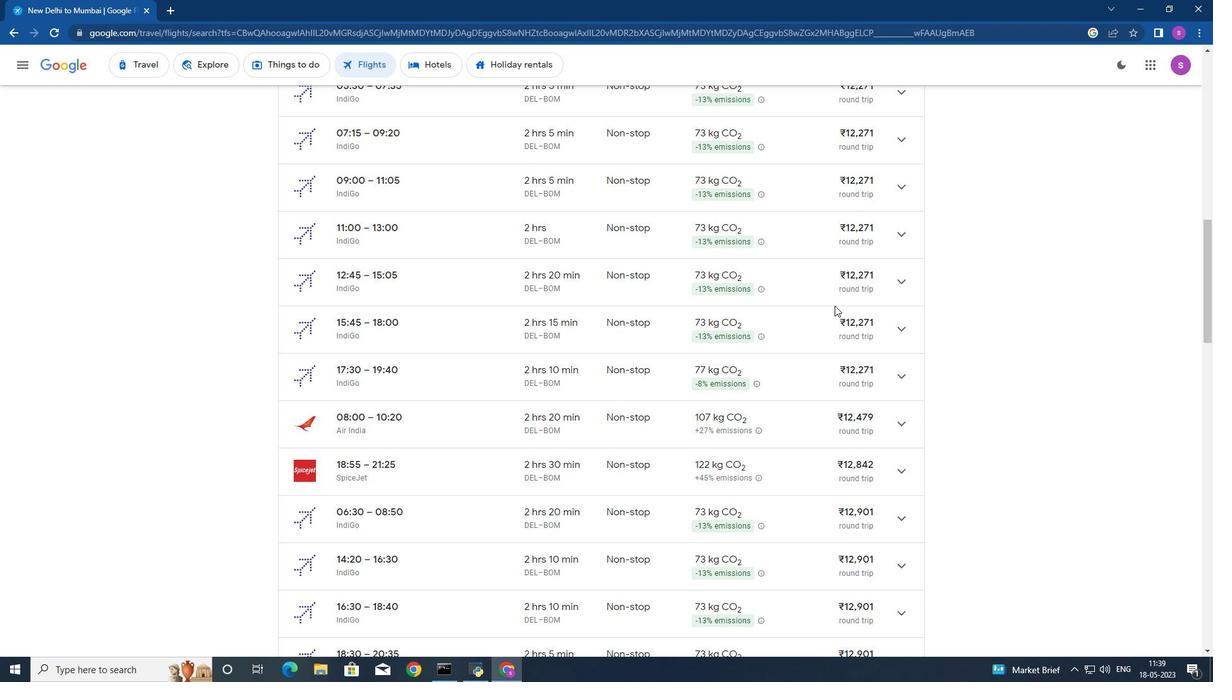 
Action: Mouse scrolled (834, 305) with delta (0, 0)
Screenshot: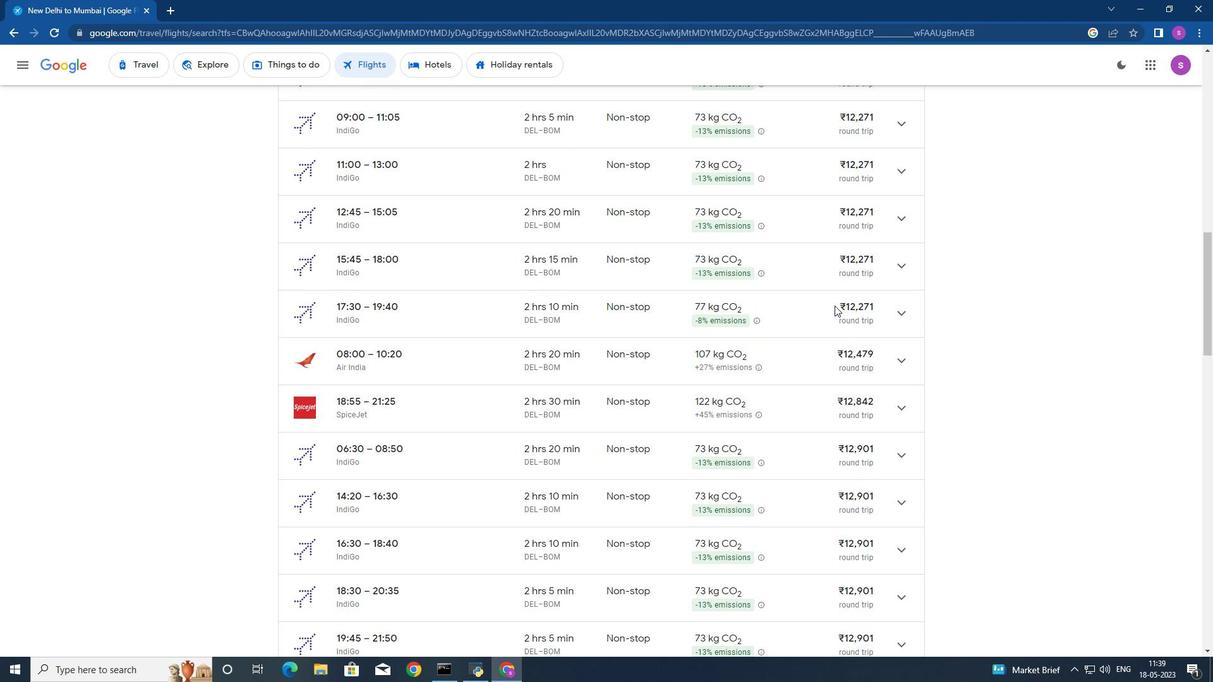 
Action: Mouse scrolled (834, 305) with delta (0, 0)
Screenshot: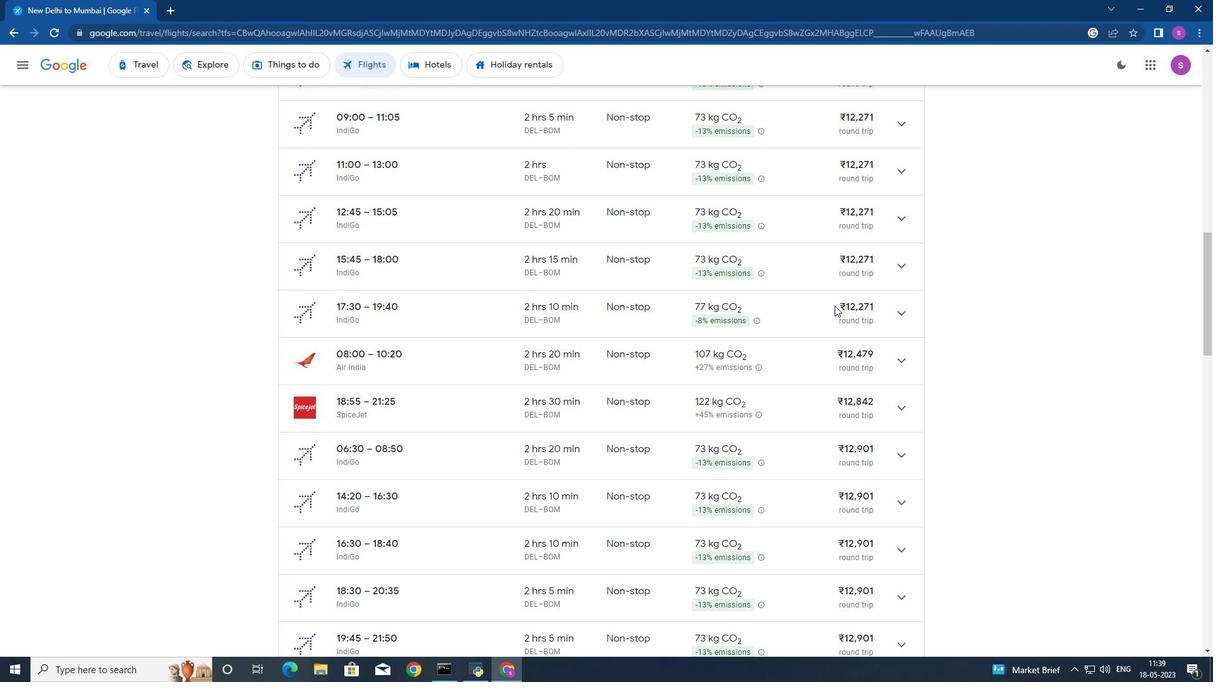 
Action: Mouse scrolled (834, 305) with delta (0, 0)
Screenshot: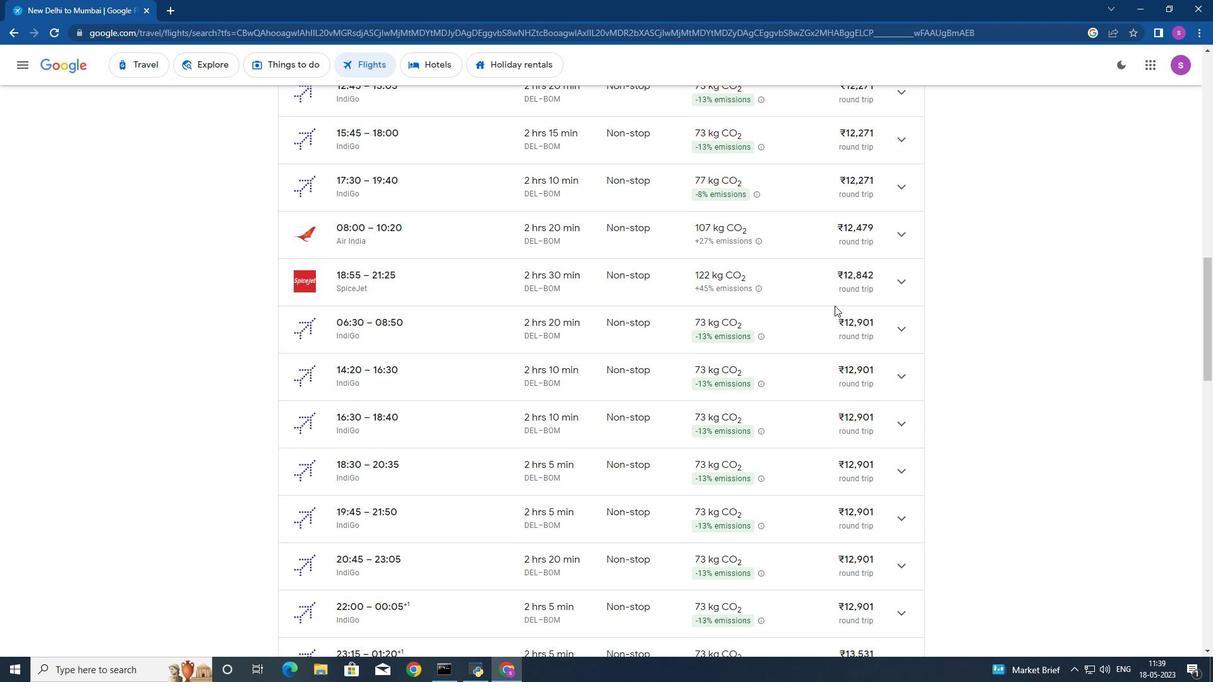 
Action: Mouse scrolled (834, 305) with delta (0, 0)
Screenshot: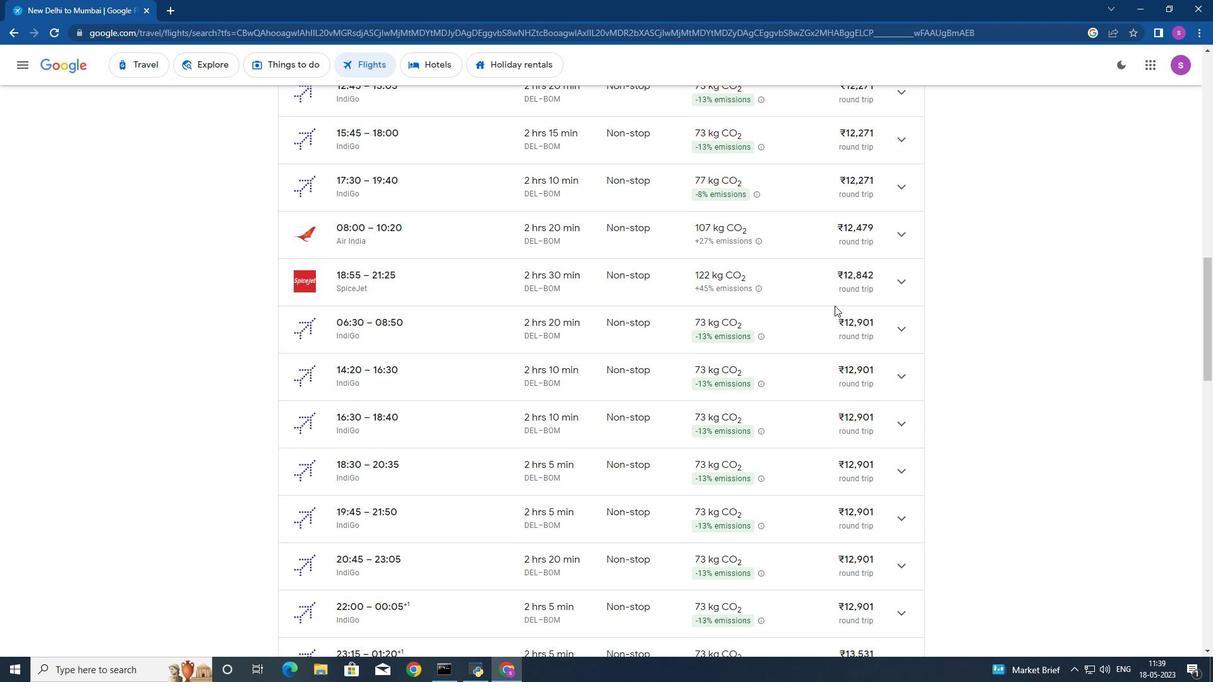 
Action: Mouse scrolled (834, 305) with delta (0, 0)
Screenshot: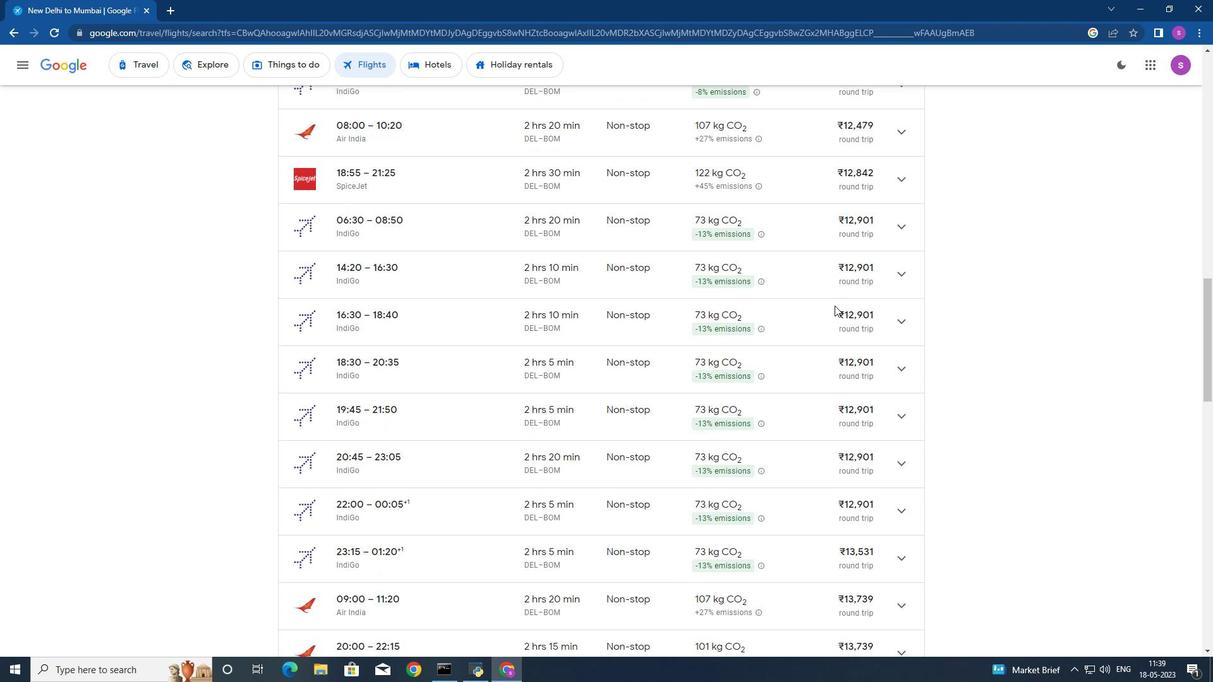 
Action: Mouse moved to (834, 306)
Screenshot: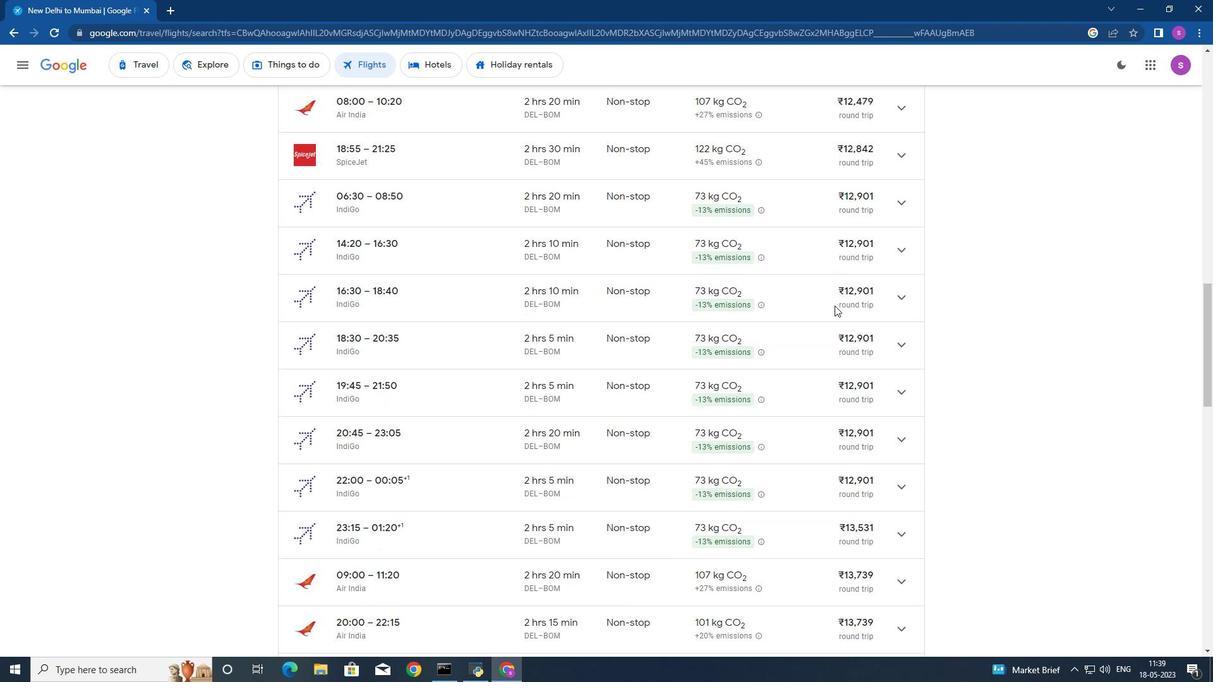 
Action: Mouse scrolled (834, 305) with delta (0, 0)
Screenshot: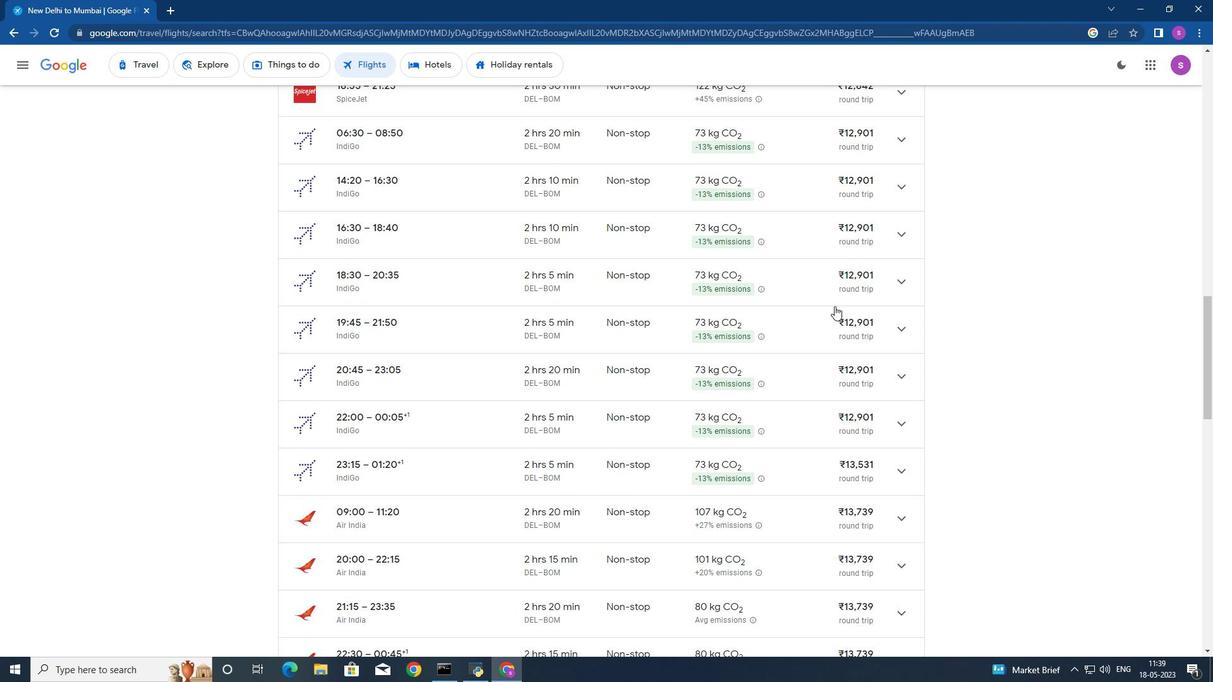 
Action: Mouse scrolled (834, 305) with delta (0, 0)
Screenshot: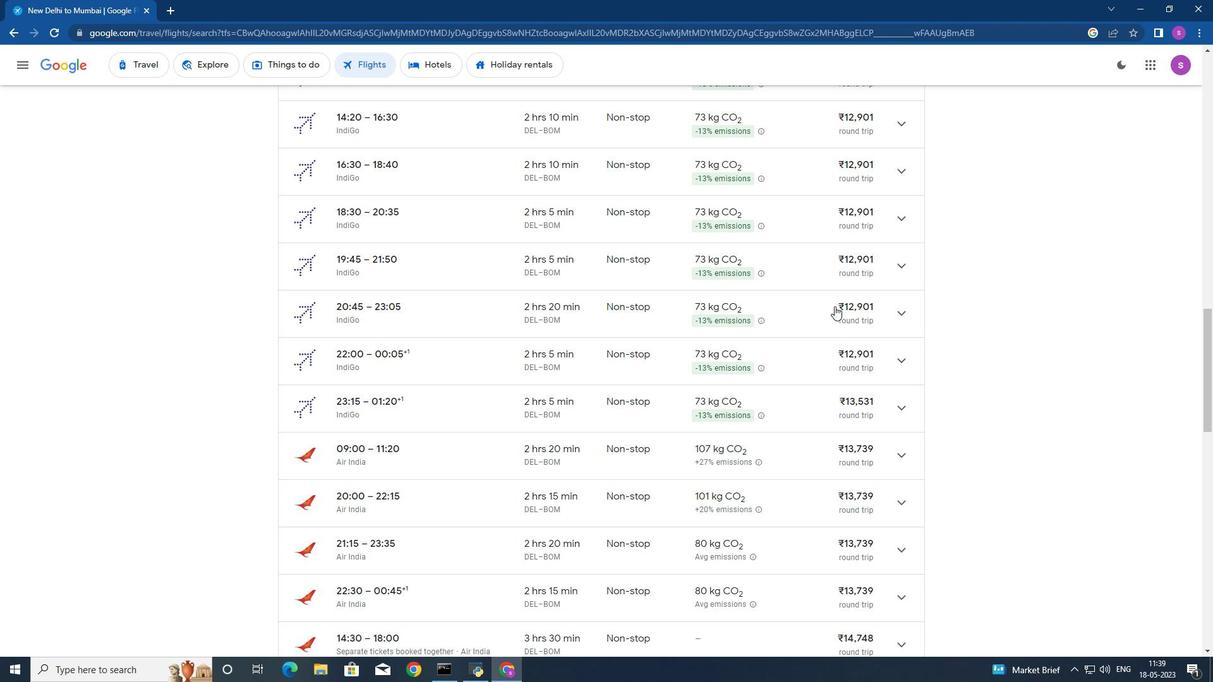 
Action: Mouse scrolled (834, 305) with delta (0, 0)
Screenshot: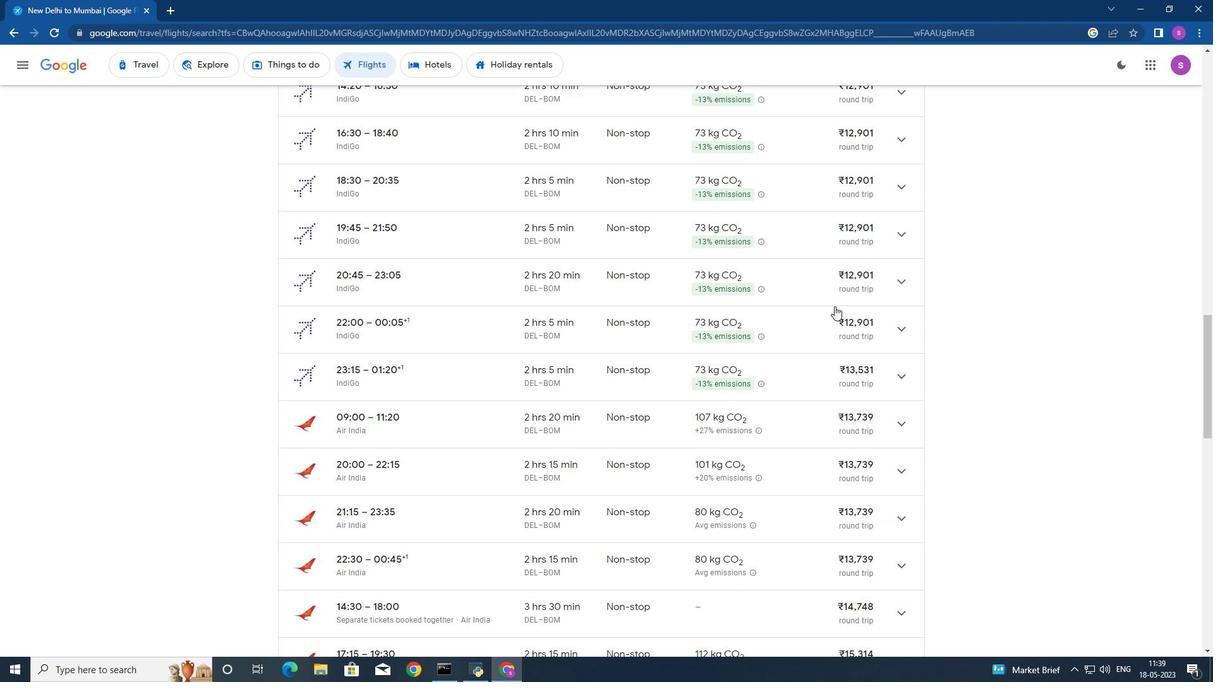 
Action: Mouse scrolled (834, 305) with delta (0, 0)
Screenshot: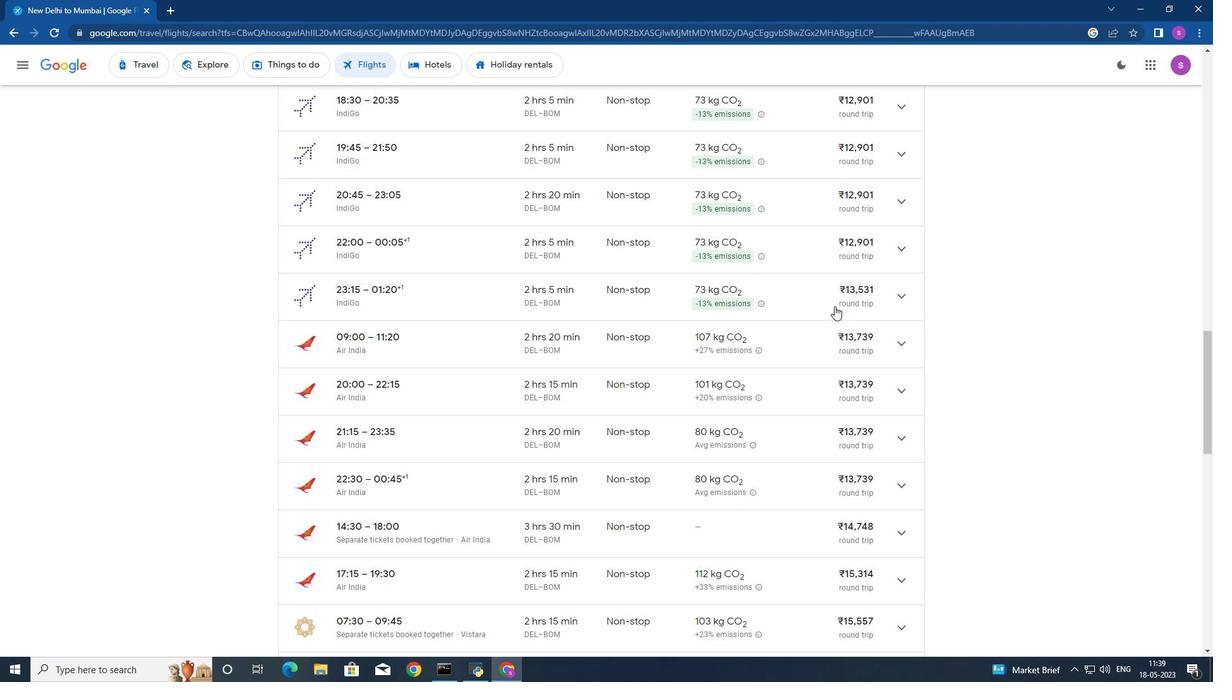 
Action: Mouse scrolled (834, 305) with delta (0, 0)
Screenshot: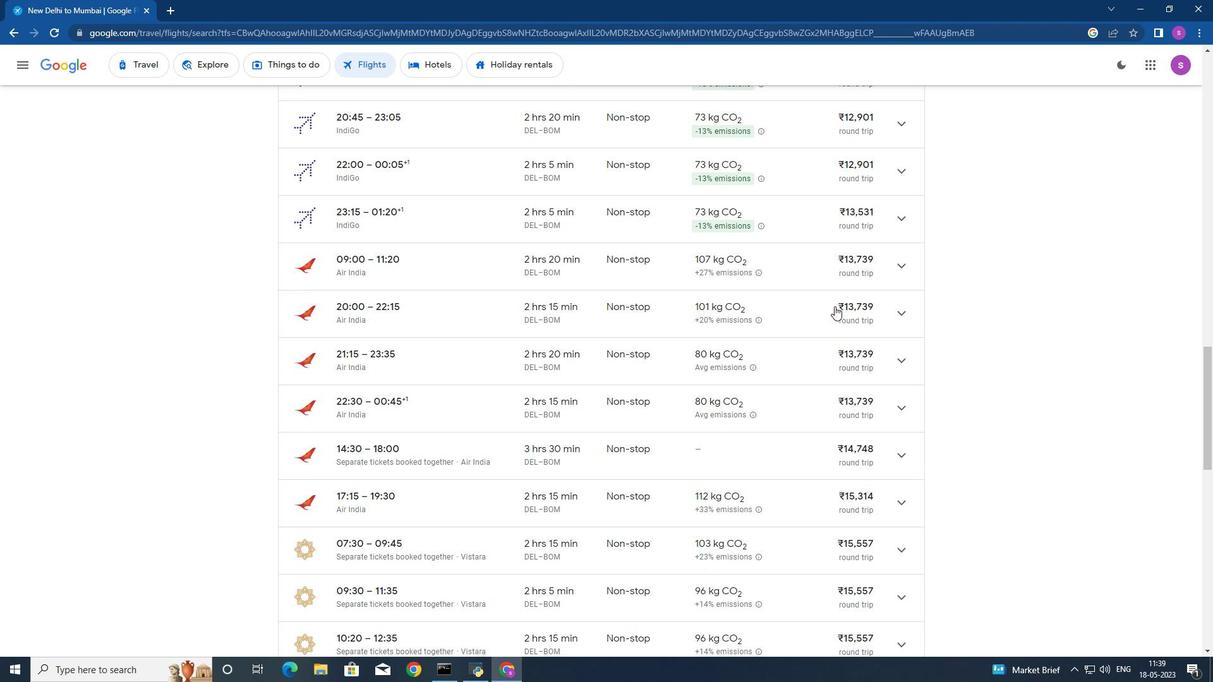 
Action: Mouse scrolled (834, 305) with delta (0, 0)
Screenshot: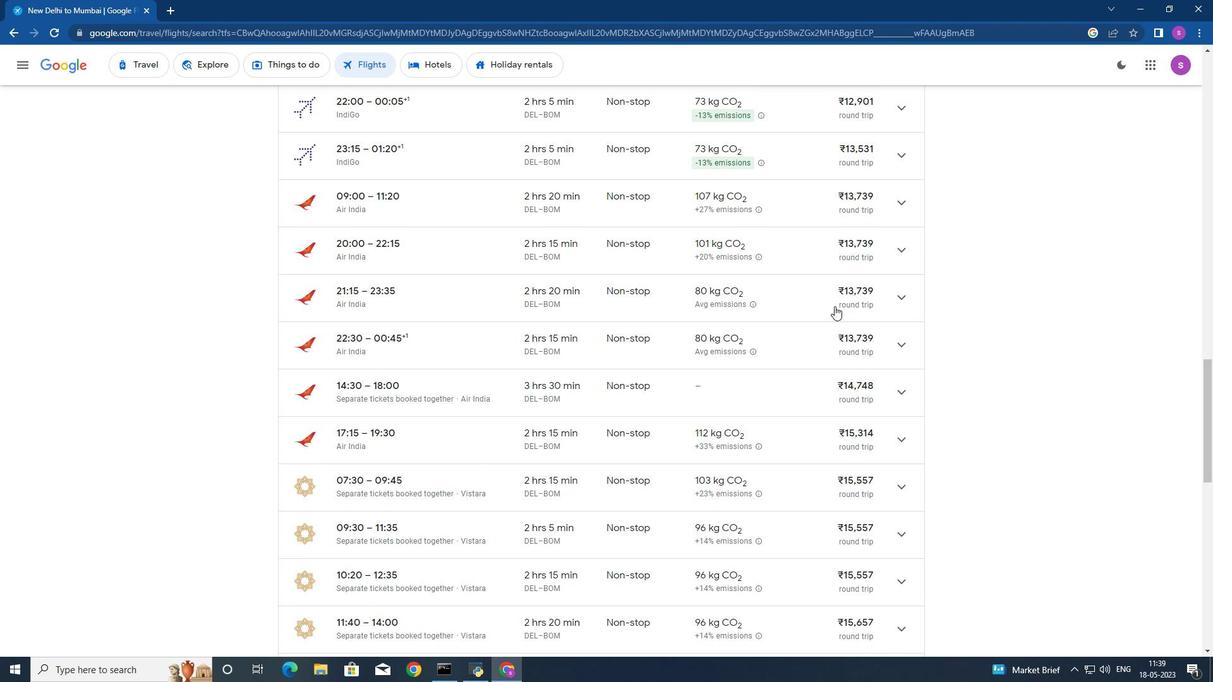 
Action: Mouse scrolled (834, 305) with delta (0, 0)
Screenshot: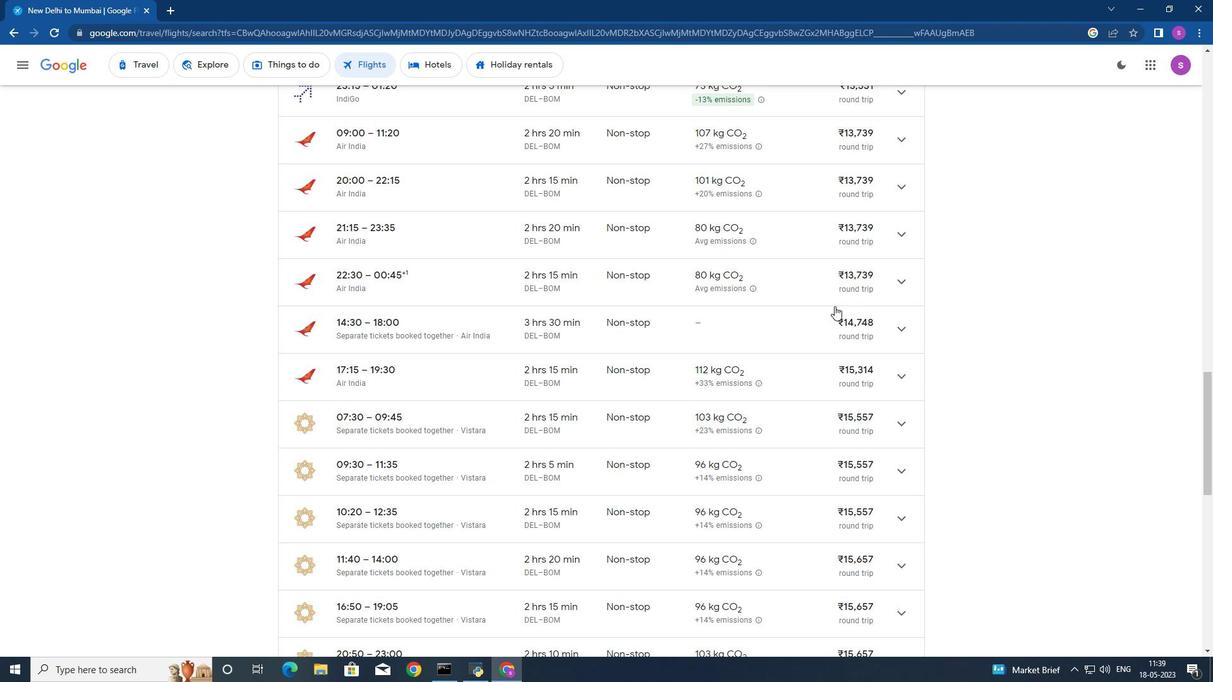 
Action: Mouse scrolled (834, 305) with delta (0, 0)
Screenshot: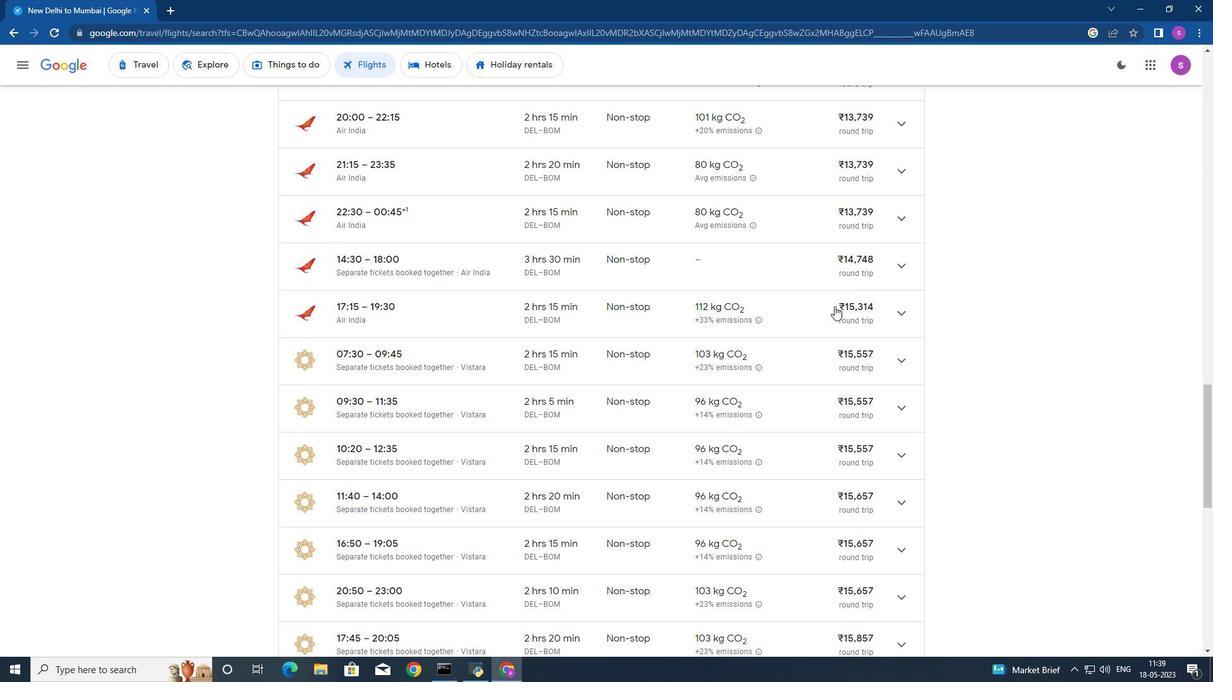 
Action: Mouse moved to (834, 306)
Screenshot: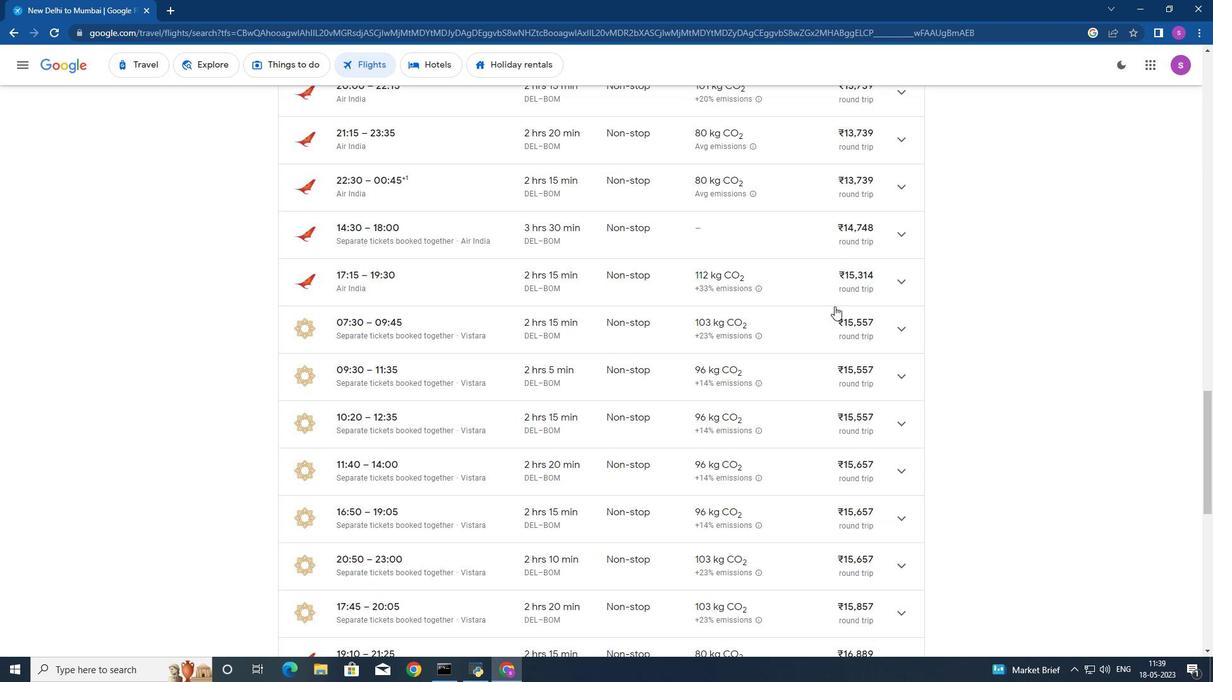 
Action: Mouse scrolled (834, 305) with delta (0, 0)
Screenshot: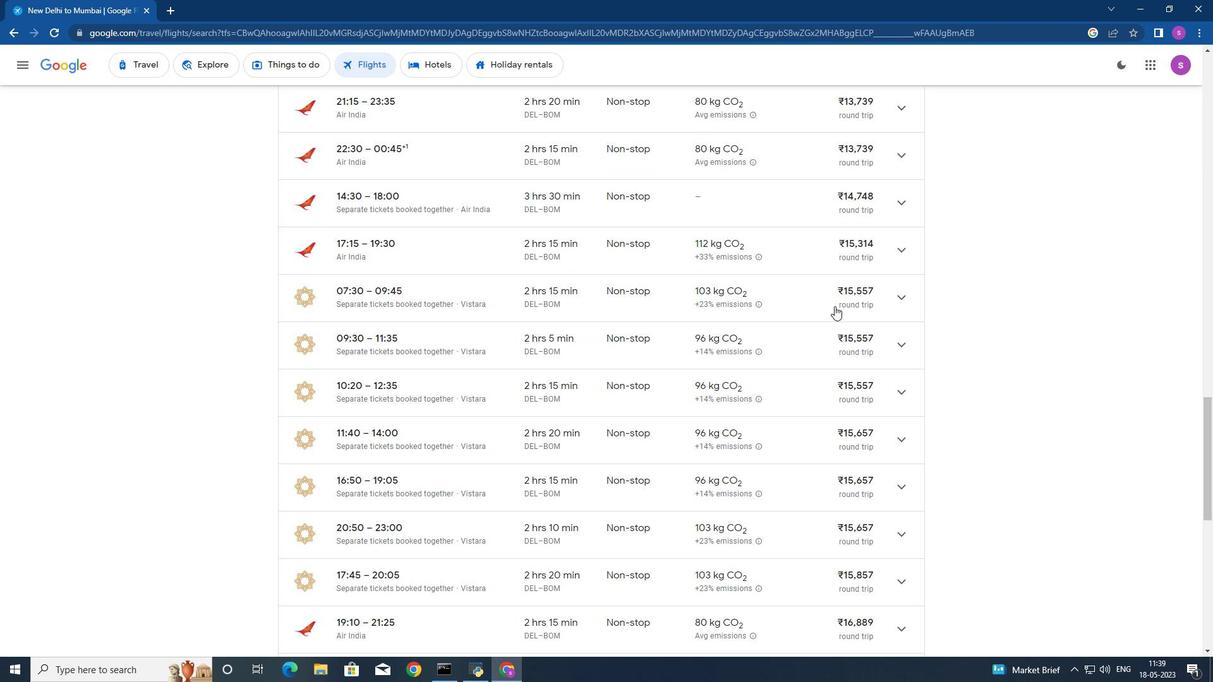 
Action: Mouse scrolled (834, 305) with delta (0, 0)
Screenshot: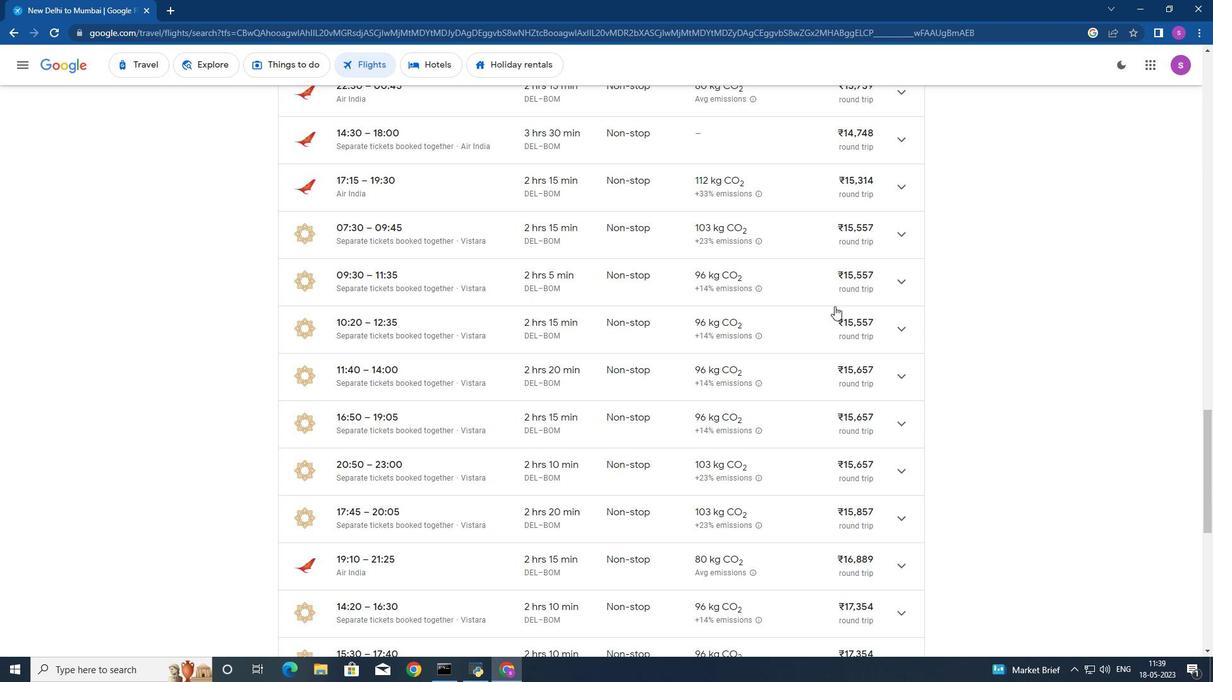 
Action: Mouse scrolled (834, 305) with delta (0, 0)
Screenshot: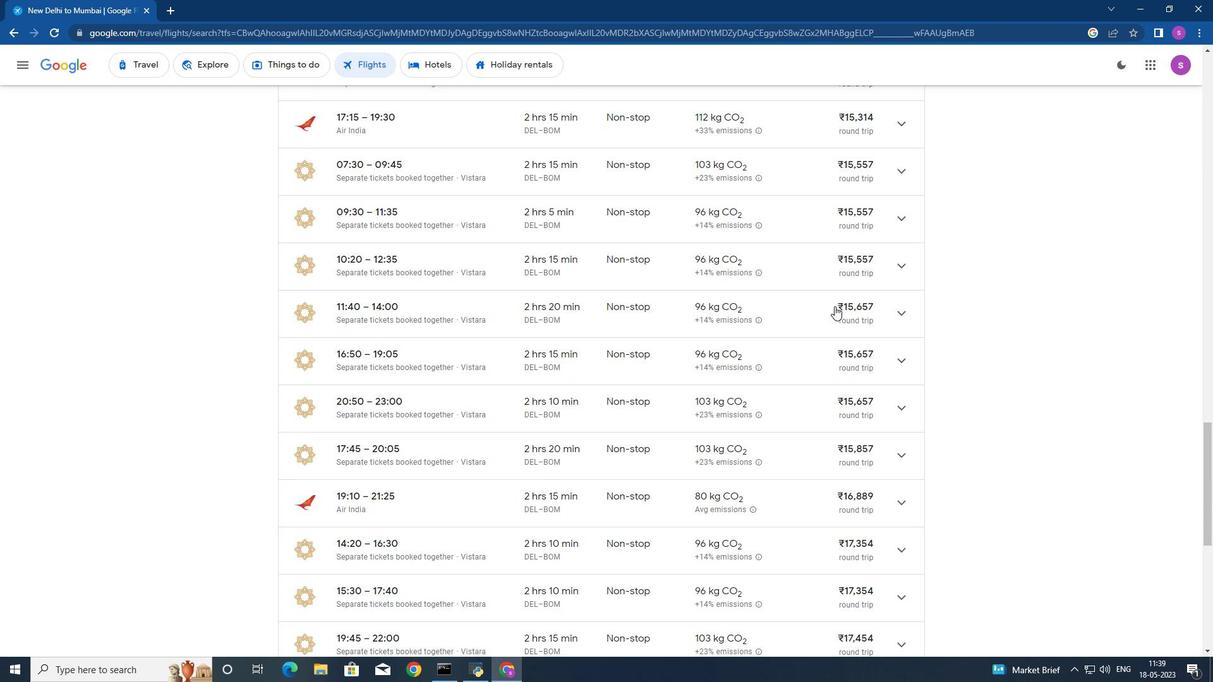 
Action: Mouse scrolled (834, 305) with delta (0, 0)
Screenshot: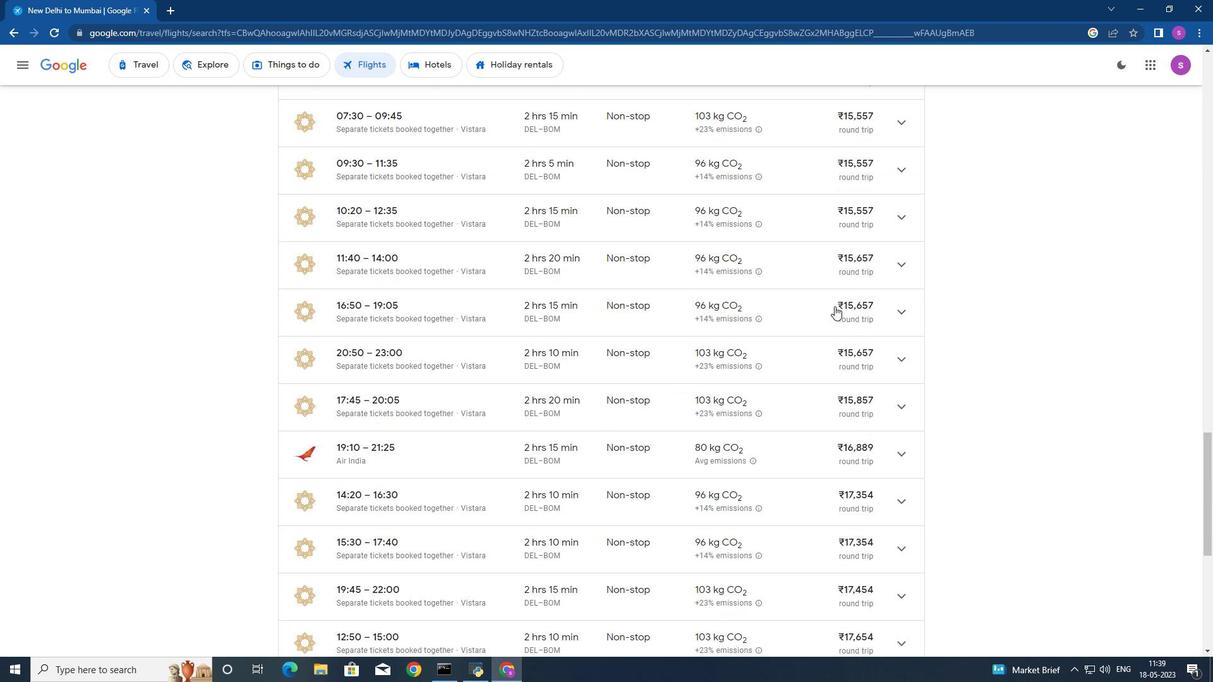 
Action: Mouse scrolled (834, 305) with delta (0, 0)
Screenshot: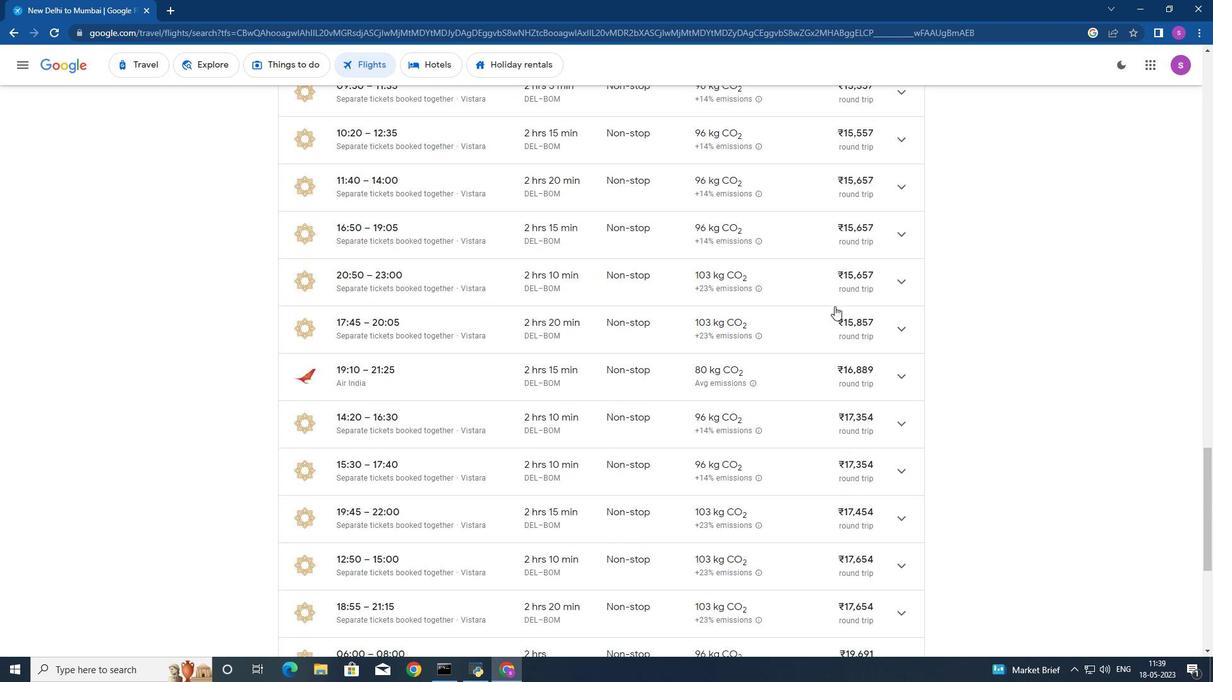 
Action: Mouse scrolled (834, 305) with delta (0, 0)
Screenshot: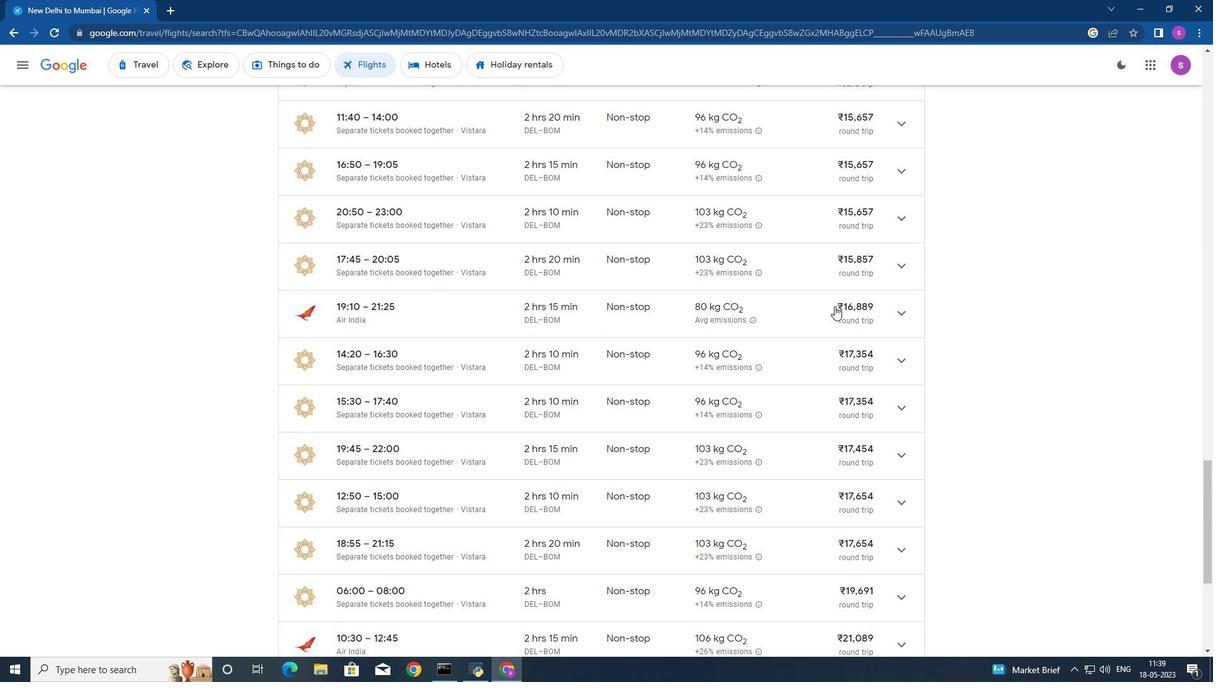 
Action: Mouse scrolled (834, 305) with delta (0, 0)
Screenshot: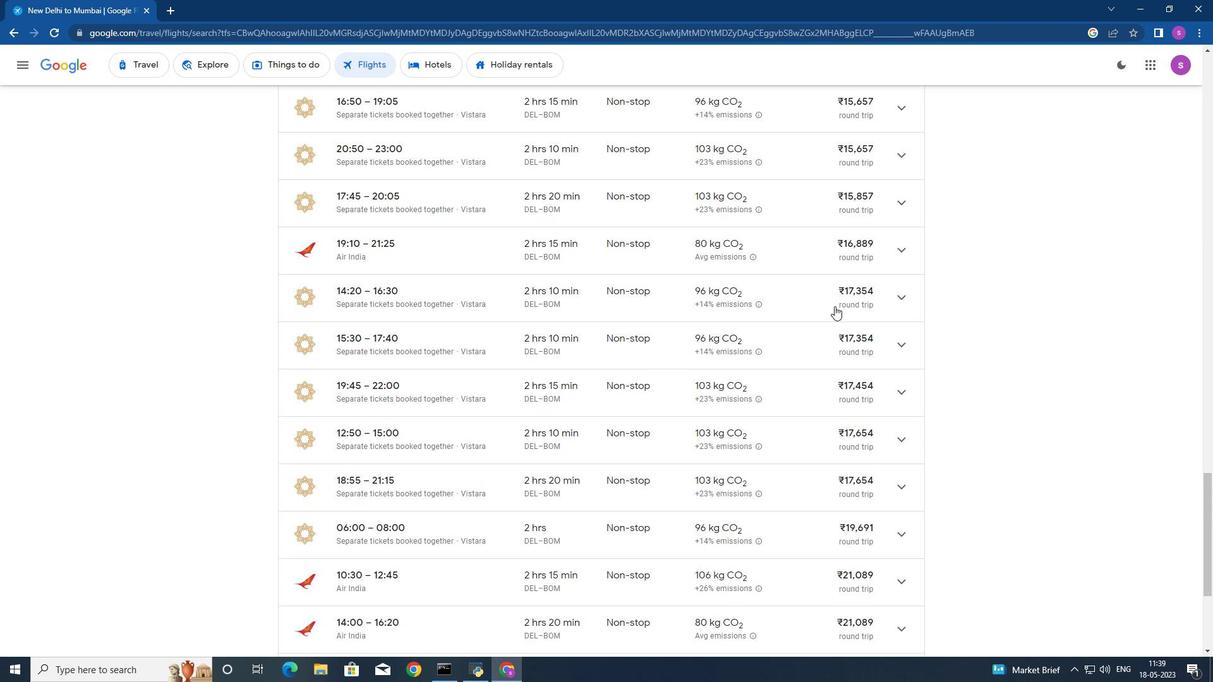 
Action: Mouse scrolled (834, 305) with delta (0, 0)
Screenshot: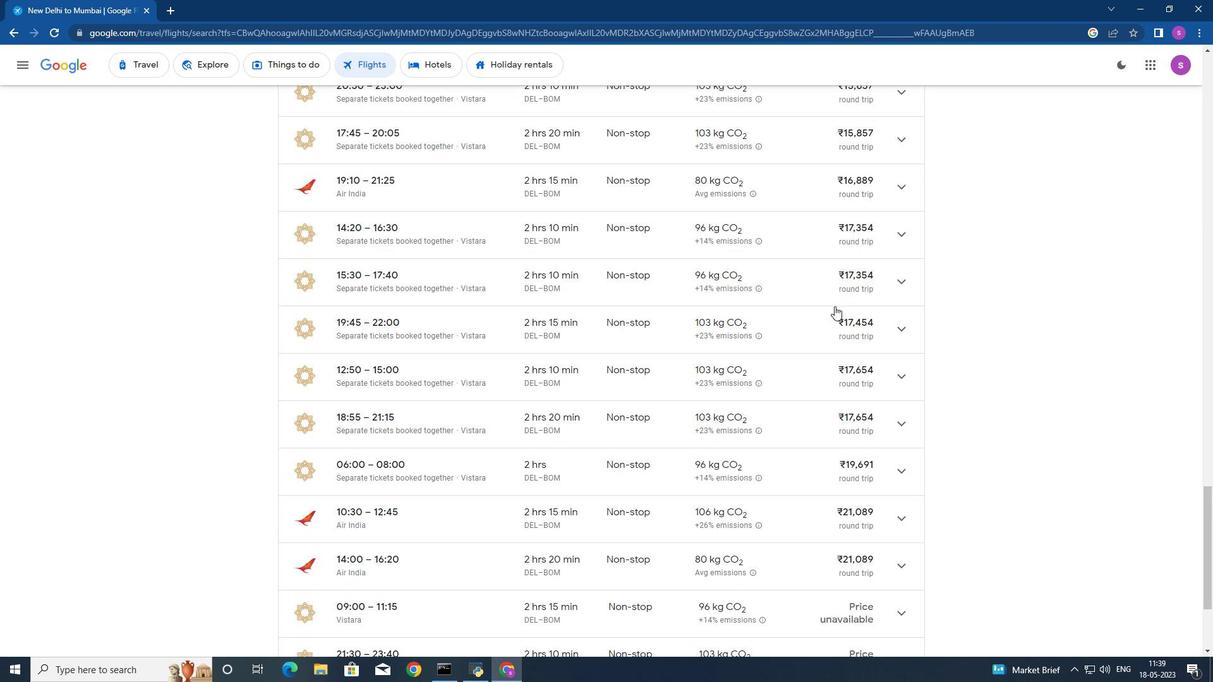 
Action: Mouse scrolled (834, 305) with delta (0, 0)
Screenshot: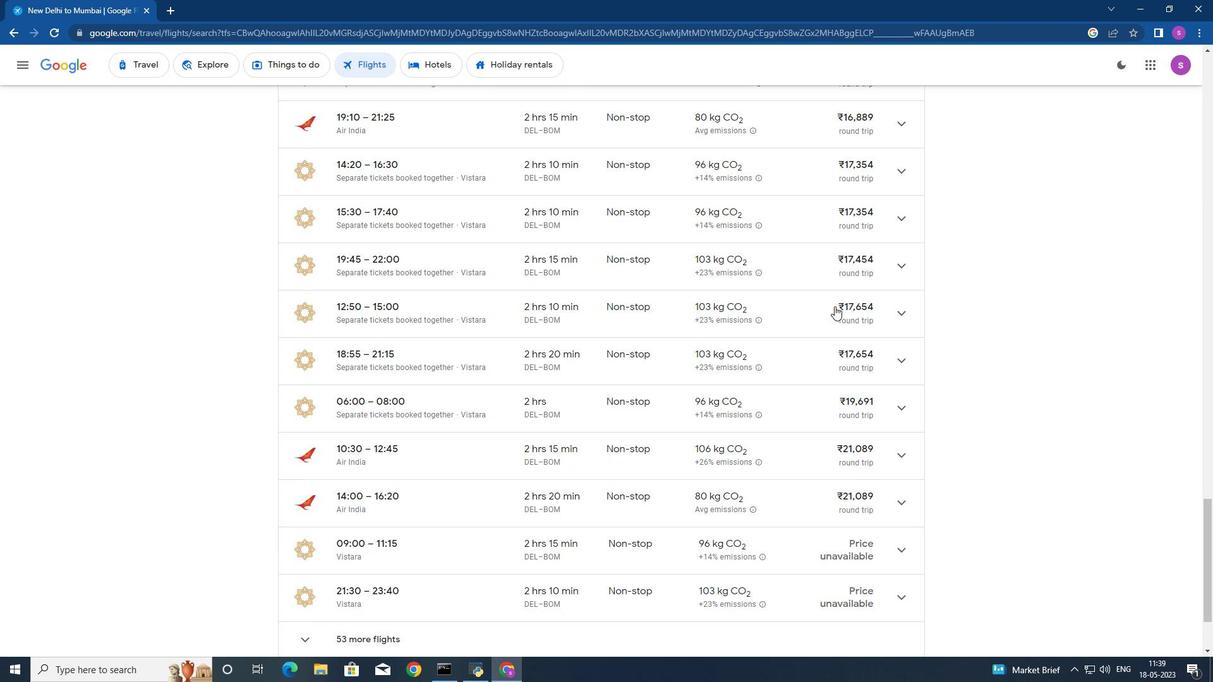 
Action: Mouse scrolled (834, 305) with delta (0, 0)
Screenshot: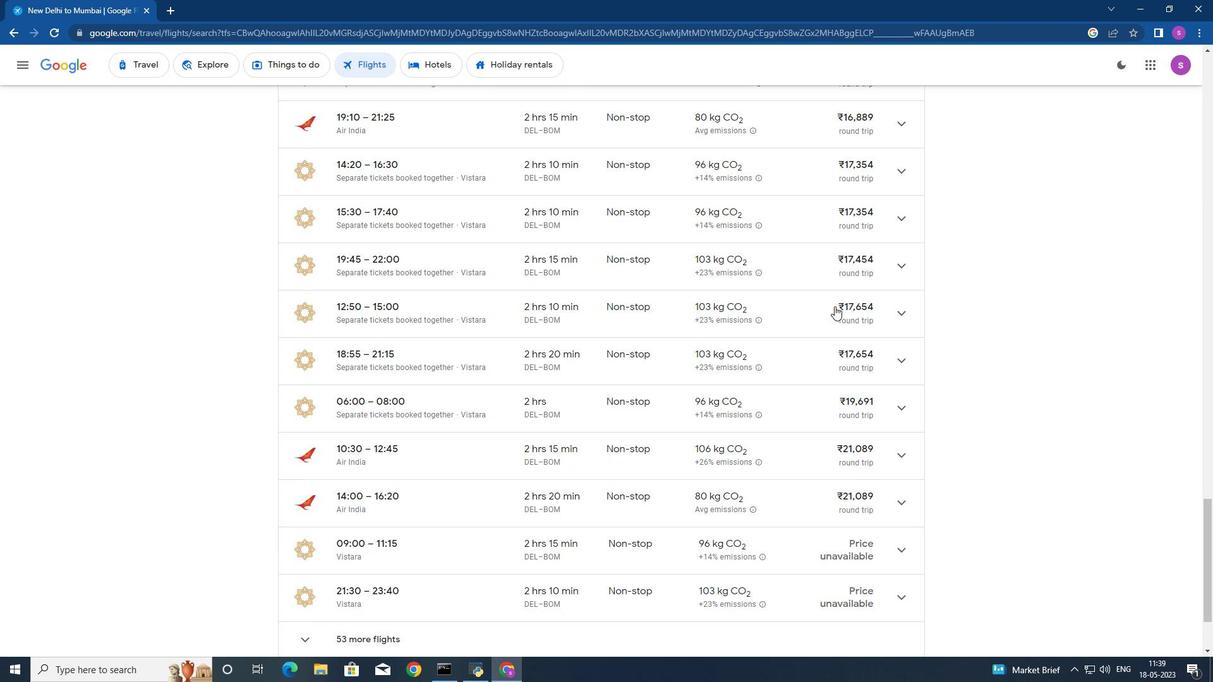 
Action: Mouse scrolled (834, 305) with delta (0, 0)
Screenshot: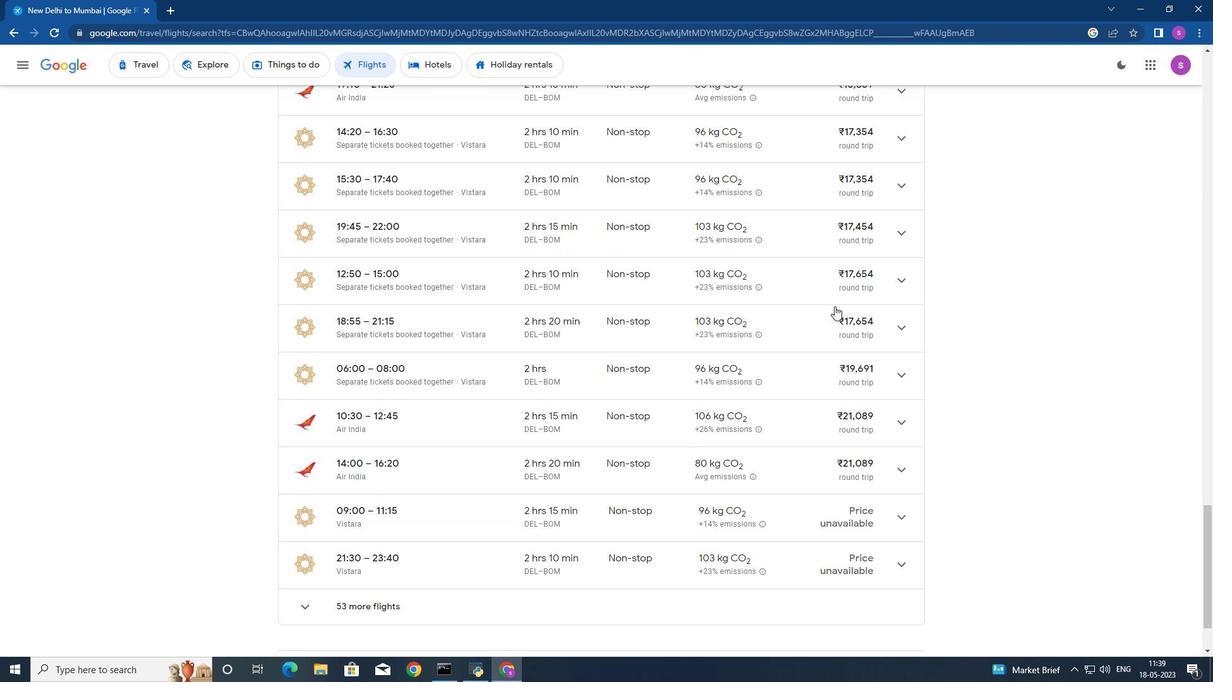 
Action: Mouse scrolled (834, 305) with delta (0, 0)
Screenshot: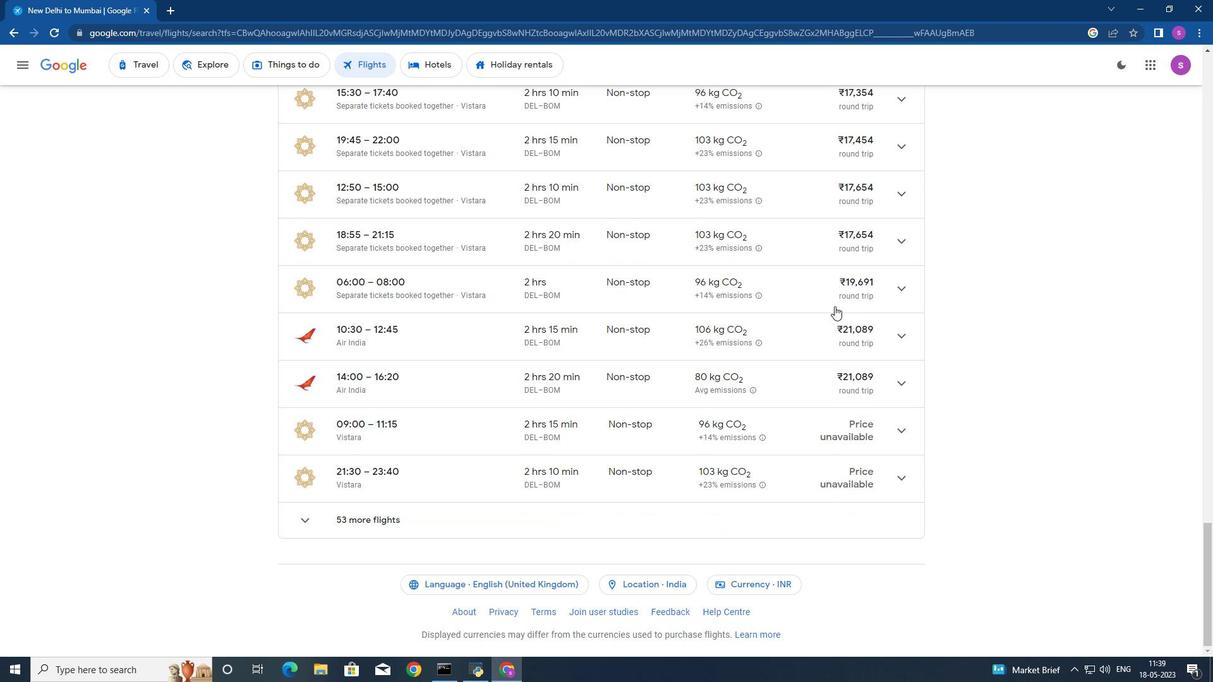 
Action: Mouse moved to (381, 517)
Screenshot: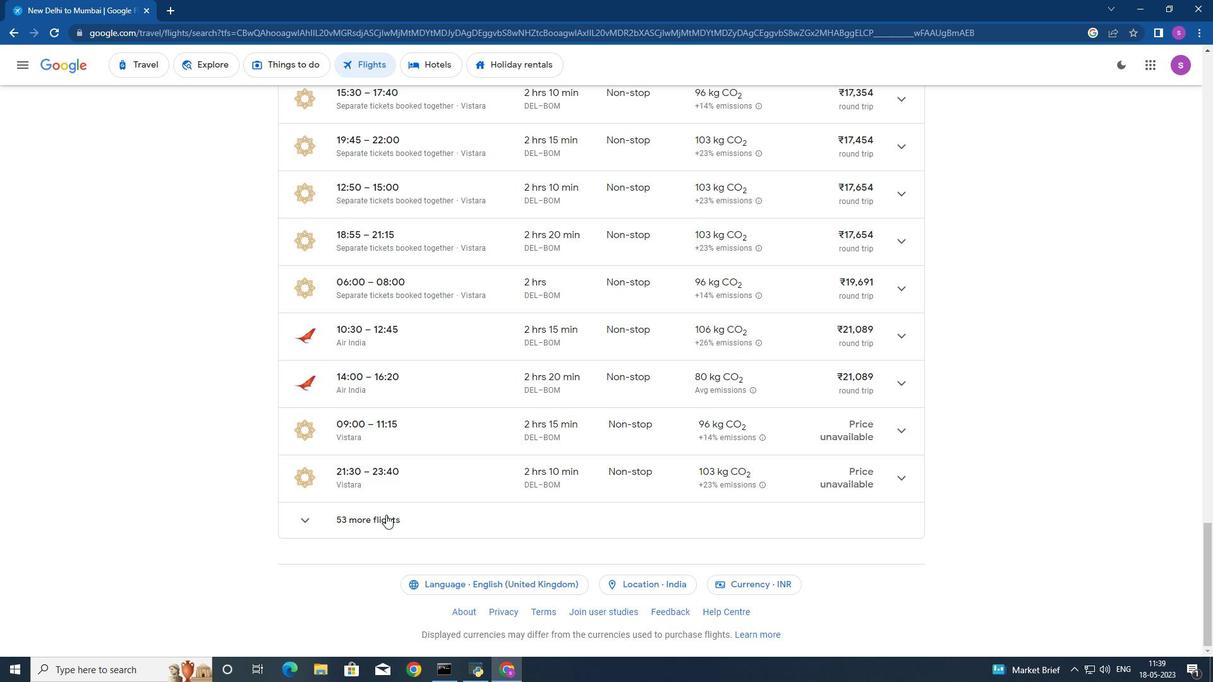 
Action: Mouse pressed left at (381, 517)
Screenshot: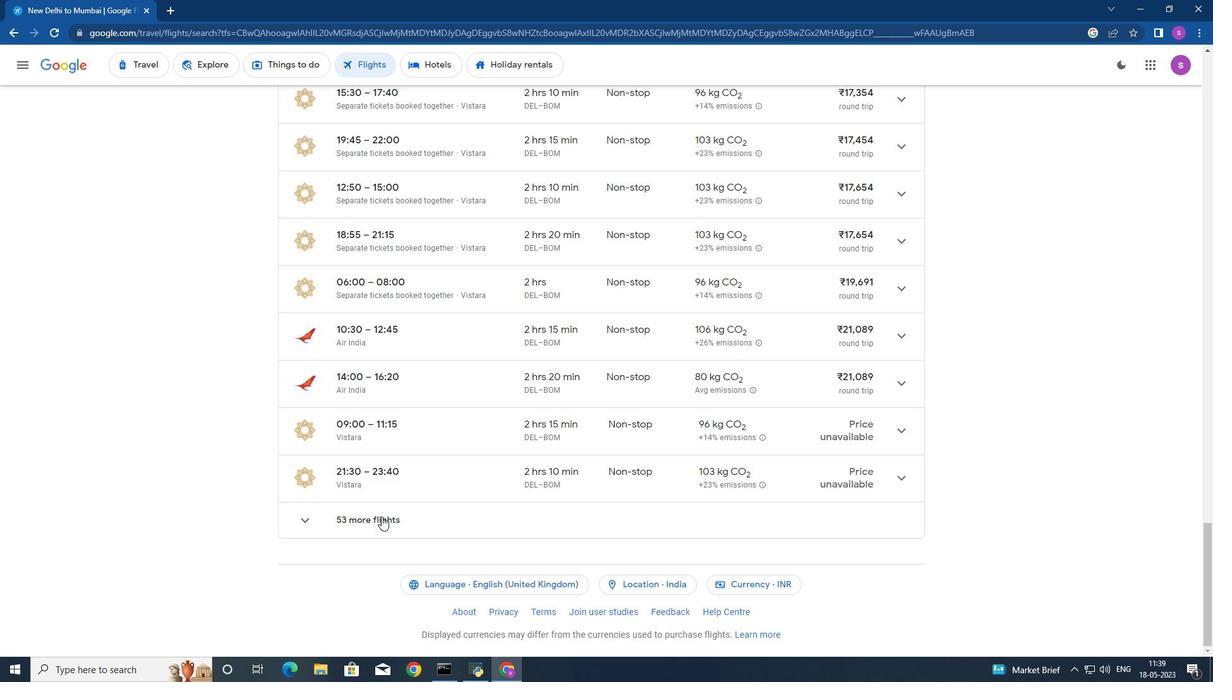 
Action: Mouse moved to (455, 486)
Screenshot: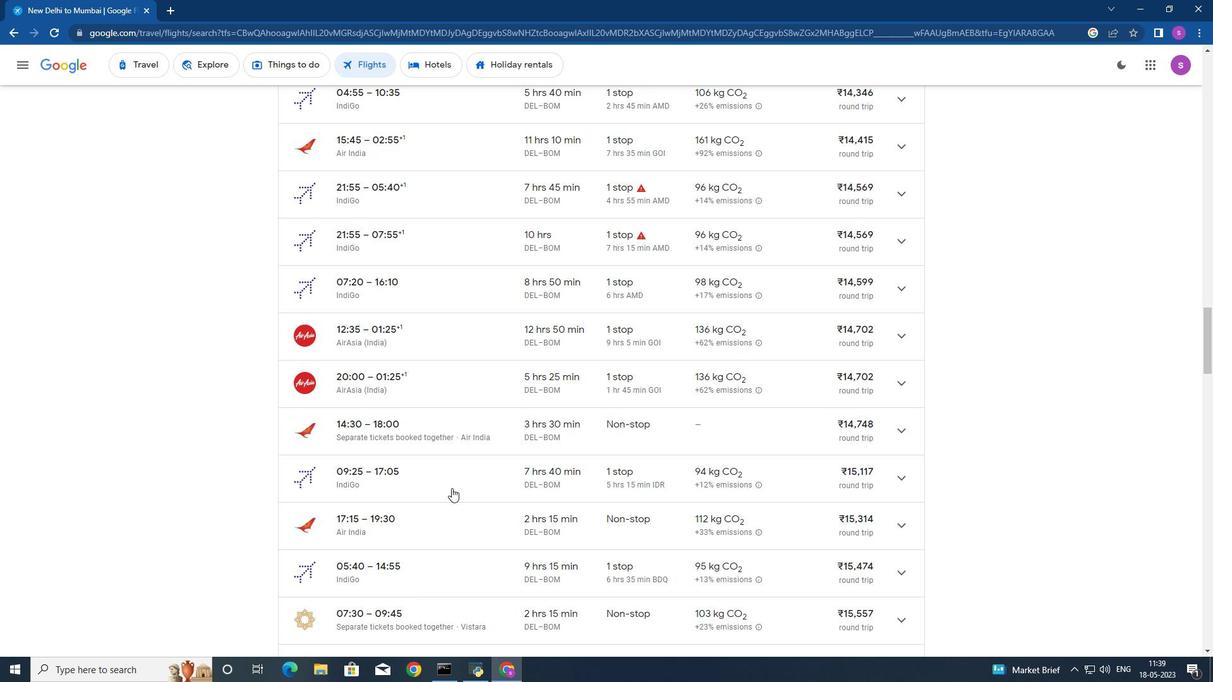 
Action: Mouse scrolled (455, 486) with delta (0, 0)
Screenshot: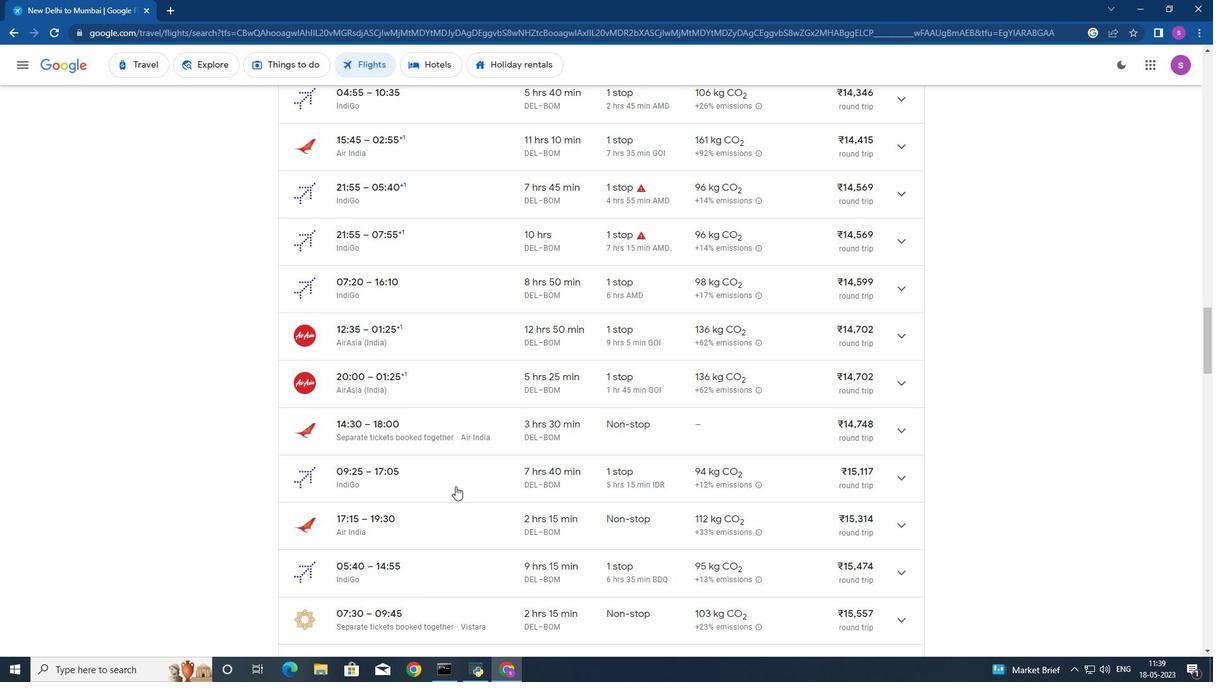 
Action: Mouse moved to (456, 486)
Screenshot: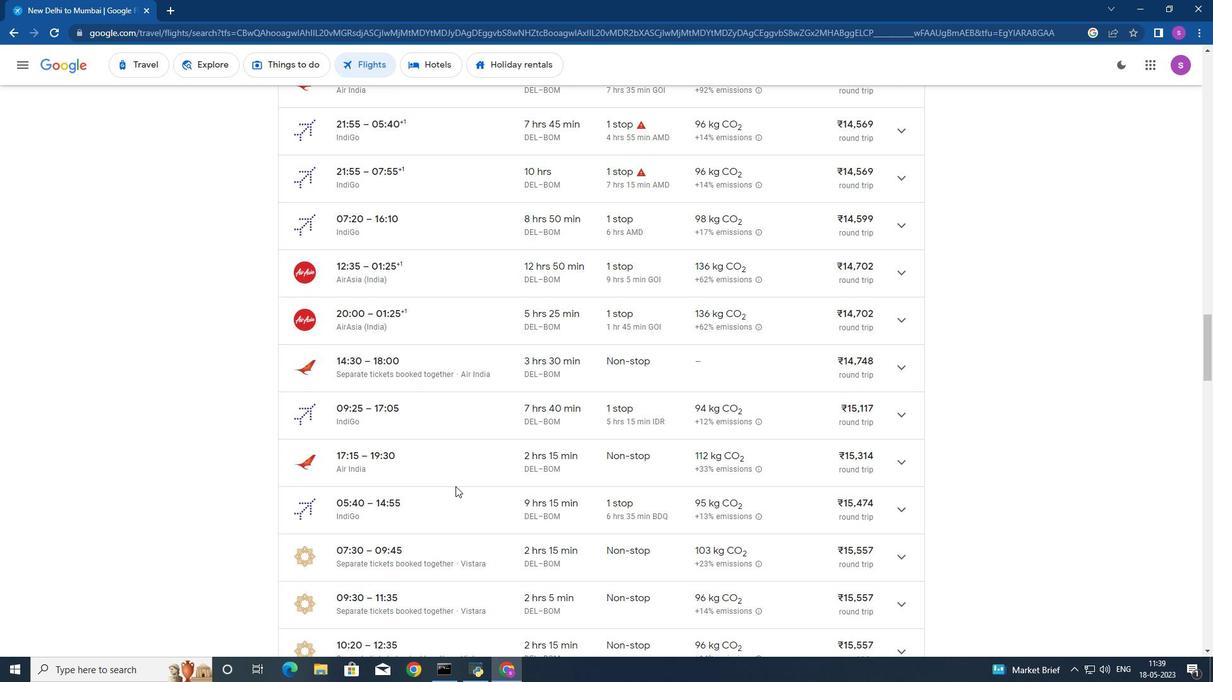 
Action: Mouse scrolled (456, 486) with delta (0, 0)
Screenshot: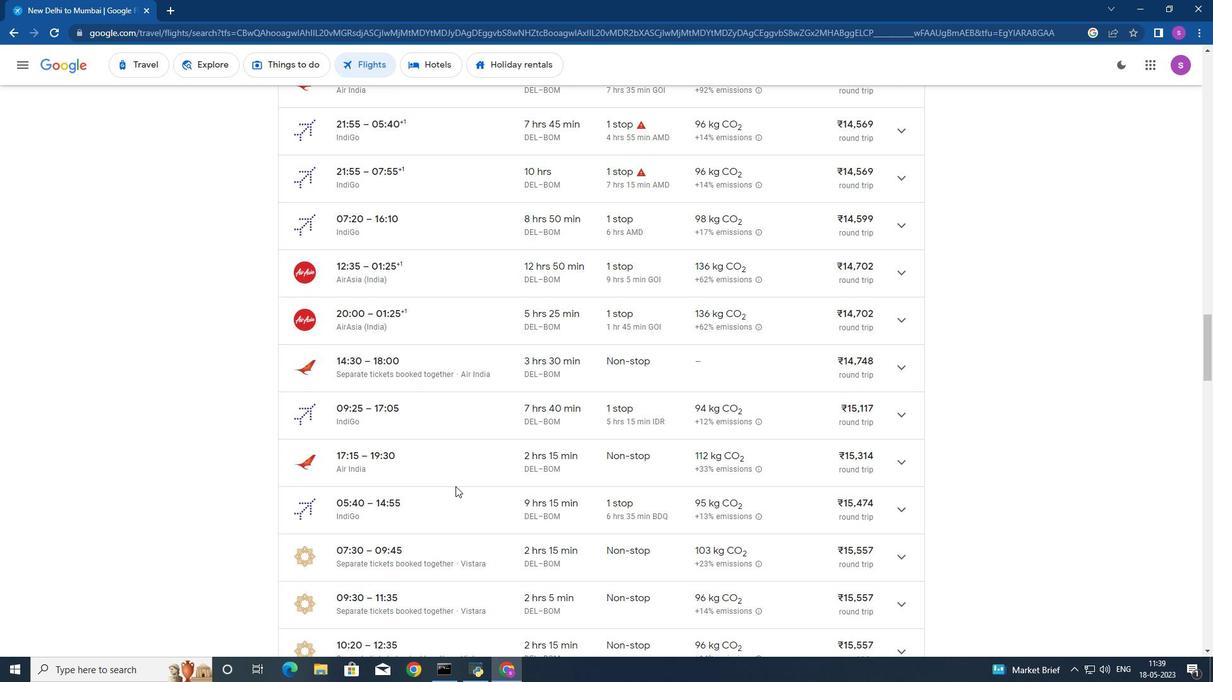
Action: Mouse moved to (457, 486)
Screenshot: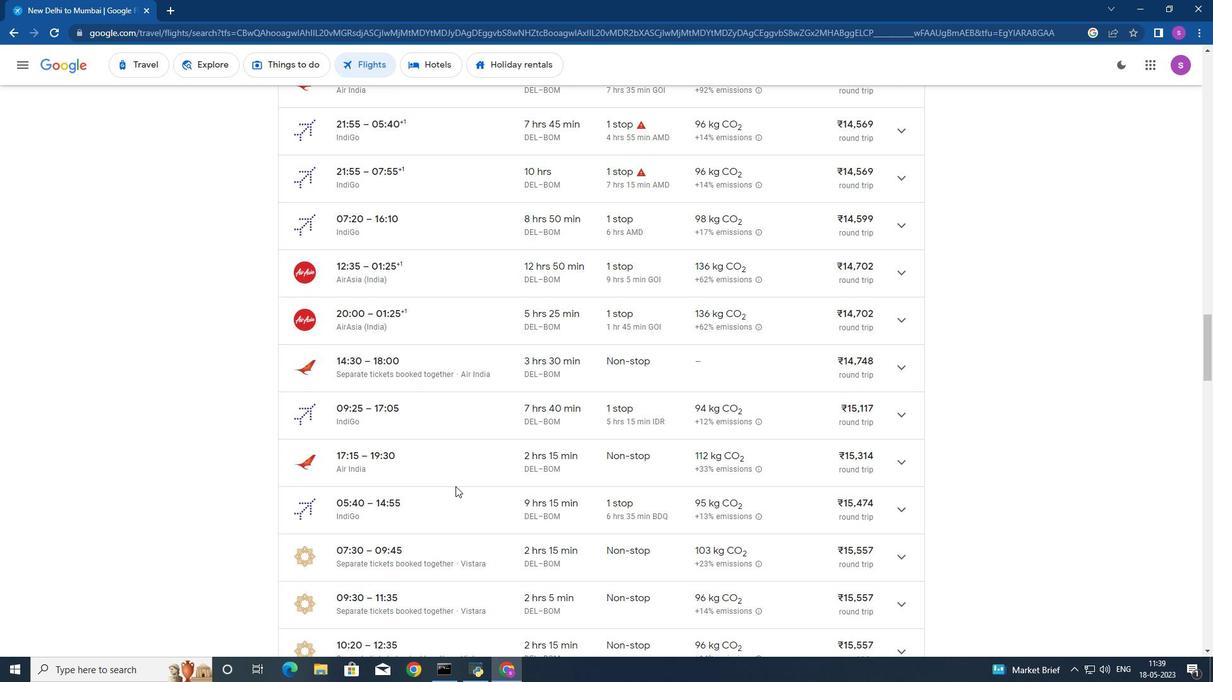 
Action: Mouse scrolled (457, 486) with delta (0, 0)
Screenshot: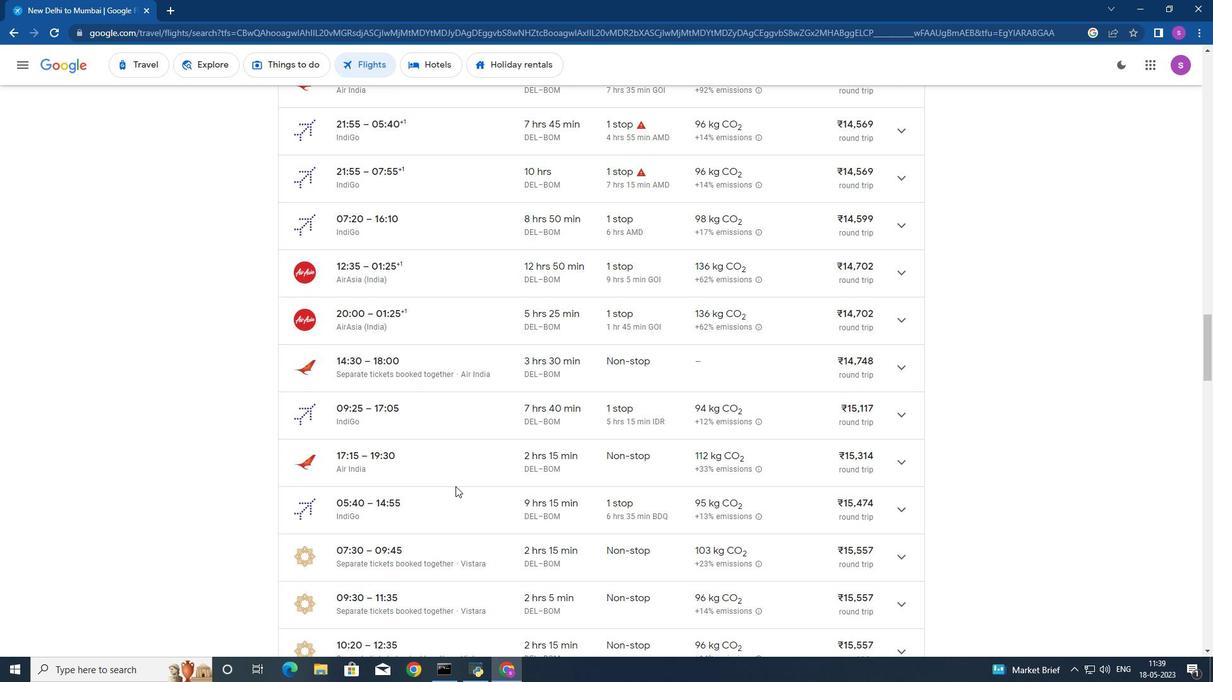 
Action: Mouse moved to (457, 485)
Screenshot: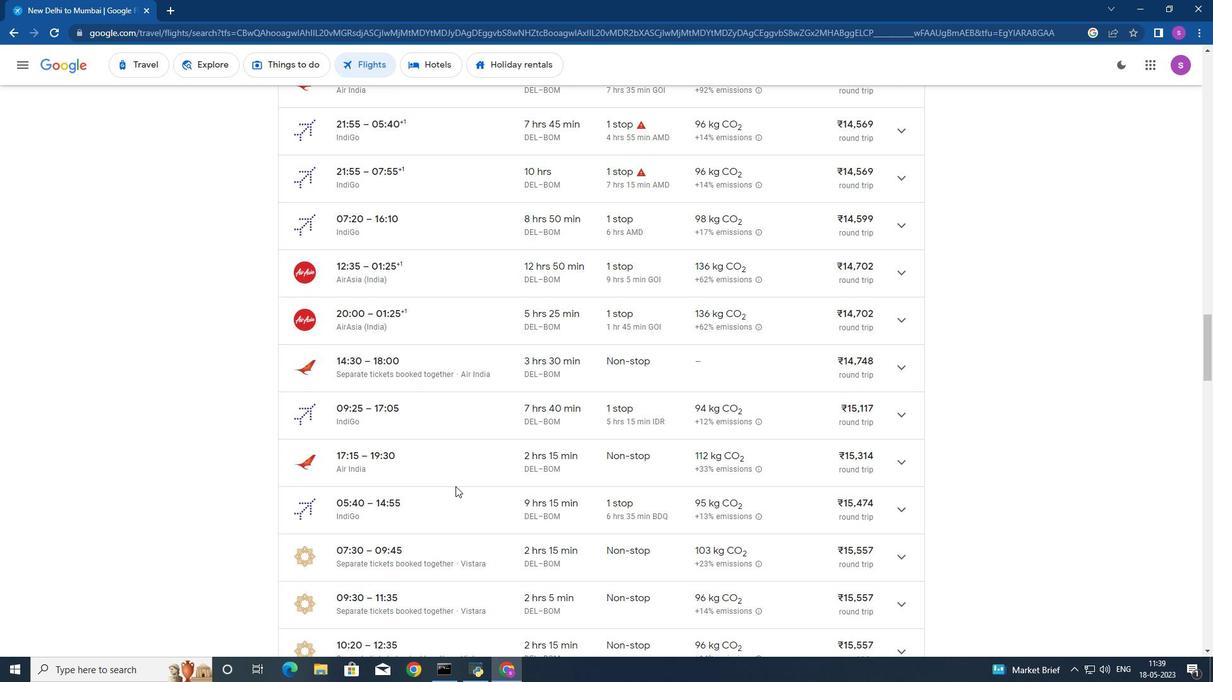 
Action: Mouse scrolled (457, 486) with delta (0, 0)
Screenshot: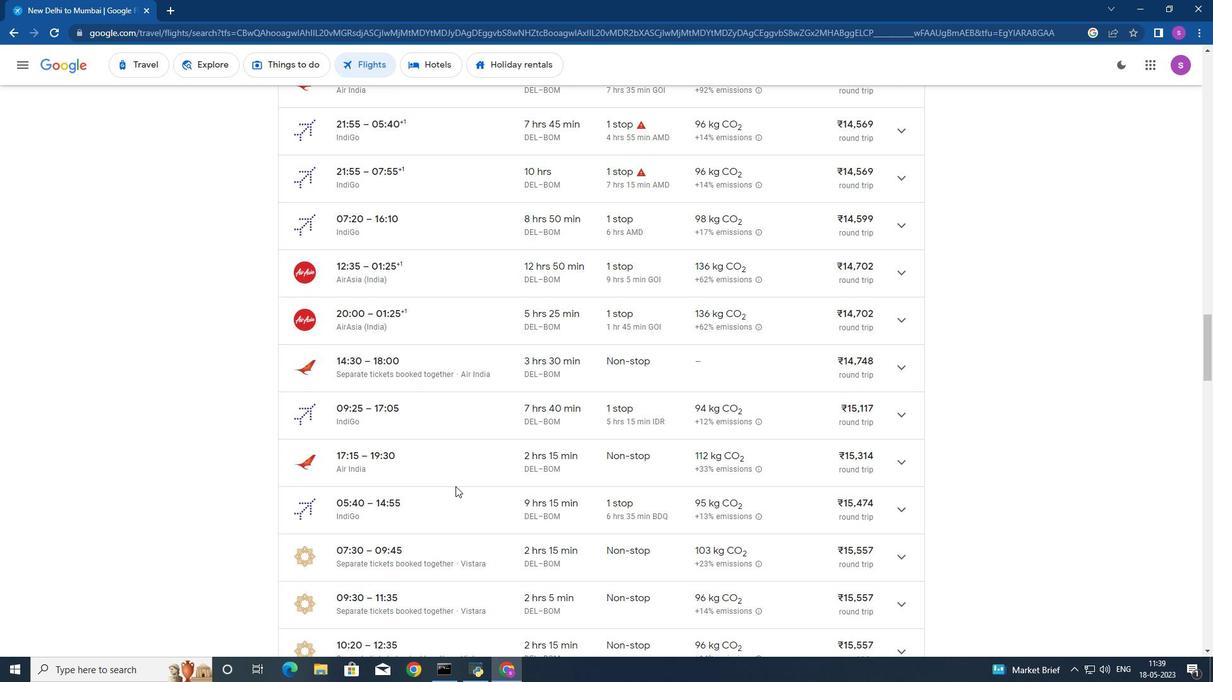 
Action: Mouse moved to (458, 484)
Screenshot: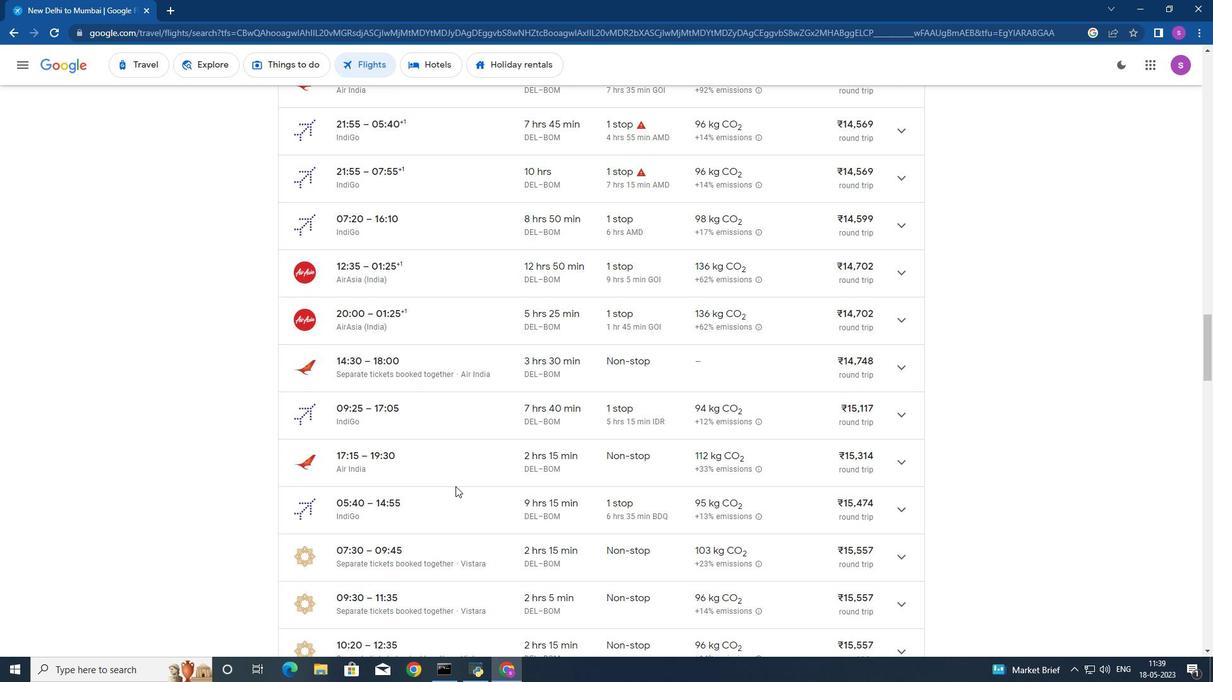 
Action: Mouse scrolled (458, 485) with delta (0, 0)
Screenshot: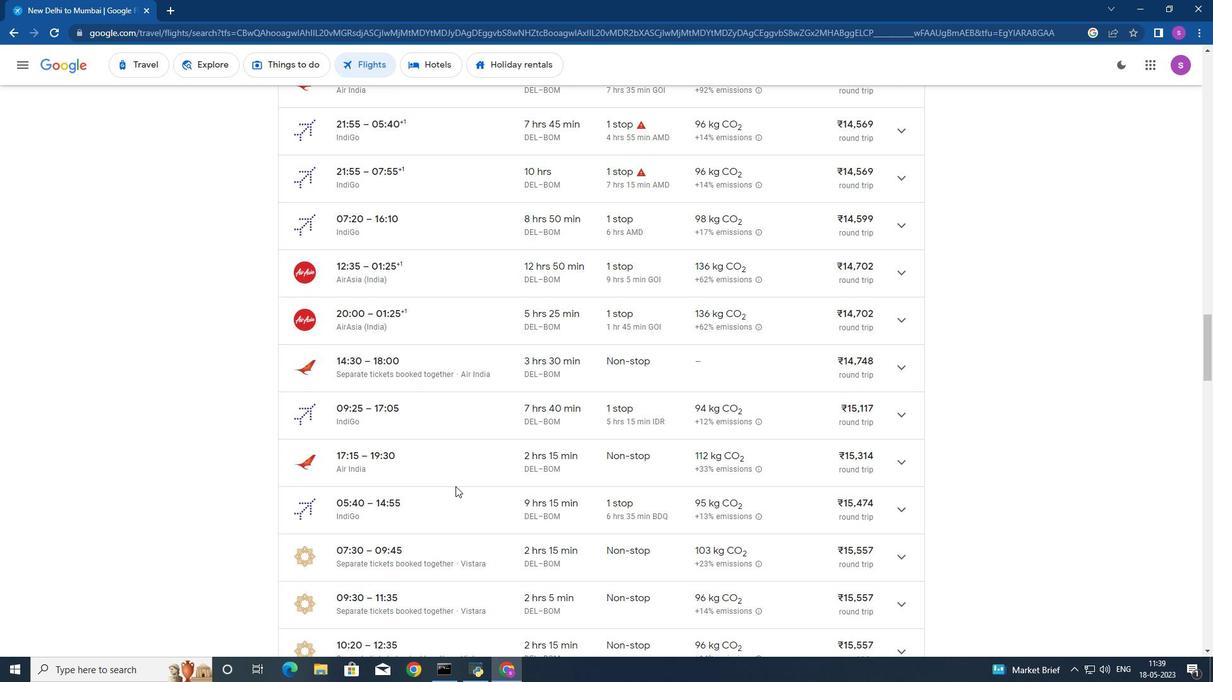 
Action: Mouse moved to (458, 484)
Screenshot: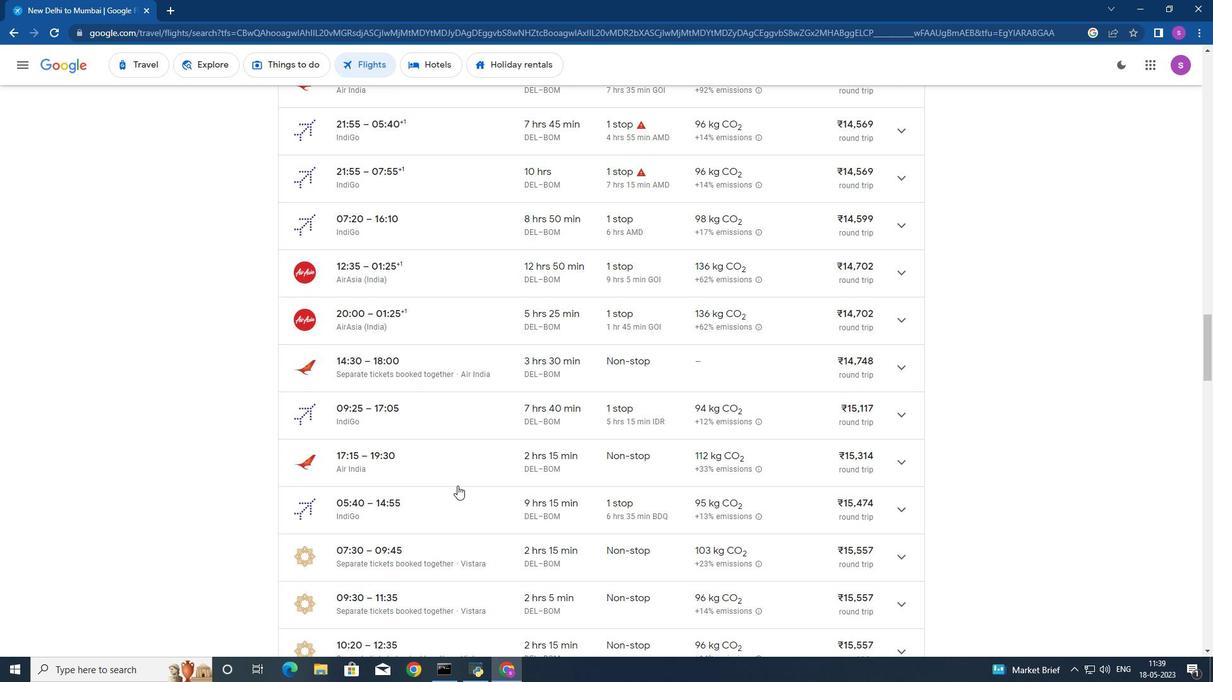 
Action: Mouse scrolled (458, 485) with delta (0, 0)
Screenshot: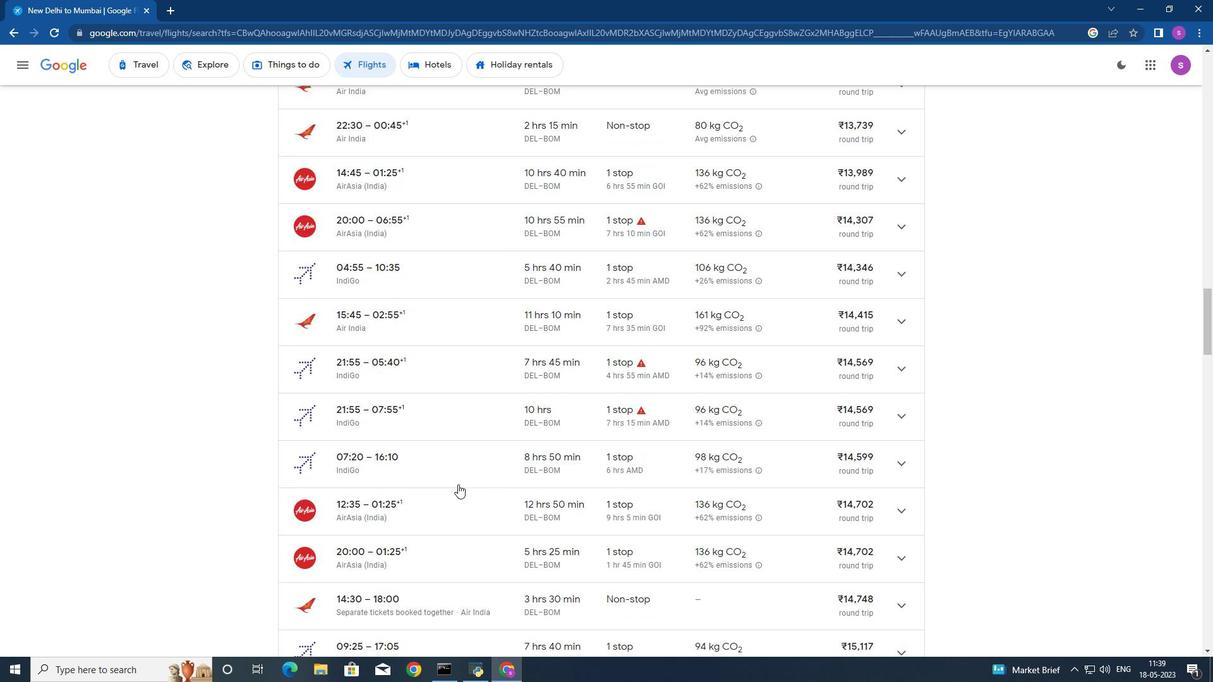 
Action: Mouse scrolled (458, 485) with delta (0, 0)
Screenshot: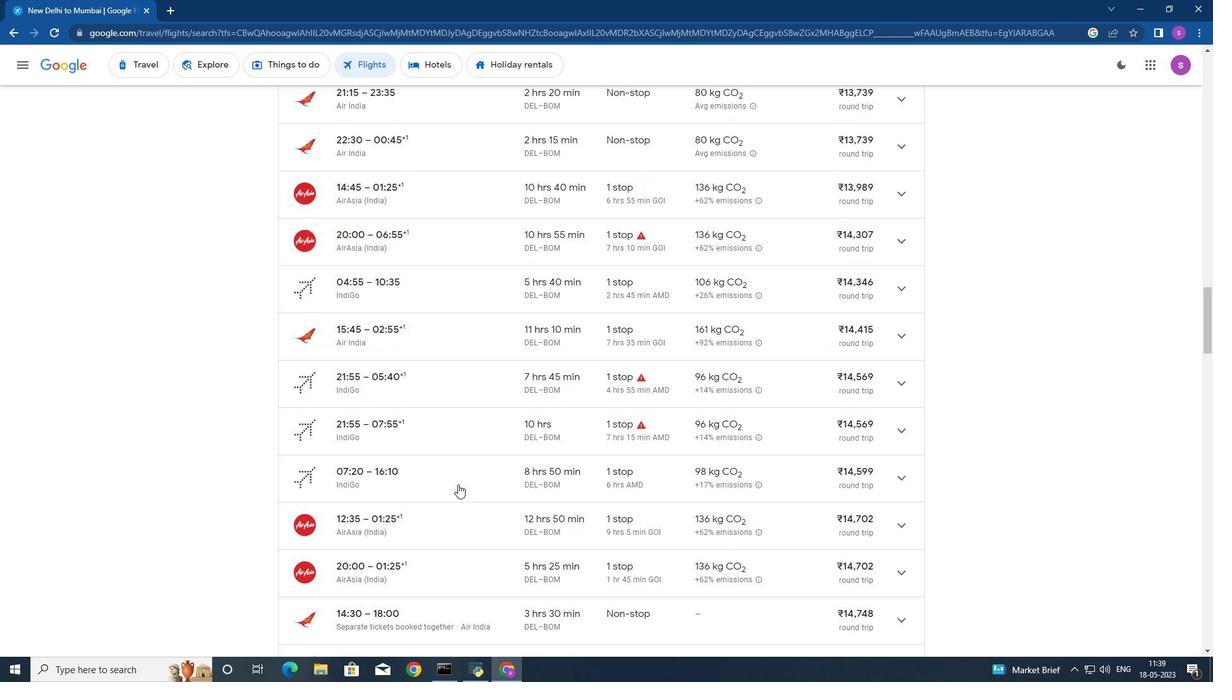 
Action: Mouse scrolled (458, 485) with delta (0, 0)
Screenshot: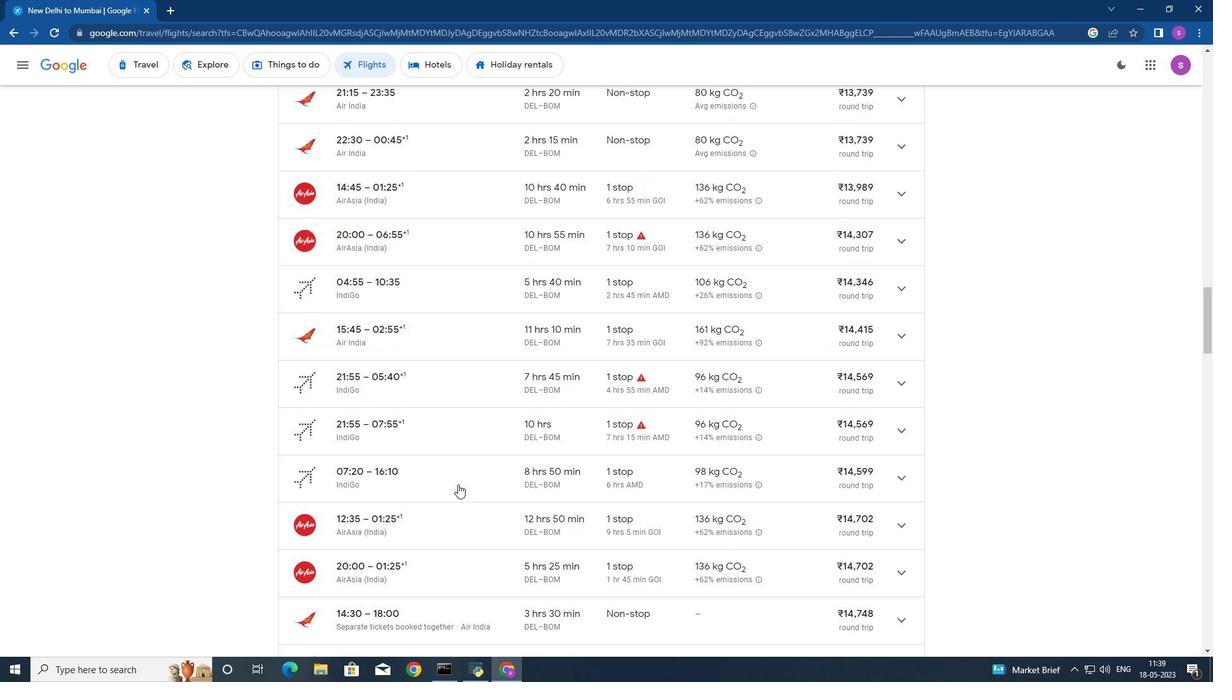 
Action: Mouse scrolled (458, 485) with delta (0, 0)
Screenshot: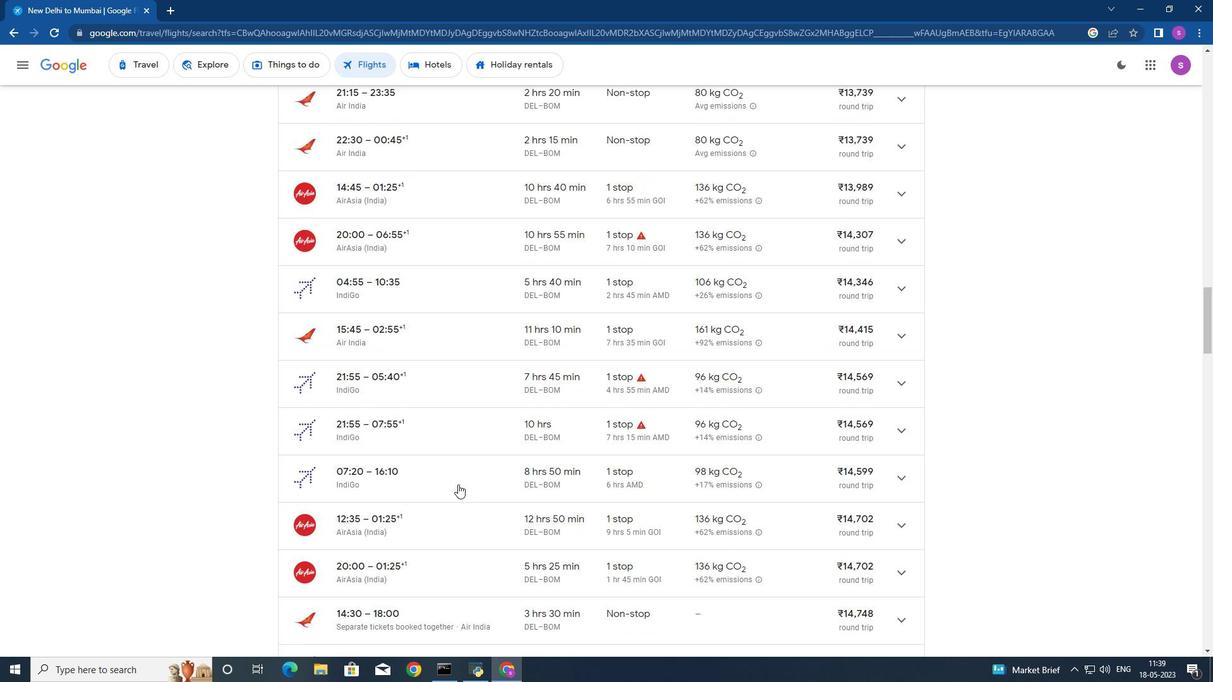 
Action: Mouse scrolled (458, 485) with delta (0, 0)
Screenshot: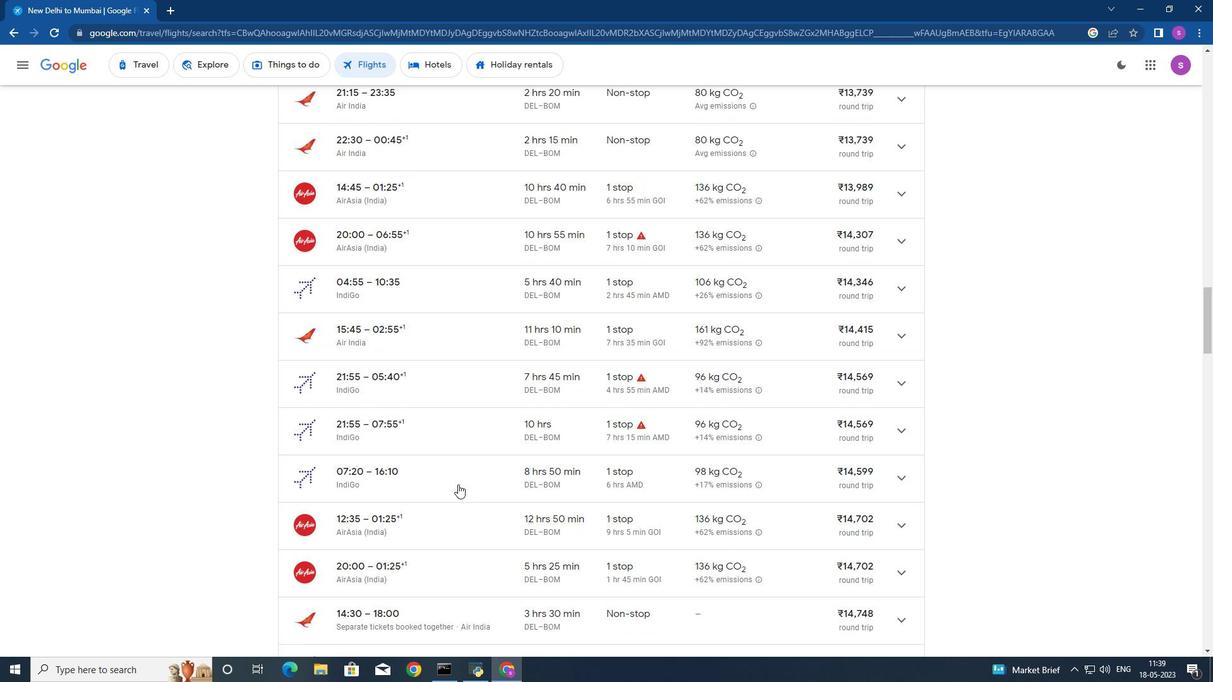 
Action: Mouse moved to (458, 484)
Screenshot: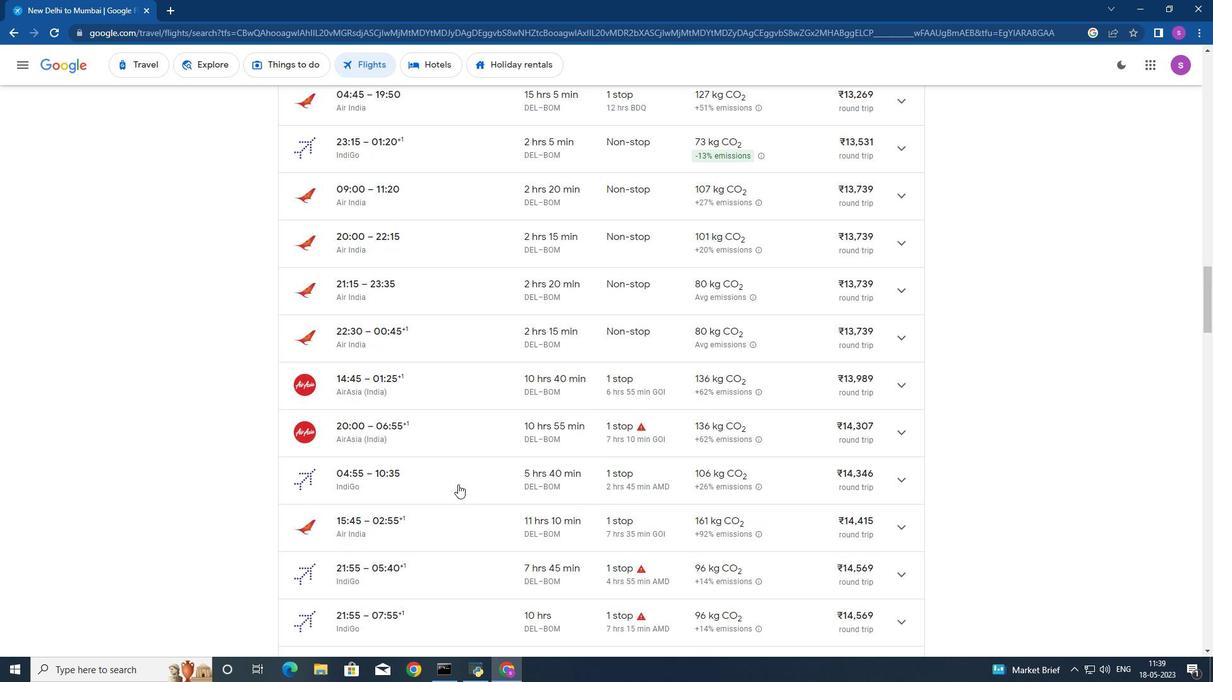 
Action: Mouse scrolled (458, 485) with delta (0, 0)
Screenshot: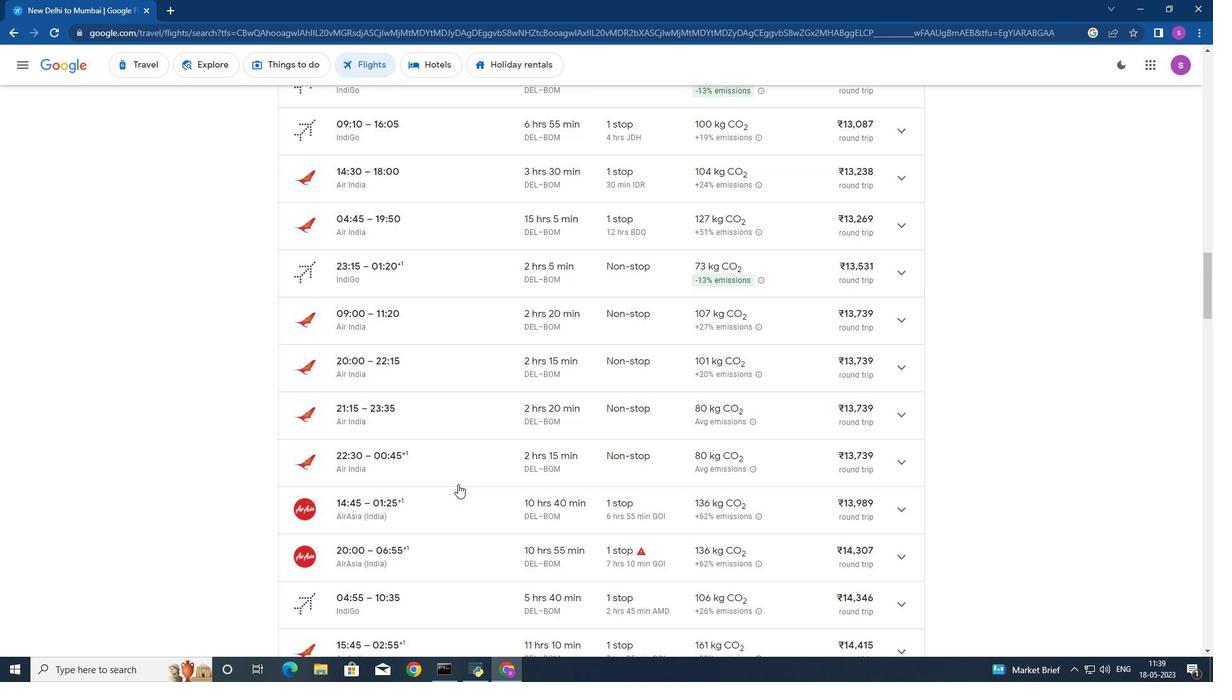 
Action: Mouse scrolled (458, 485) with delta (0, 0)
Screenshot: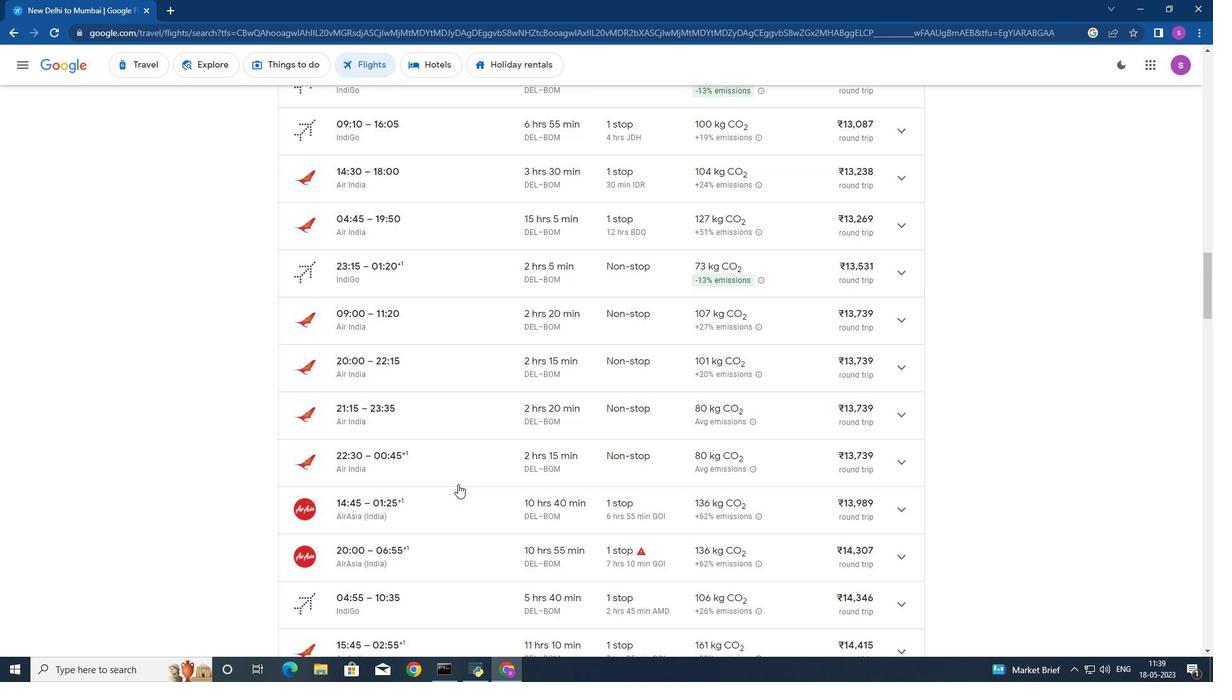 
Action: Mouse scrolled (458, 485) with delta (0, 0)
Screenshot: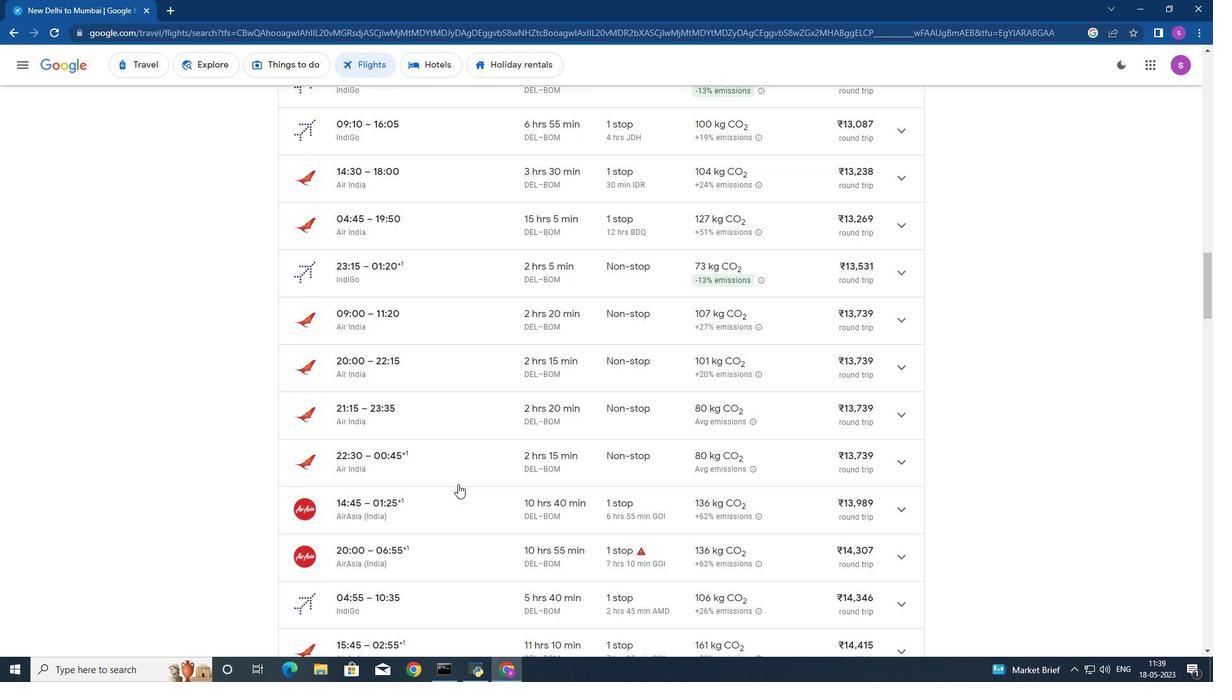 
Action: Mouse scrolled (458, 485) with delta (0, 0)
Screenshot: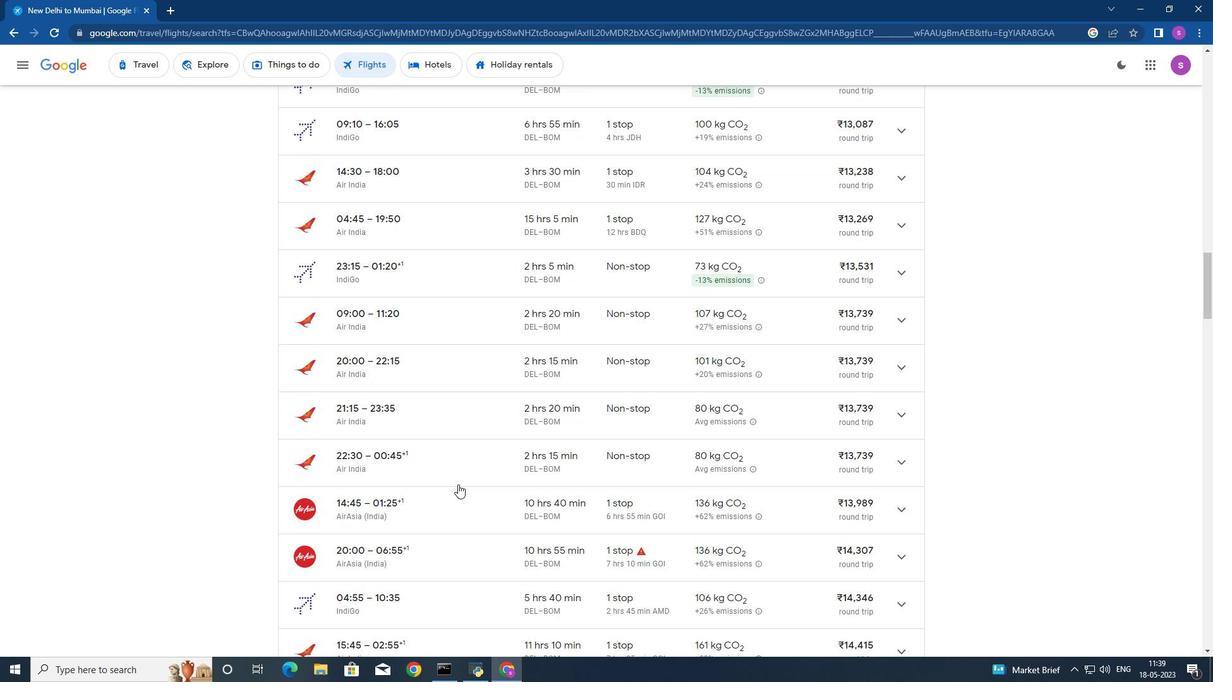 
Action: Mouse scrolled (458, 485) with delta (0, 0)
Screenshot: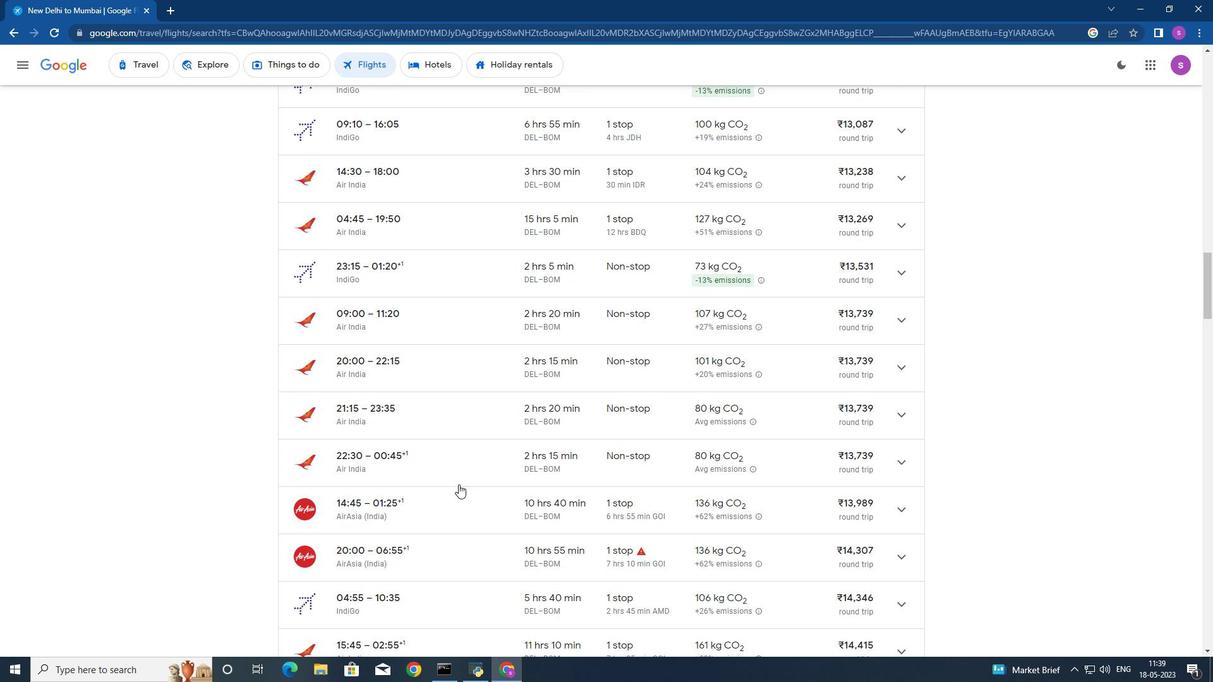 
Action: Mouse scrolled (458, 485) with delta (0, 0)
Screenshot: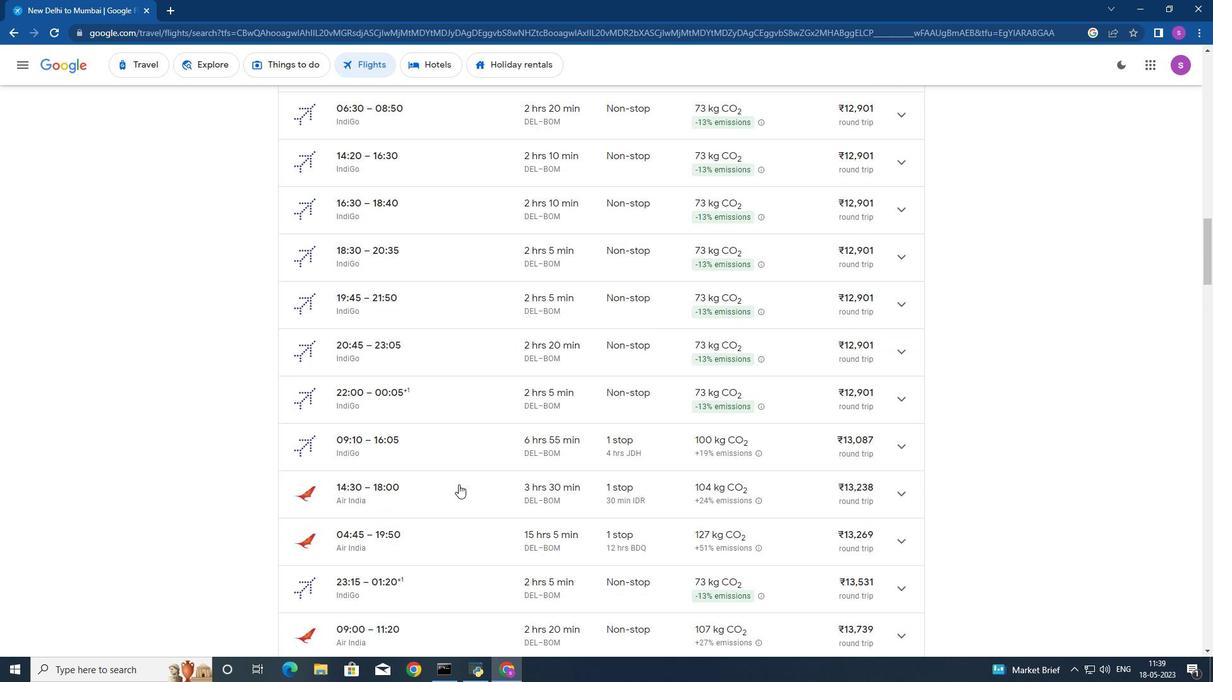 
Action: Mouse scrolled (458, 485) with delta (0, 0)
Screenshot: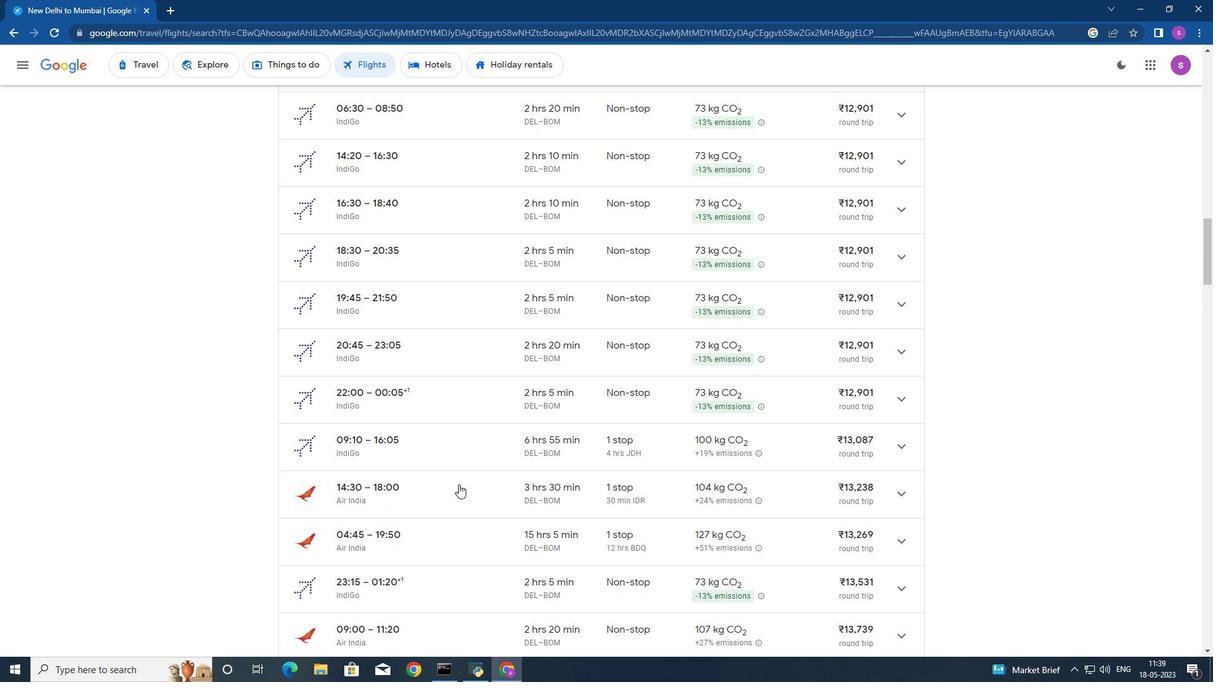 
Action: Mouse scrolled (458, 485) with delta (0, 0)
Screenshot: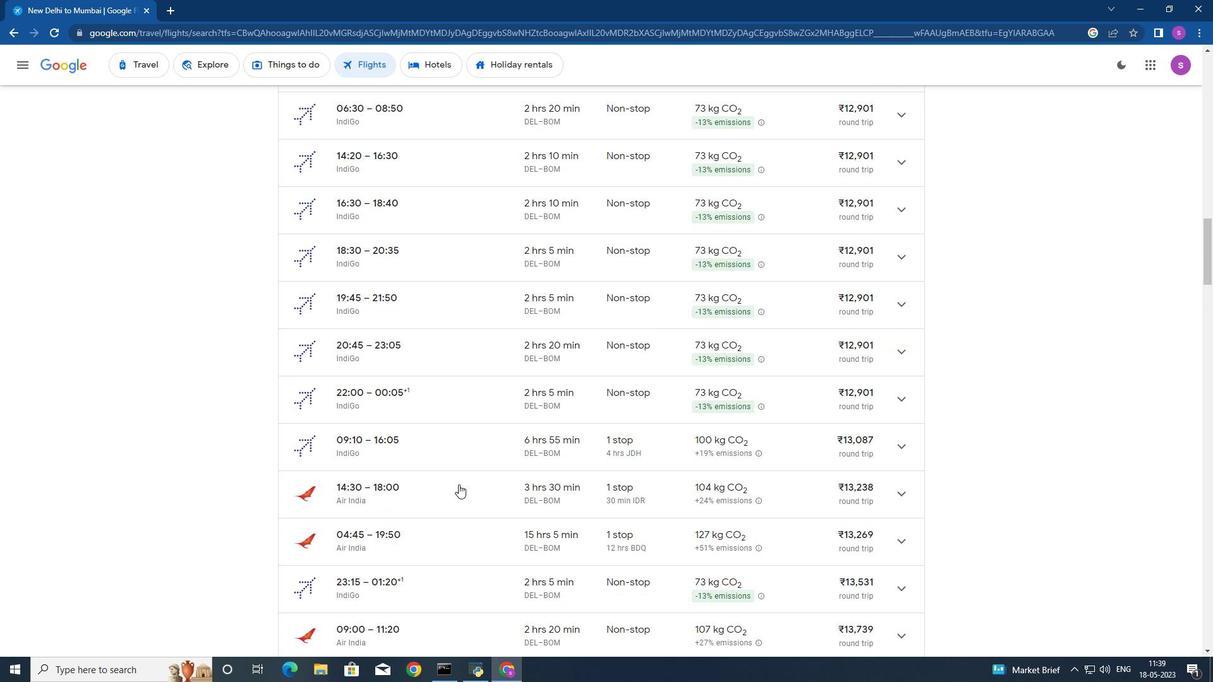 
Action: Mouse scrolled (458, 485) with delta (0, 0)
Screenshot: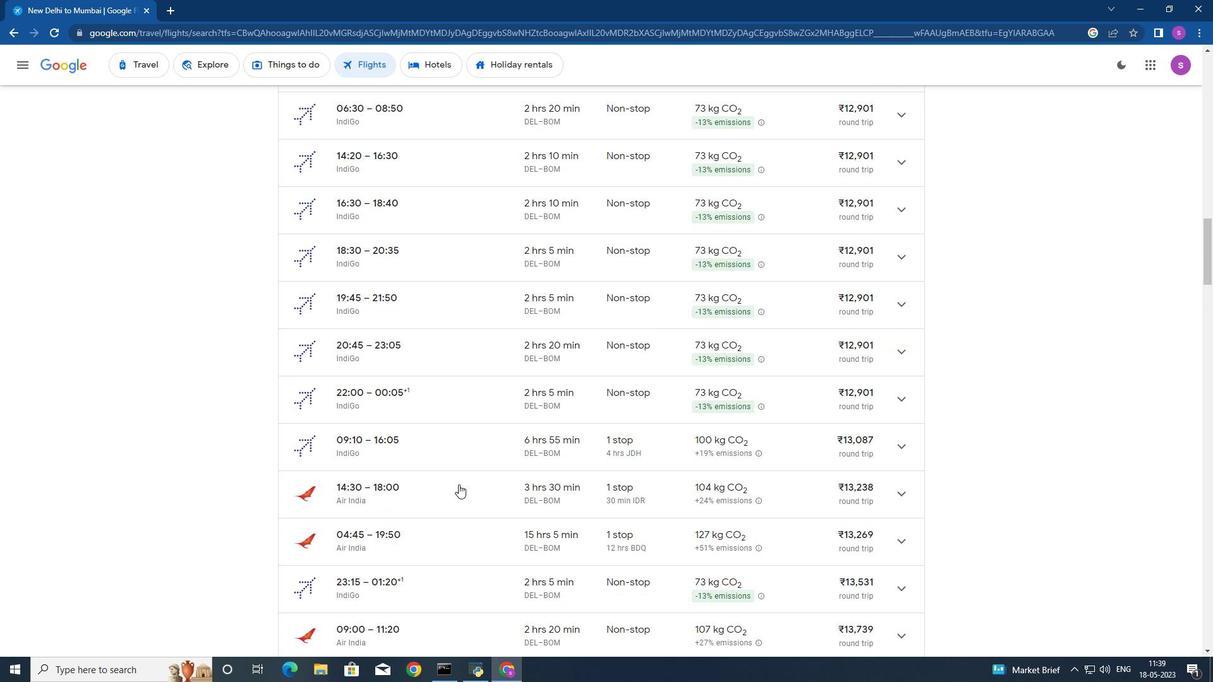 
Action: Mouse scrolled (458, 485) with delta (0, 0)
Screenshot: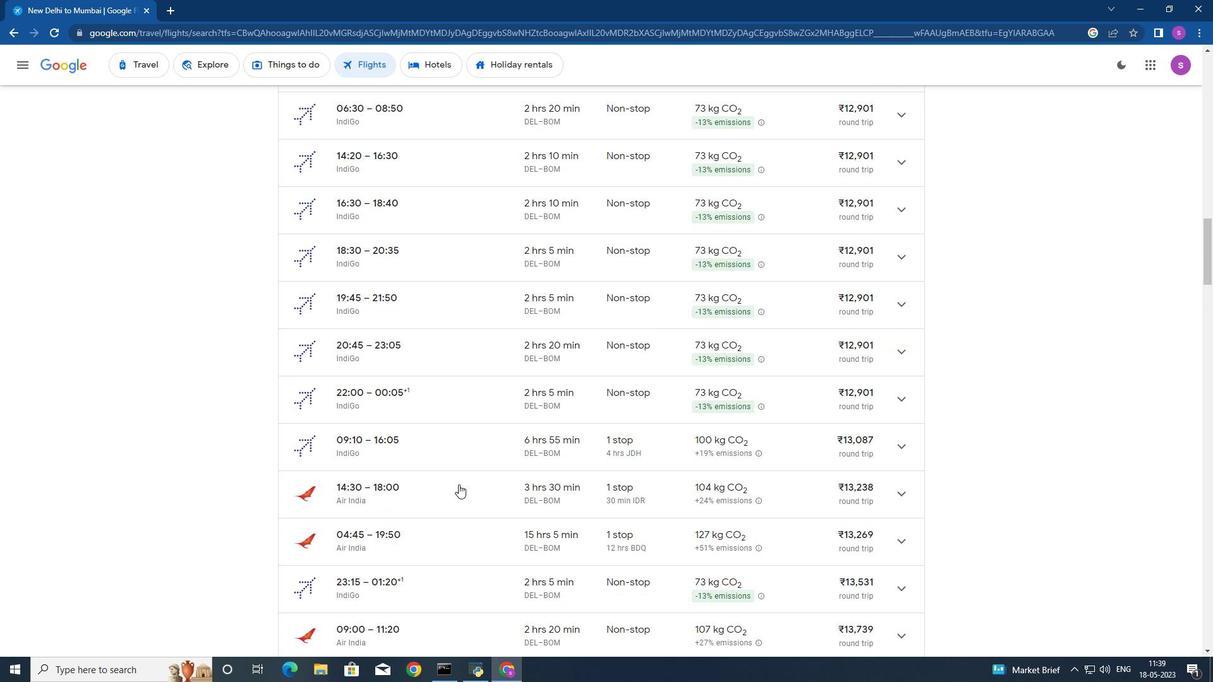 
Action: Mouse scrolled (458, 485) with delta (0, 0)
Screenshot: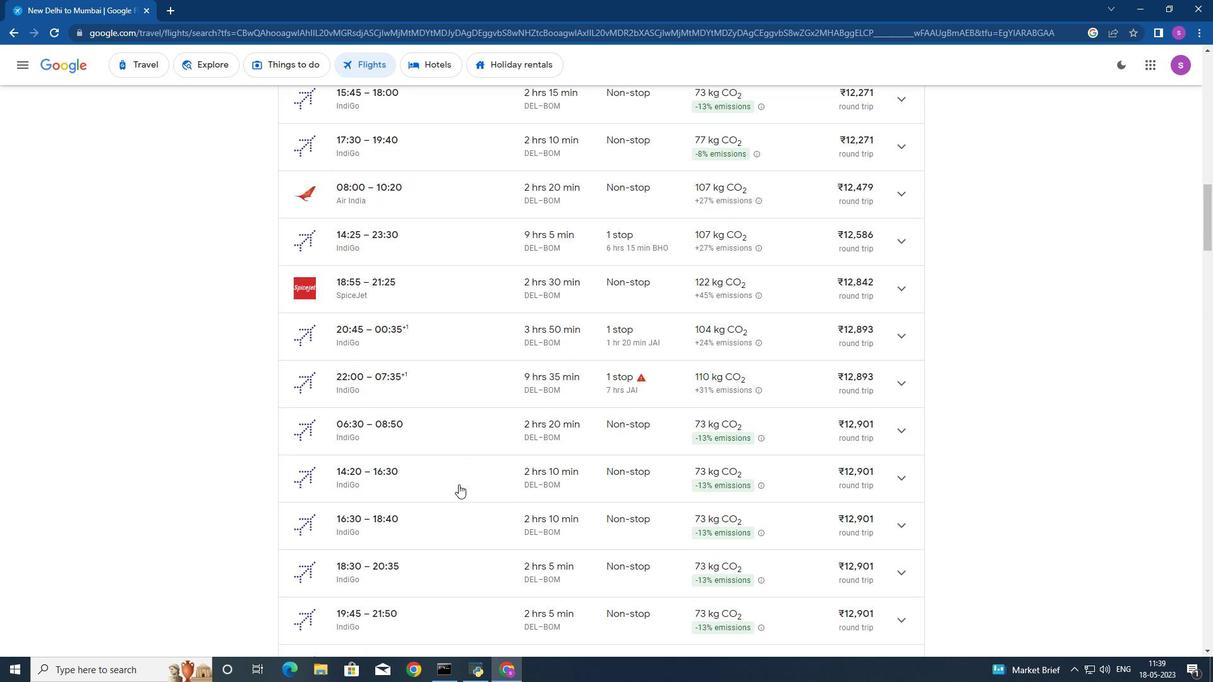 
Action: Mouse scrolled (458, 485) with delta (0, 0)
Screenshot: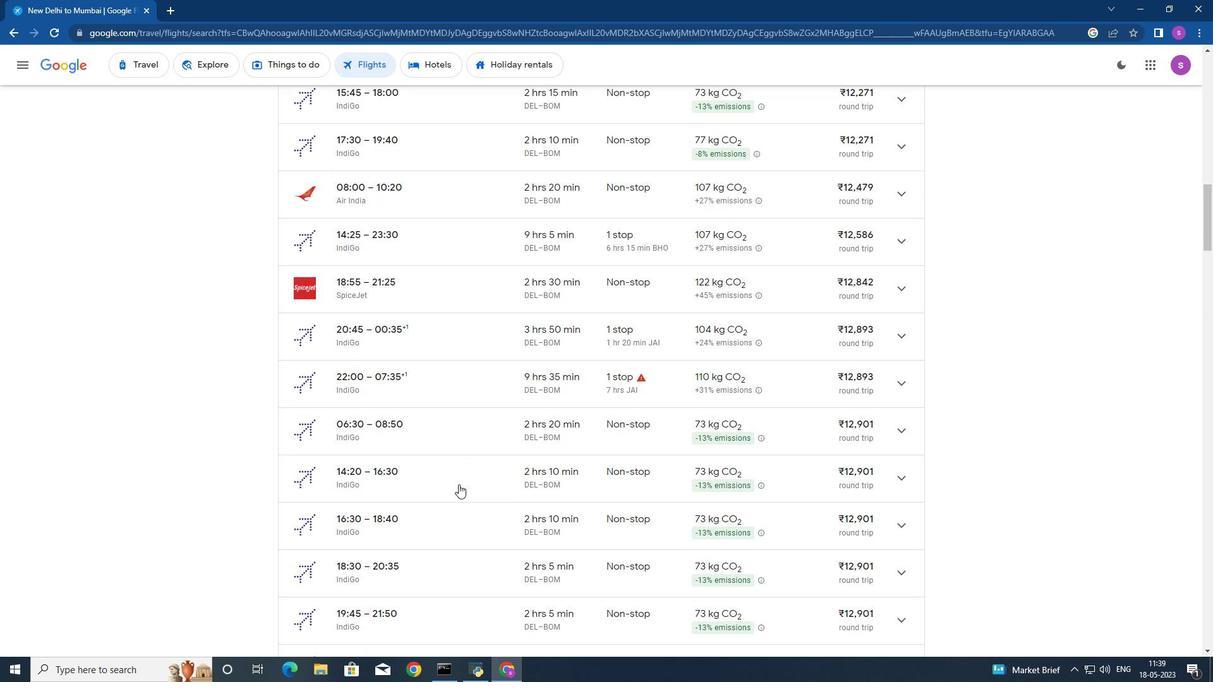 
Action: Mouse scrolled (458, 485) with delta (0, 0)
Screenshot: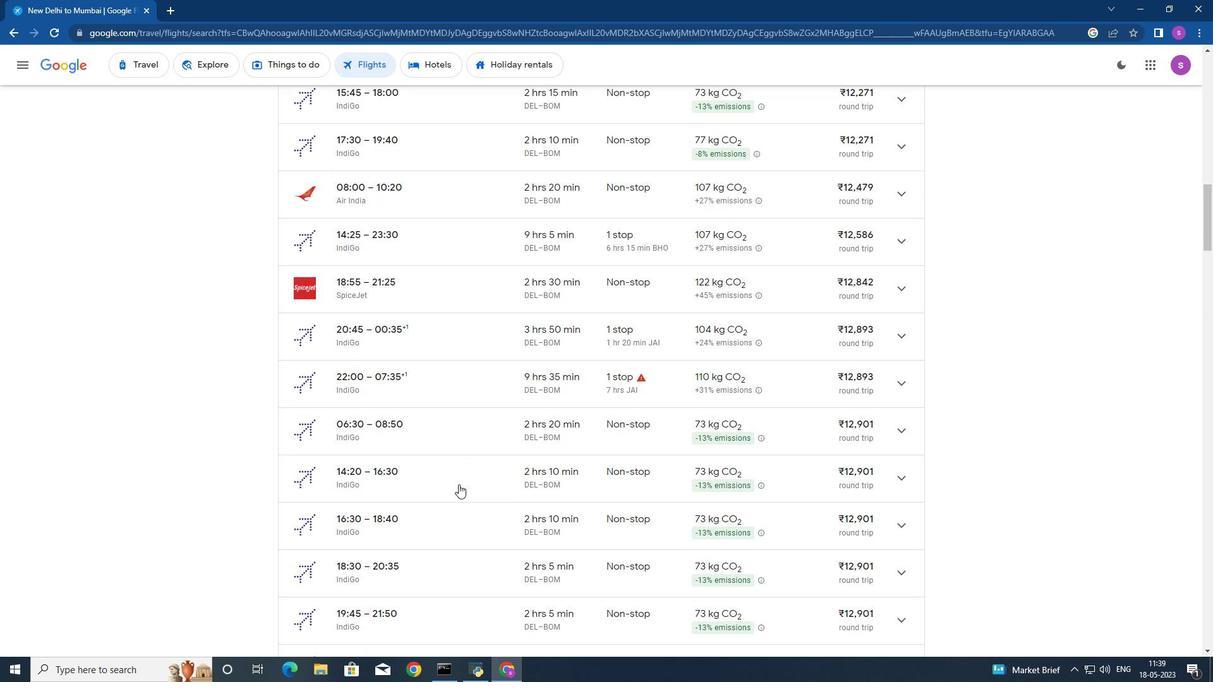 
Action: Mouse scrolled (458, 485) with delta (0, 0)
Screenshot: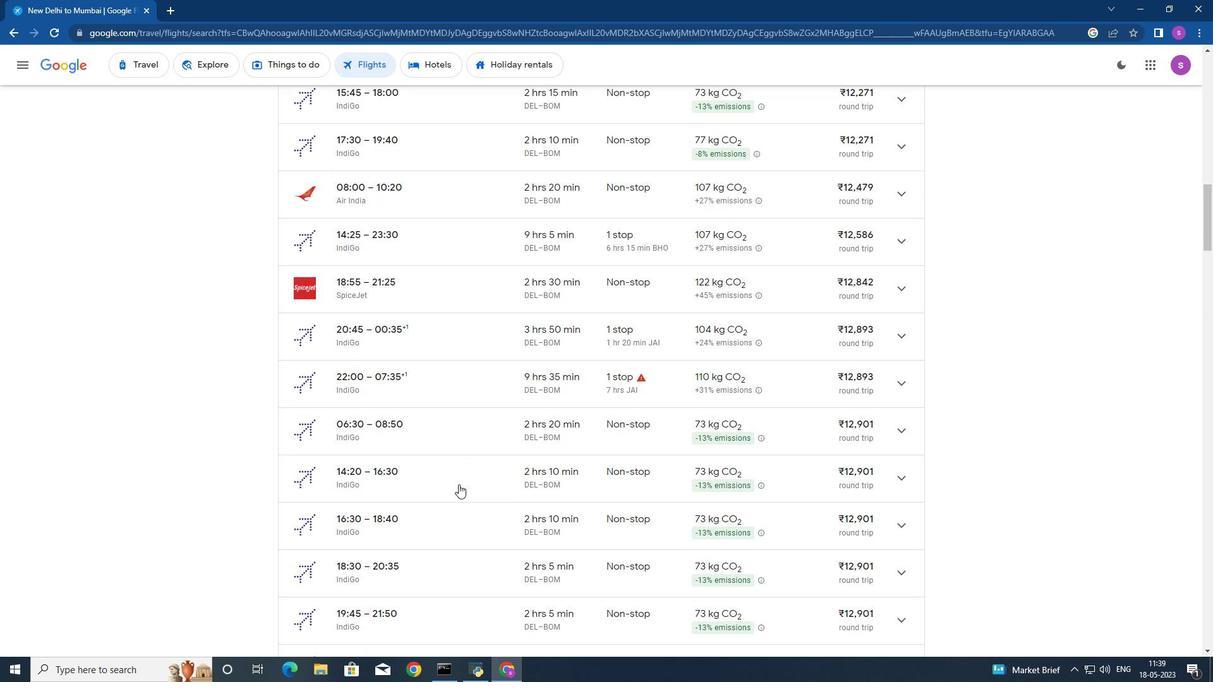 
Action: Mouse scrolled (458, 485) with delta (0, 0)
Screenshot: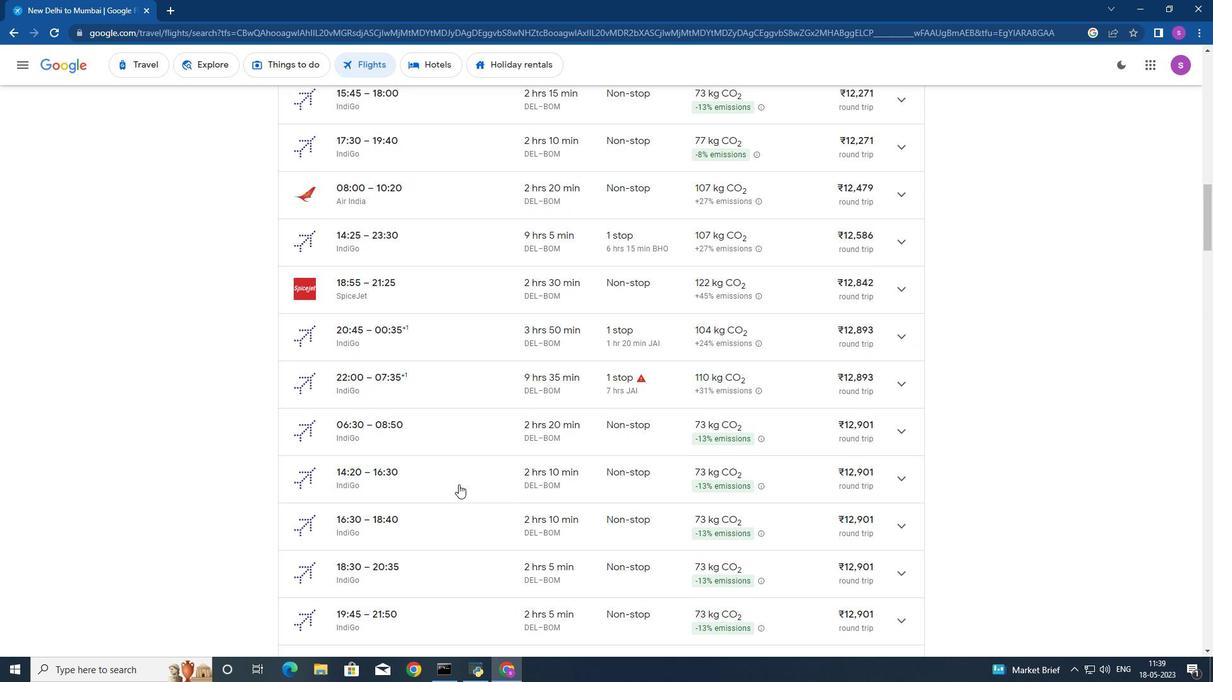 
Action: Mouse scrolled (458, 485) with delta (0, 0)
Screenshot: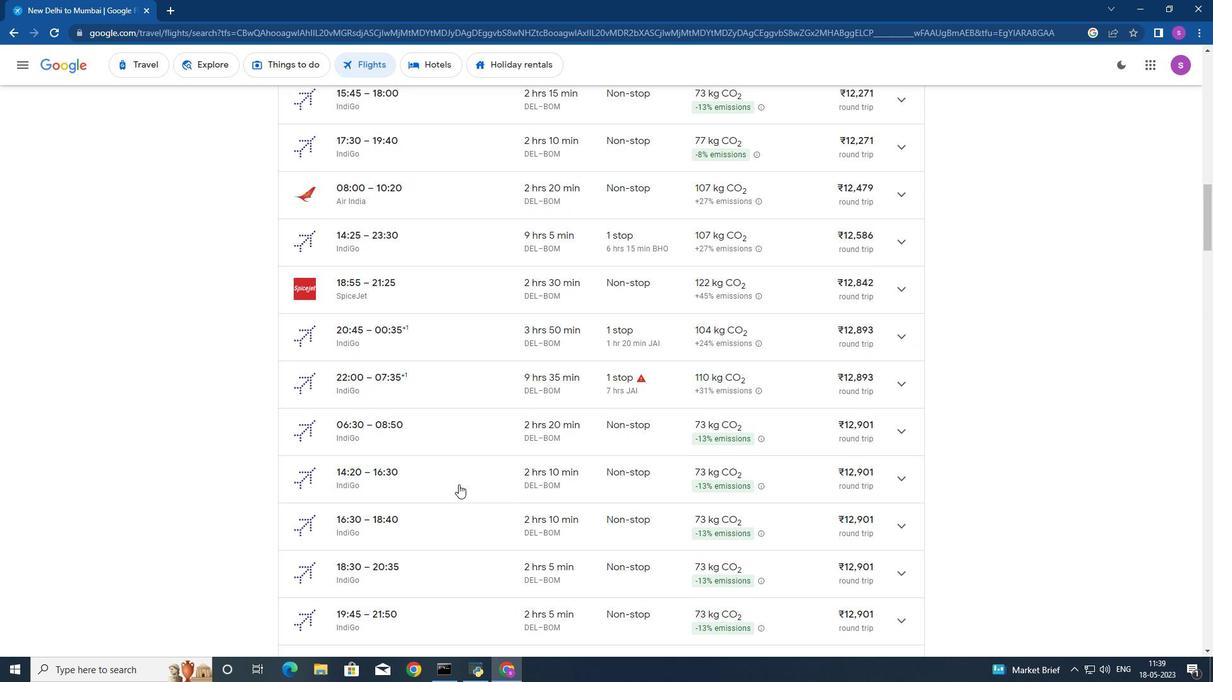 
Action: Mouse scrolled (458, 485) with delta (0, 0)
Screenshot: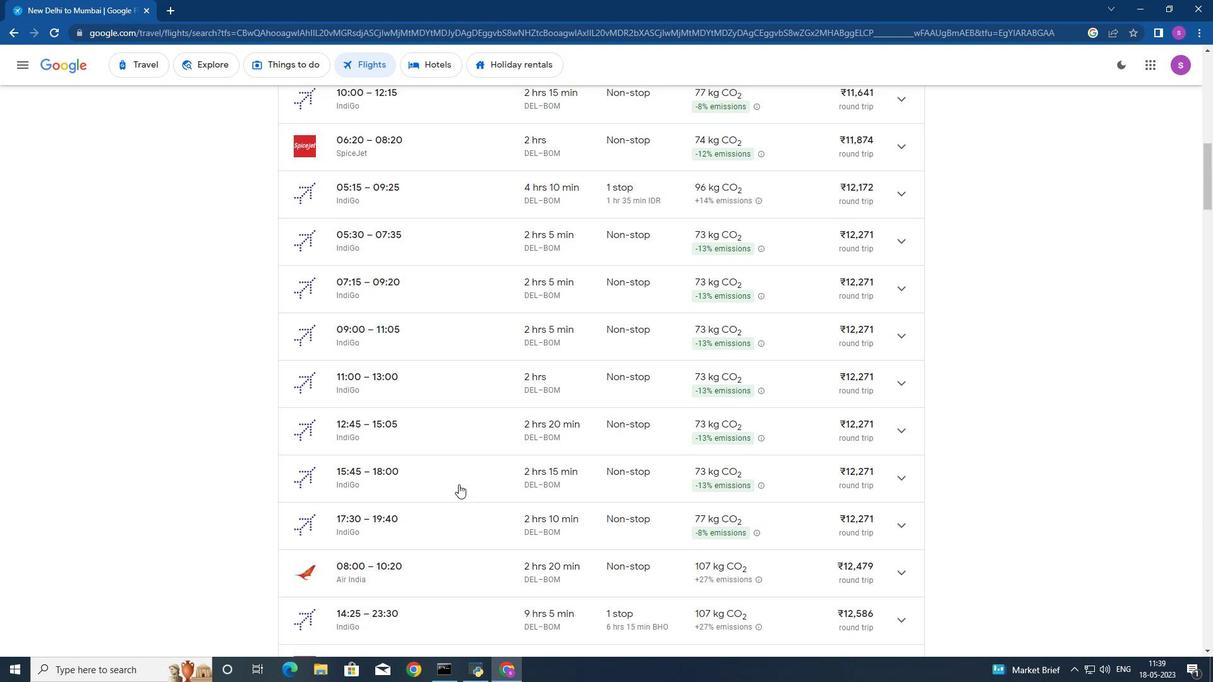 
Action: Mouse scrolled (458, 485) with delta (0, 0)
Screenshot: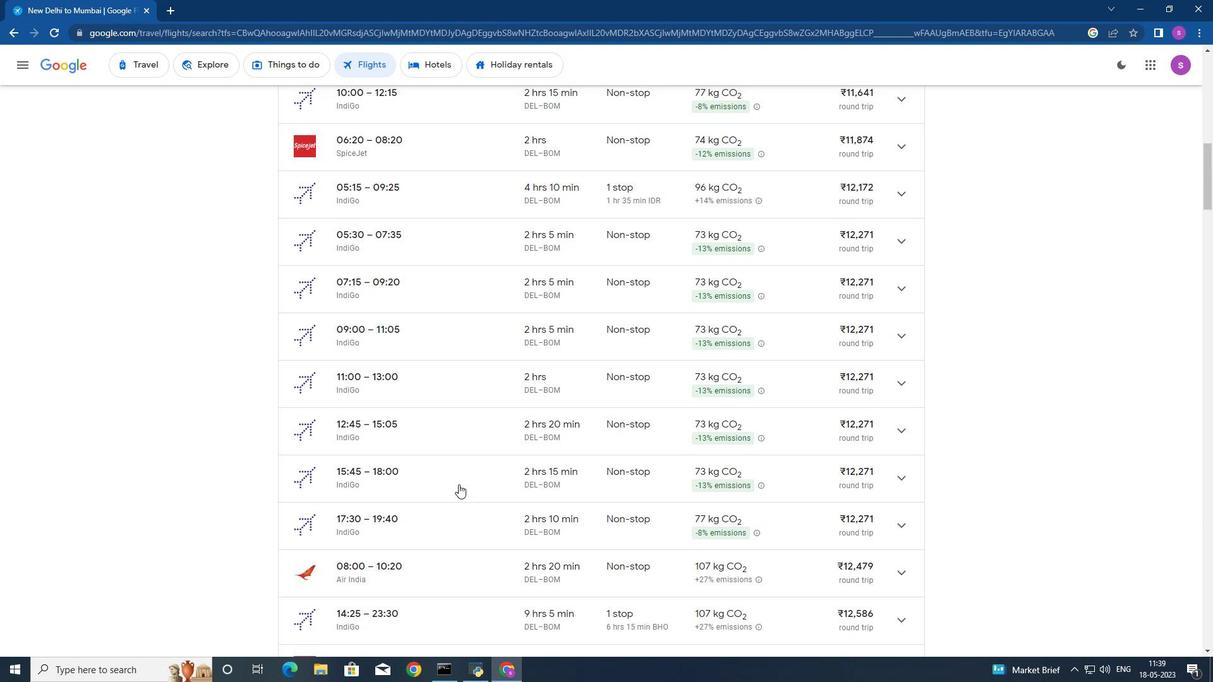 
Action: Mouse scrolled (458, 485) with delta (0, 0)
Screenshot: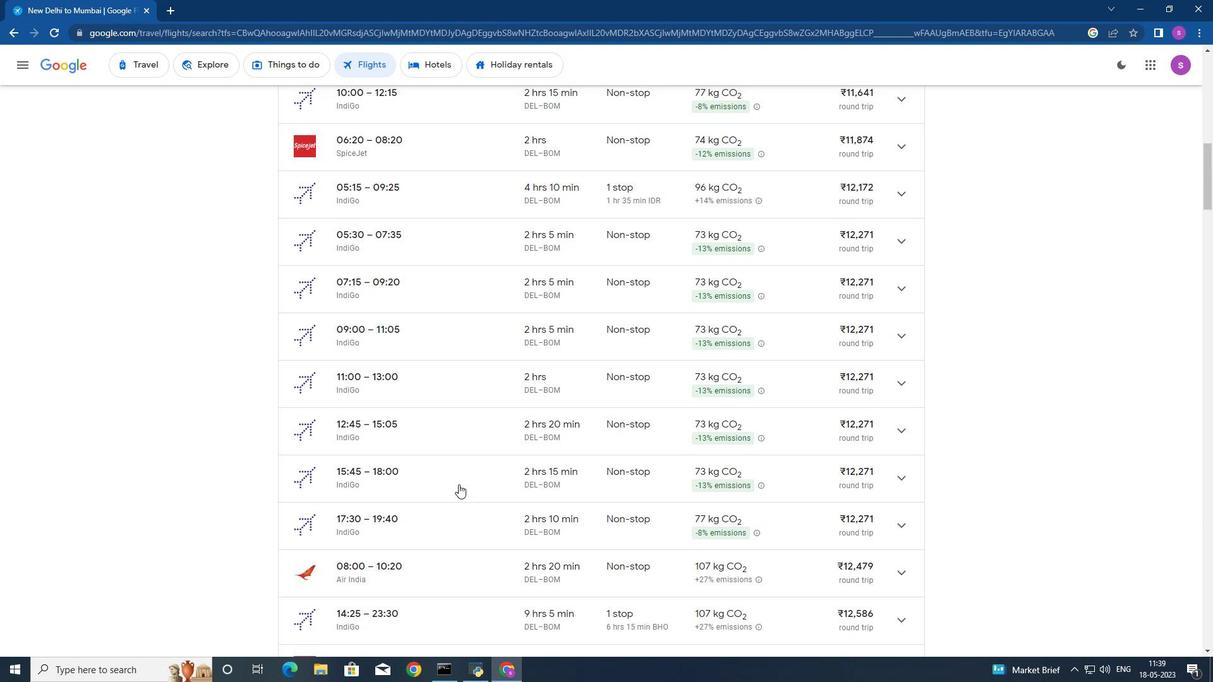 
Action: Mouse scrolled (458, 485) with delta (0, 0)
Screenshot: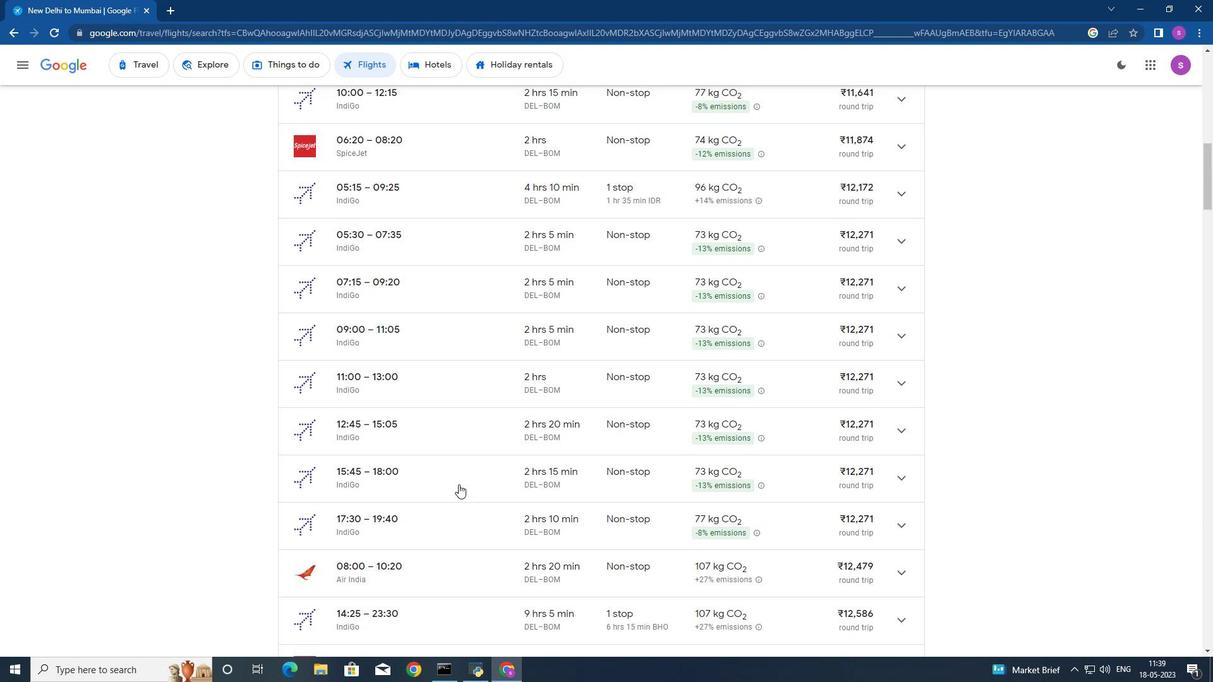 
Action: Mouse scrolled (458, 485) with delta (0, 0)
Screenshot: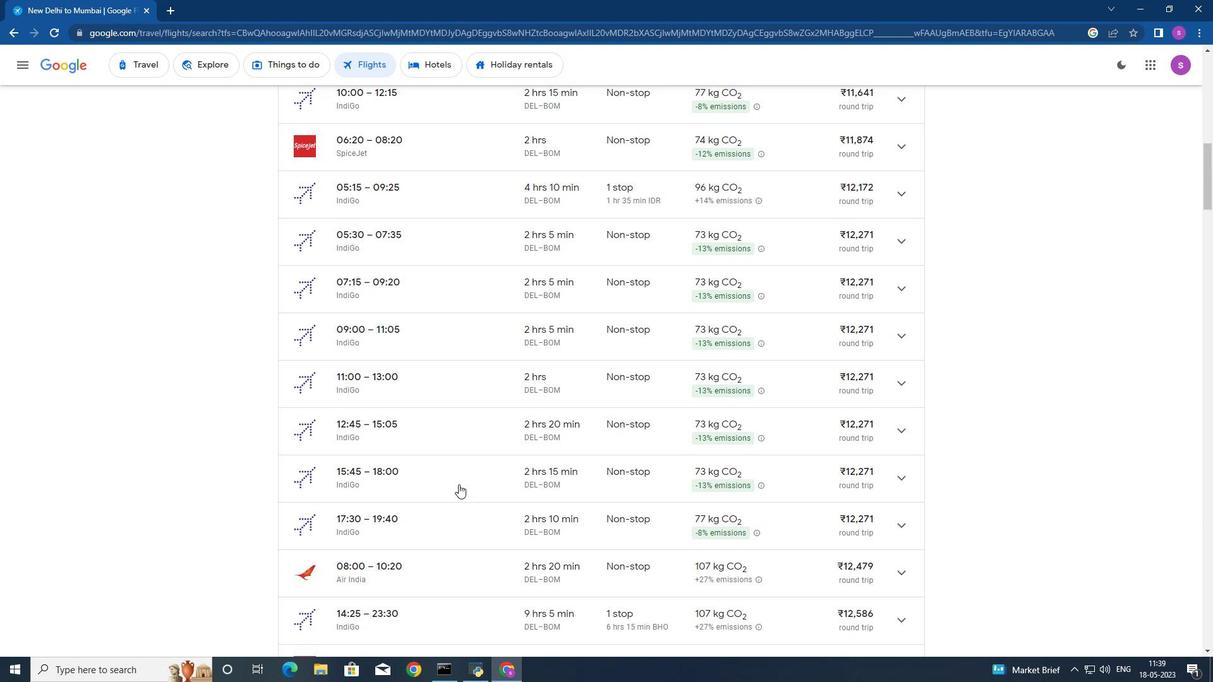 
Action: Mouse scrolled (458, 485) with delta (0, 0)
Screenshot: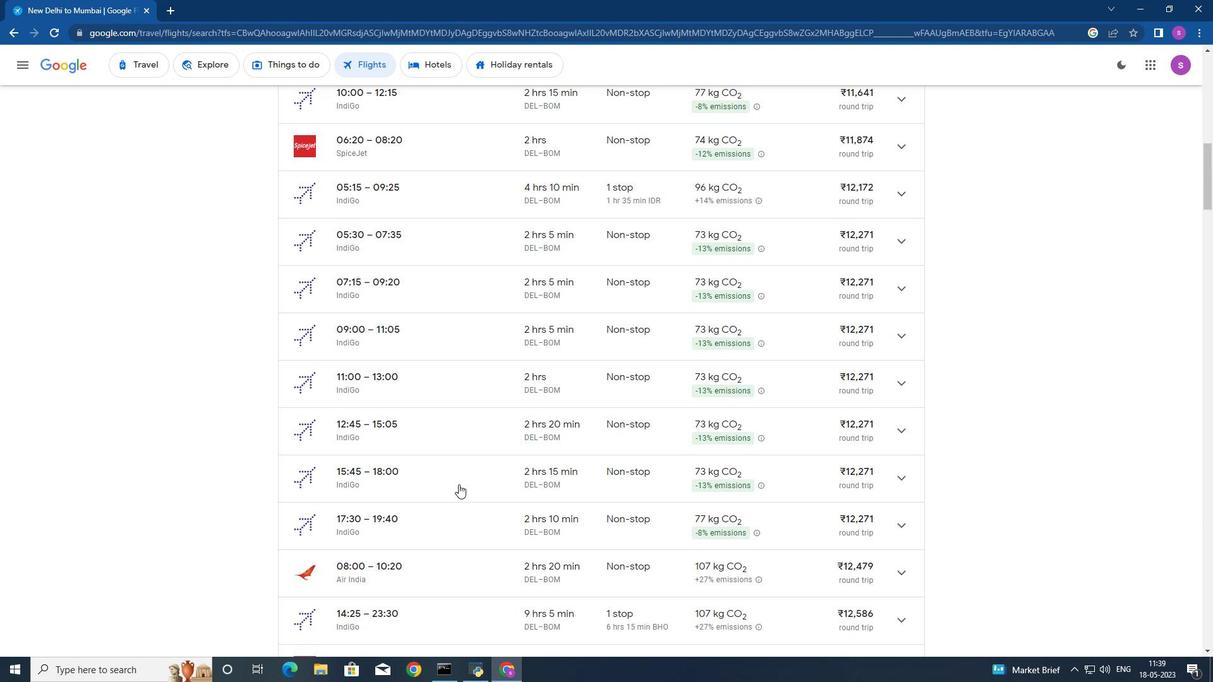 
Action: Mouse scrolled (458, 485) with delta (0, 0)
Screenshot: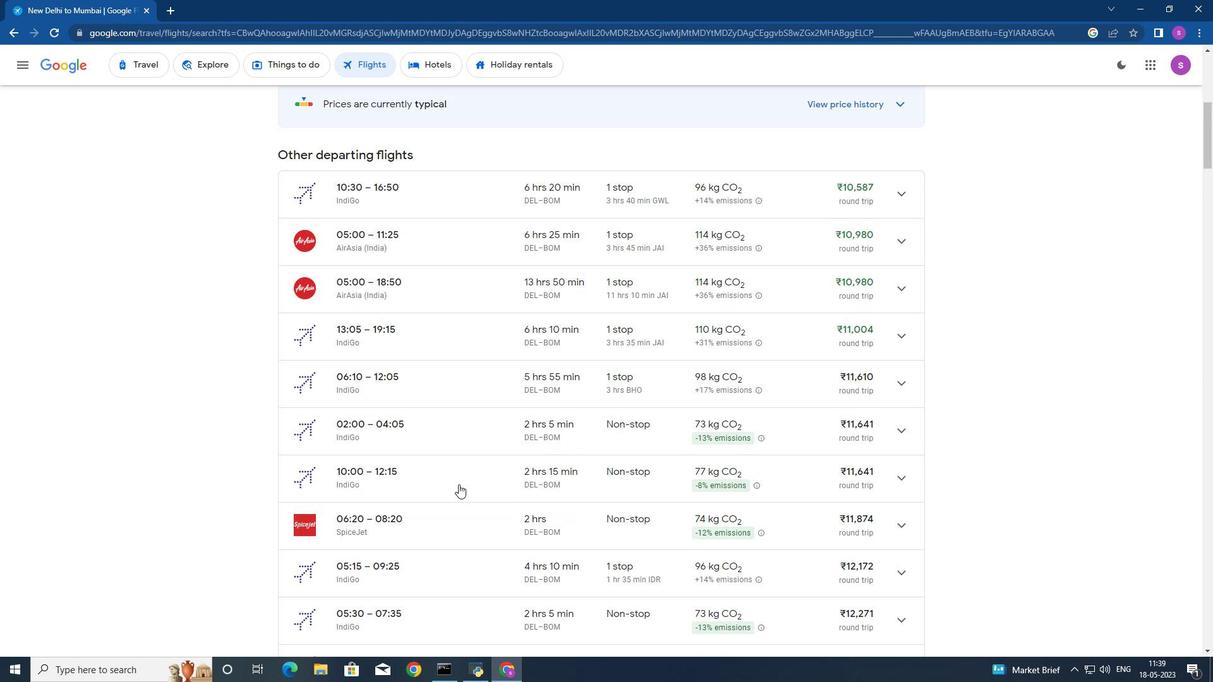 
Action: Mouse scrolled (458, 485) with delta (0, 0)
Screenshot: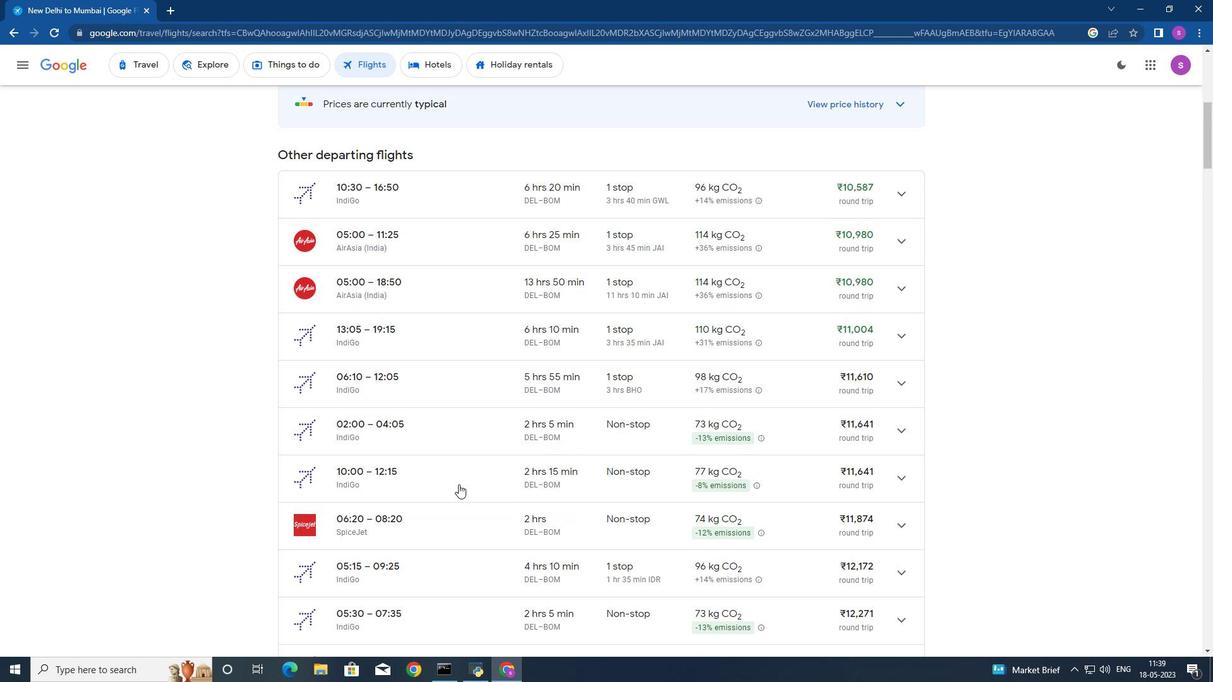 
Action: Mouse scrolled (458, 485) with delta (0, 0)
Screenshot: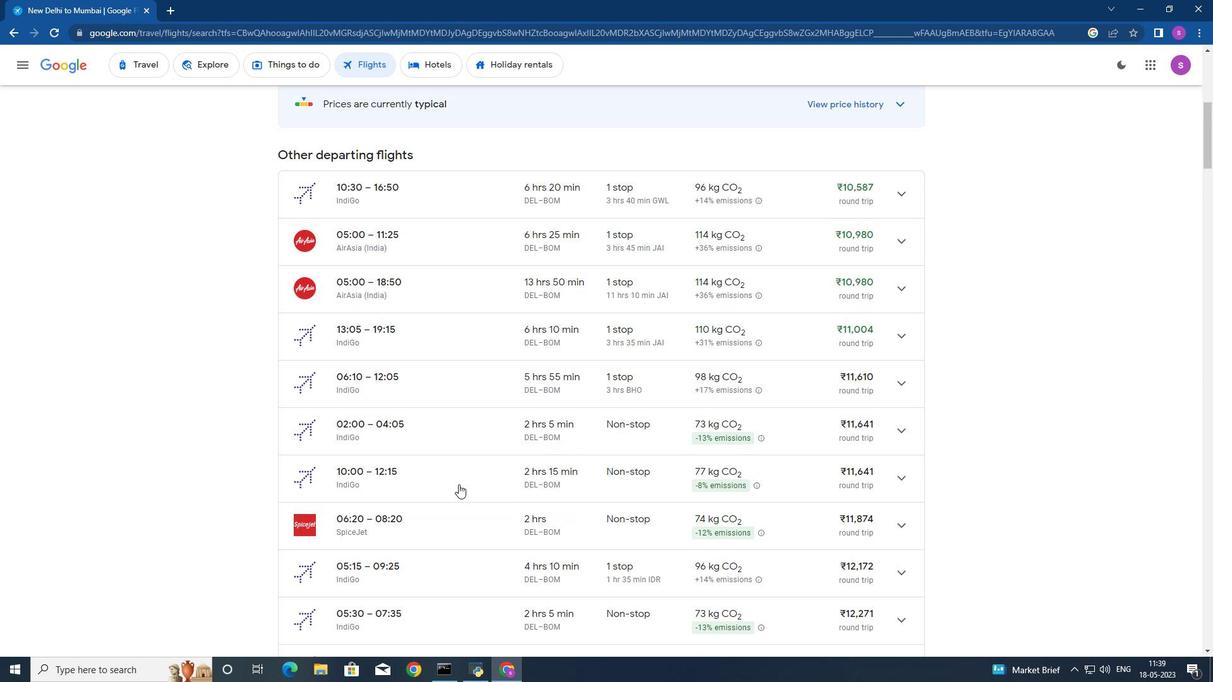 
Action: Mouse scrolled (458, 485) with delta (0, 0)
Screenshot: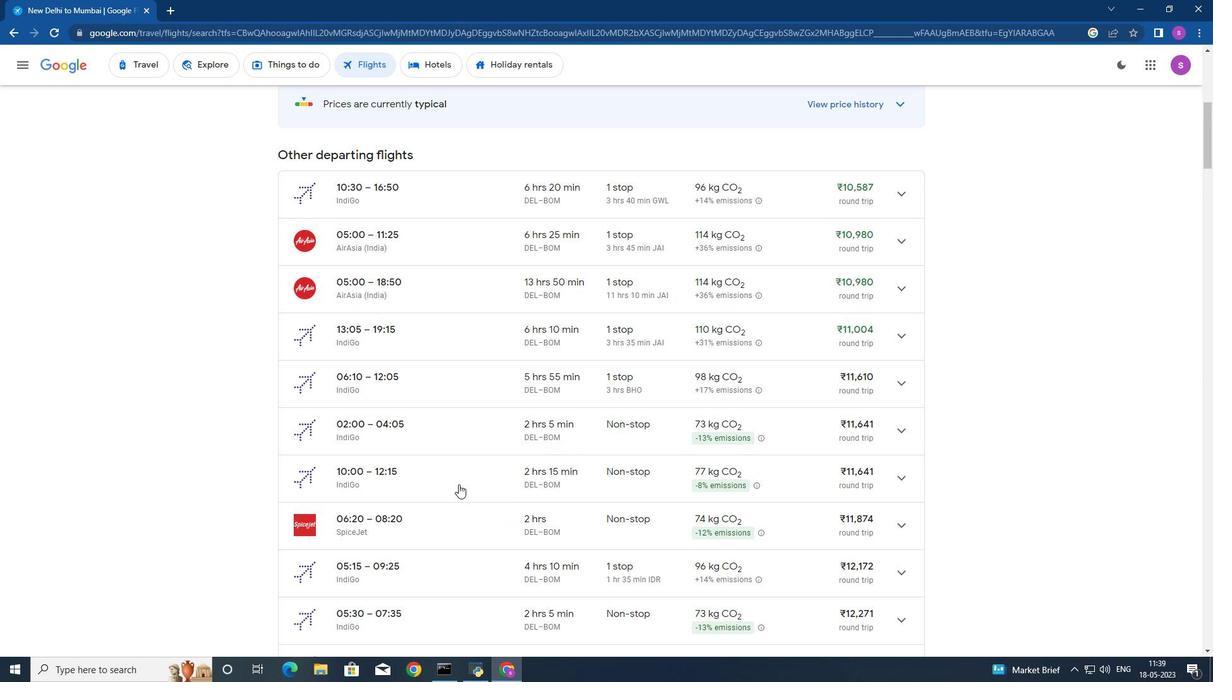 
Action: Mouse scrolled (458, 485) with delta (0, 0)
Screenshot: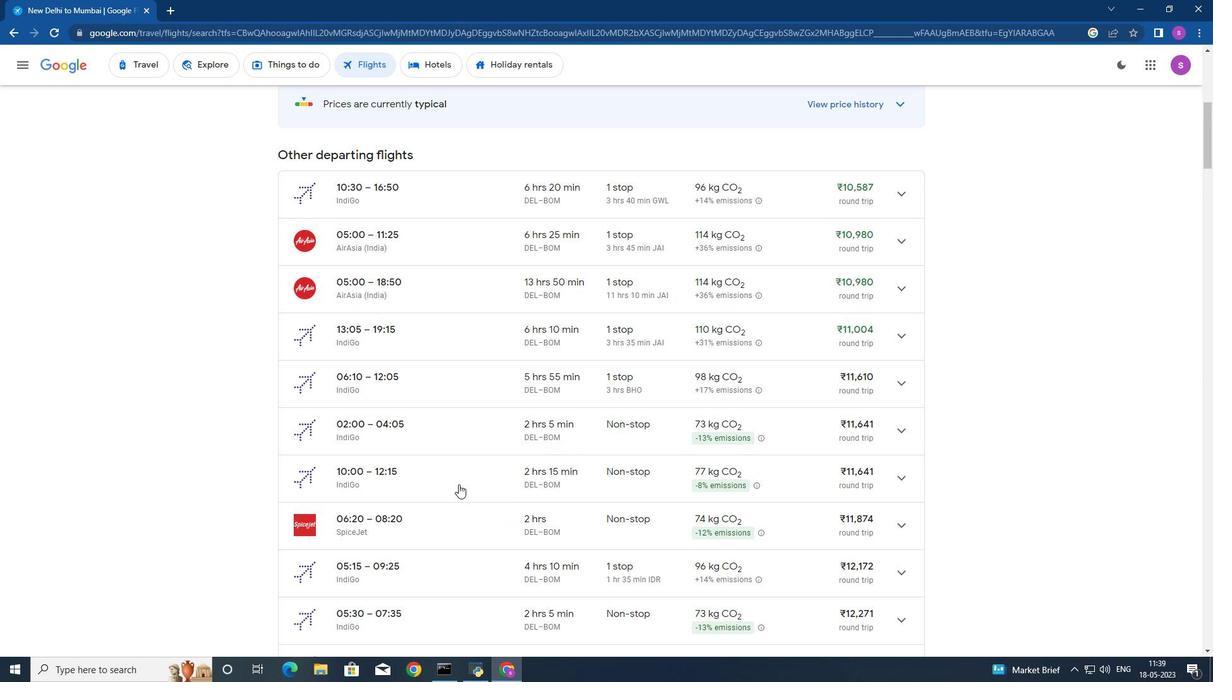 
Action: Mouse scrolled (458, 485) with delta (0, 0)
Screenshot: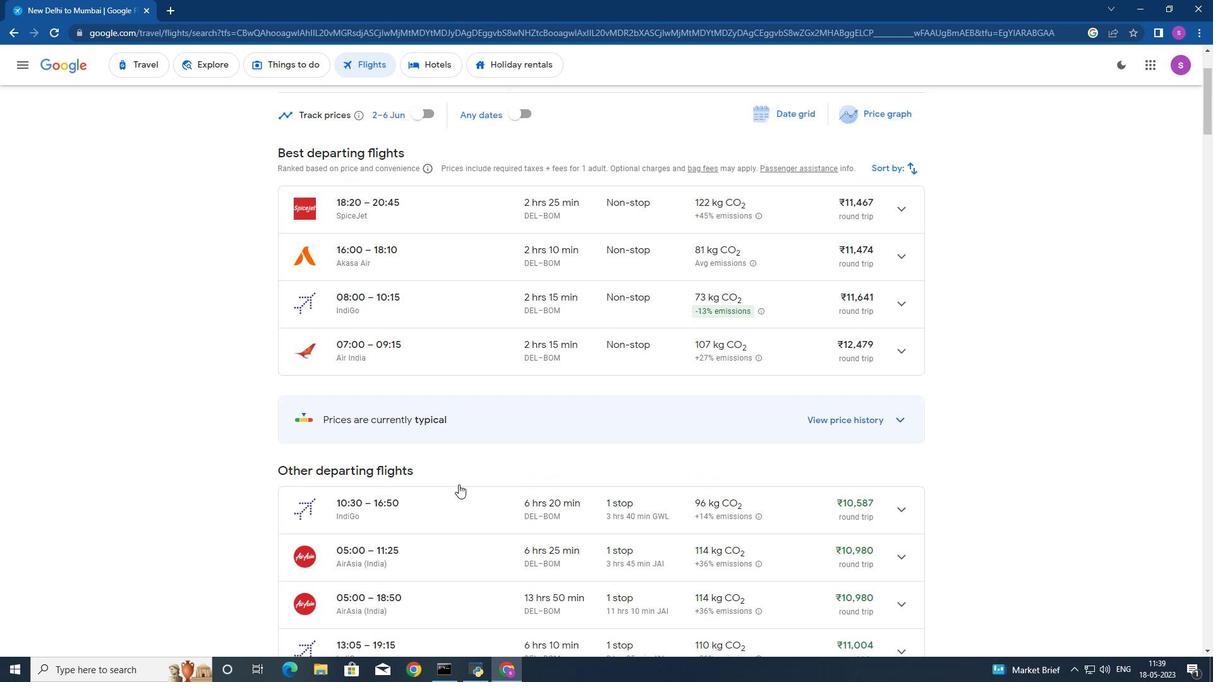 
Action: Mouse scrolled (458, 485) with delta (0, 0)
Screenshot: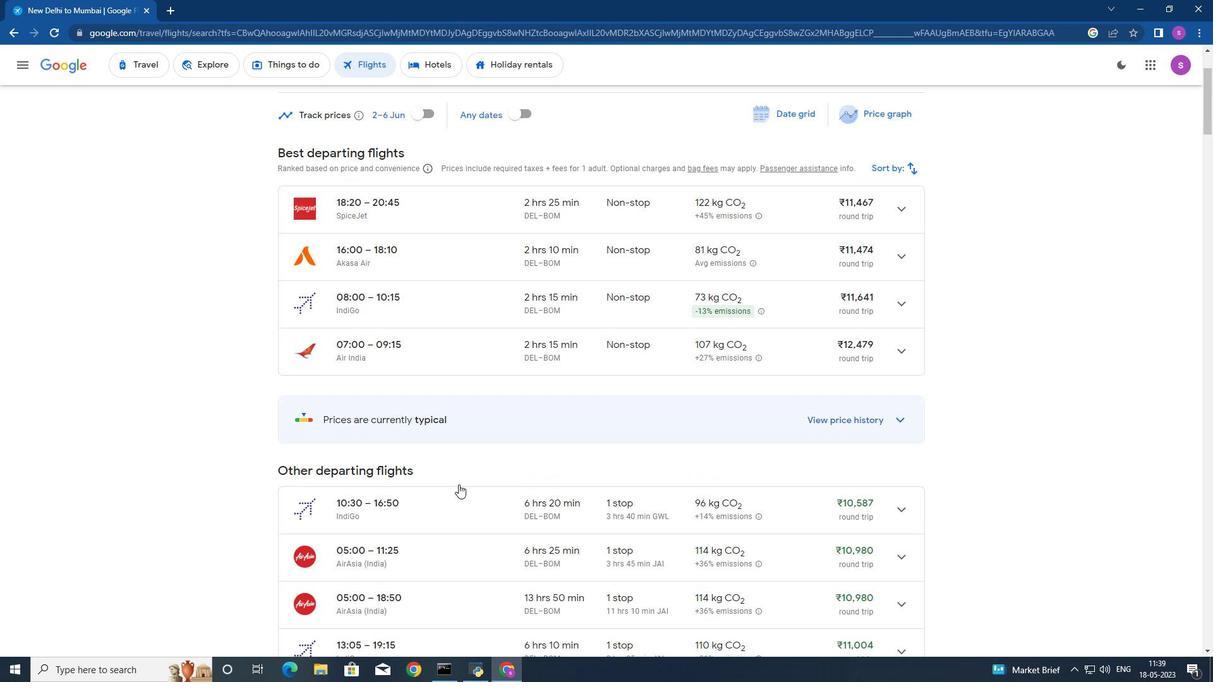 
Action: Mouse scrolled (458, 485) with delta (0, 0)
Screenshot: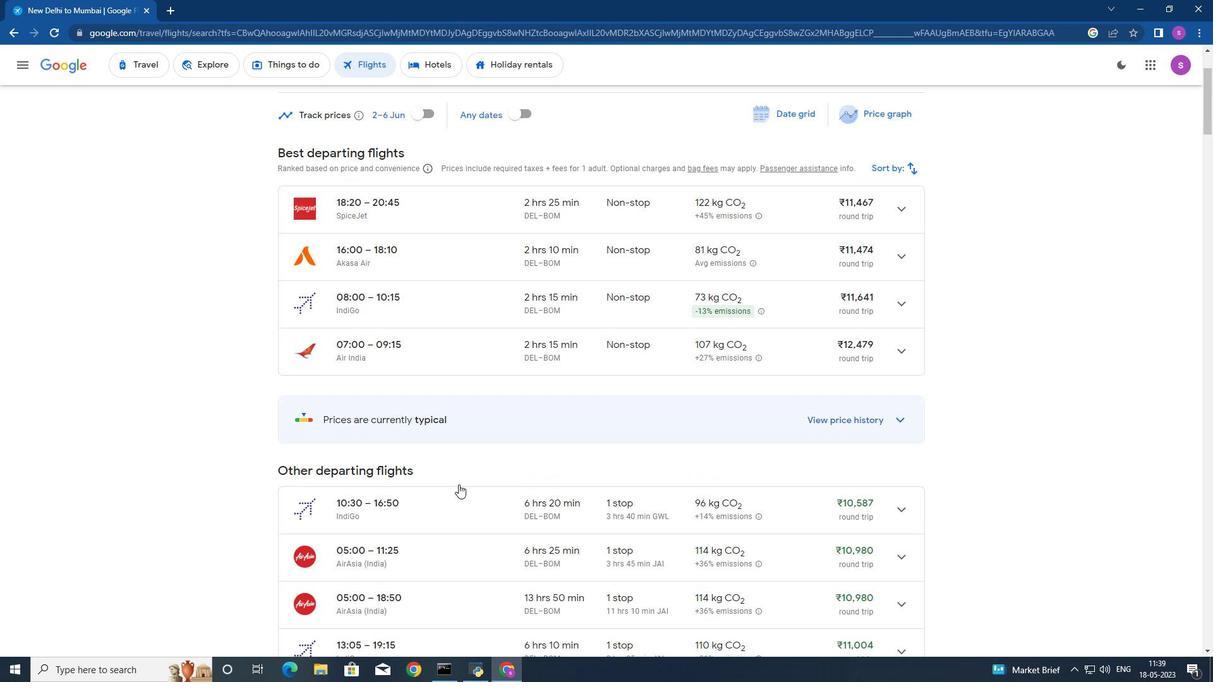 
Action: Mouse scrolled (458, 485) with delta (0, 0)
Screenshot: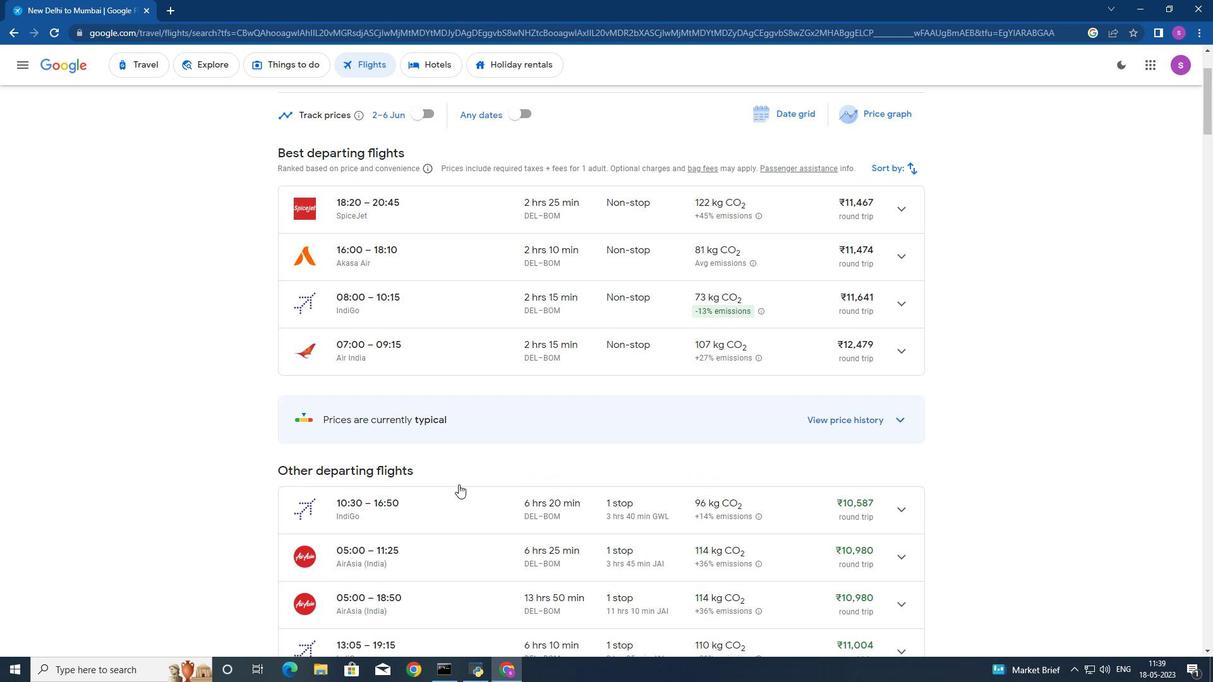 
Action: Mouse scrolled (458, 485) with delta (0, 0)
Screenshot: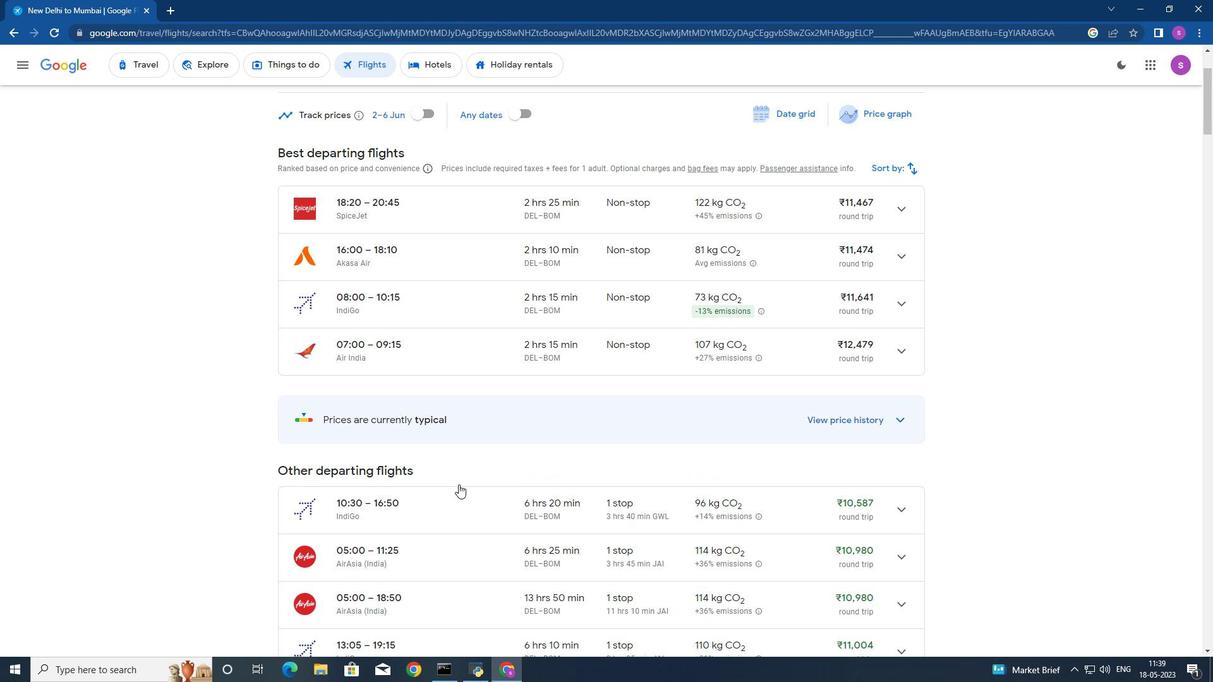 
Action: Mouse scrolled (458, 485) with delta (0, 0)
Screenshot: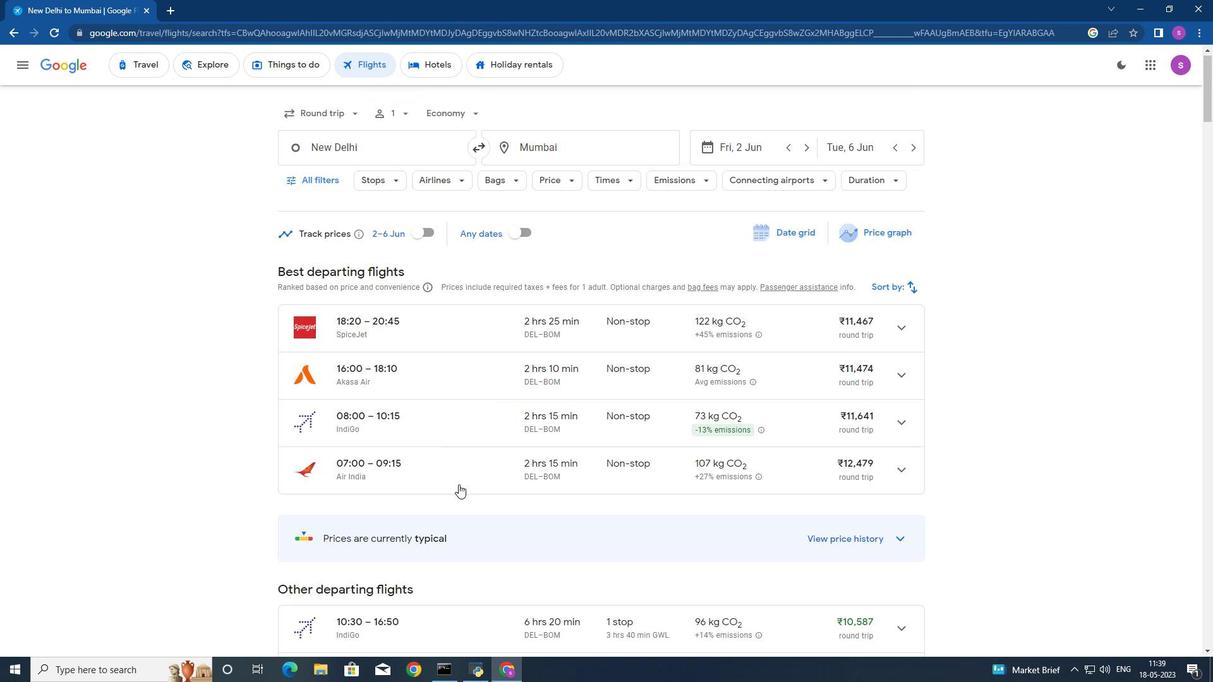 
Action: Mouse scrolled (458, 485) with delta (0, 0)
Screenshot: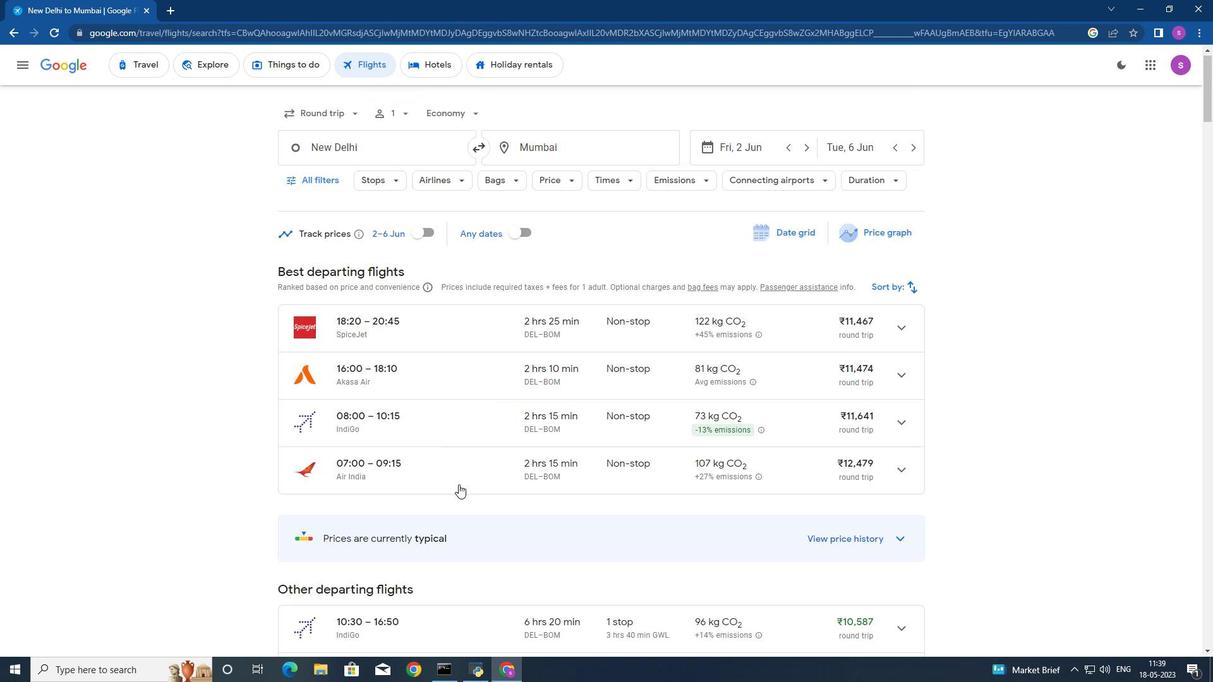 
Action: Mouse scrolled (458, 485) with delta (0, 0)
Screenshot: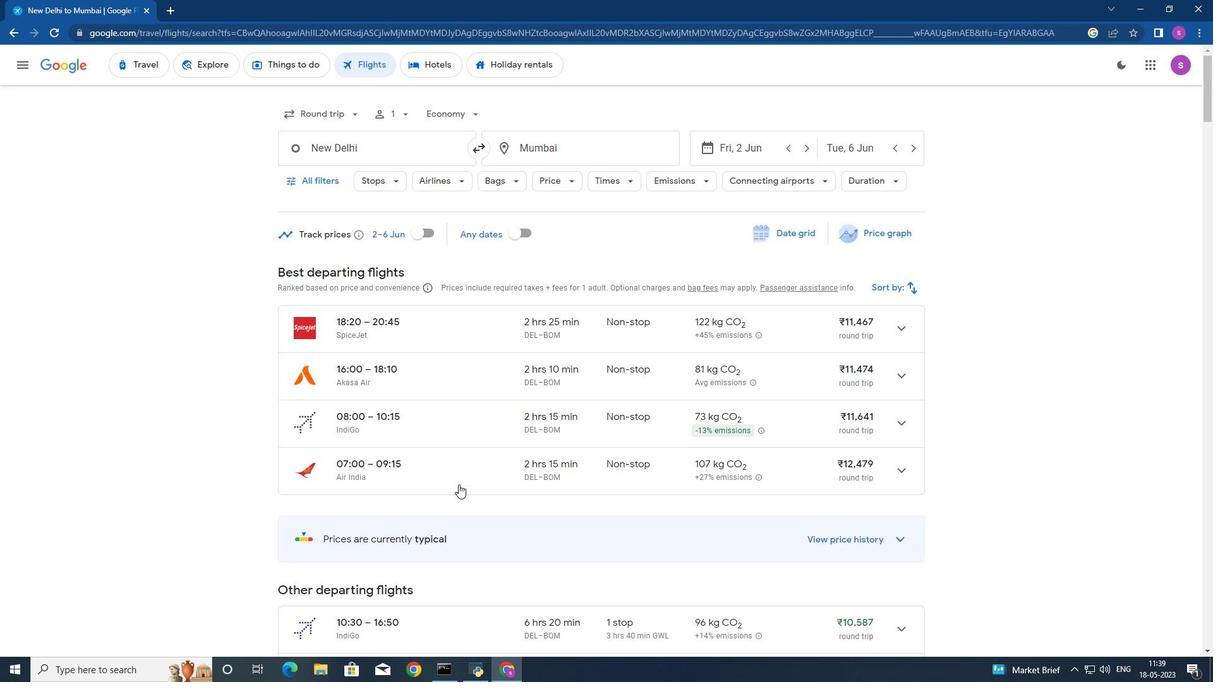 
Action: Mouse scrolled (458, 485) with delta (0, 0)
Screenshot: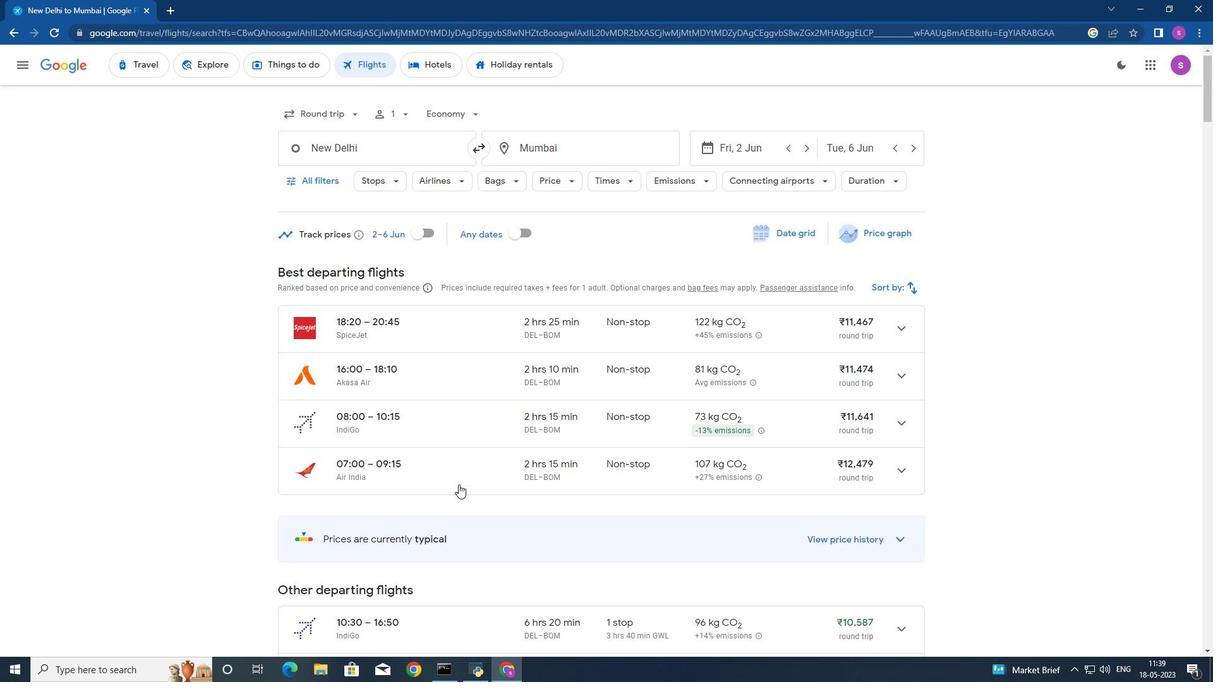 
Action: Mouse scrolled (458, 485) with delta (0, 0)
Screenshot: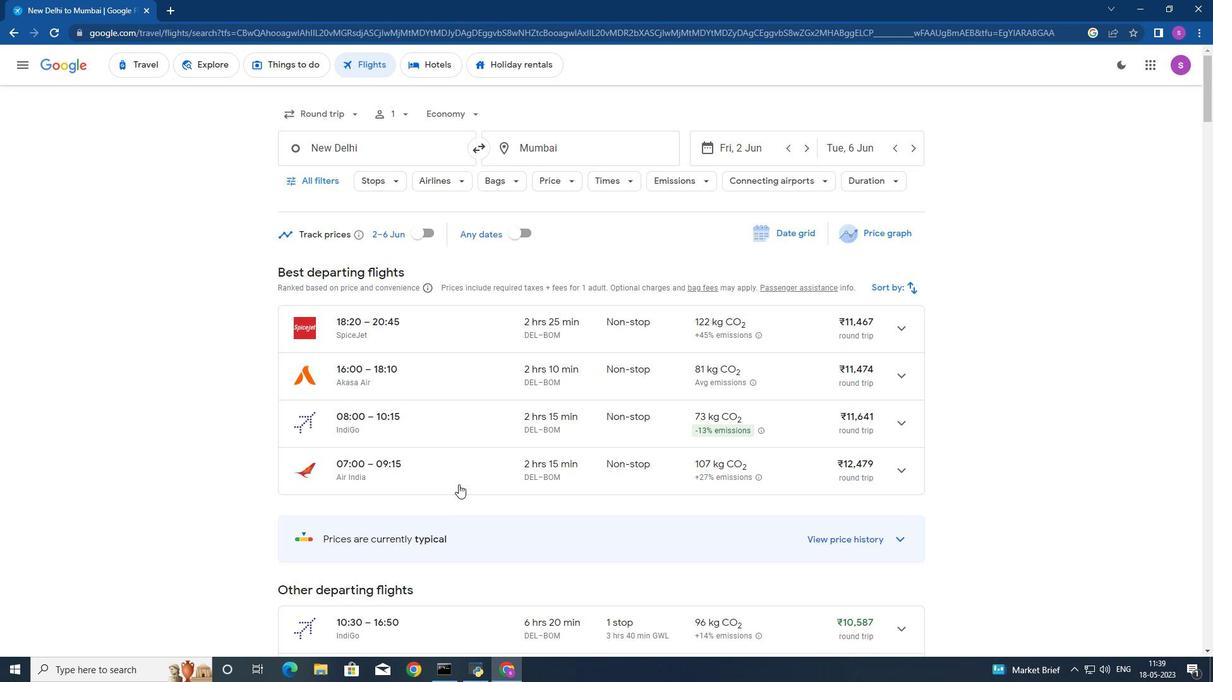 
Action: Mouse moved to (824, 180)
Screenshot: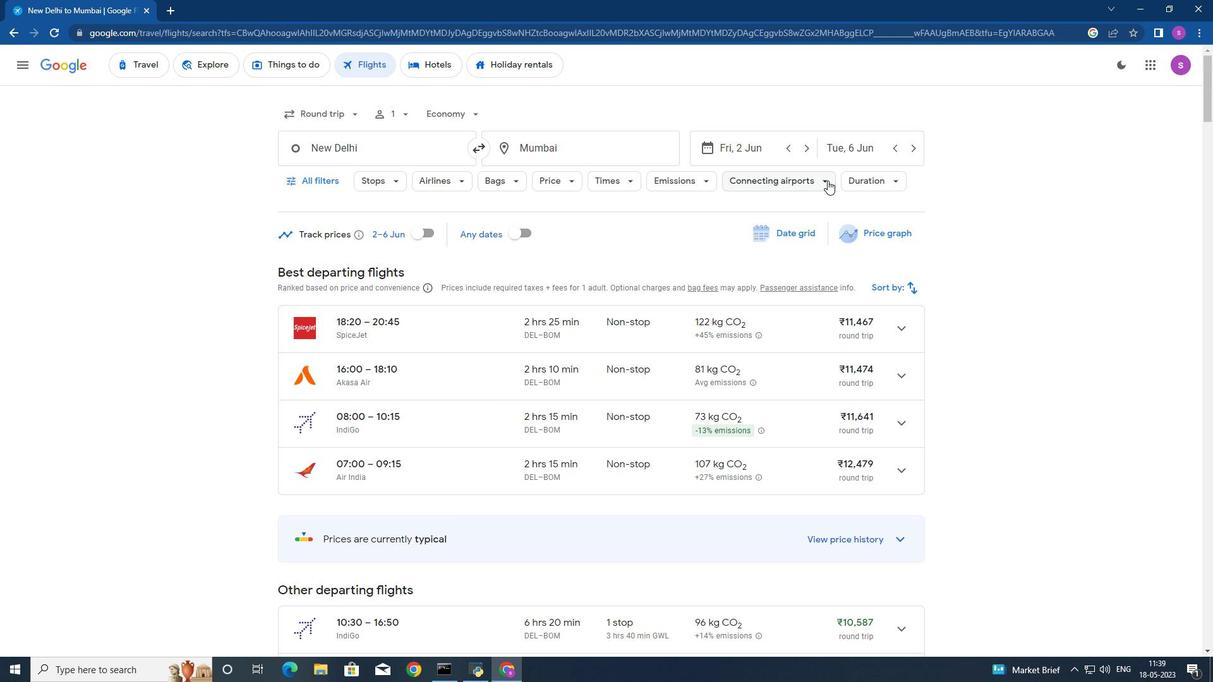 
Action: Mouse pressed left at (824, 180)
Screenshot: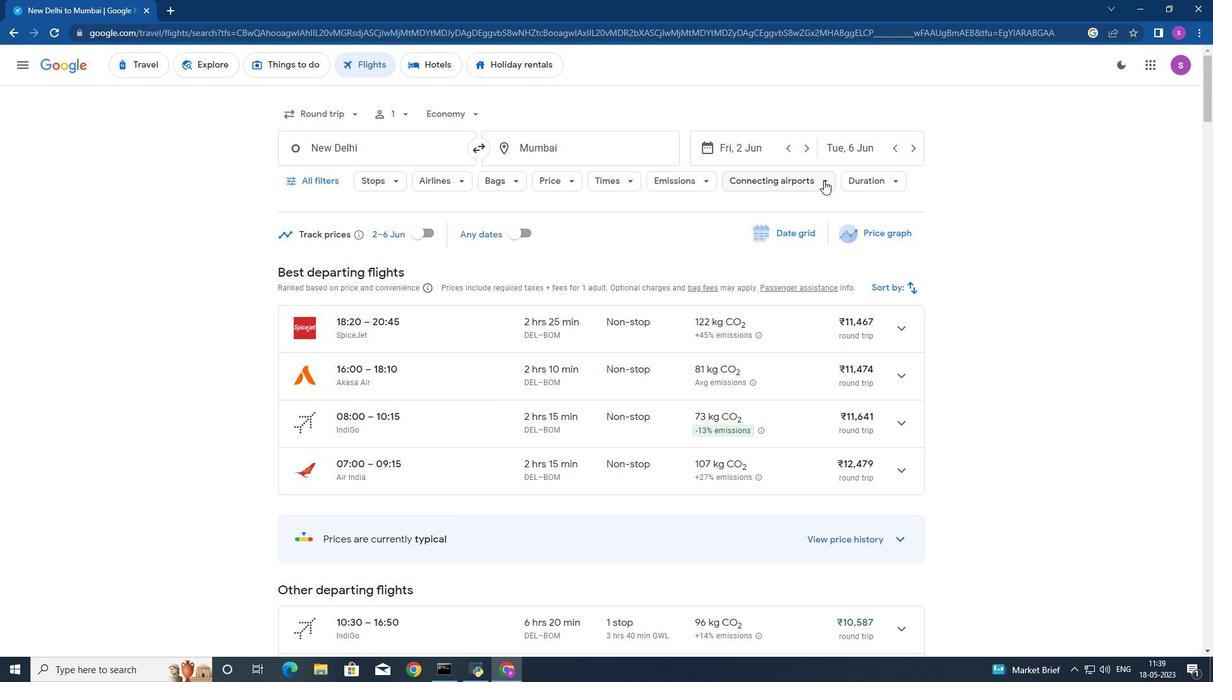 
Action: Mouse moved to (776, 450)
Screenshot: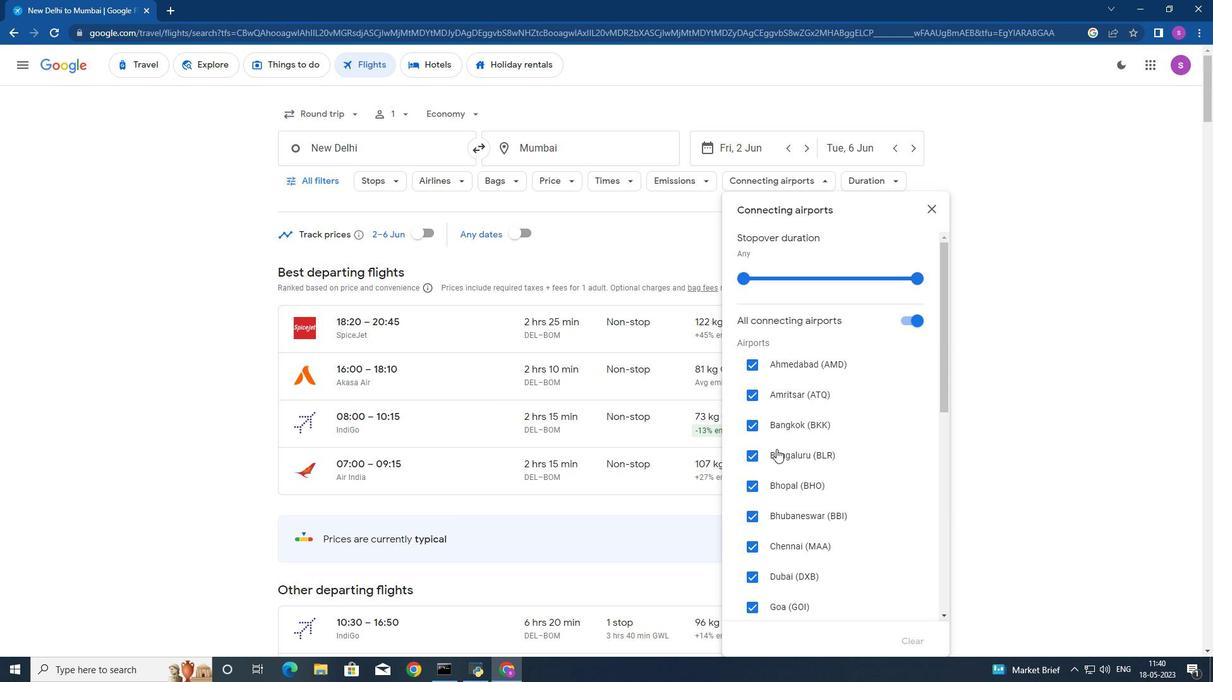 
Action: Mouse scrolled (776, 450) with delta (0, 0)
Screenshot: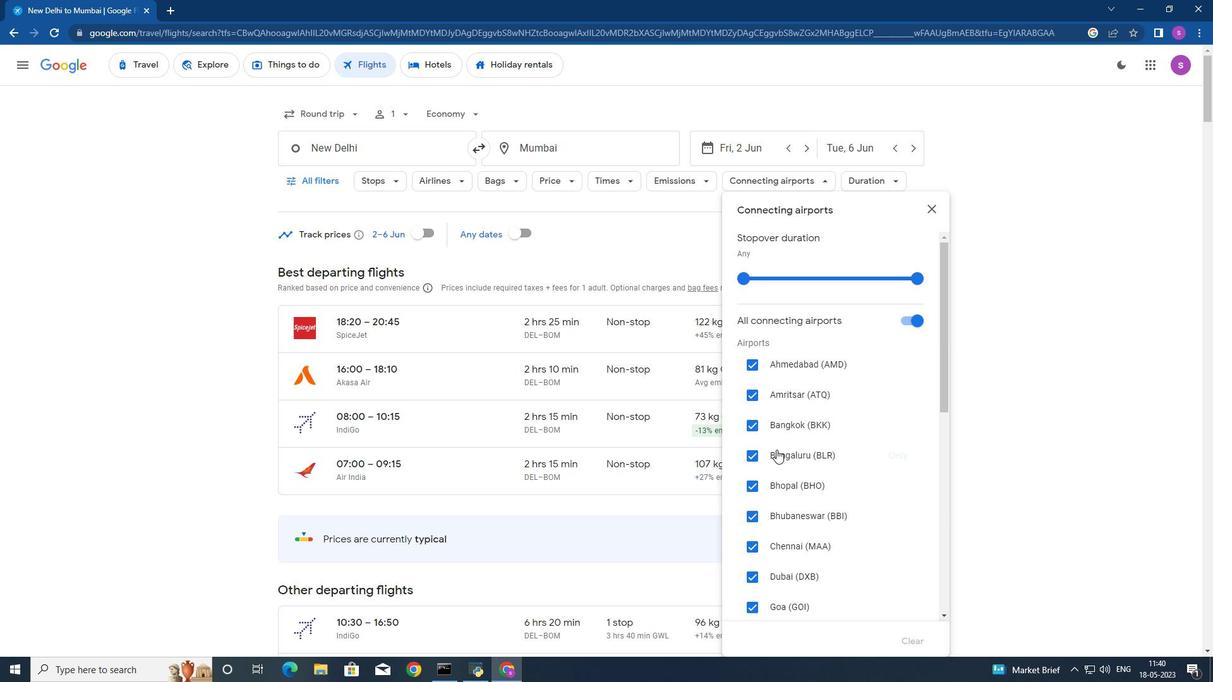 
Action: Mouse scrolled (776, 450) with delta (0, 0)
Screenshot: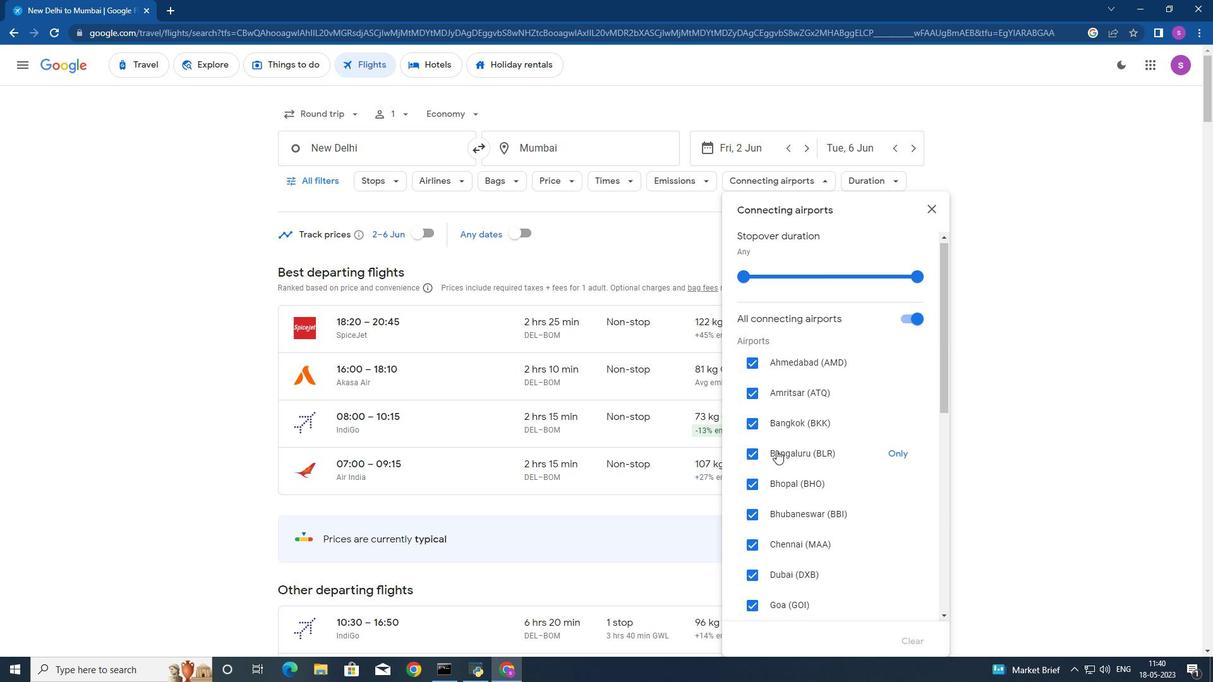 
Action: Mouse scrolled (776, 450) with delta (0, 0)
Screenshot: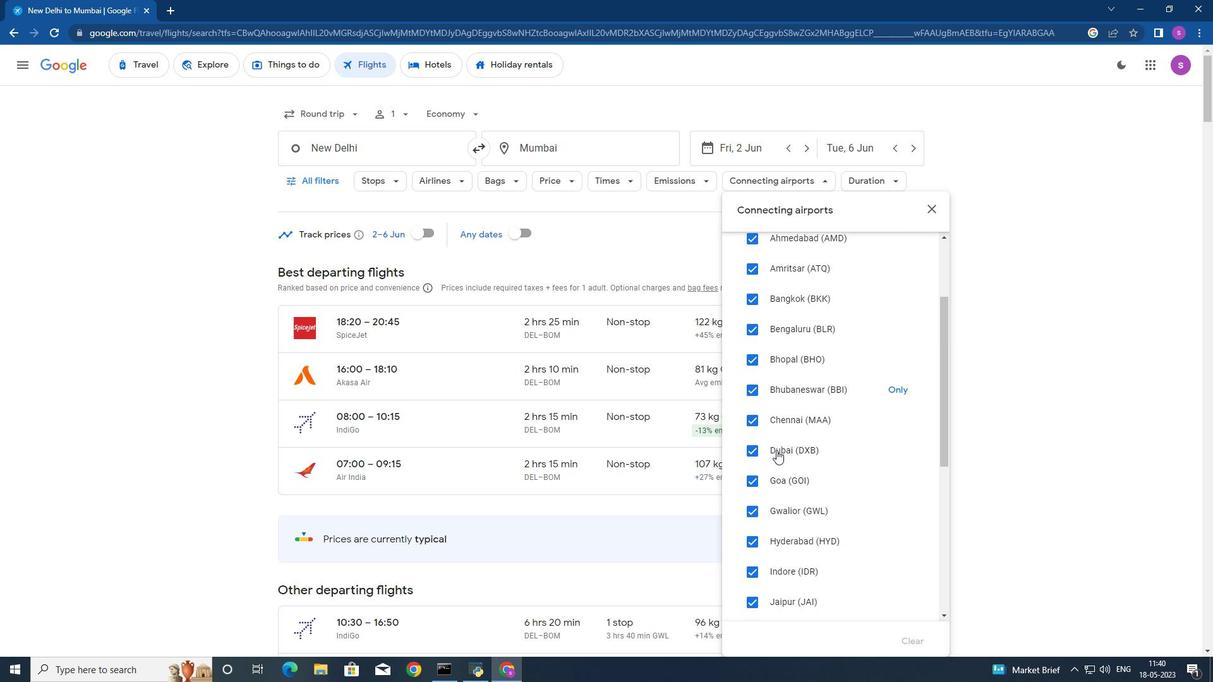 
Action: Mouse scrolled (776, 450) with delta (0, 0)
Screenshot: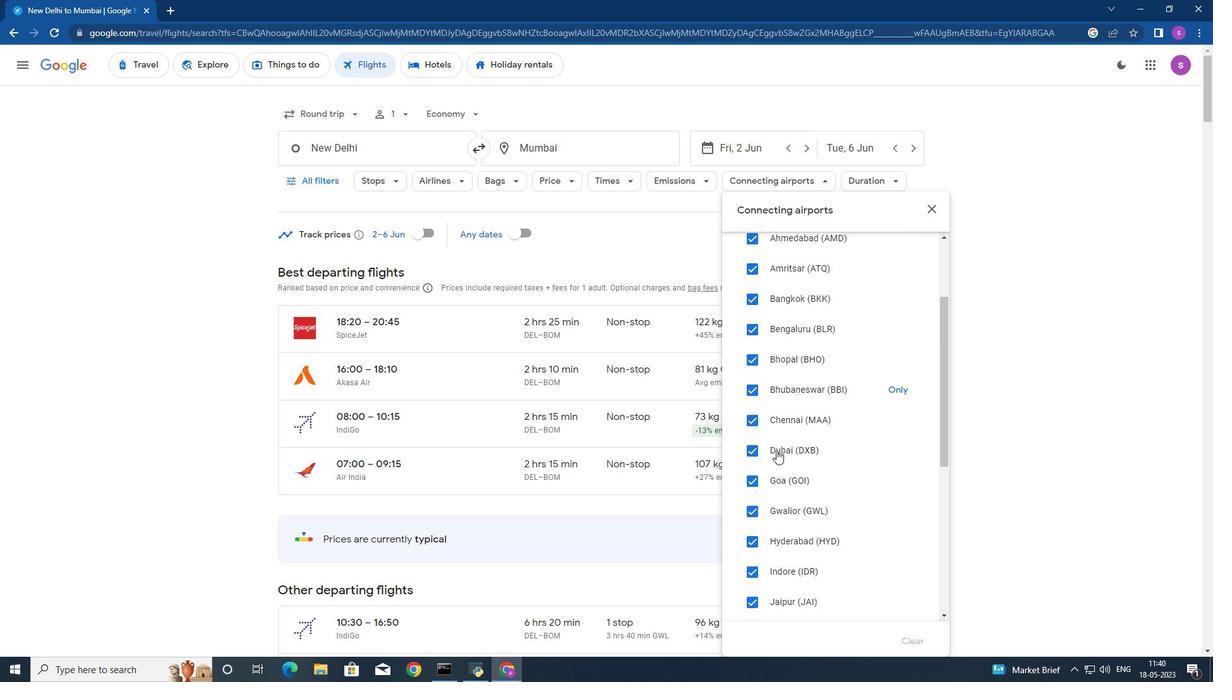 
Action: Mouse moved to (776, 450)
